Task: Play online Dominion games in very easy mode.
Action: Mouse moved to (467, 373)
Screenshot: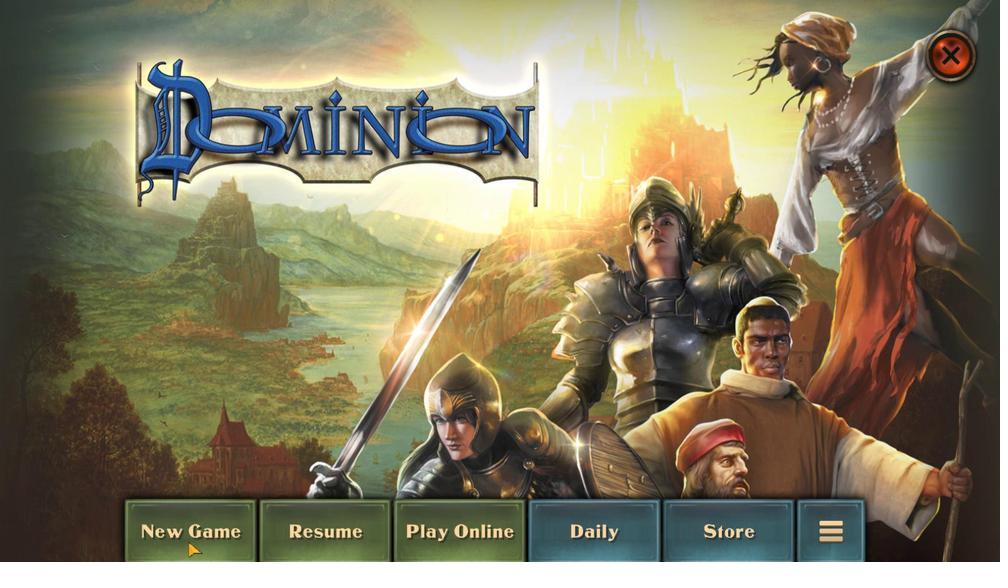 
Action: Mouse pressed left at (467, 373)
Screenshot: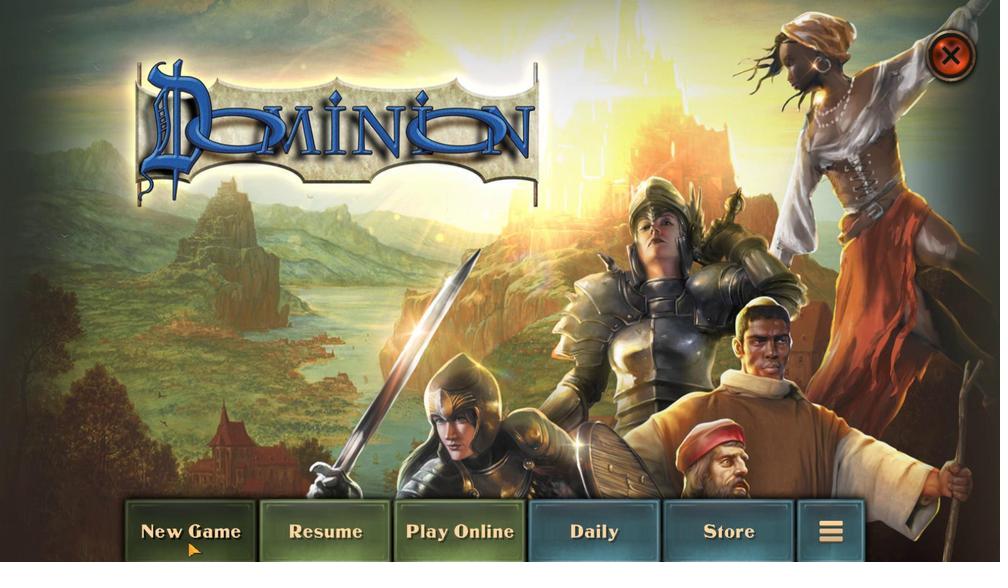 
Action: Mouse moved to (674, 453)
Screenshot: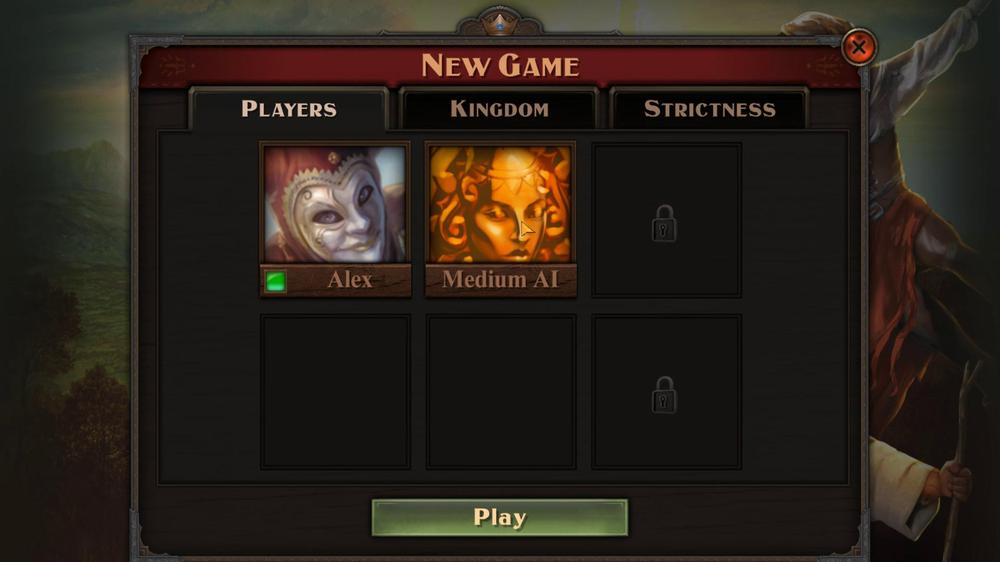 
Action: Mouse pressed left at (674, 453)
Screenshot: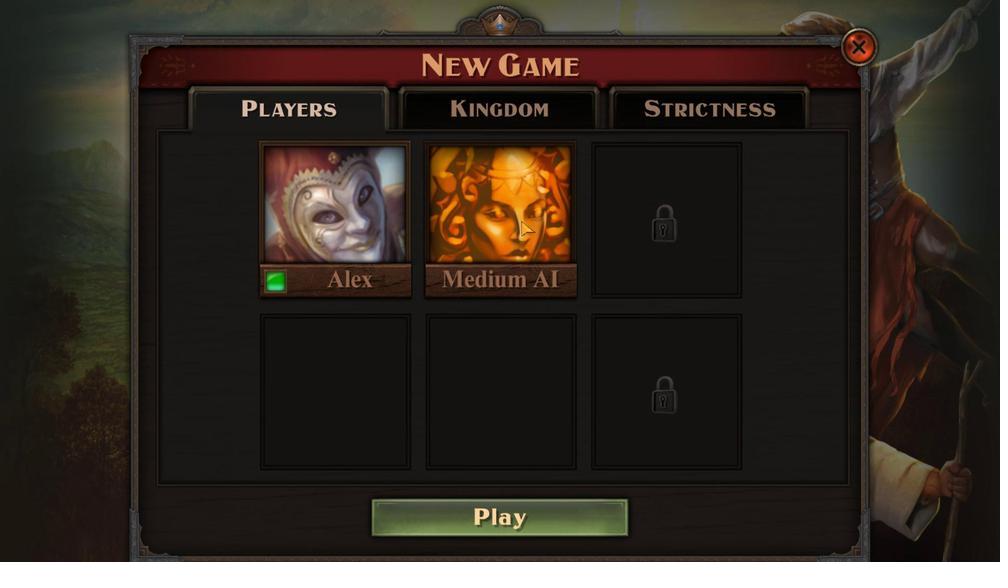 
Action: Mouse moved to (543, 449)
Screenshot: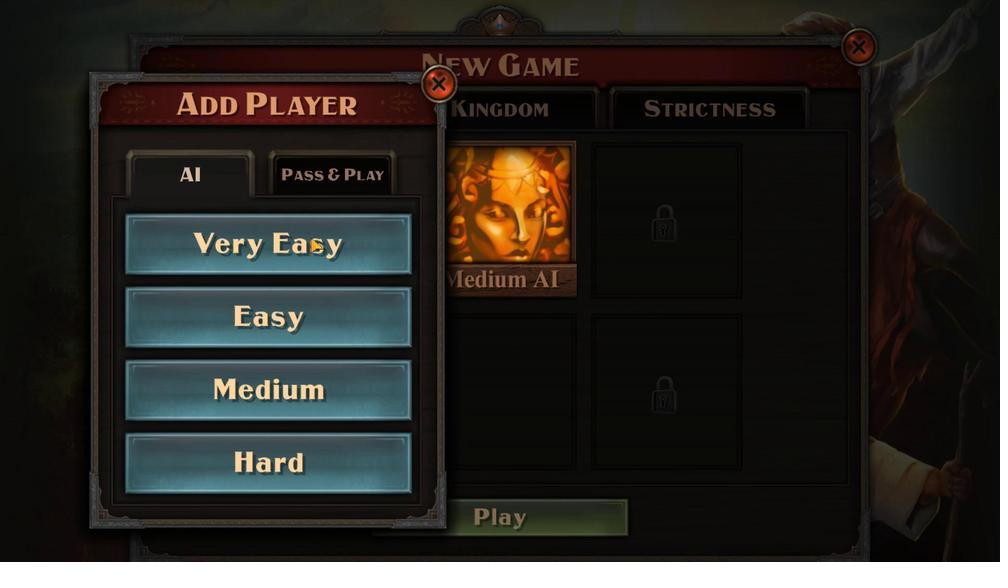 
Action: Mouse pressed left at (543, 449)
Screenshot: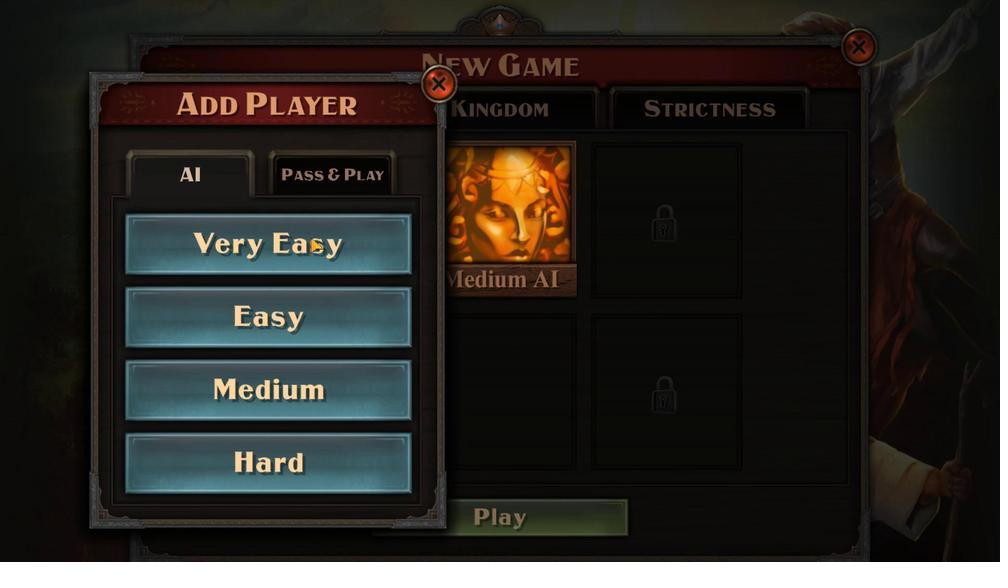 
Action: Mouse moved to (637, 379)
Screenshot: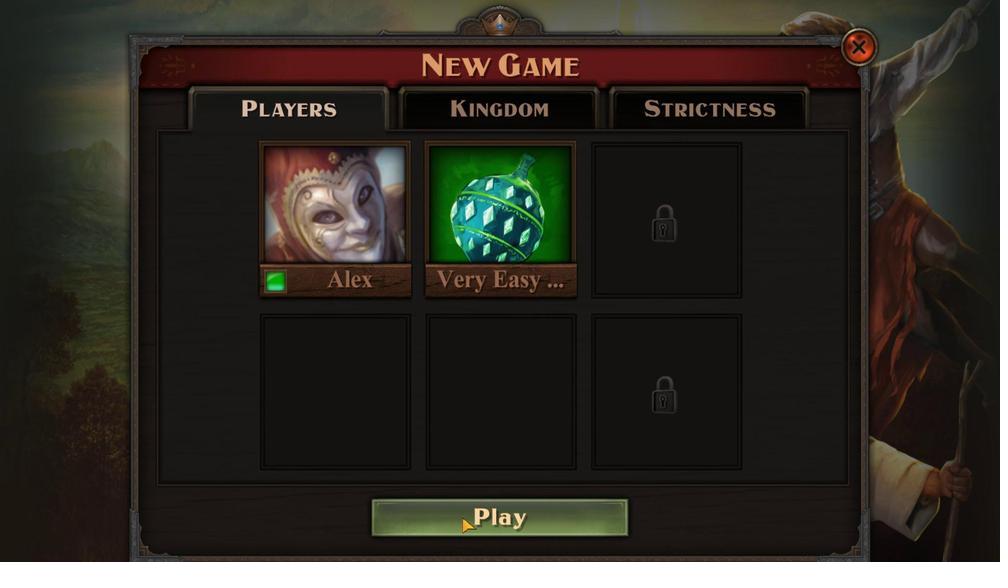 
Action: Mouse pressed left at (637, 379)
Screenshot: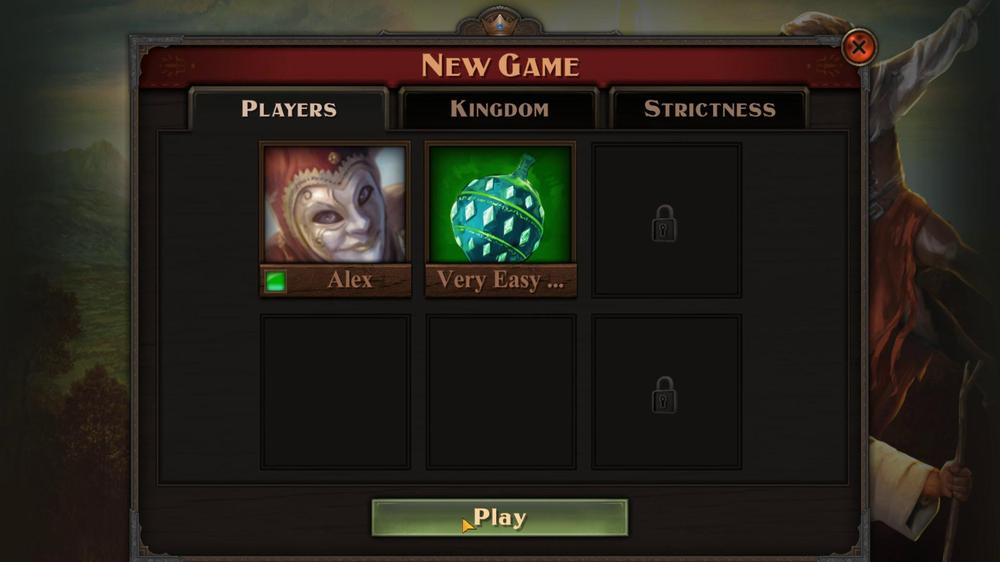 
Action: Mouse moved to (479, 373)
Screenshot: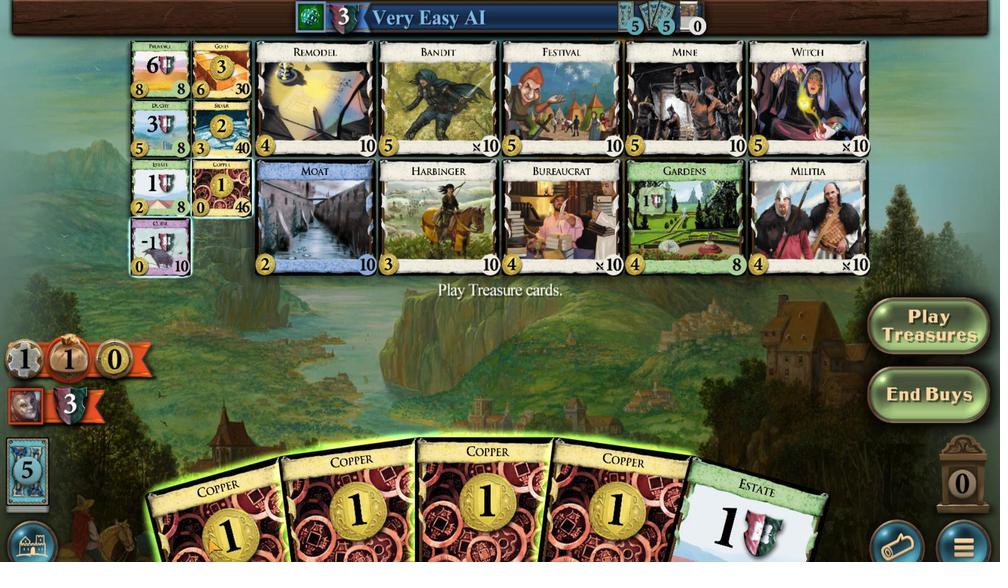 
Action: Mouse scrolled (479, 374) with delta (0, 0)
Screenshot: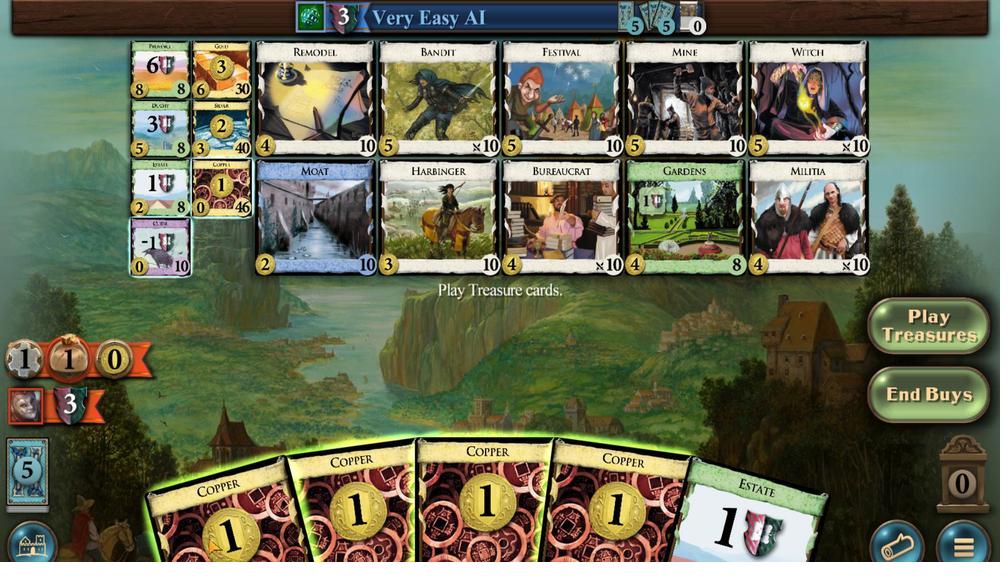 
Action: Mouse scrolled (479, 374) with delta (0, 0)
Screenshot: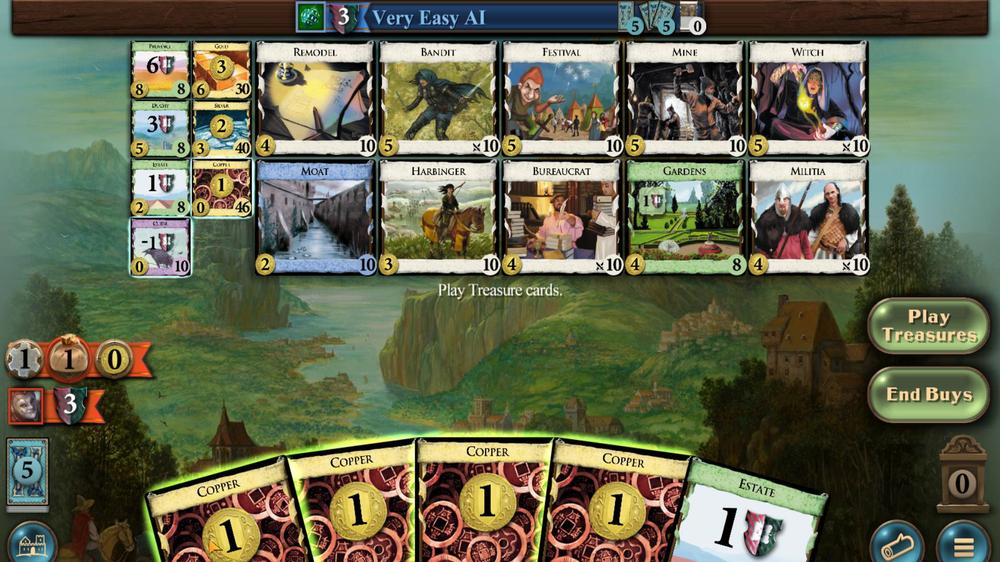 
Action: Mouse scrolled (479, 374) with delta (0, 0)
Screenshot: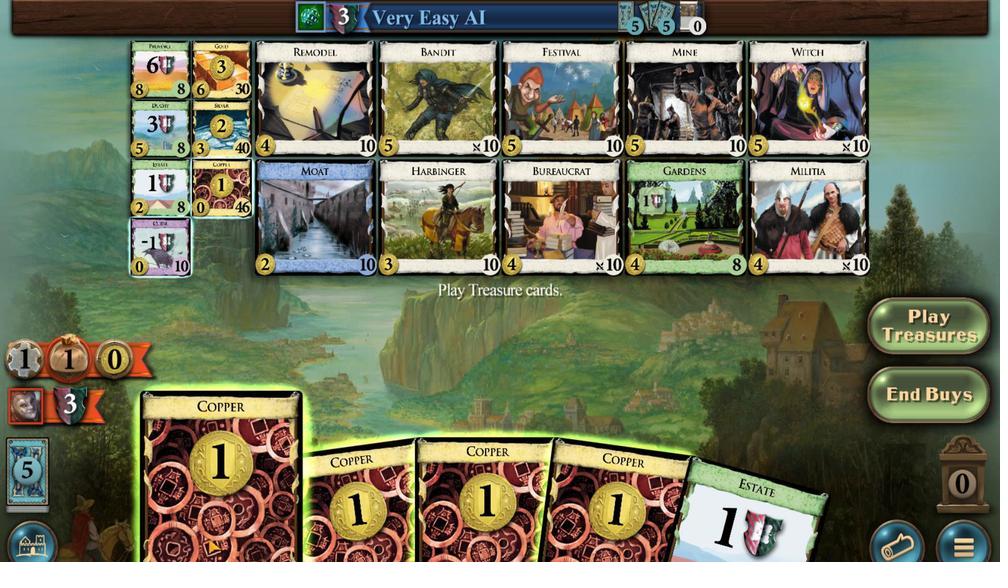 
Action: Mouse moved to (498, 371)
Screenshot: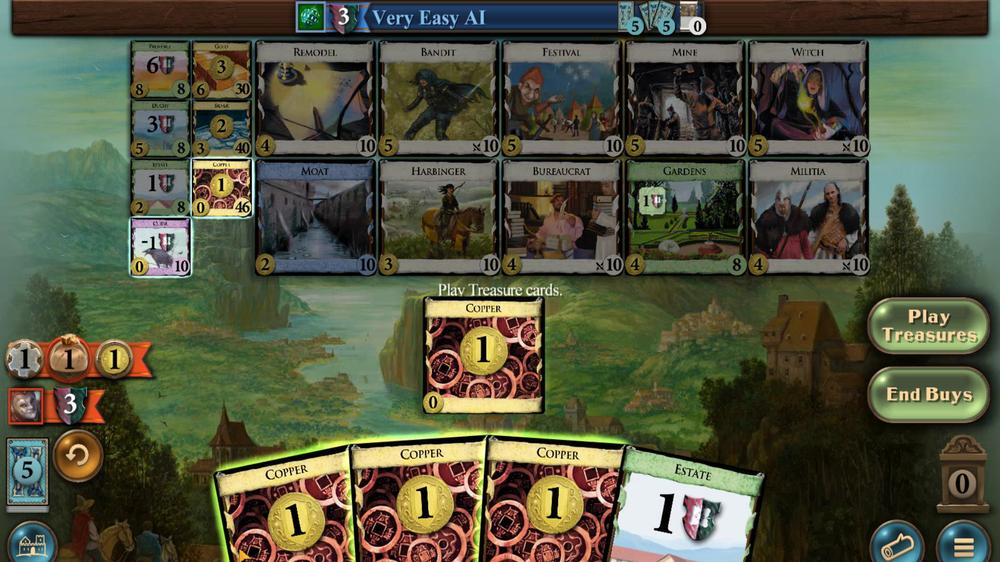 
Action: Mouse scrolled (498, 371) with delta (0, 0)
Screenshot: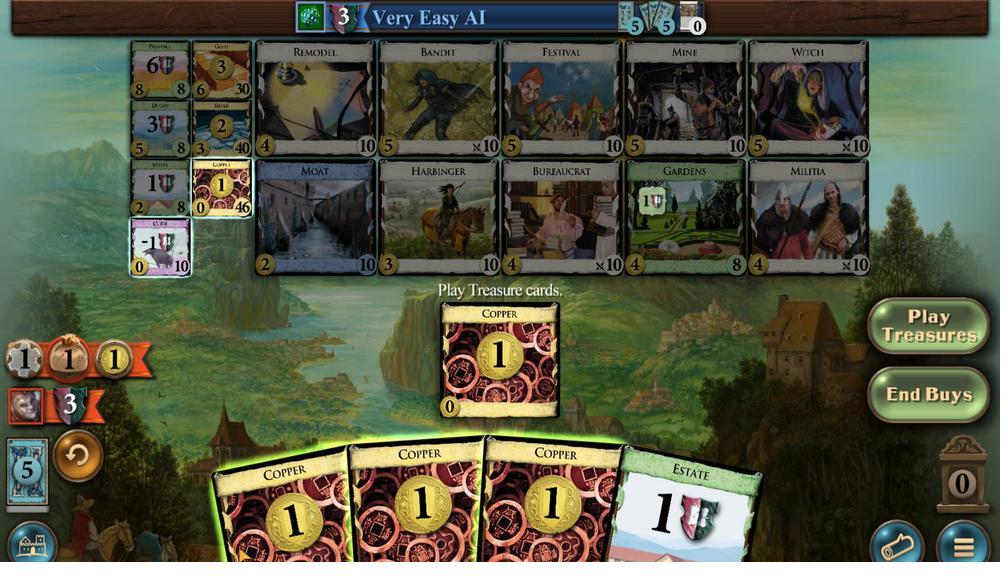 
Action: Mouse scrolled (498, 371) with delta (0, 0)
Screenshot: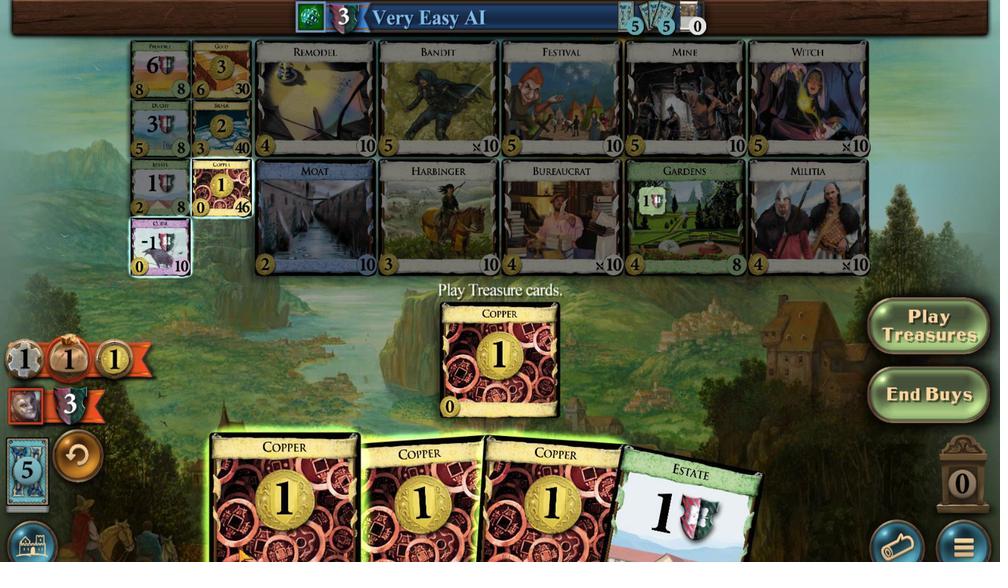 
Action: Mouse moved to (563, 378)
Screenshot: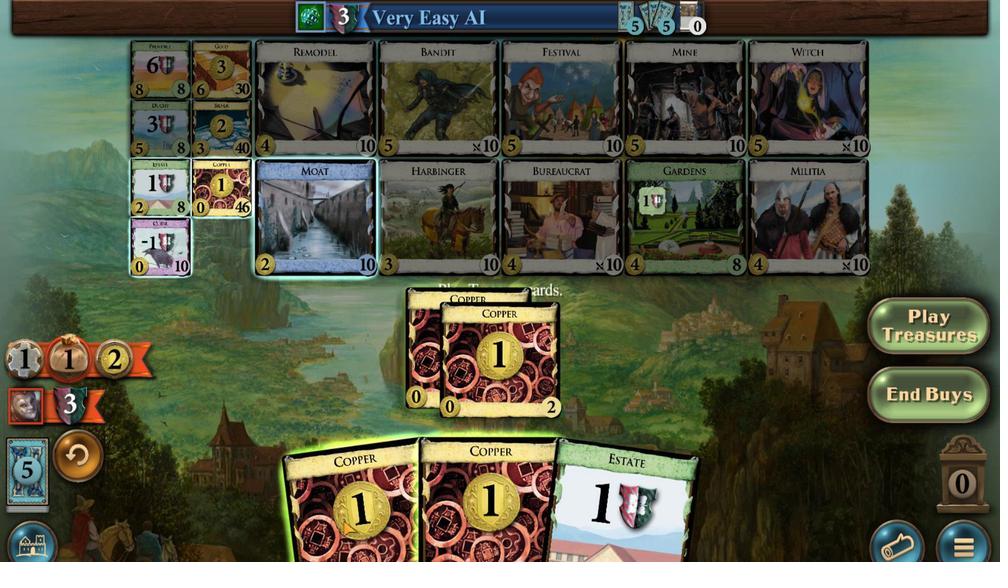 
Action: Mouse scrolled (563, 378) with delta (0, 0)
Screenshot: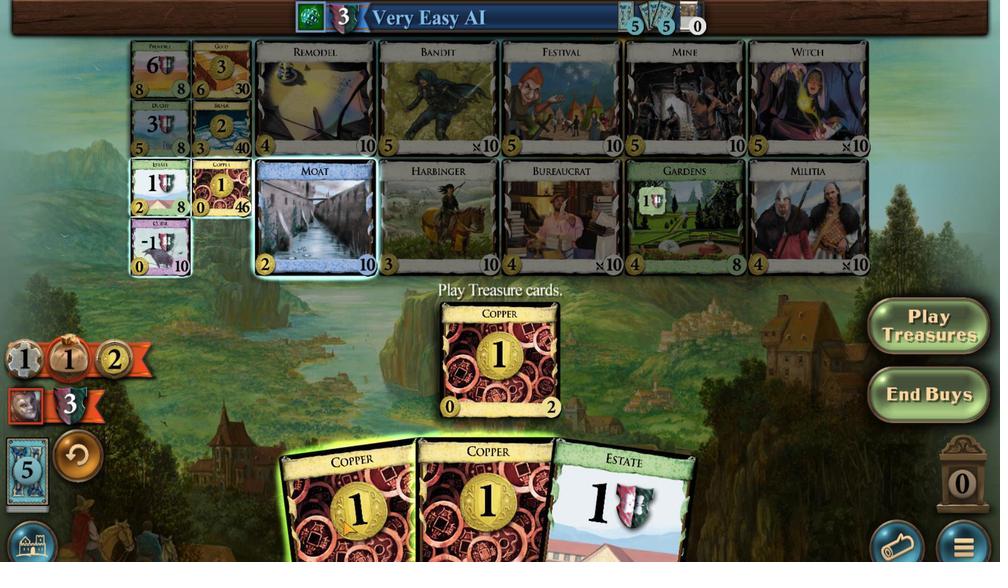 
Action: Mouse scrolled (563, 378) with delta (0, 0)
Screenshot: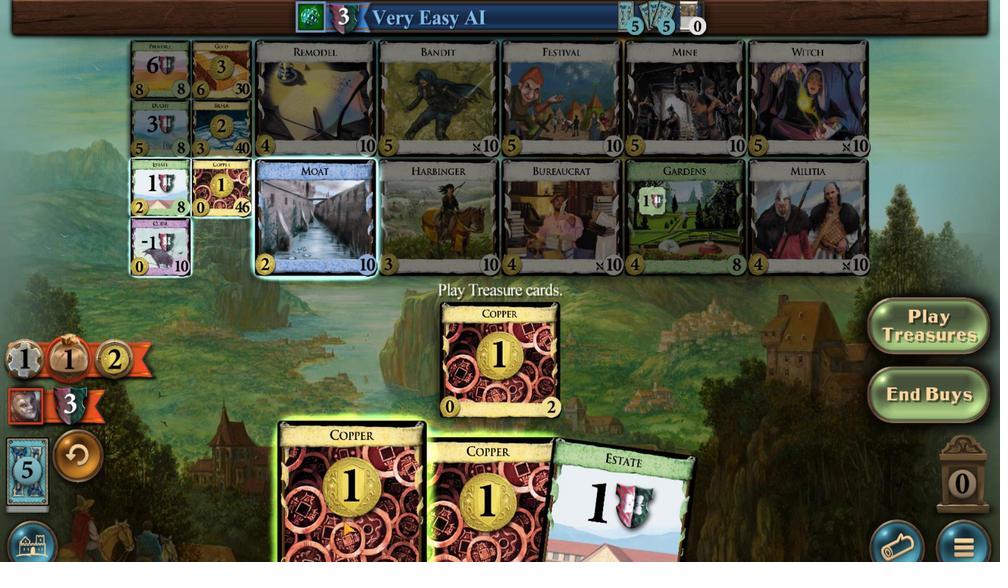 
Action: Mouse moved to (595, 378)
Screenshot: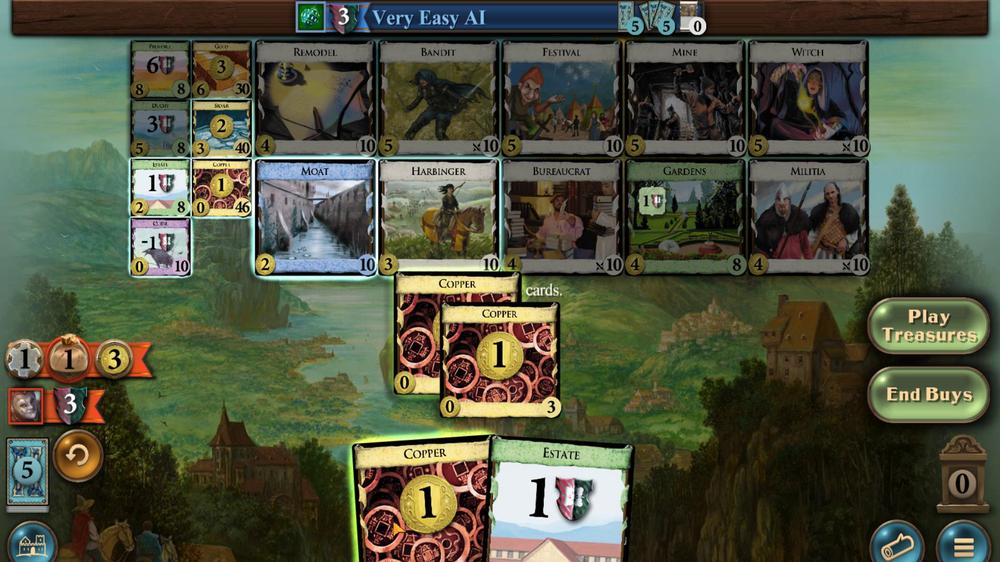 
Action: Mouse scrolled (595, 378) with delta (0, 0)
Screenshot: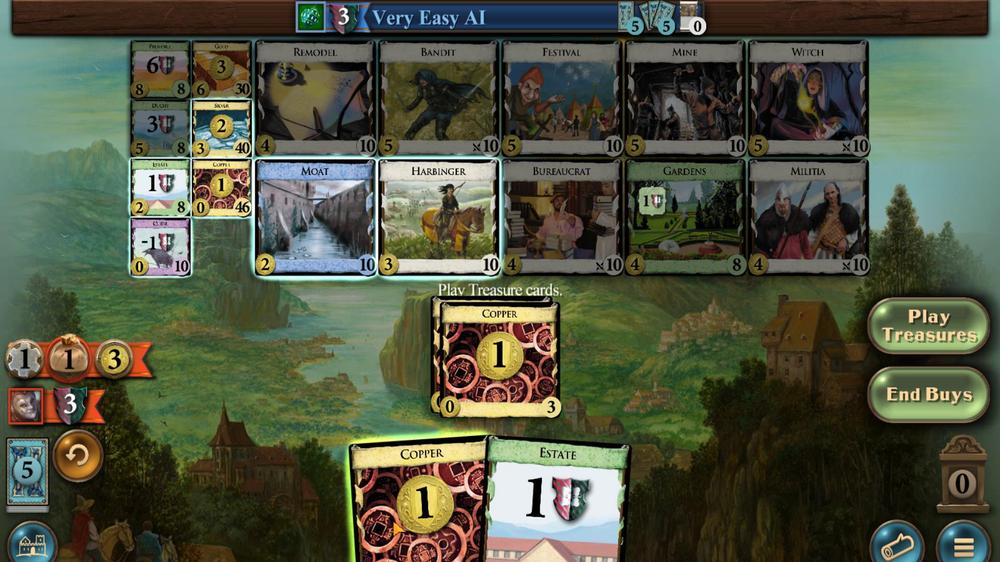 
Action: Mouse scrolled (595, 378) with delta (0, 0)
Screenshot: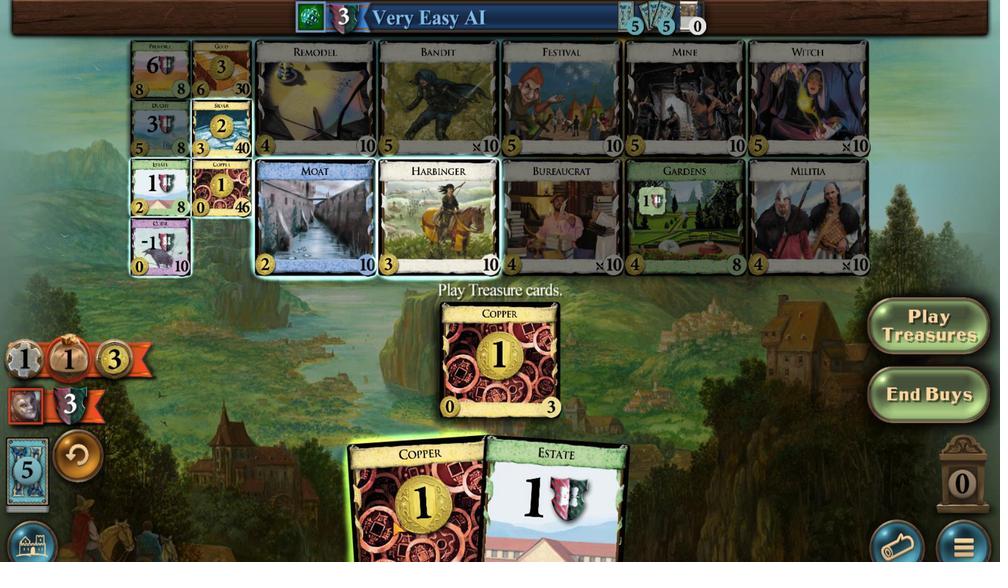 
Action: Mouse moved to (484, 476)
Screenshot: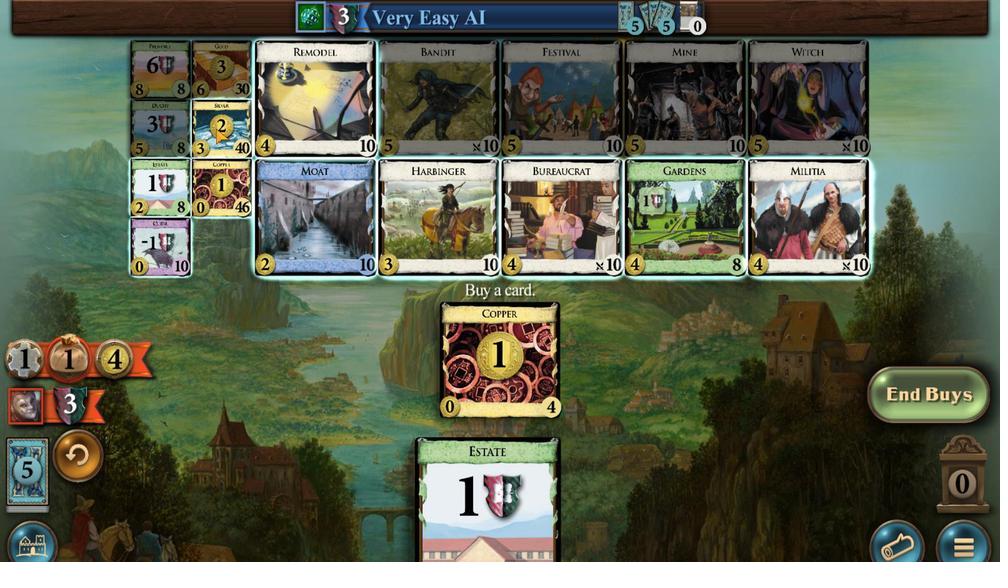 
Action: Mouse pressed left at (484, 476)
Screenshot: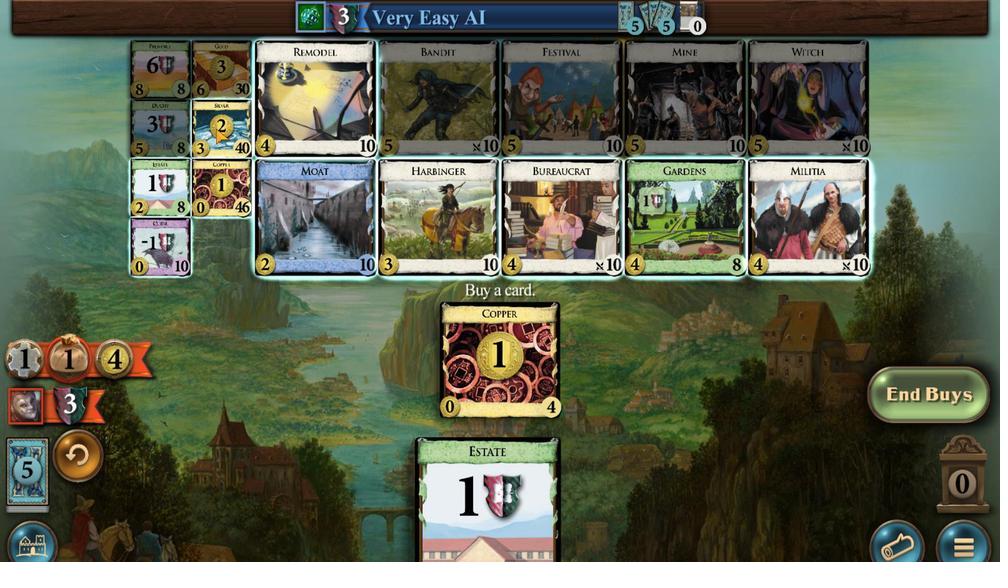 
Action: Mouse moved to (497, 371)
Screenshot: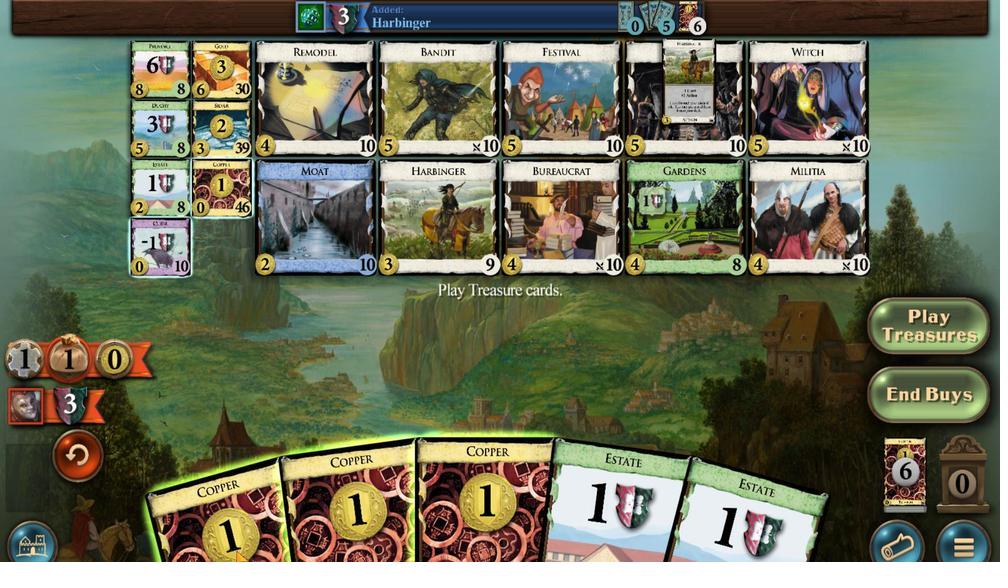 
Action: Mouse scrolled (497, 371) with delta (0, 0)
Screenshot: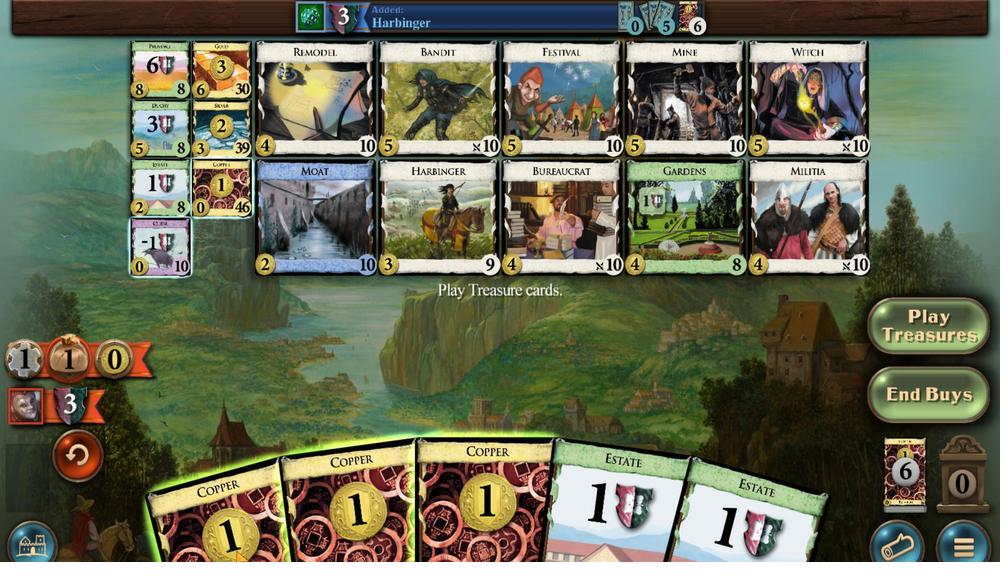 
Action: Mouse scrolled (497, 371) with delta (0, 0)
Screenshot: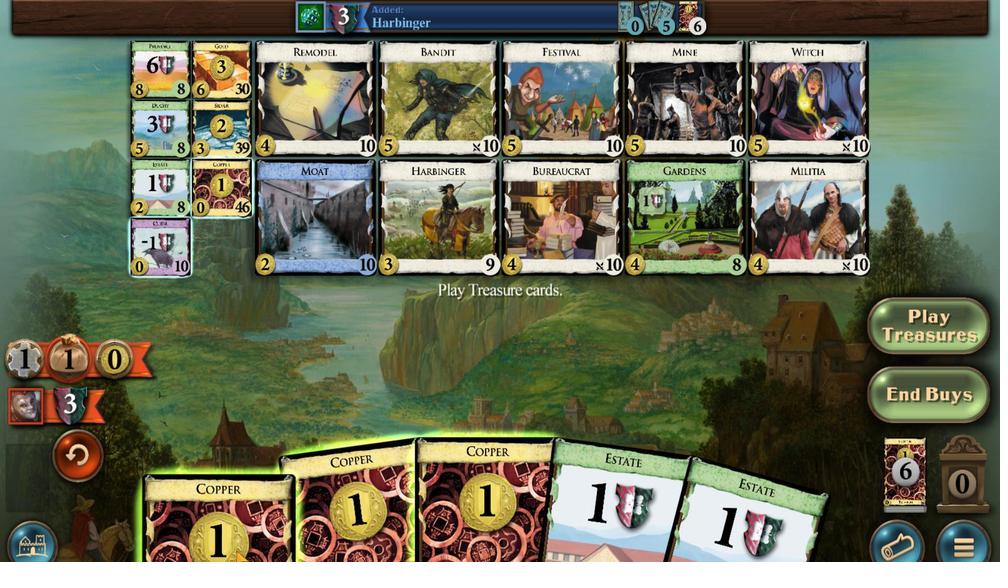 
Action: Mouse moved to (521, 372)
Screenshot: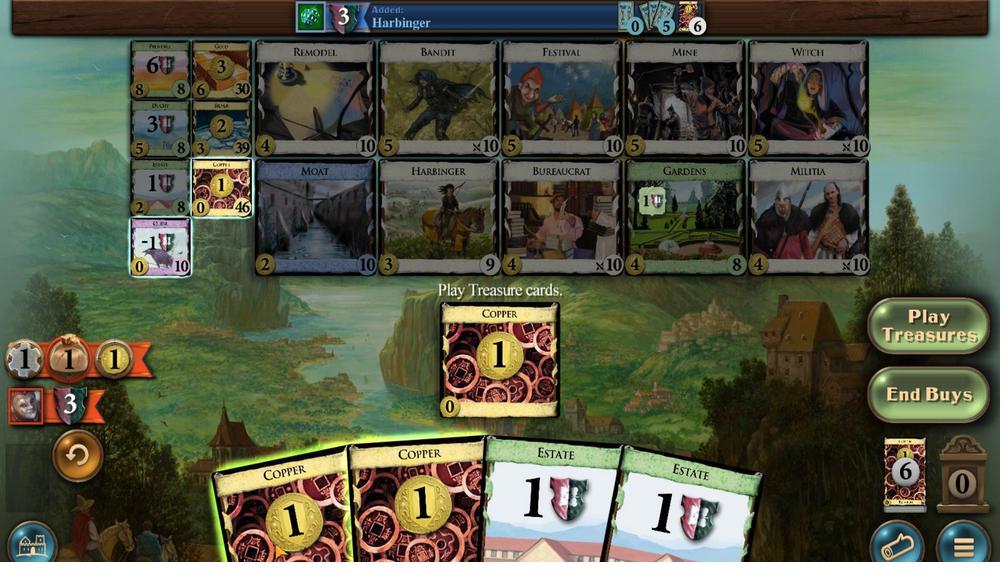 
Action: Mouse scrolled (521, 372) with delta (0, 0)
Screenshot: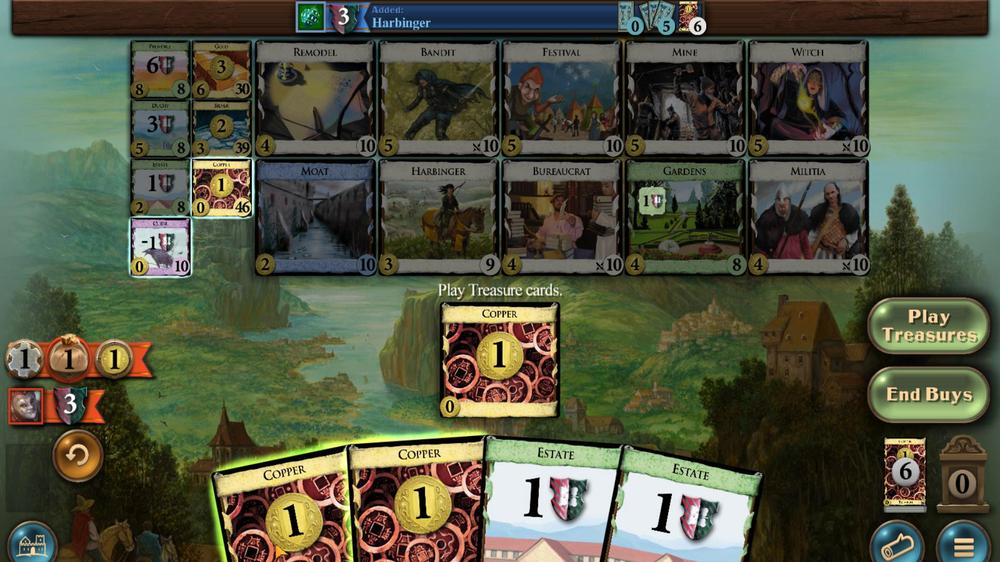 
Action: Mouse moved to (554, 377)
Screenshot: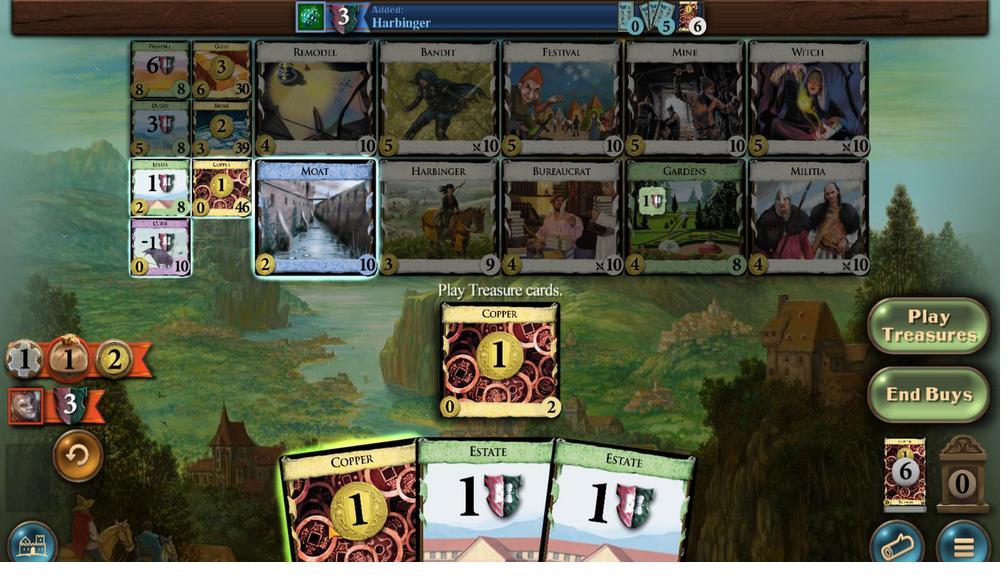 
Action: Mouse scrolled (554, 377) with delta (0, 0)
Screenshot: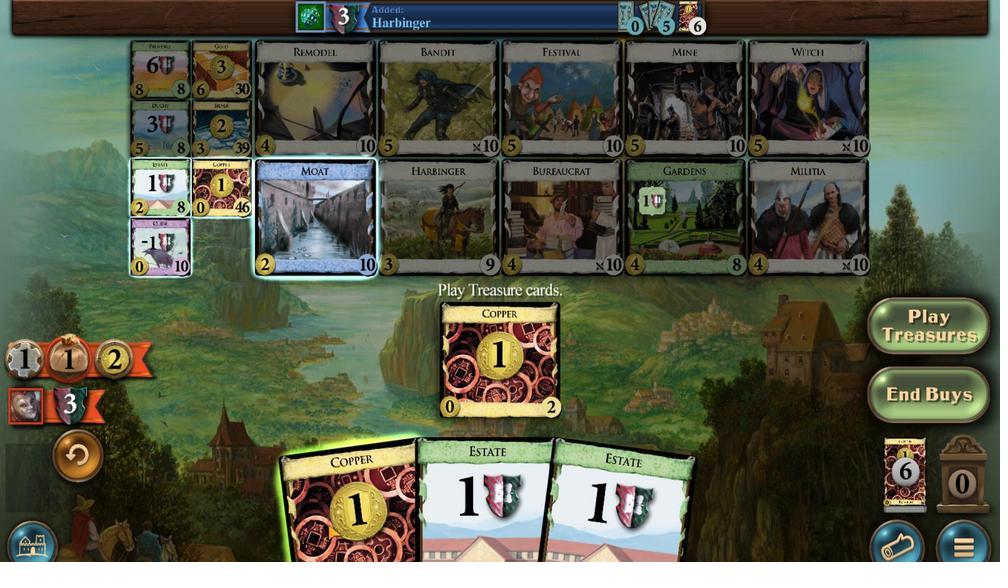 
Action: Mouse scrolled (554, 377) with delta (0, 0)
Screenshot: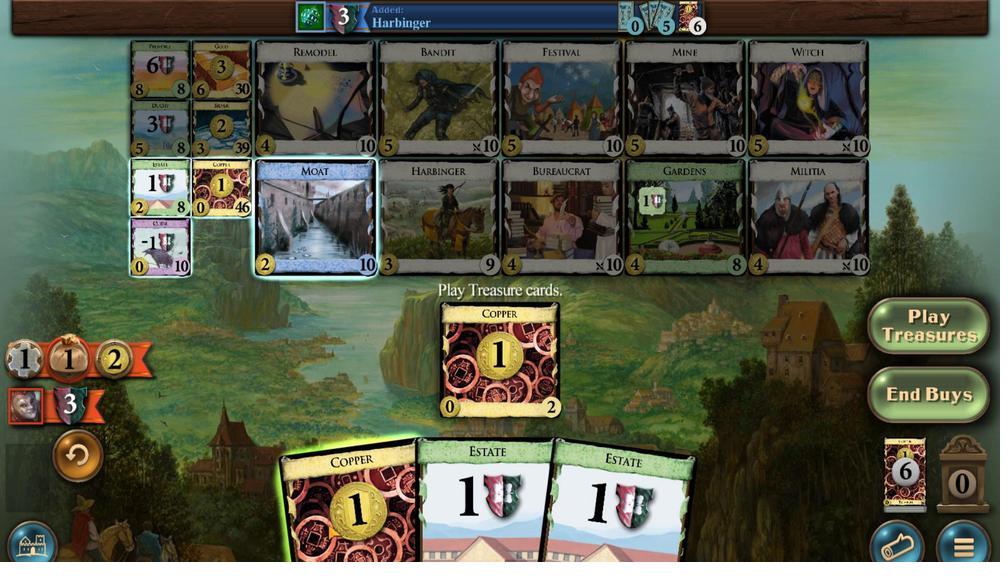 
Action: Mouse moved to (484, 482)
Screenshot: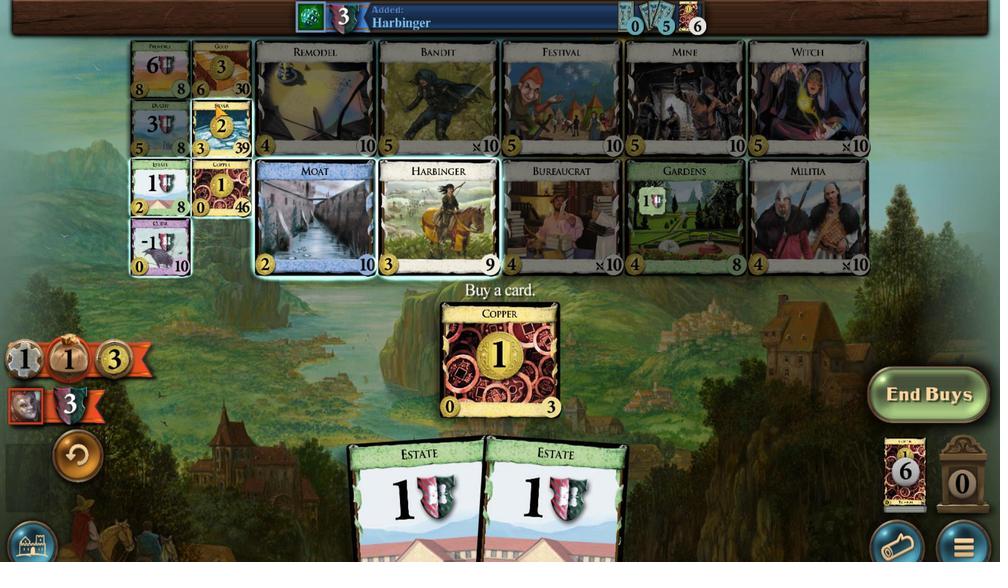 
Action: Mouse pressed left at (484, 482)
Screenshot: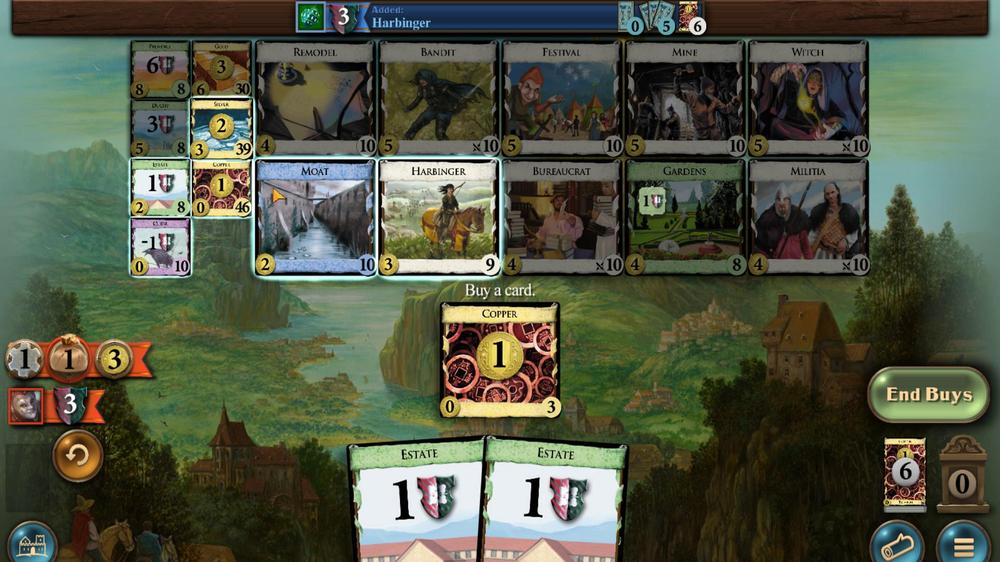 
Action: Mouse moved to (492, 375)
Screenshot: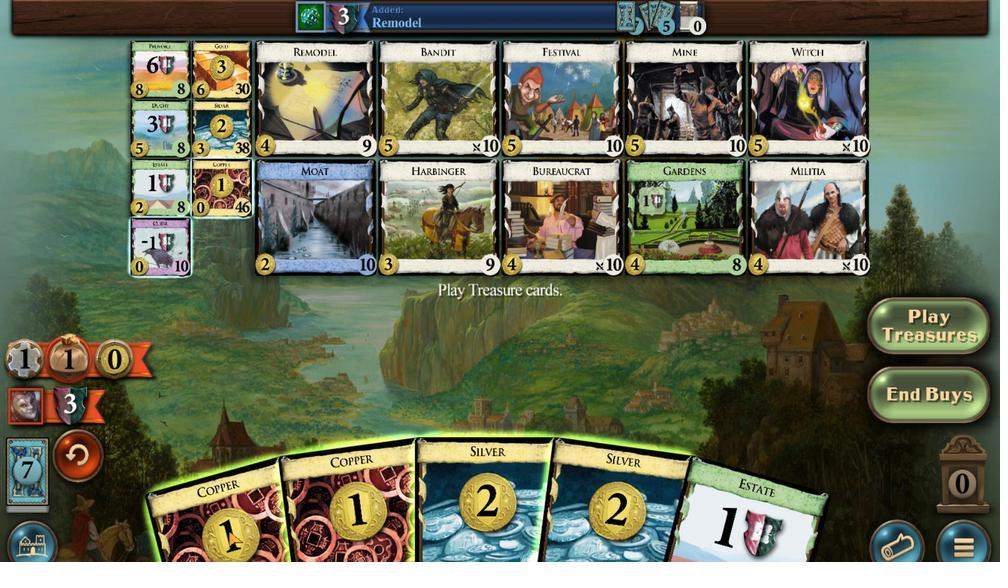 
Action: Mouse scrolled (492, 375) with delta (0, 0)
Screenshot: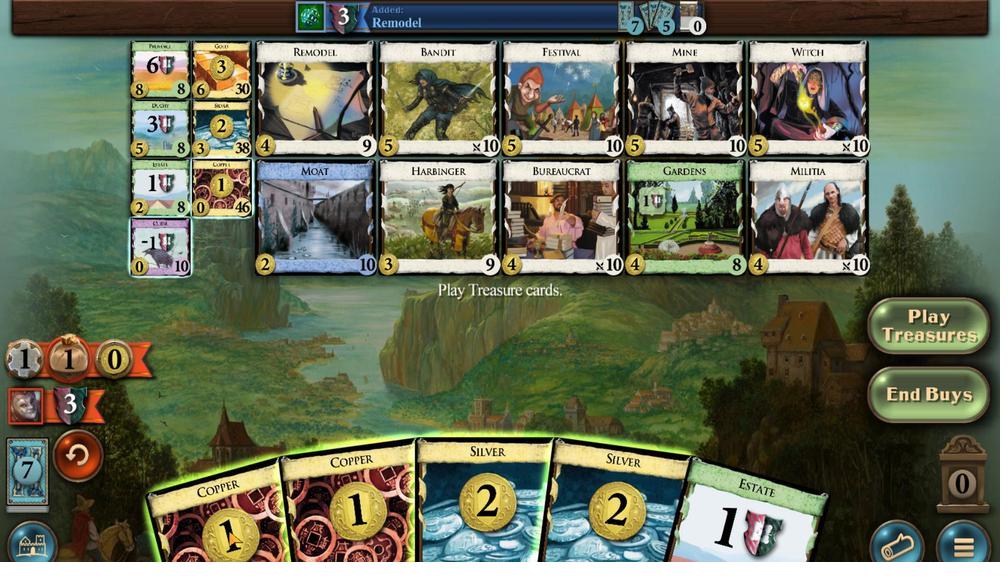
Action: Mouse scrolled (492, 375) with delta (0, 0)
Screenshot: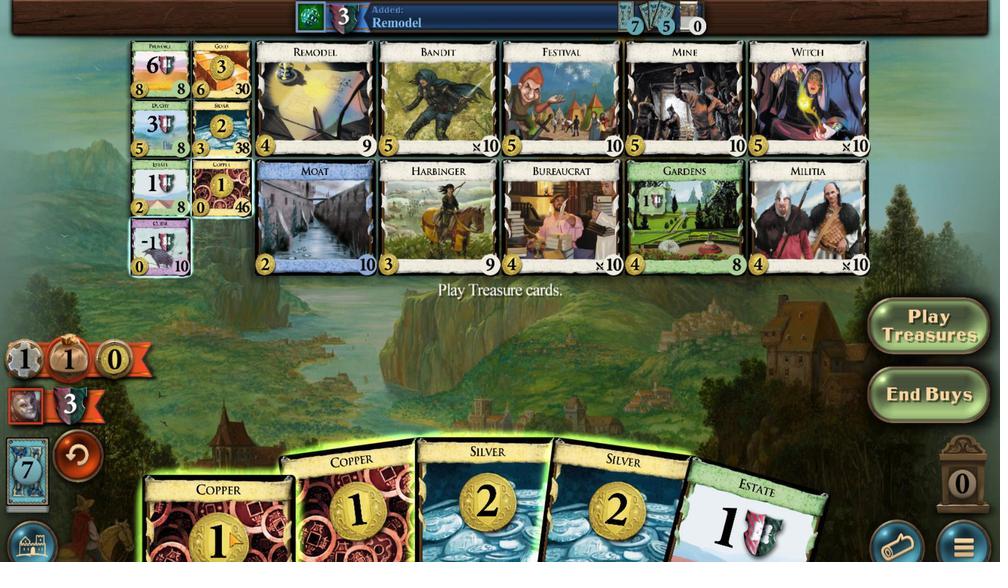 
Action: Mouse moved to (492, 375)
Screenshot: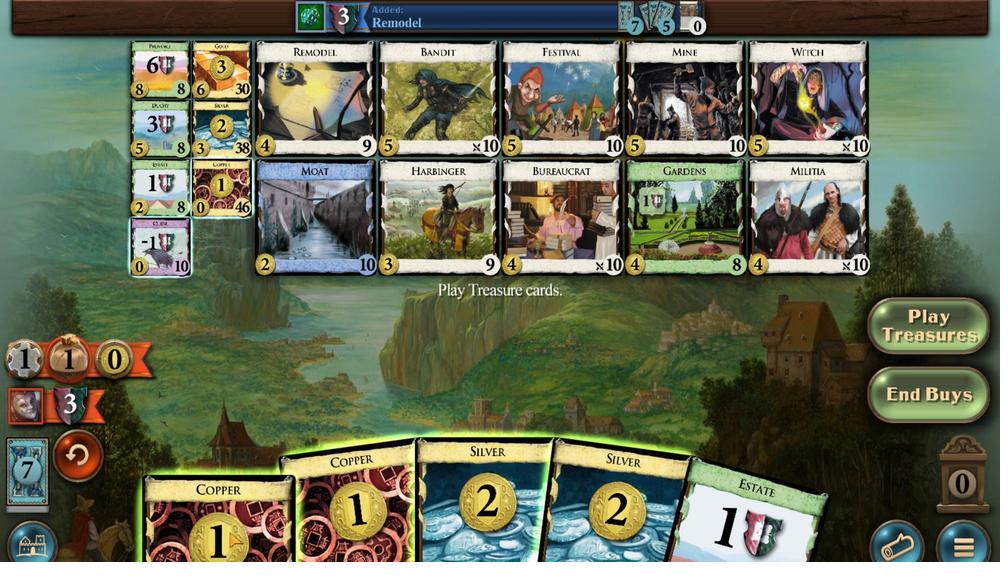 
Action: Mouse scrolled (492, 375) with delta (0, 0)
Screenshot: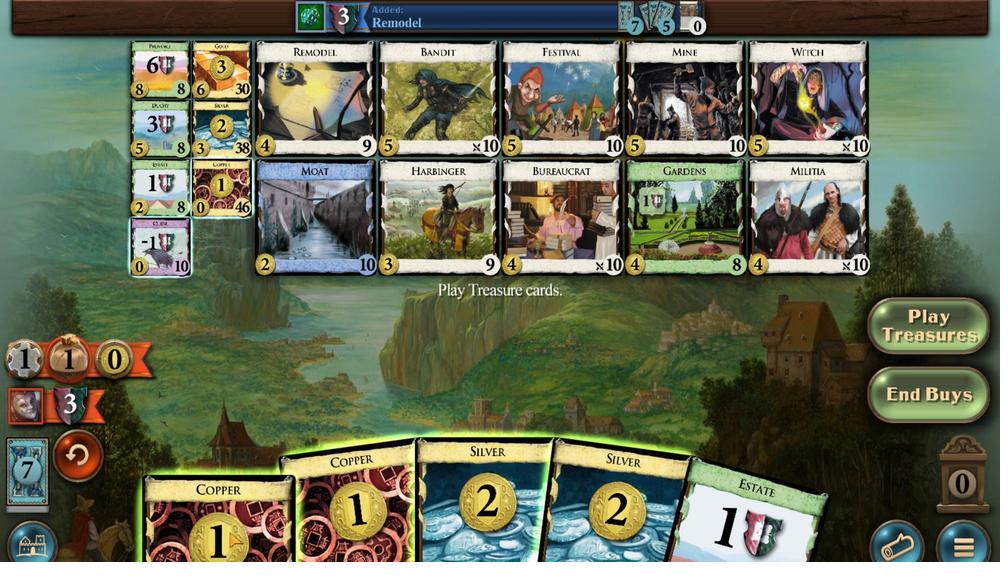 
Action: Mouse moved to (492, 375)
Screenshot: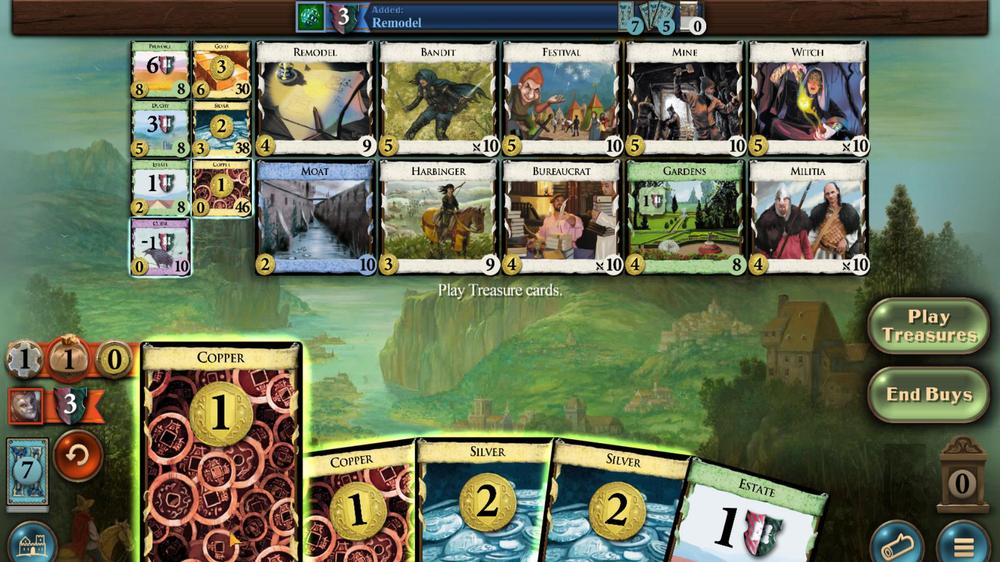 
Action: Mouse scrolled (492, 375) with delta (0, 0)
Screenshot: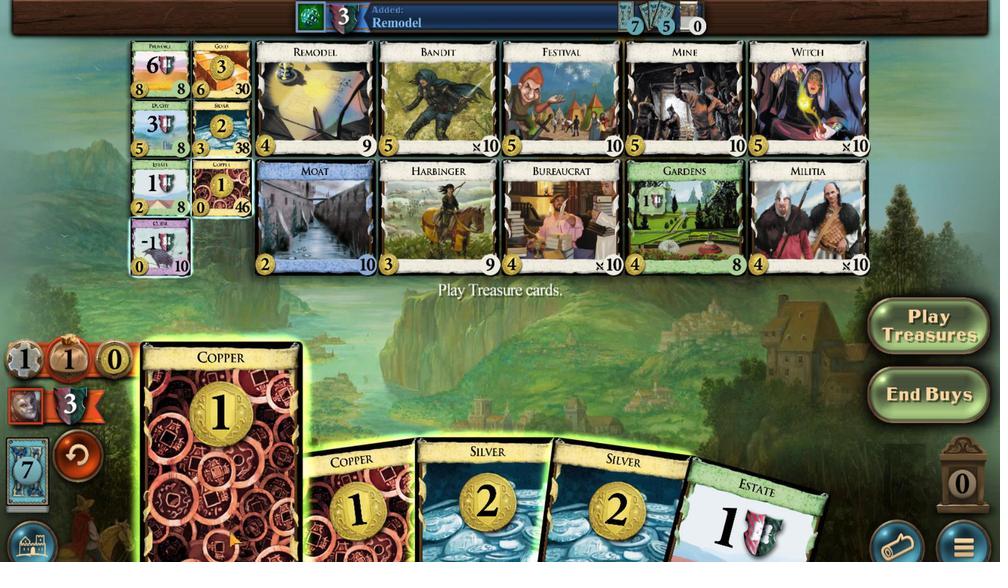 
Action: Mouse moved to (542, 371)
Screenshot: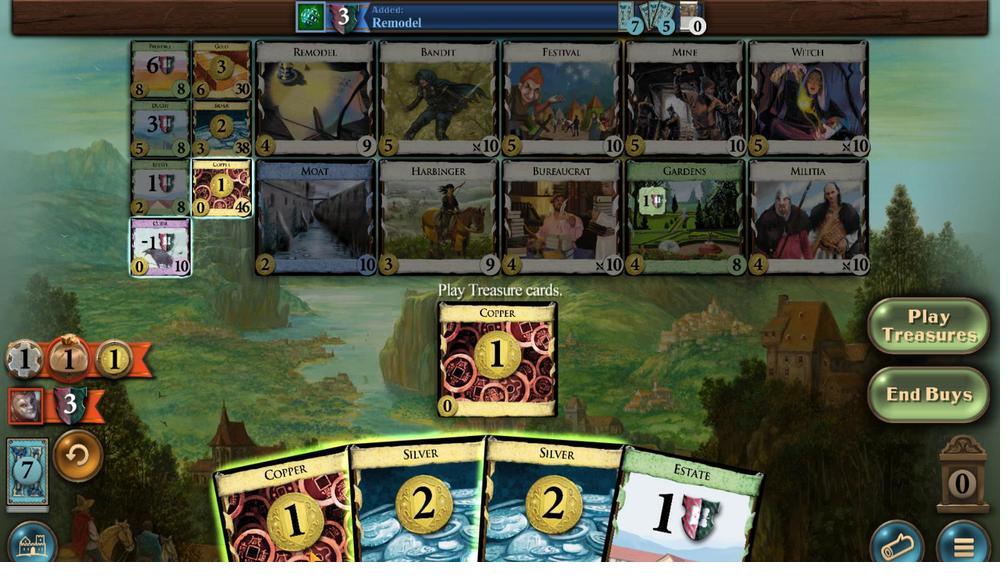 
Action: Mouse scrolled (542, 371) with delta (0, 0)
Screenshot: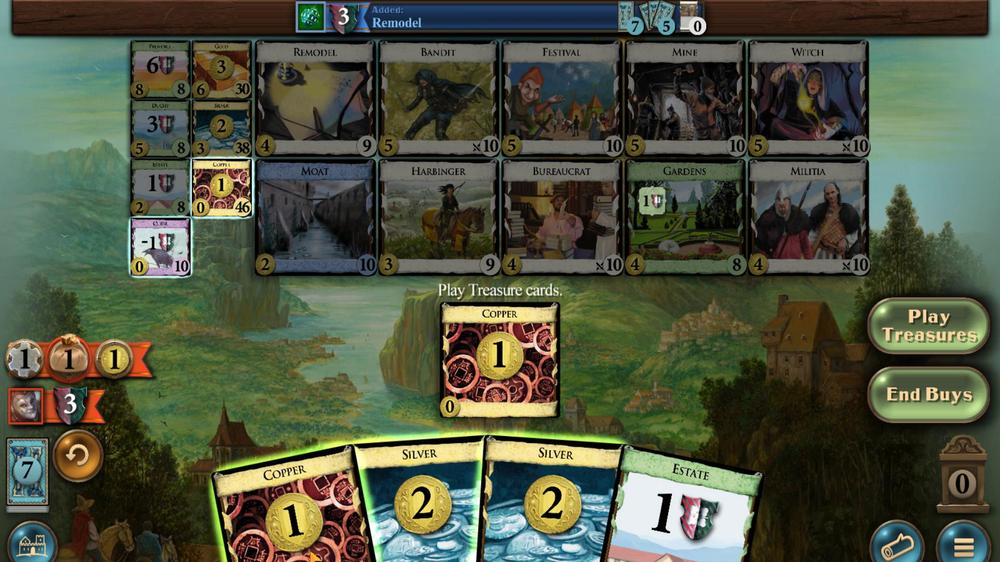 
Action: Mouse scrolled (542, 371) with delta (0, 0)
Screenshot: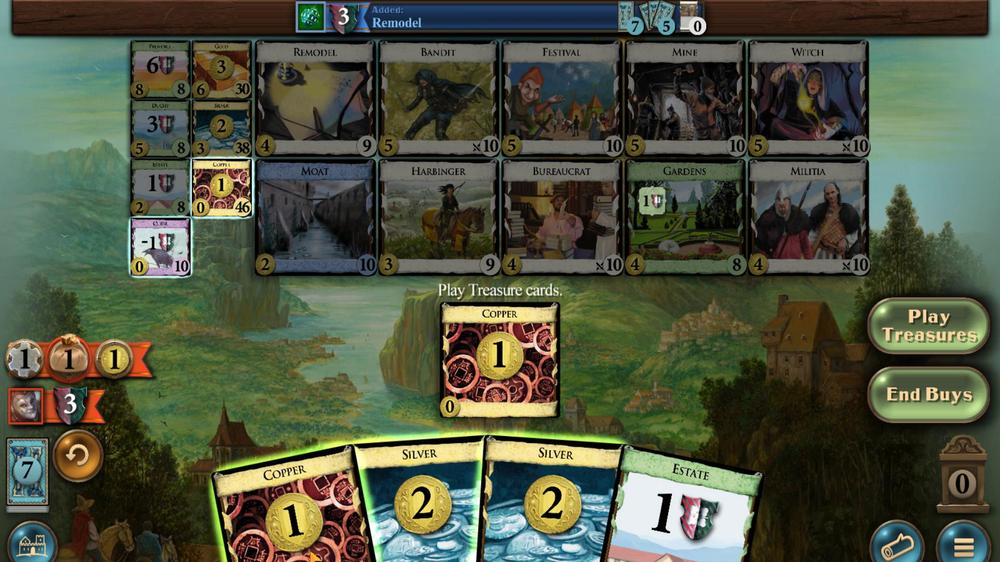 
Action: Mouse scrolled (542, 371) with delta (0, 0)
Screenshot: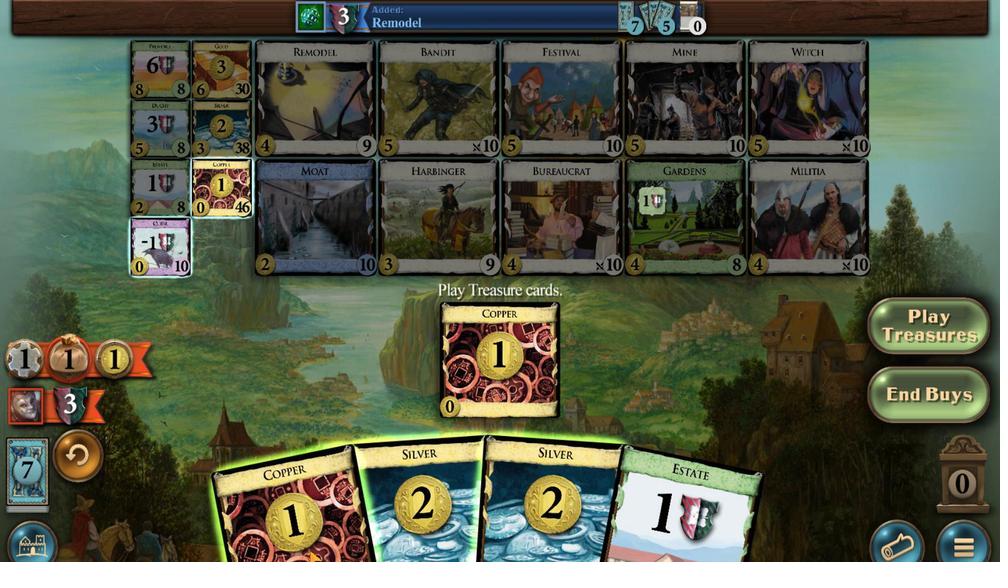
Action: Mouse moved to (567, 377)
Screenshot: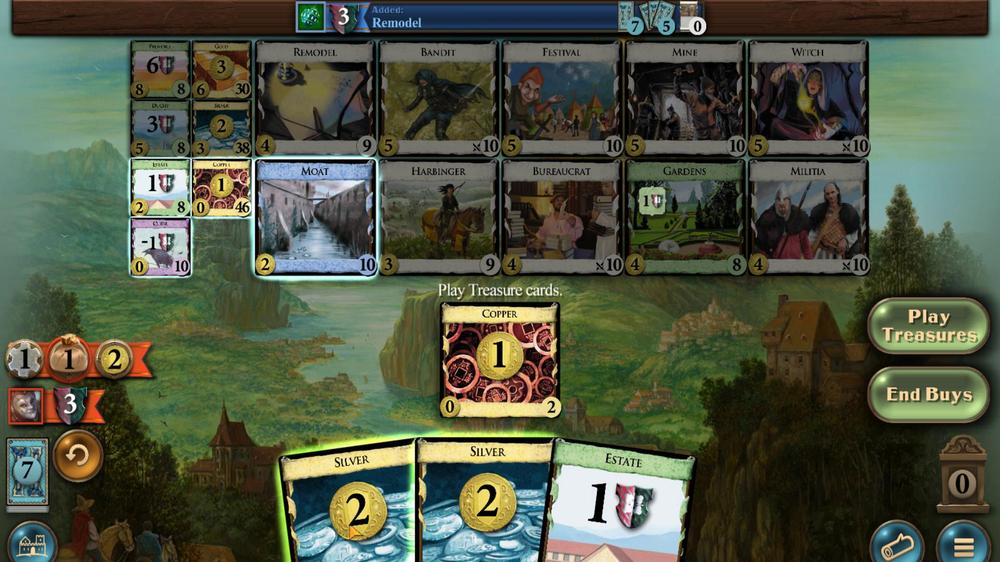 
Action: Mouse scrolled (567, 377) with delta (0, 0)
Screenshot: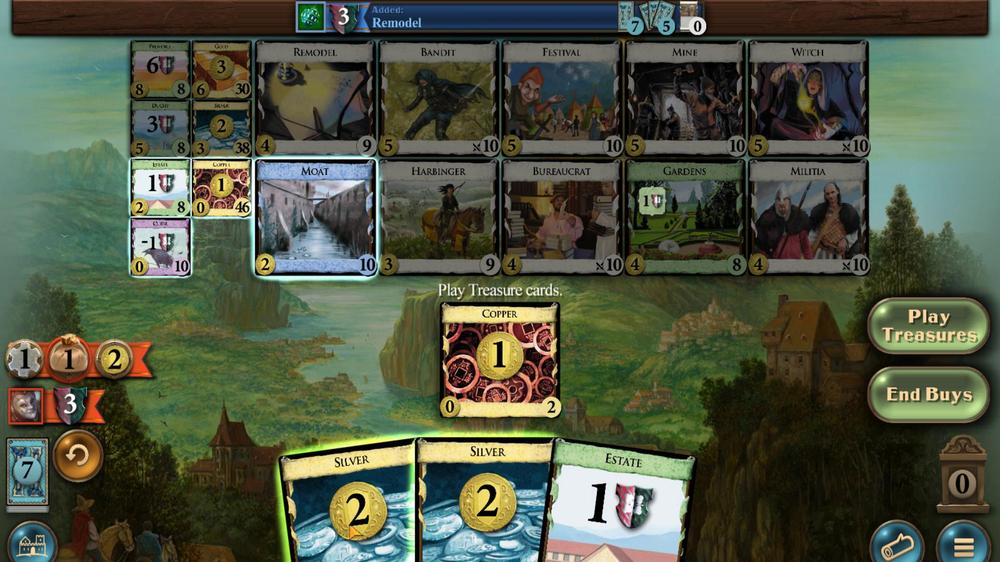 
Action: Mouse scrolled (567, 377) with delta (0, 0)
Screenshot: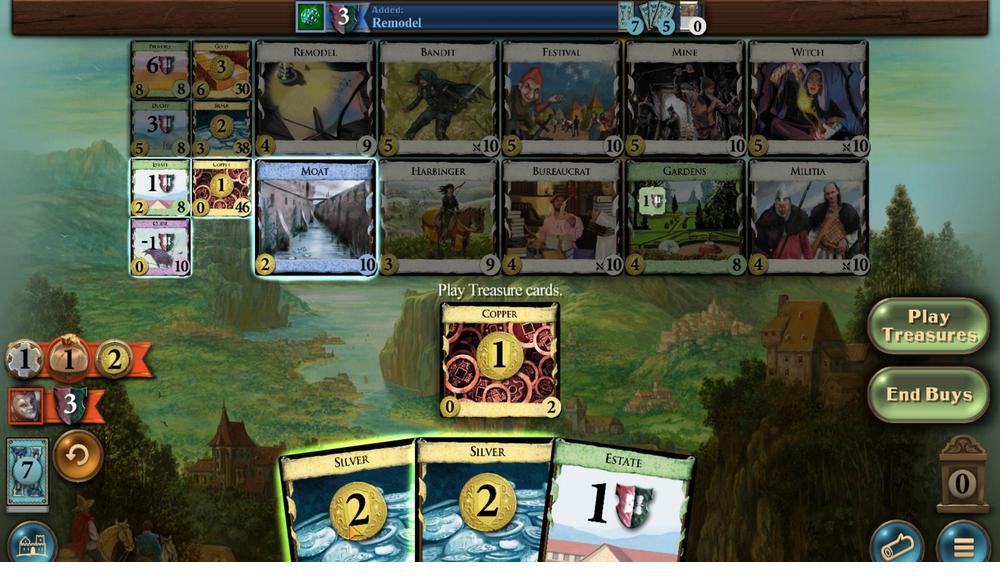 
Action: Mouse scrolled (567, 377) with delta (0, 0)
Screenshot: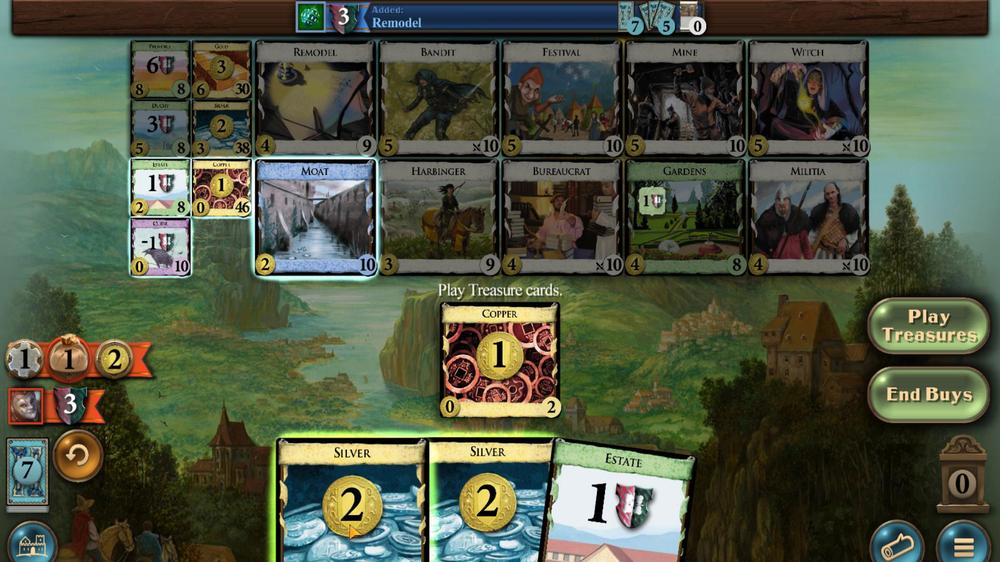 
Action: Mouse moved to (594, 378)
Screenshot: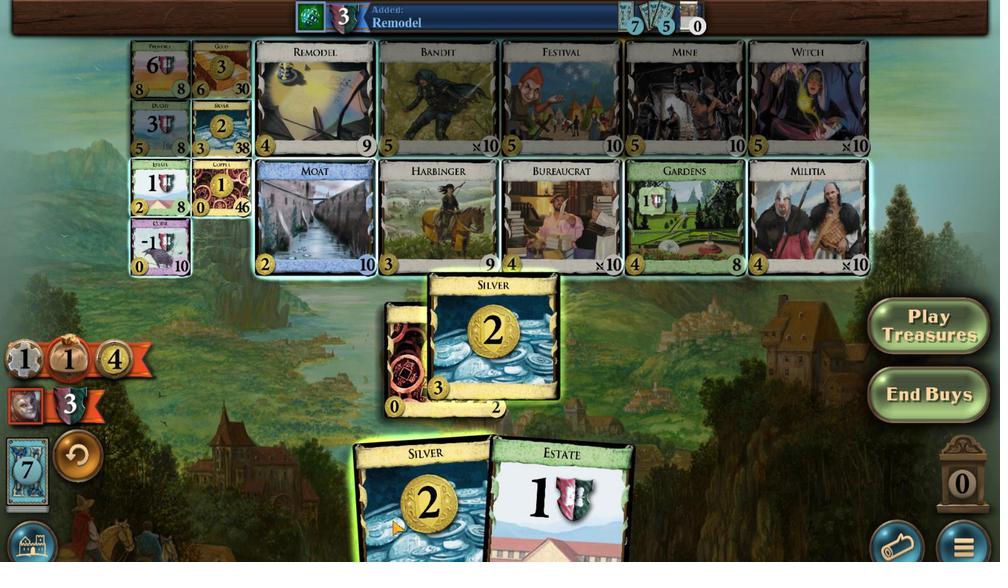 
Action: Mouse scrolled (594, 378) with delta (0, 0)
Screenshot: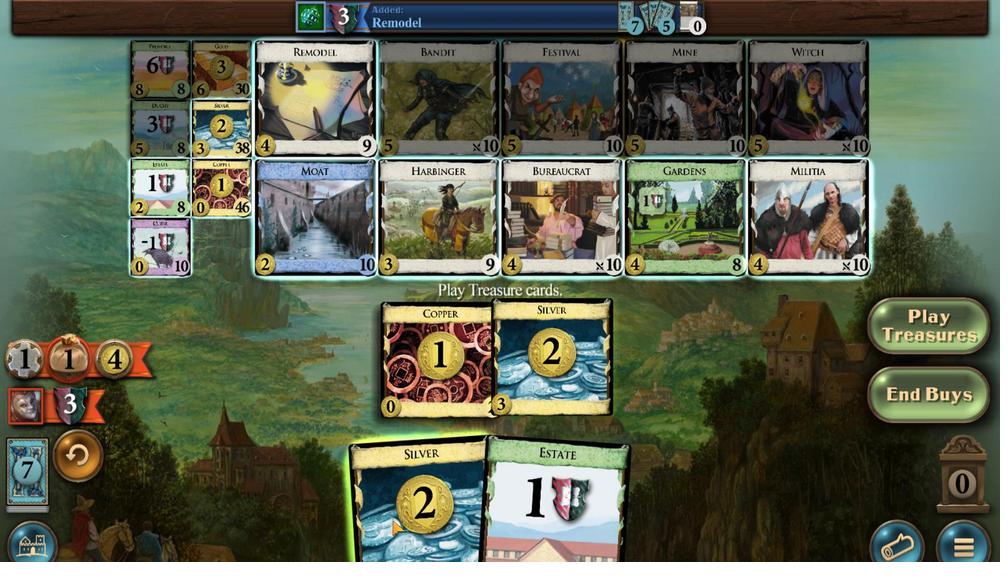 
Action: Mouse scrolled (594, 378) with delta (0, 0)
Screenshot: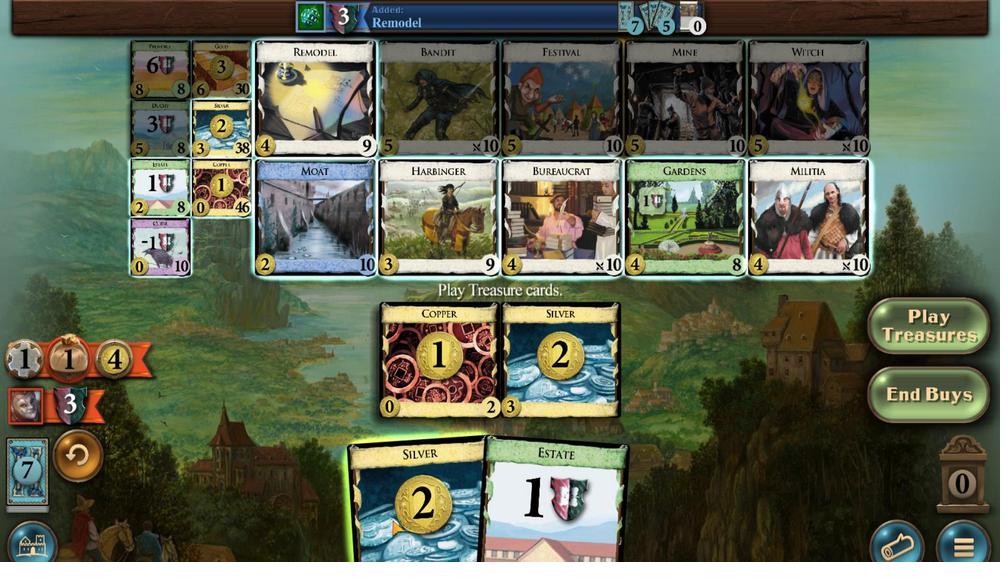 
Action: Mouse scrolled (594, 378) with delta (0, 0)
Screenshot: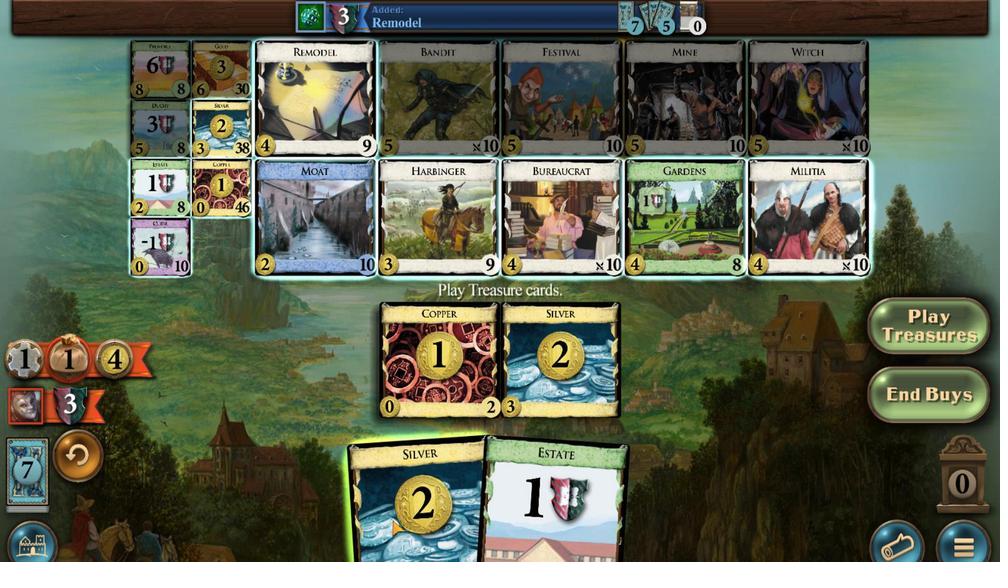 
Action: Mouse moved to (479, 489)
Screenshot: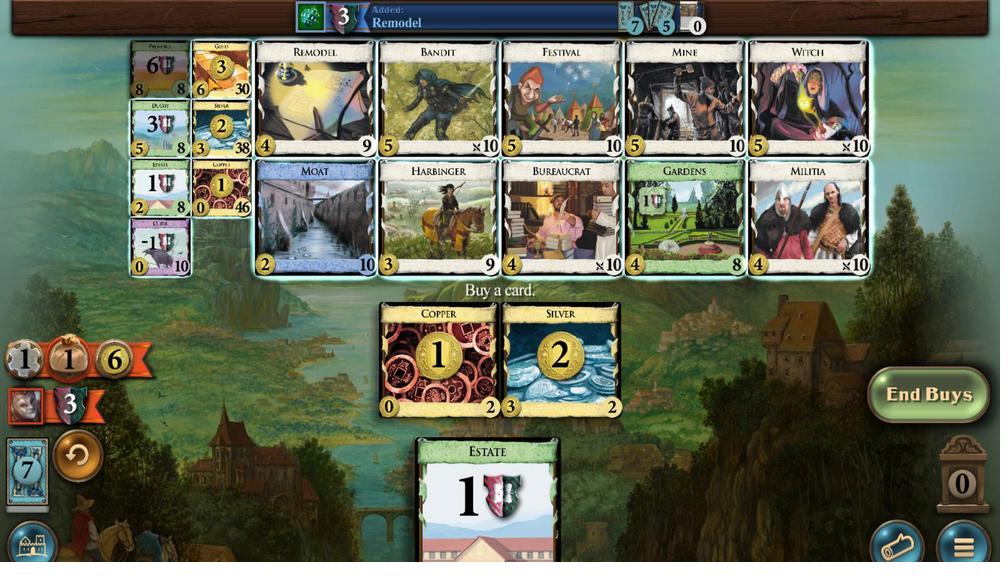 
Action: Mouse pressed left at (479, 489)
Screenshot: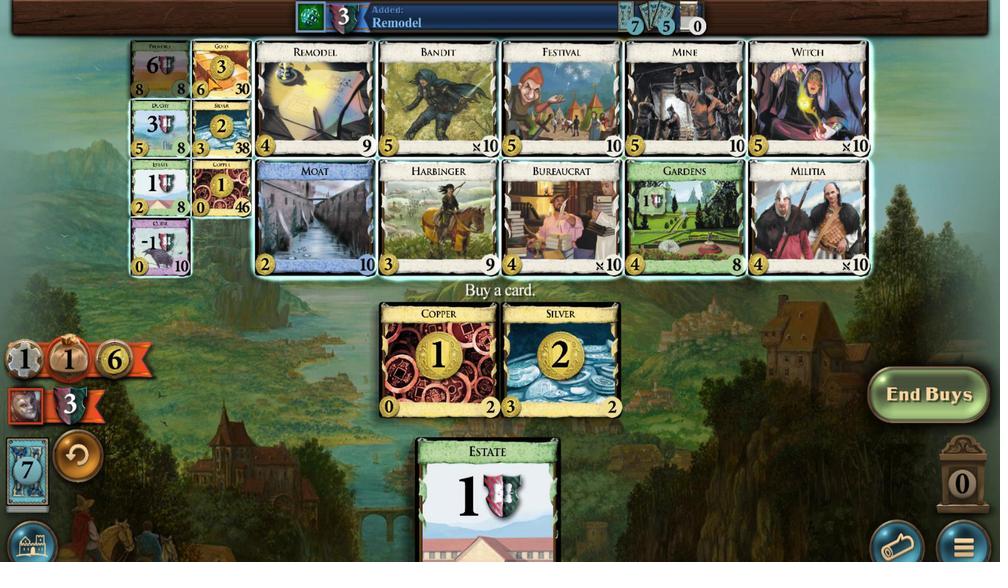 
Action: Mouse moved to (482, 377)
Screenshot: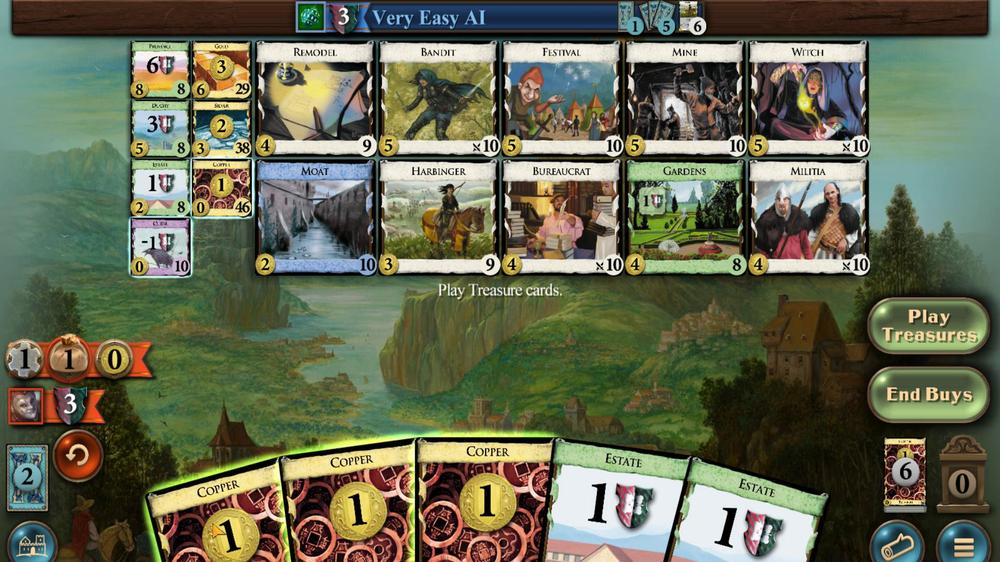 
Action: Mouse scrolled (482, 377) with delta (0, 0)
Screenshot: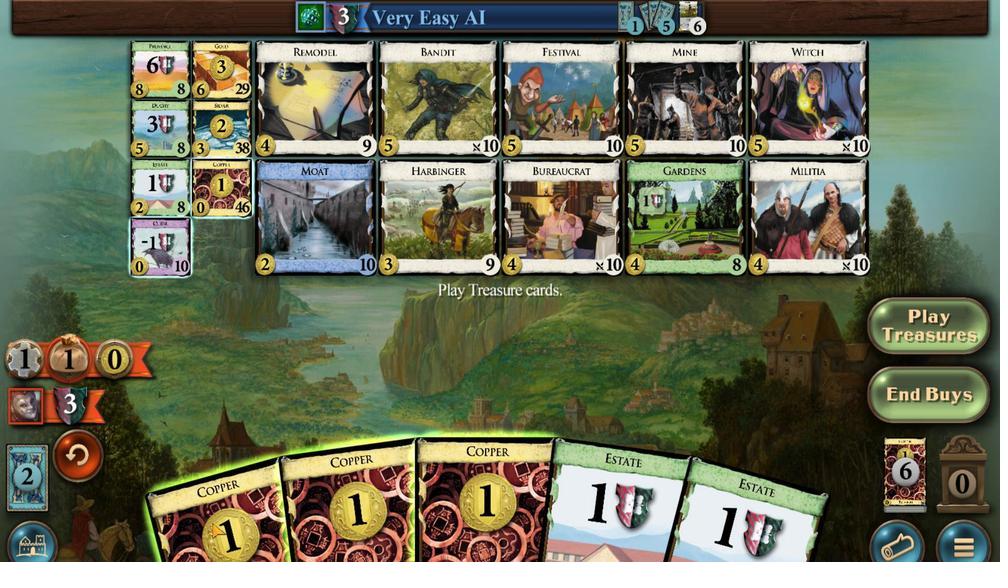 
Action: Mouse scrolled (482, 377) with delta (0, 0)
Screenshot: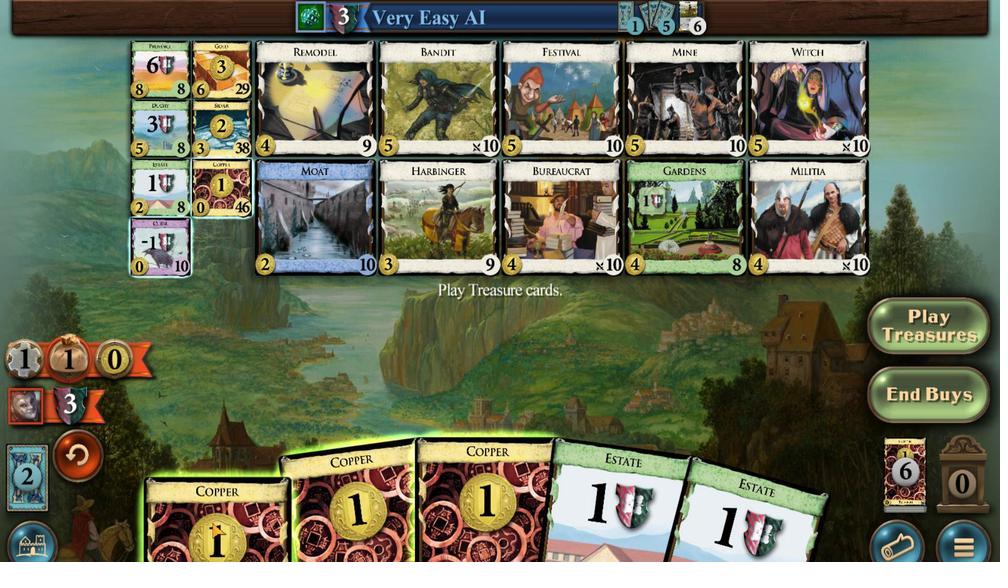 
Action: Mouse moved to (521, 378)
Screenshot: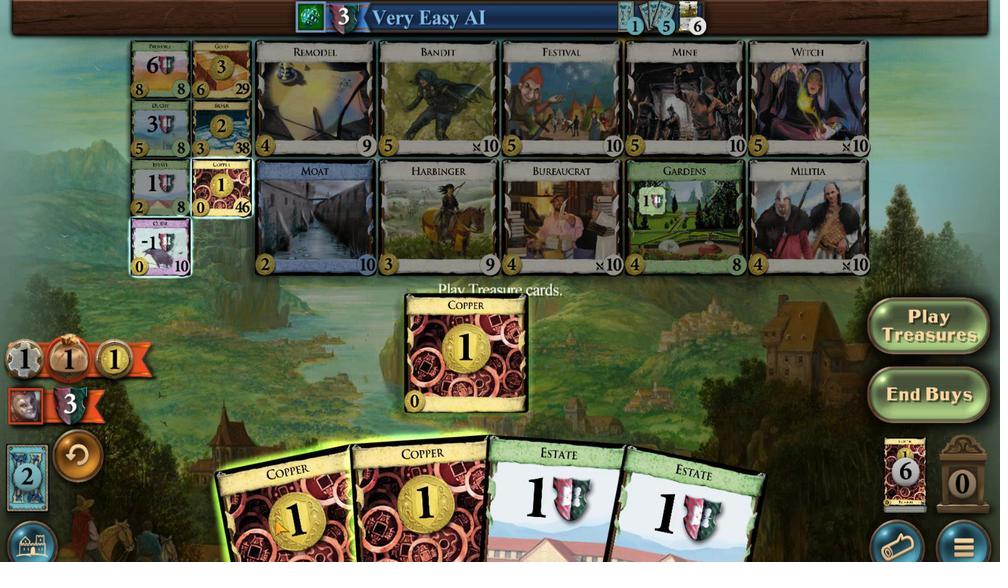 
Action: Mouse scrolled (521, 378) with delta (0, 0)
Screenshot: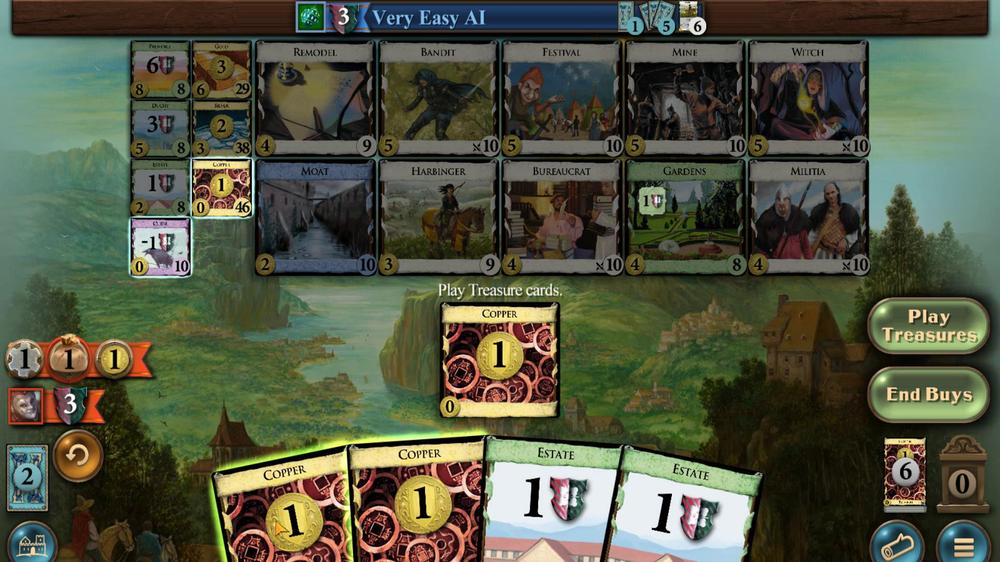 
Action: Mouse scrolled (521, 378) with delta (0, 0)
Screenshot: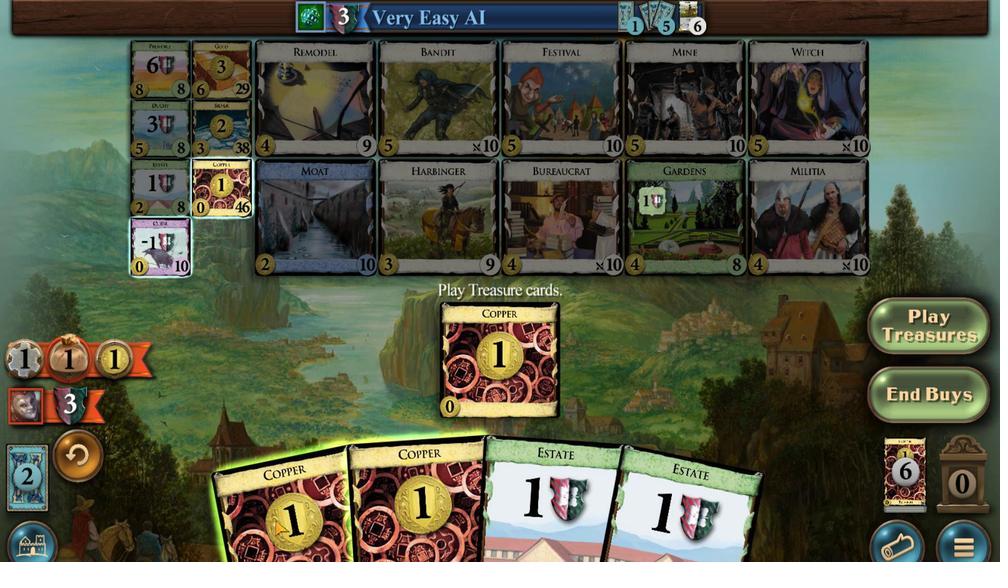 
Action: Mouse moved to (546, 380)
Screenshot: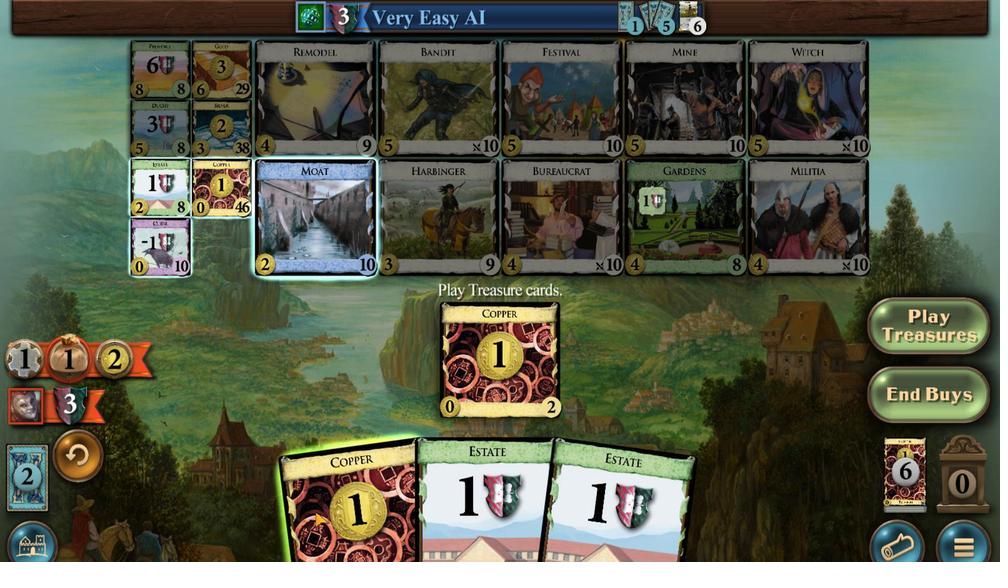 
Action: Mouse scrolled (546, 380) with delta (0, 0)
Screenshot: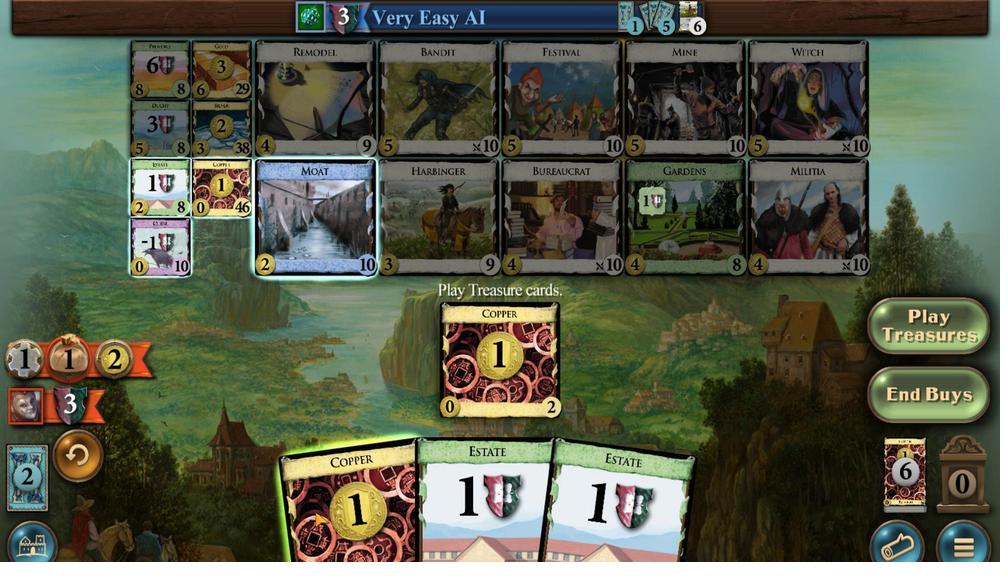 
Action: Mouse scrolled (546, 380) with delta (0, 0)
Screenshot: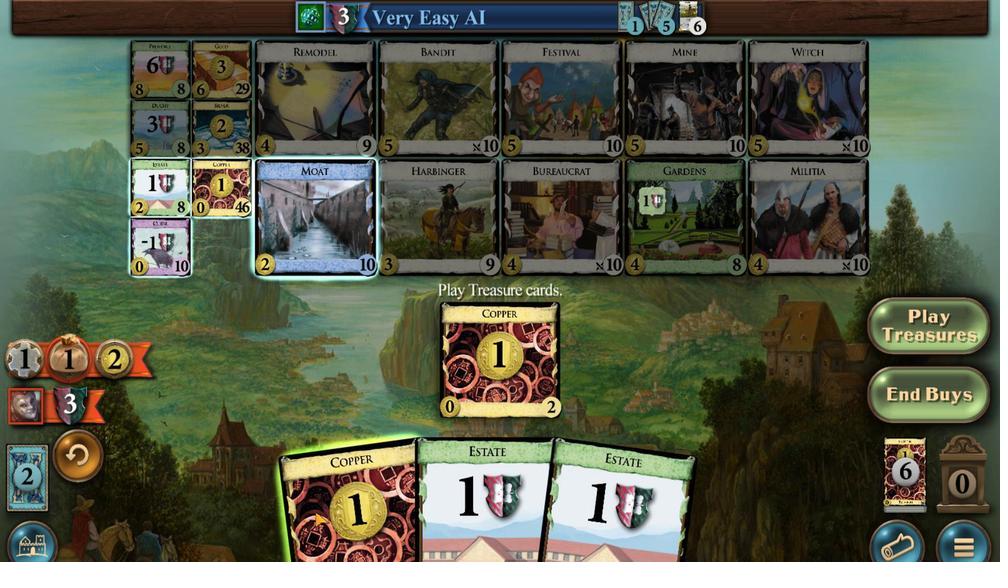 
Action: Mouse scrolled (546, 380) with delta (0, 0)
Screenshot: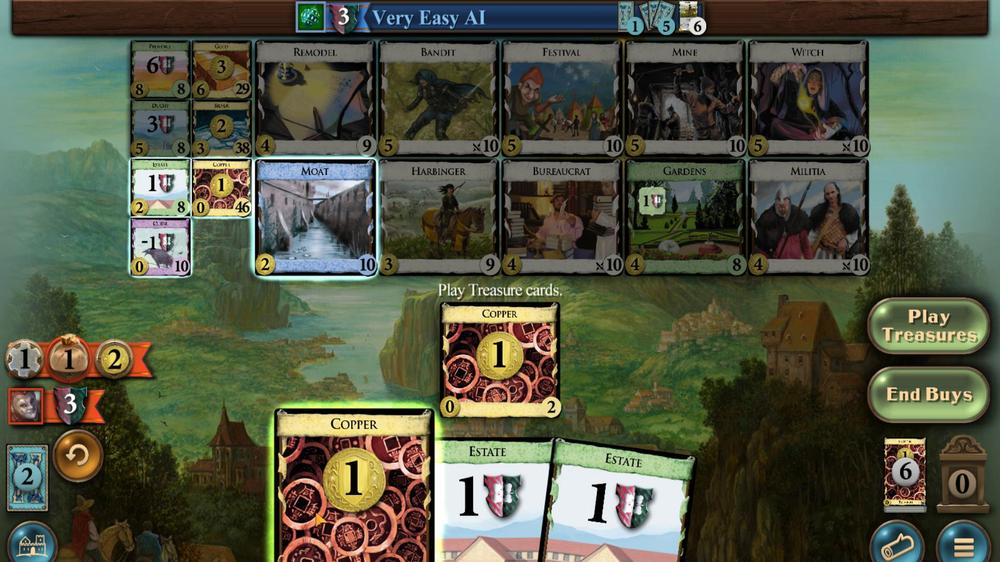 
Action: Mouse moved to (485, 474)
Screenshot: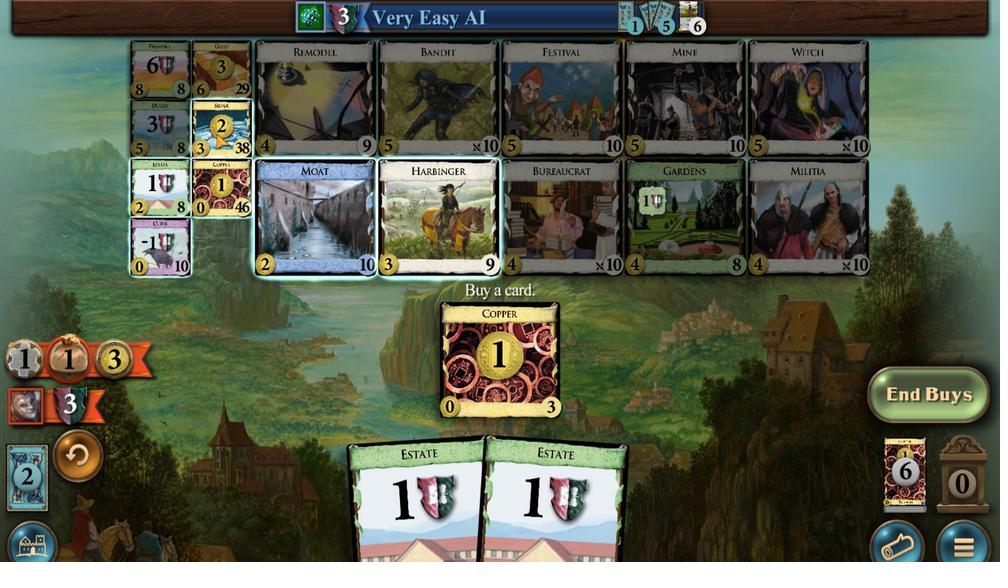 
Action: Mouse pressed left at (485, 474)
Screenshot: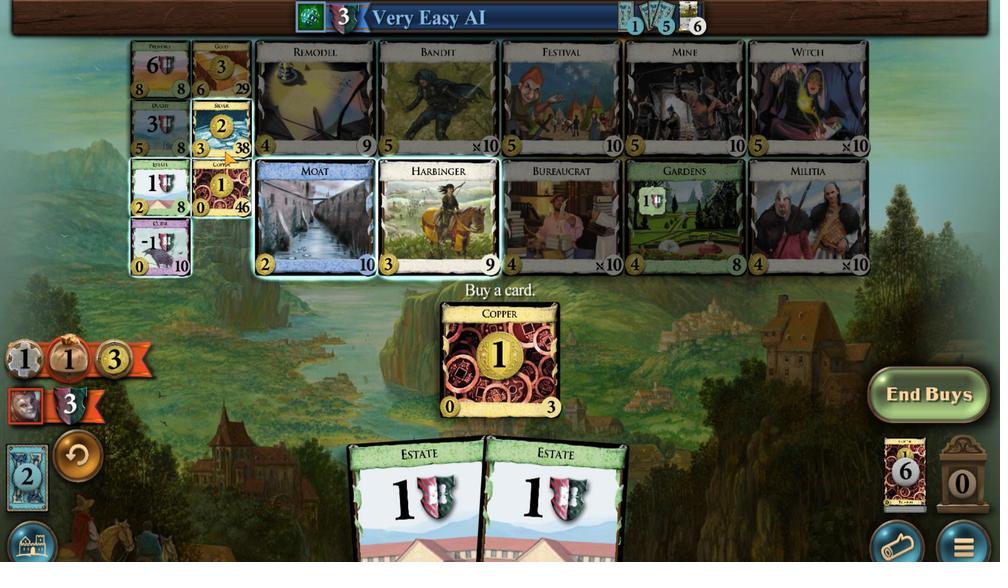 
Action: Mouse moved to (485, 372)
Screenshot: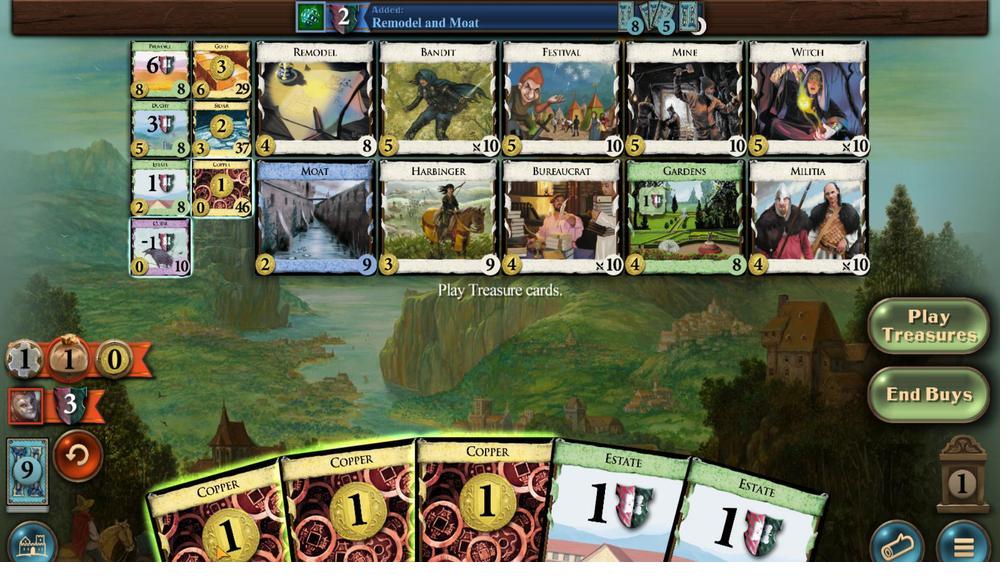 
Action: Mouse scrolled (485, 372) with delta (0, 0)
Screenshot: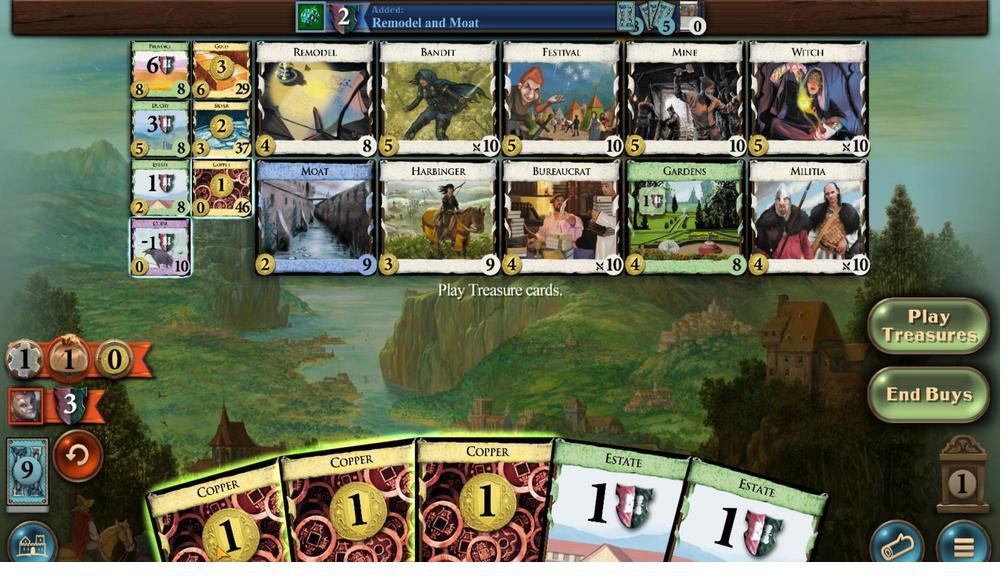 
Action: Mouse scrolled (485, 372) with delta (0, 0)
Screenshot: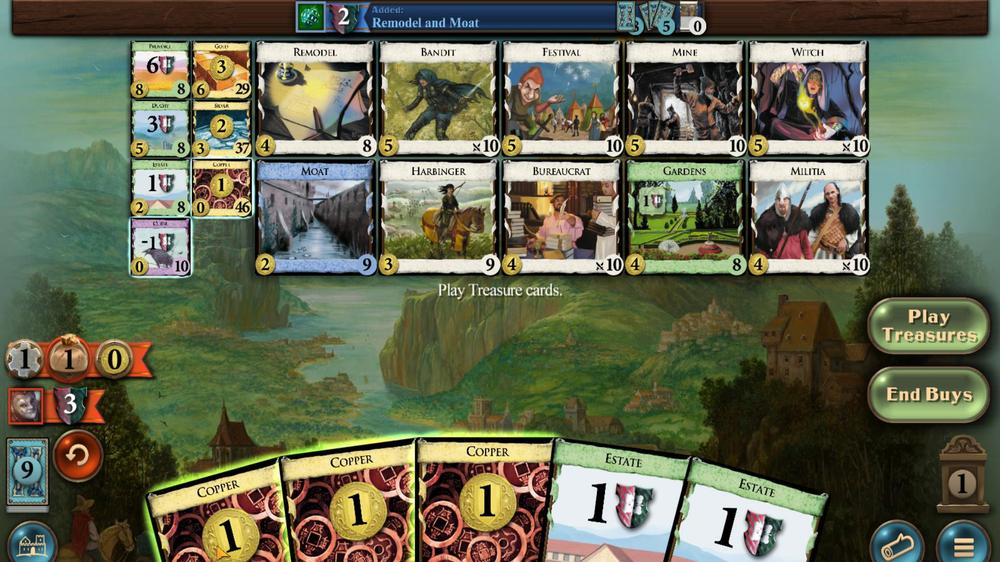 
Action: Mouse scrolled (485, 372) with delta (0, 0)
Screenshot: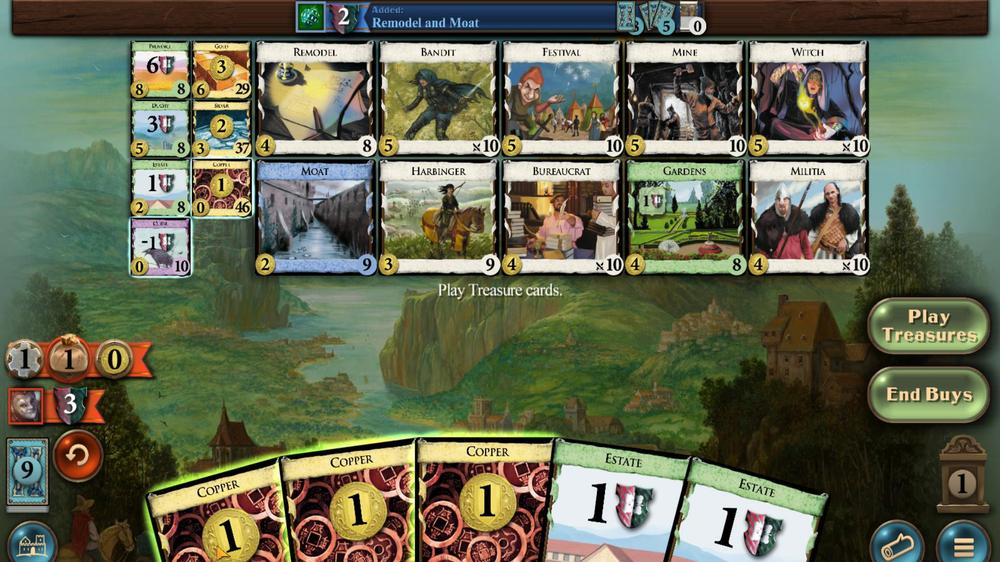 
Action: Mouse moved to (535, 375)
Screenshot: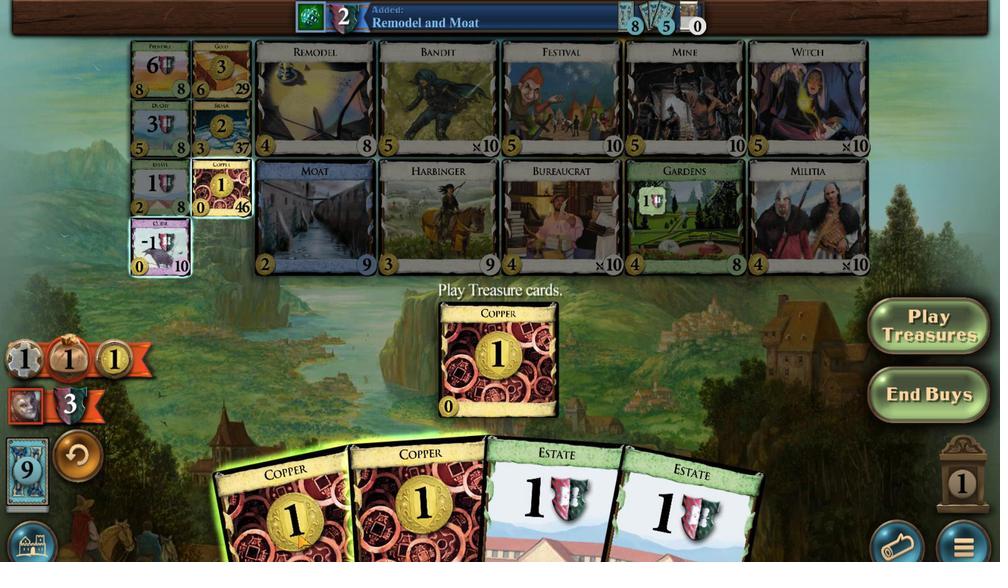 
Action: Mouse scrolled (535, 375) with delta (0, 0)
Screenshot: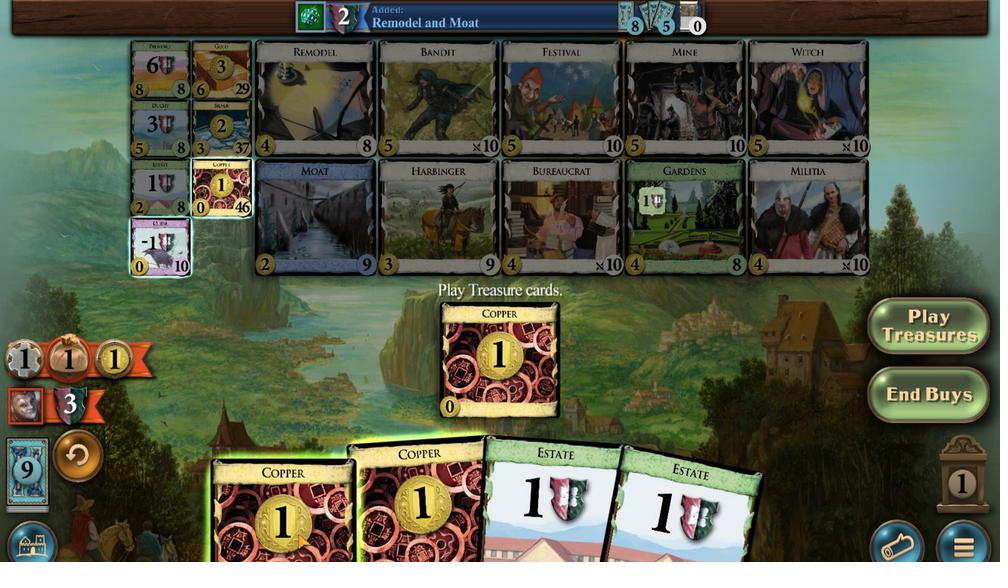
Action: Mouse scrolled (535, 375) with delta (0, 0)
Screenshot: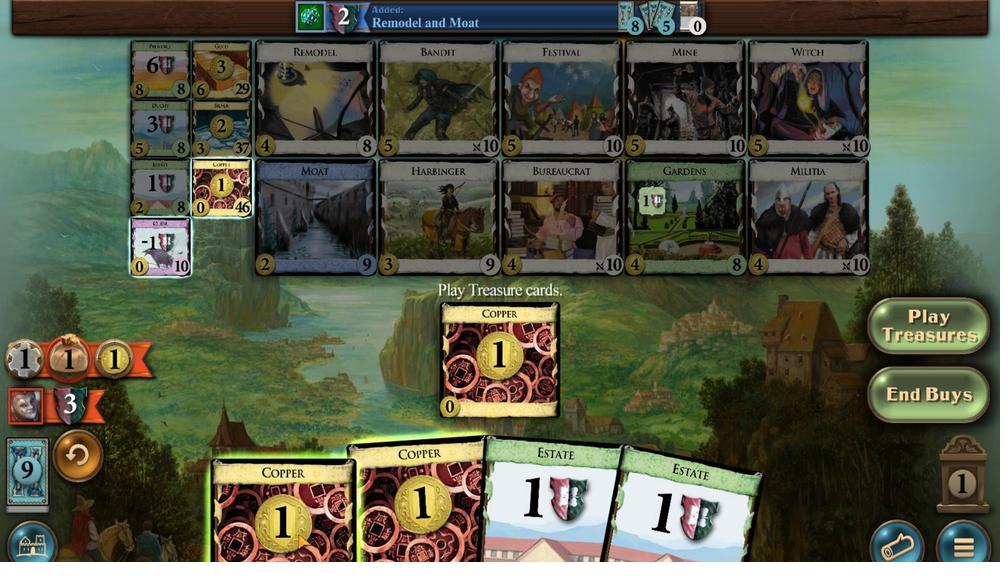 
Action: Mouse moved to (535, 375)
Screenshot: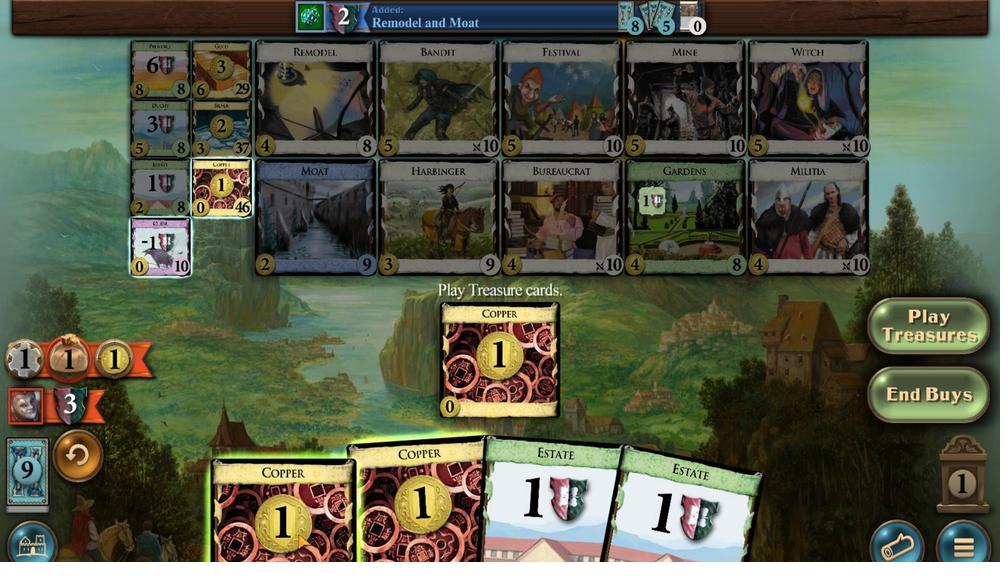
Action: Mouse scrolled (535, 375) with delta (0, 0)
Screenshot: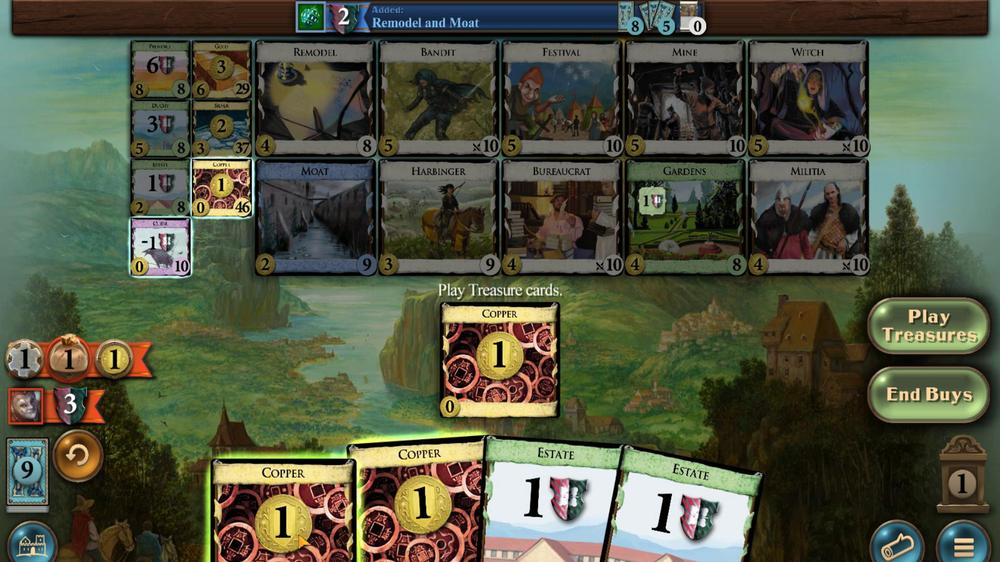 
Action: Mouse moved to (565, 378)
Screenshot: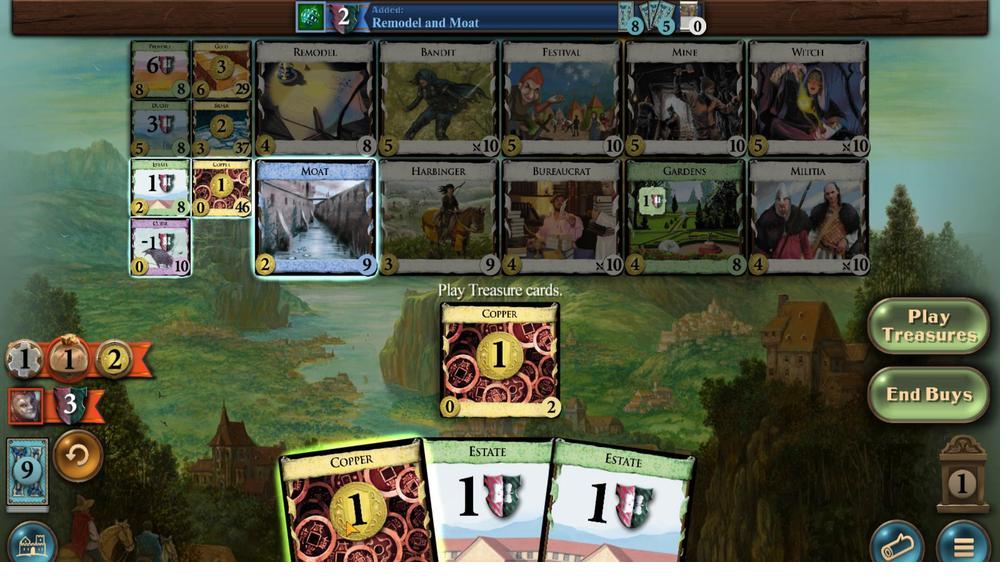 
Action: Mouse scrolled (565, 378) with delta (0, 0)
Screenshot: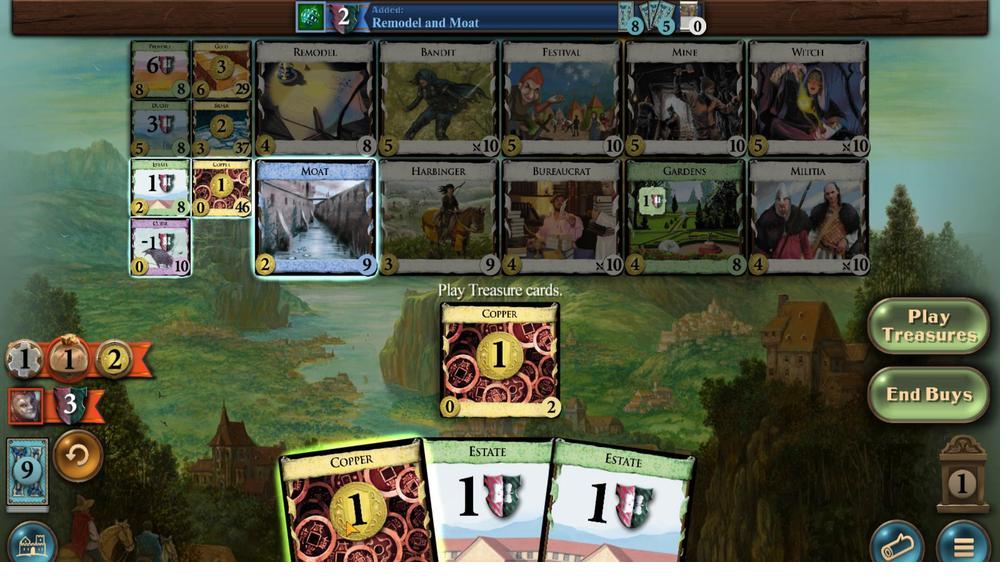 
Action: Mouse scrolled (565, 378) with delta (0, 0)
Screenshot: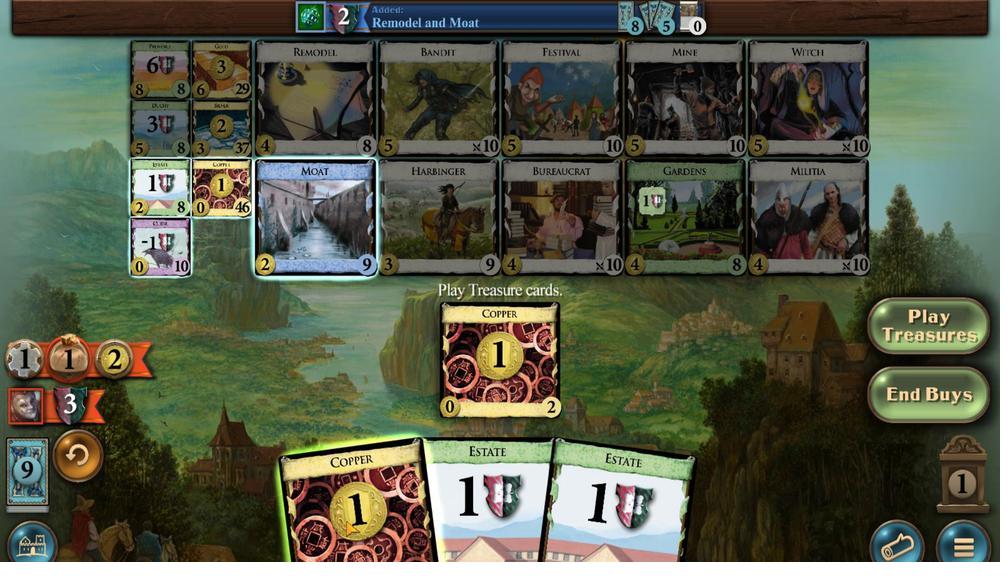 
Action: Mouse scrolled (565, 378) with delta (0, 0)
Screenshot: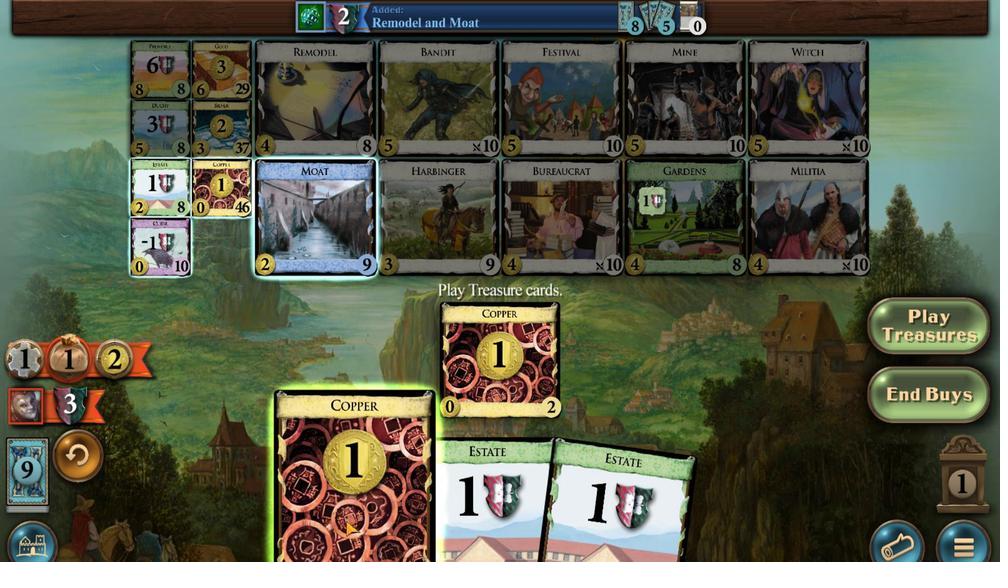 
Action: Mouse moved to (480, 474)
Screenshot: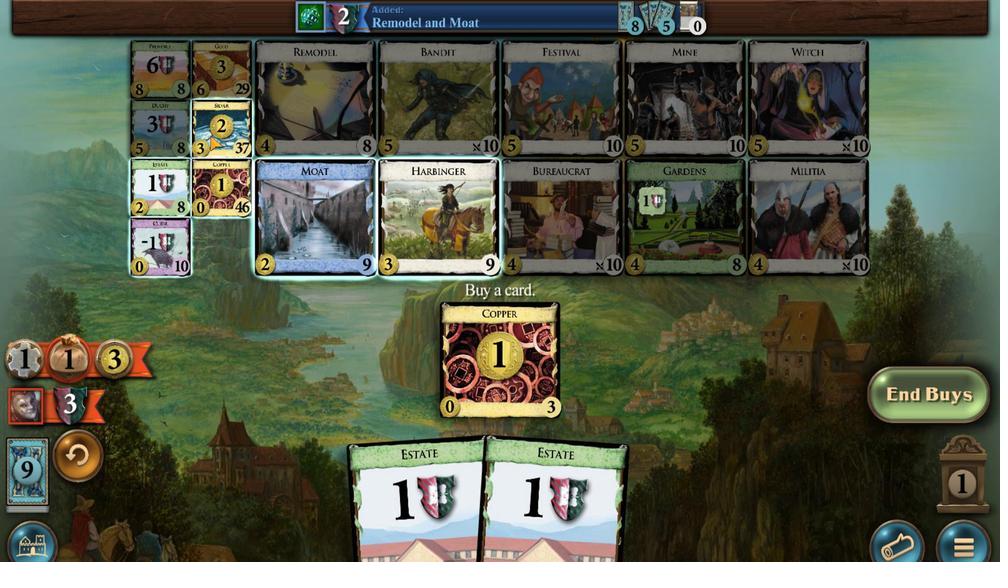 
Action: Mouse pressed left at (480, 474)
Screenshot: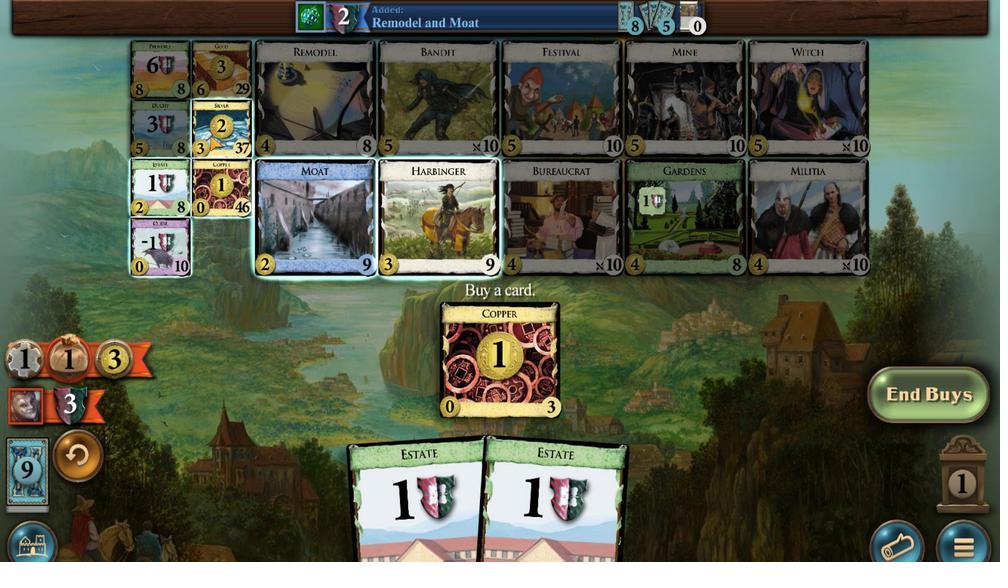 
Action: Mouse moved to (519, 374)
Screenshot: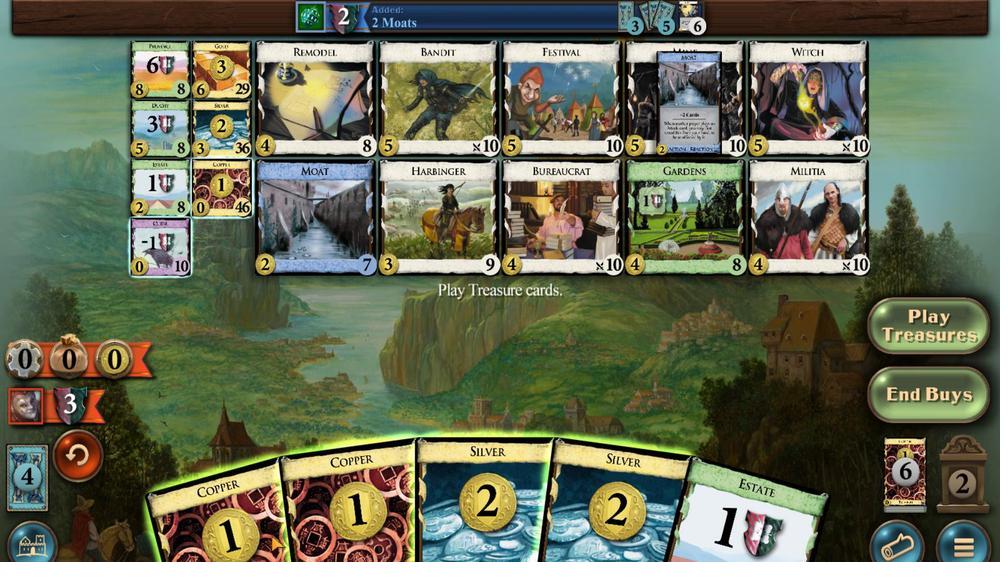 
Action: Mouse scrolled (519, 374) with delta (0, 0)
Screenshot: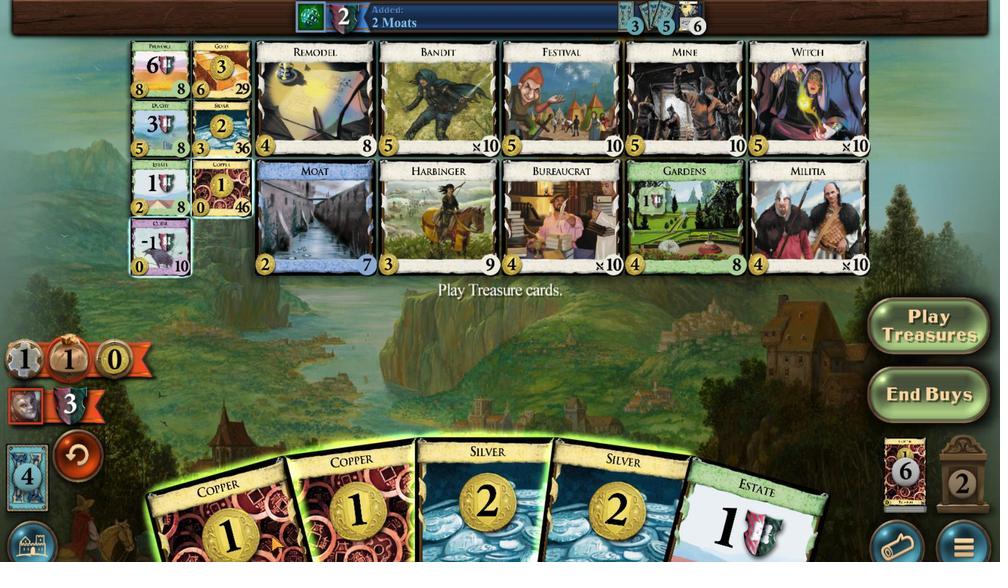 
Action: Mouse scrolled (519, 374) with delta (0, 0)
Screenshot: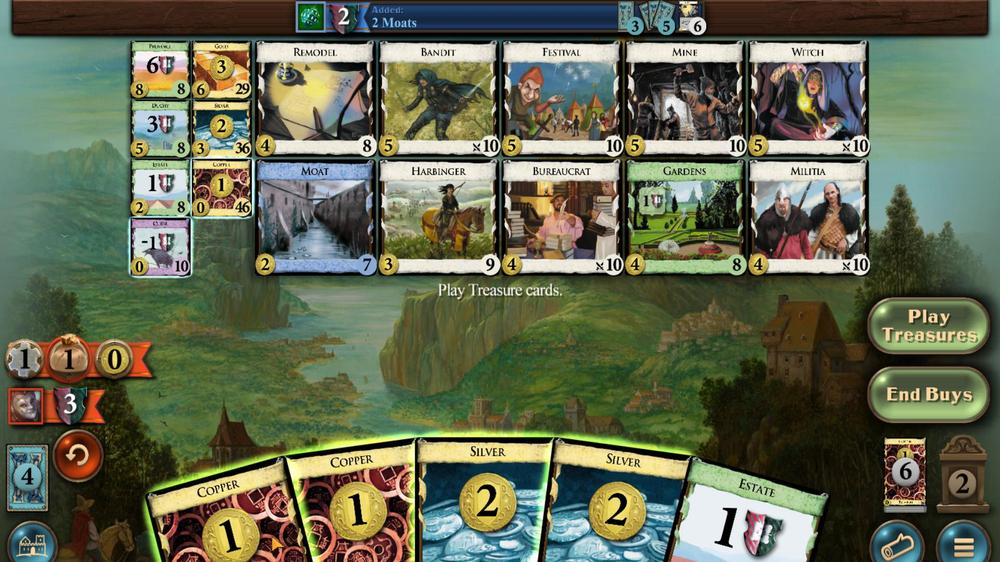 
Action: Mouse moved to (555, 373)
Screenshot: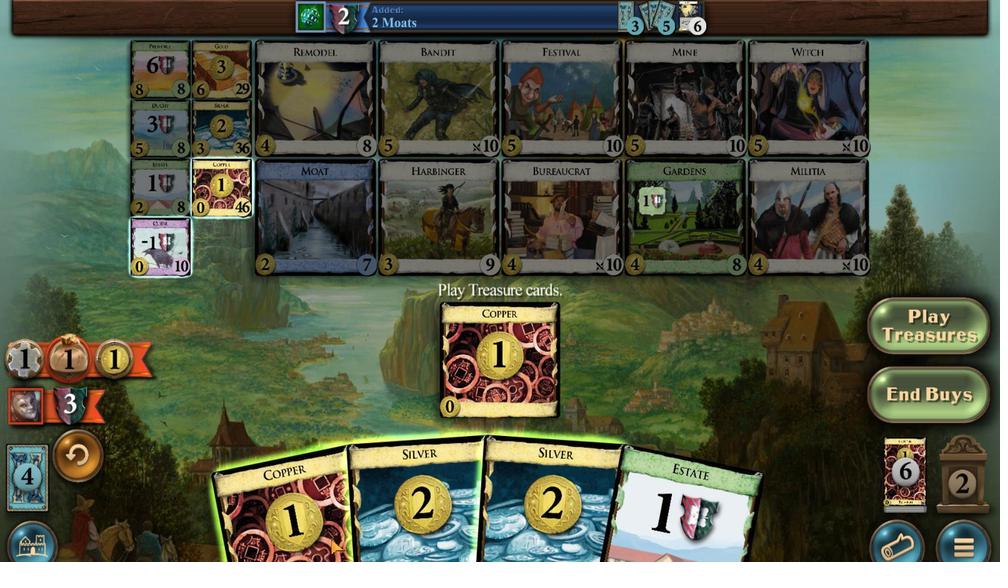 
Action: Mouse scrolled (555, 373) with delta (0, 0)
Screenshot: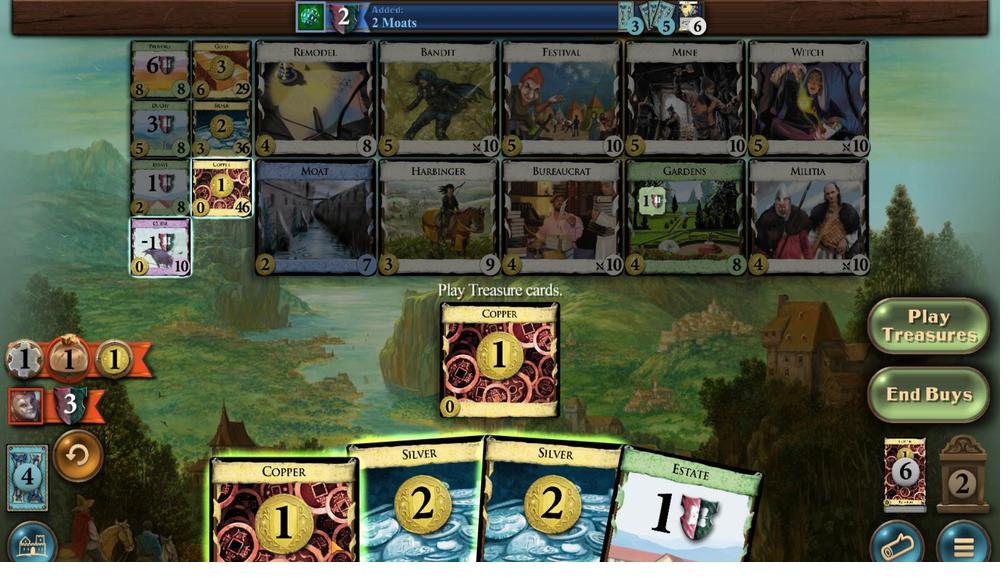 
Action: Mouse scrolled (555, 373) with delta (0, 0)
Screenshot: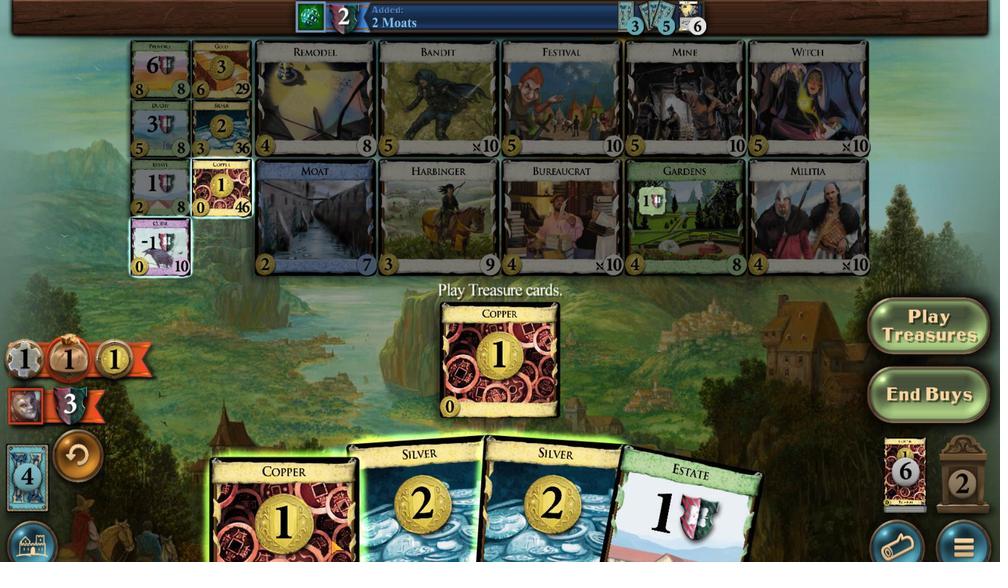 
Action: Mouse moved to (593, 375)
Screenshot: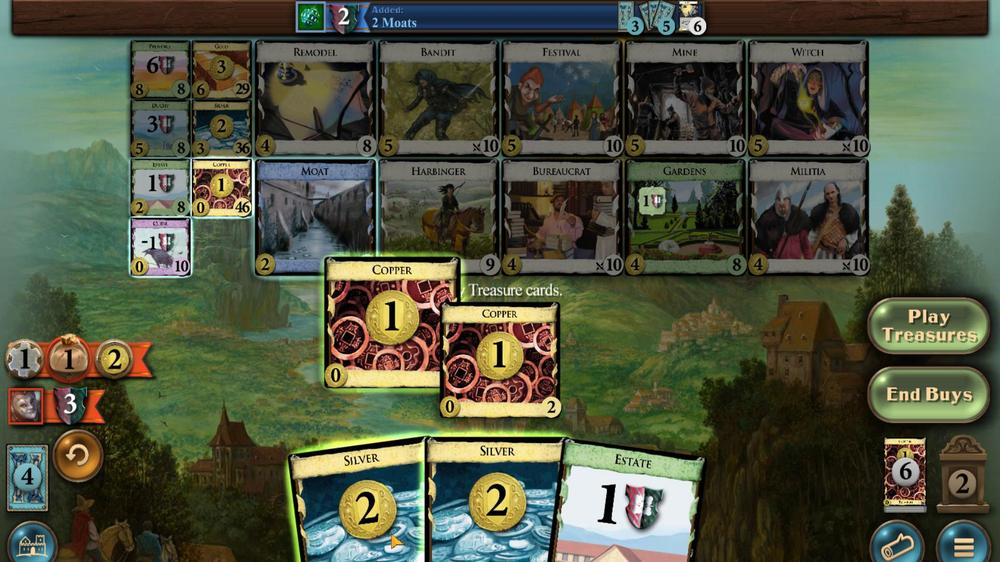
Action: Mouse scrolled (593, 375) with delta (0, 0)
Screenshot: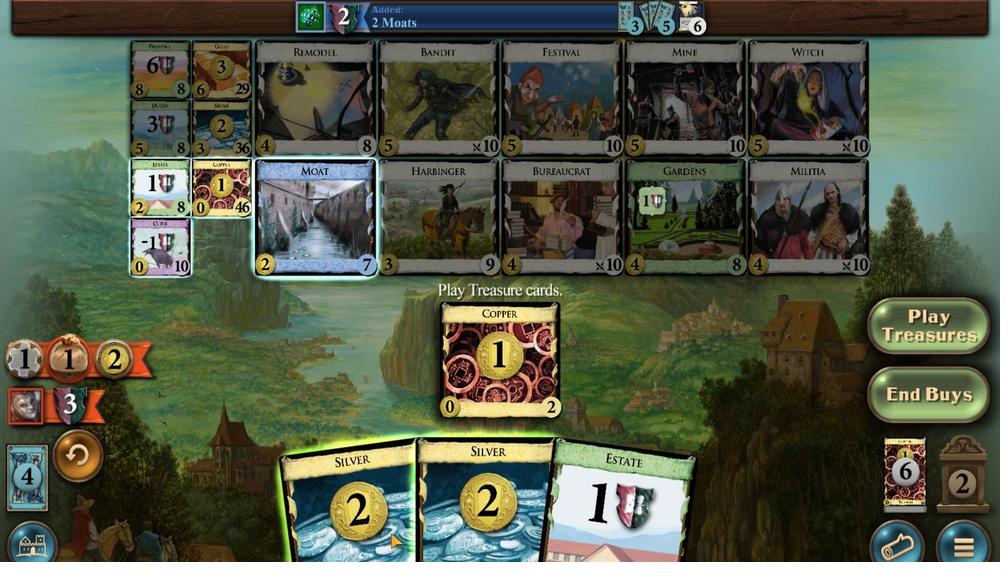 
Action: Mouse scrolled (593, 375) with delta (0, 0)
Screenshot: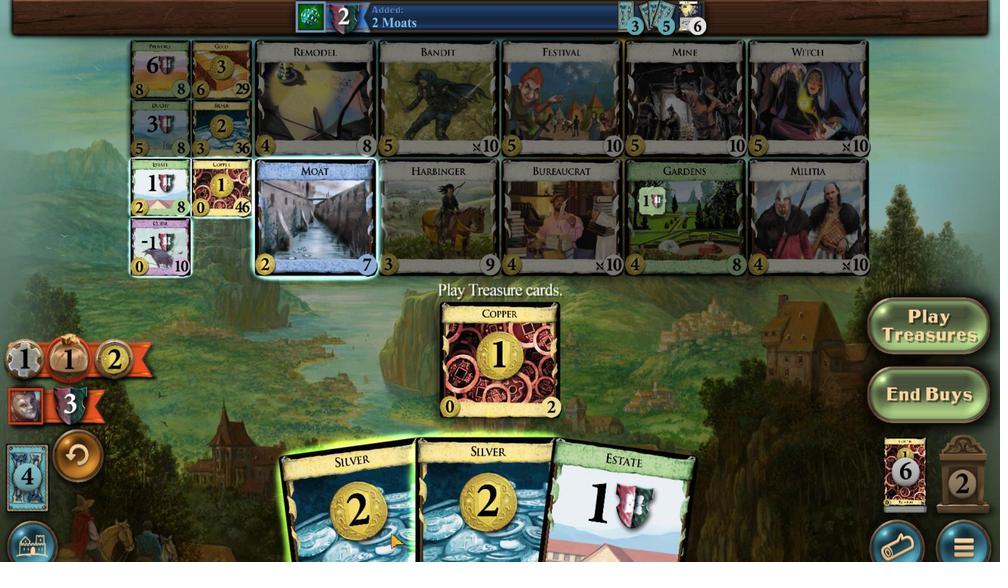 
Action: Mouse moved to (634, 375)
Screenshot: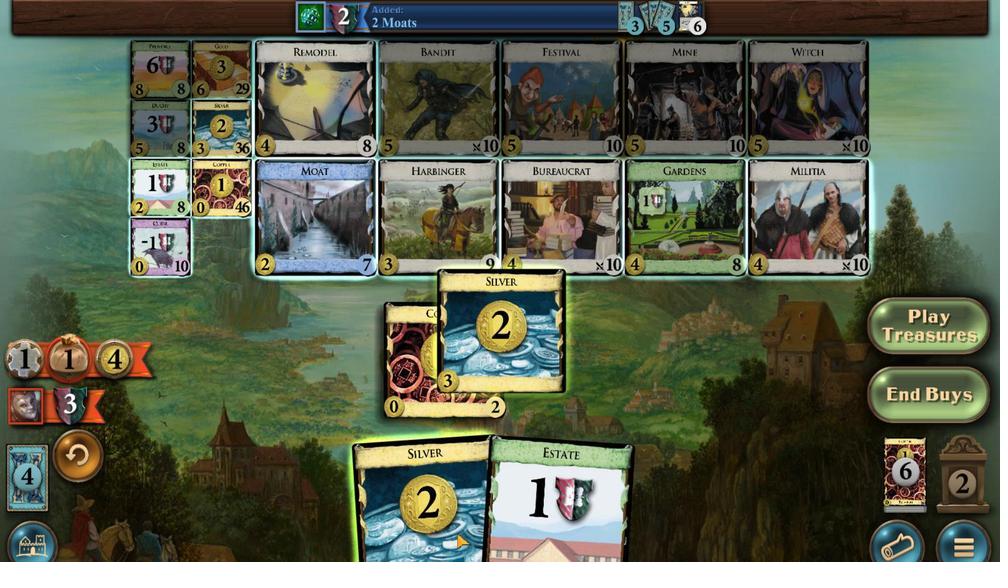 
Action: Mouse scrolled (634, 375) with delta (0, 0)
Screenshot: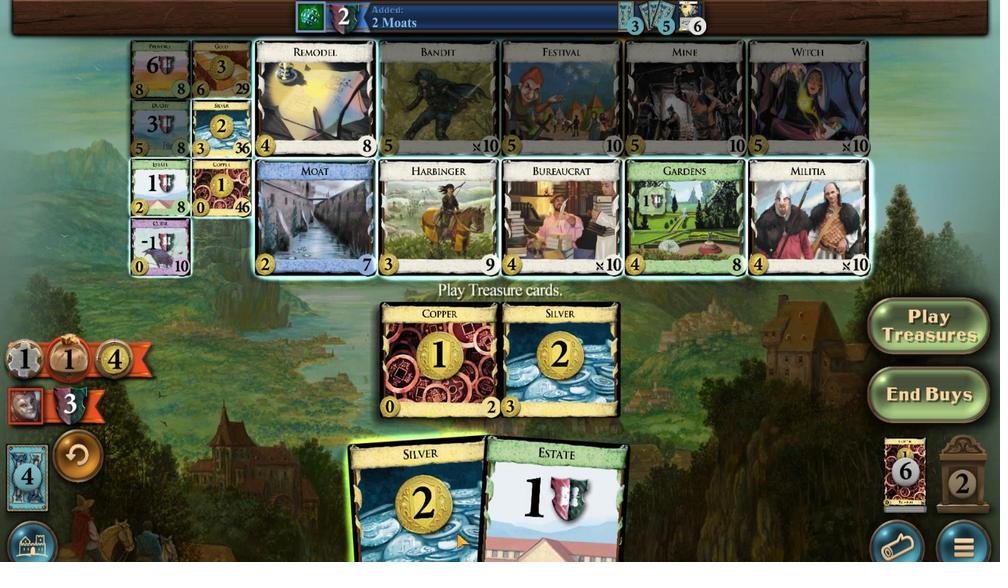 
Action: Mouse moved to (499, 487)
Screenshot: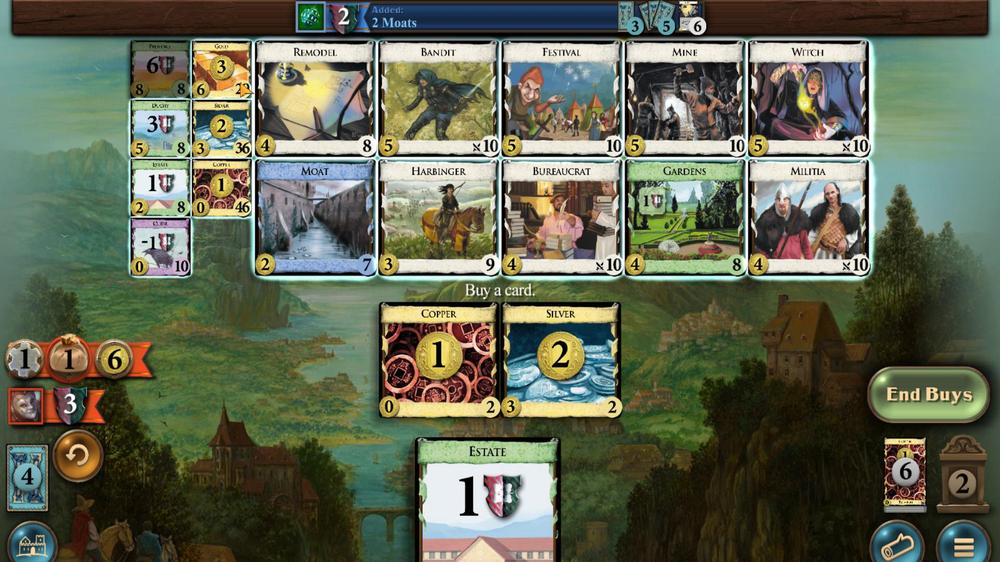 
Action: Mouse pressed left at (499, 487)
Screenshot: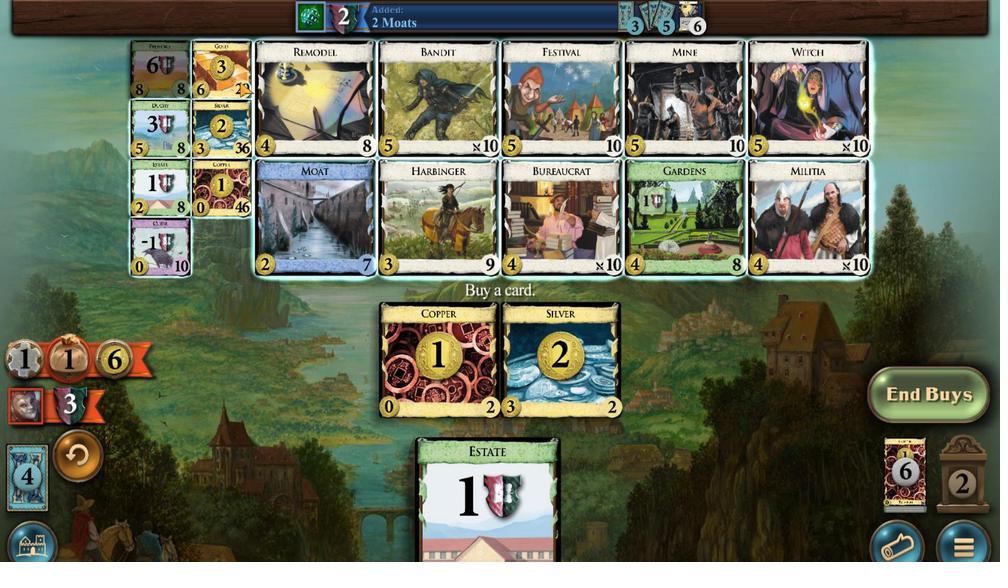 
Action: Mouse moved to (511, 374)
Screenshot: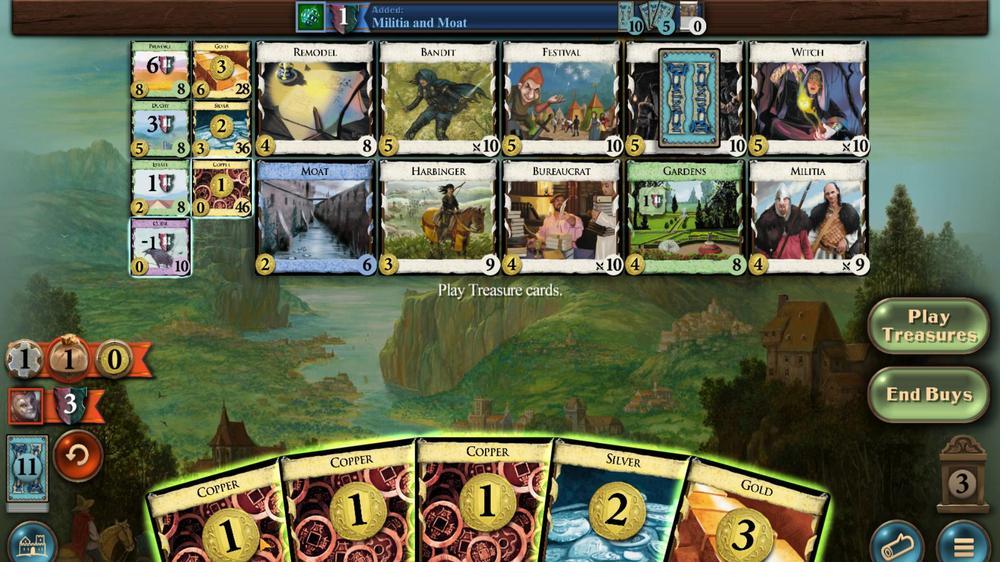 
Action: Mouse scrolled (511, 374) with delta (0, 0)
Screenshot: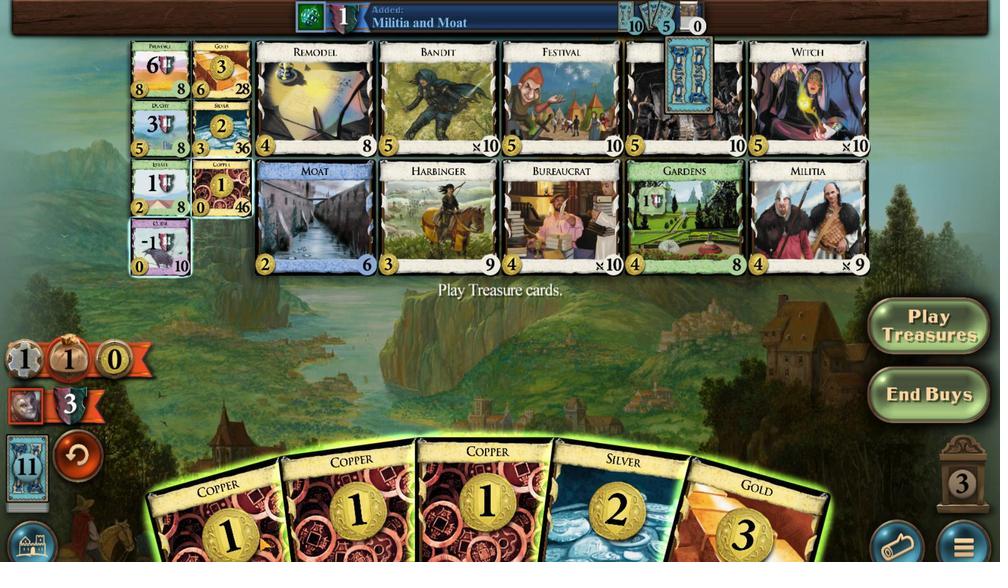 
Action: Mouse scrolled (511, 374) with delta (0, 0)
Screenshot: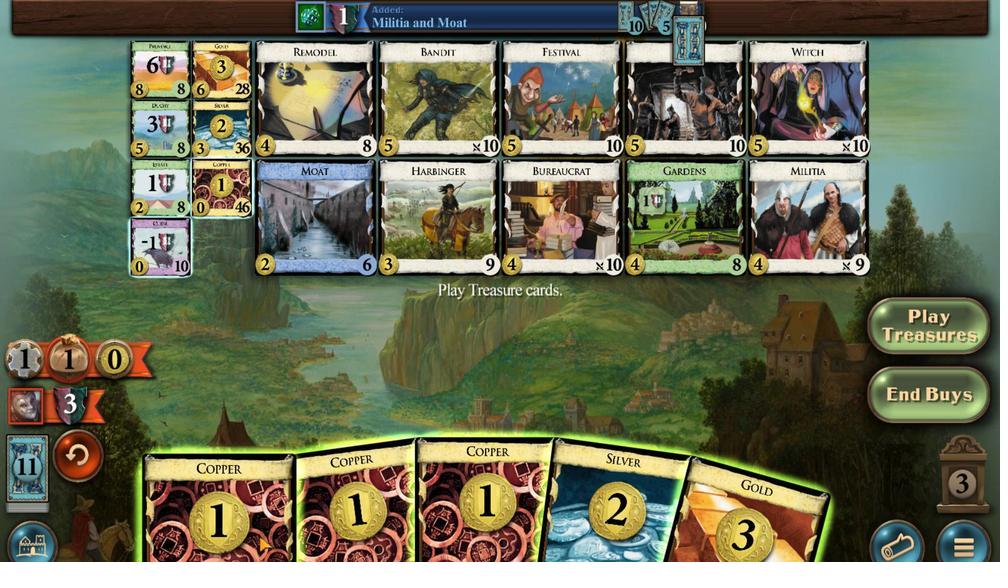 
Action: Mouse scrolled (511, 374) with delta (0, 0)
Screenshot: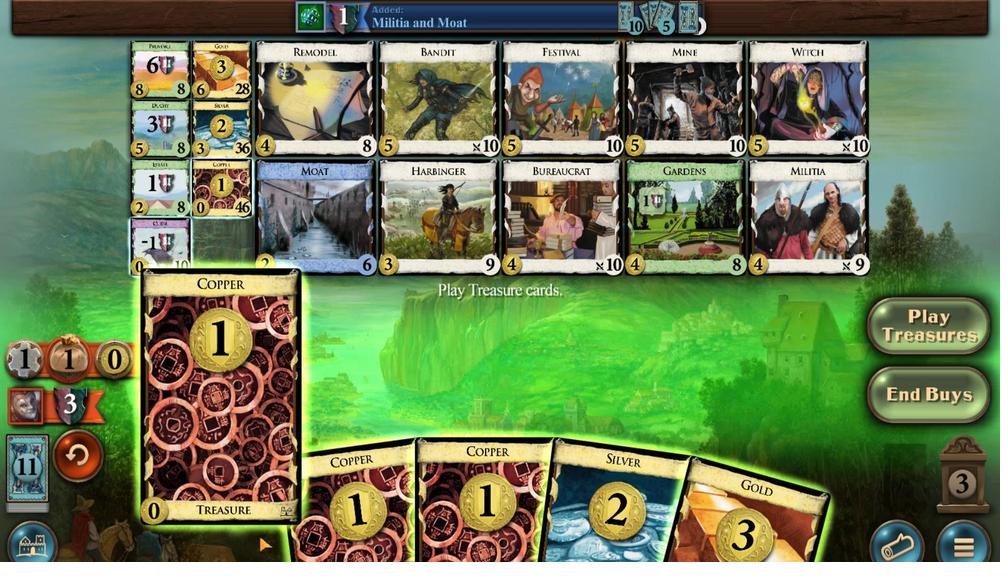 
Action: Mouse moved to (548, 376)
Screenshot: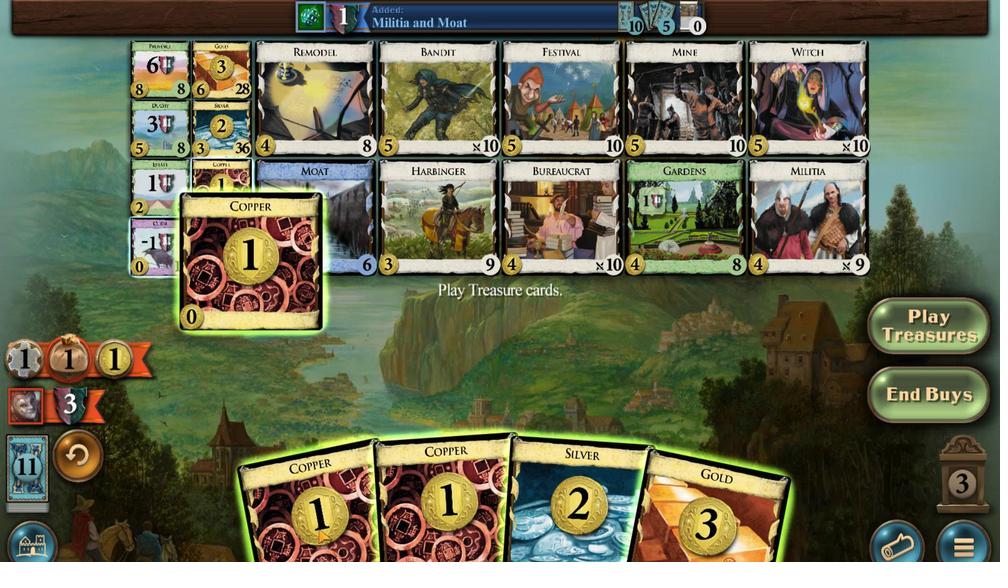 
Action: Mouse scrolled (548, 376) with delta (0, 0)
Screenshot: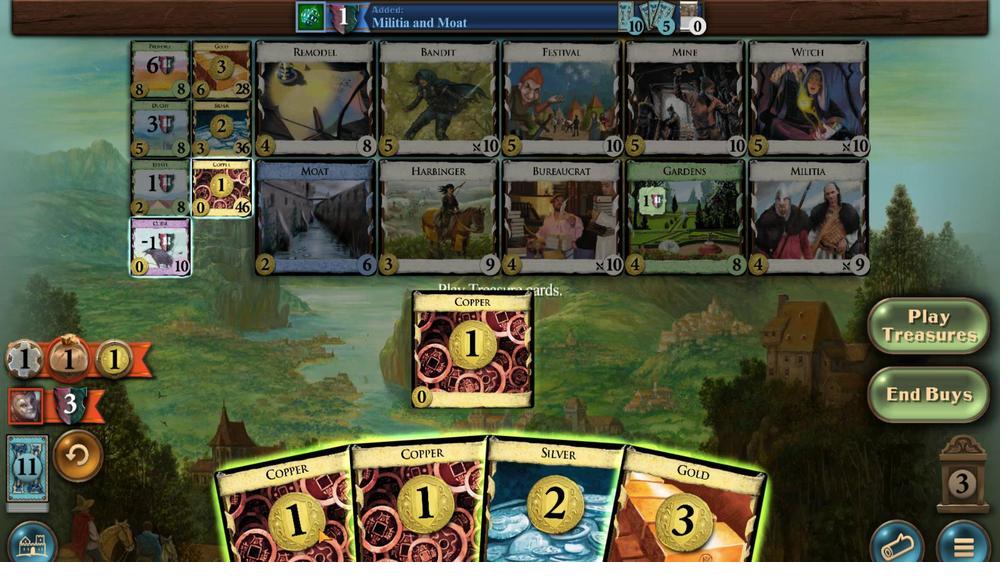
Action: Mouse scrolled (548, 376) with delta (0, 0)
Screenshot: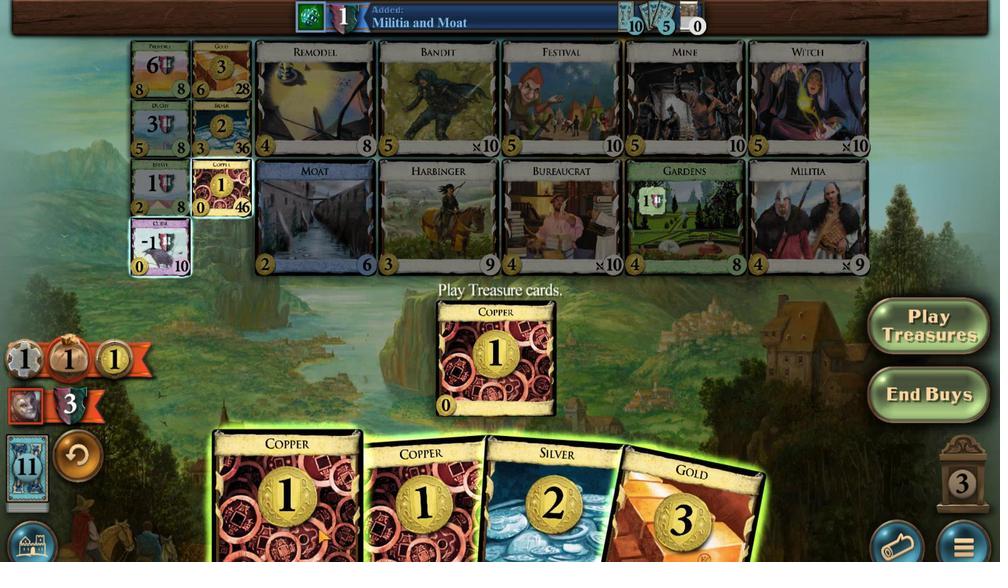
Action: Mouse moved to (558, 375)
Screenshot: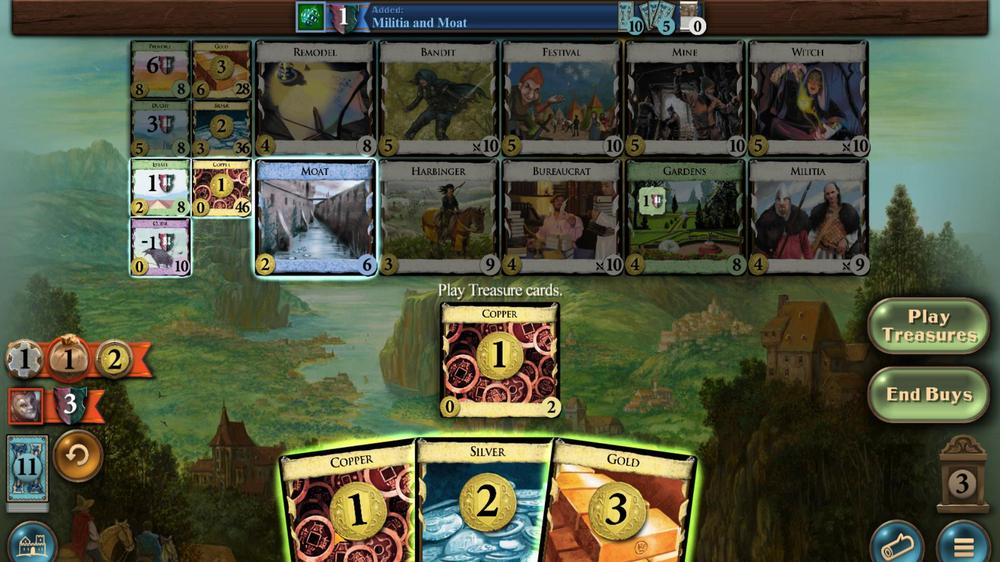 
Action: Mouse scrolled (558, 376) with delta (0, 0)
Screenshot: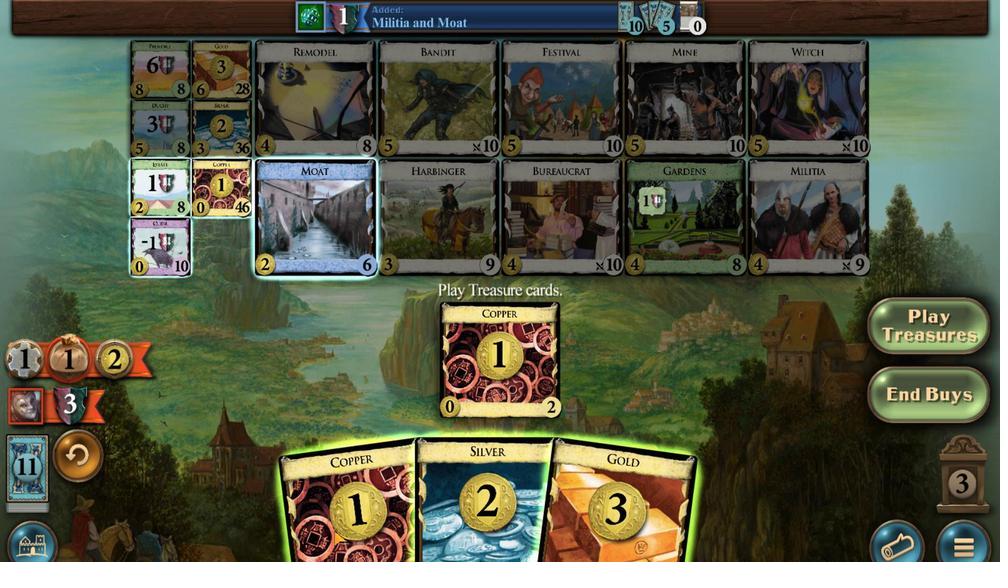 
Action: Mouse scrolled (558, 376) with delta (0, 0)
Screenshot: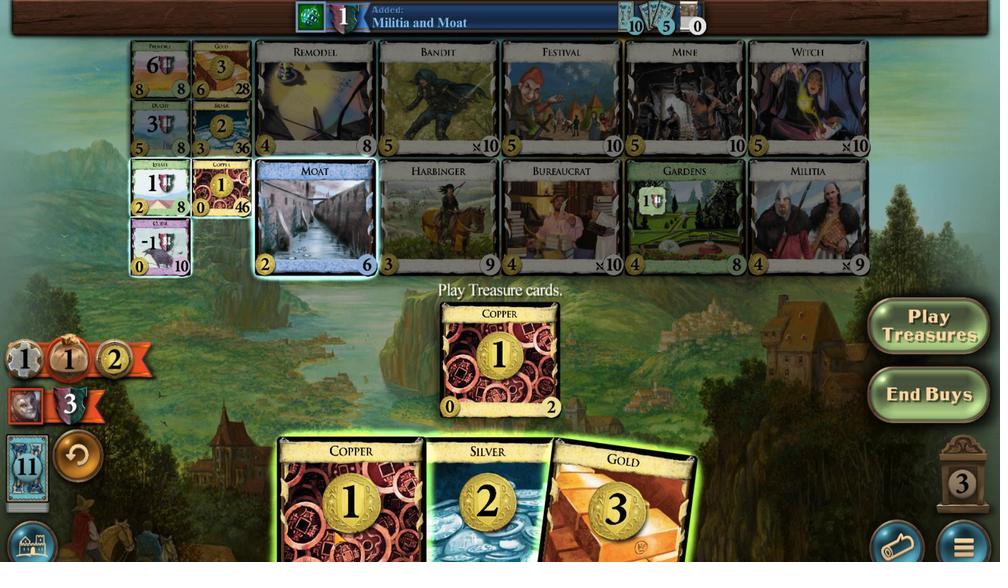
Action: Mouse moved to (589, 377)
Screenshot: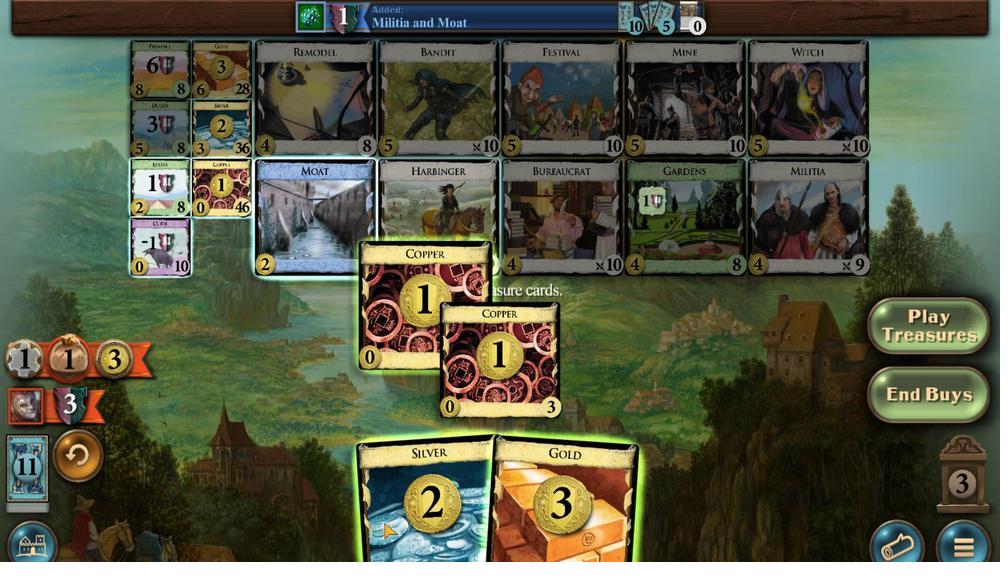 
Action: Mouse scrolled (589, 377) with delta (0, 0)
Screenshot: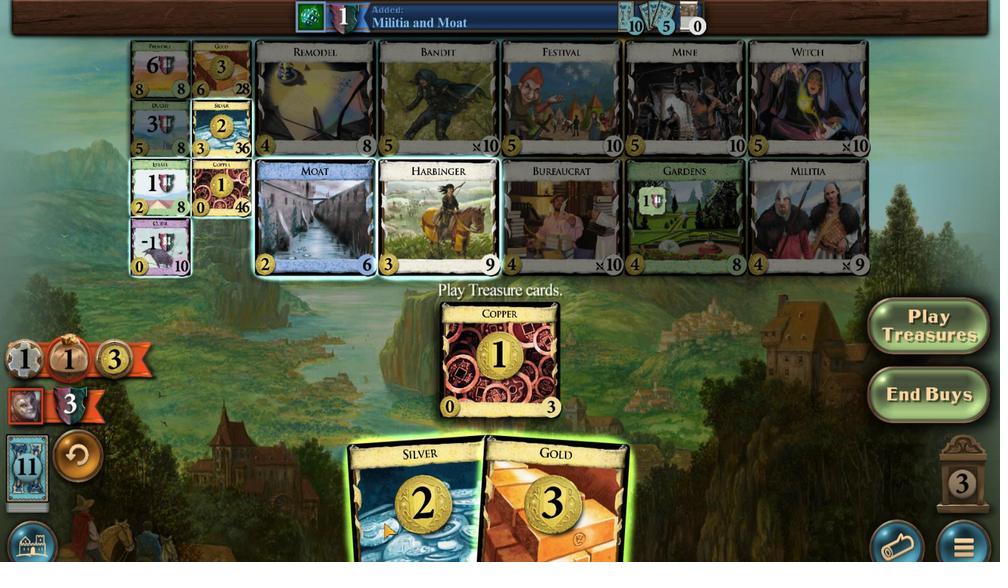 
Action: Mouse scrolled (589, 377) with delta (0, 0)
Screenshot: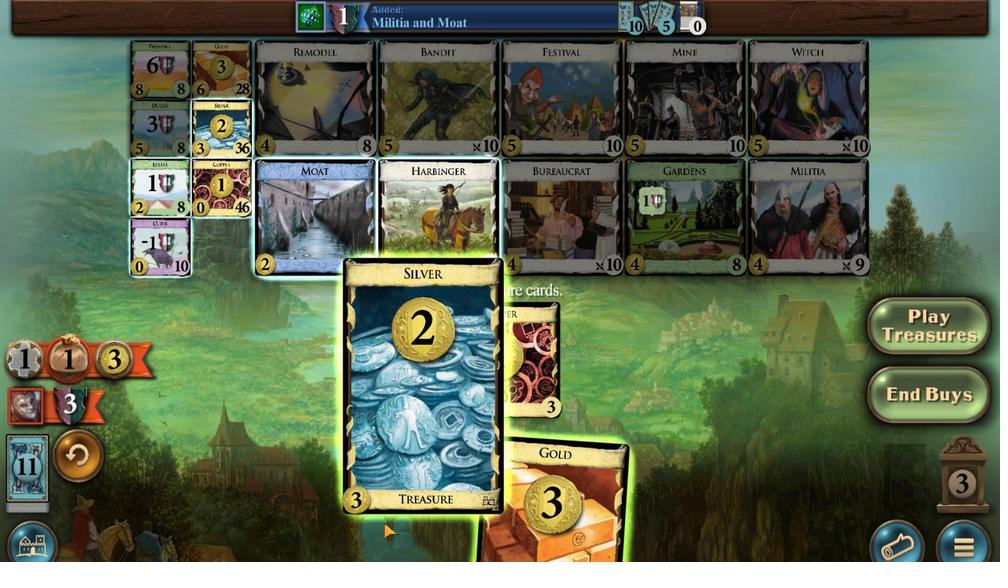 
Action: Mouse moved to (636, 379)
Screenshot: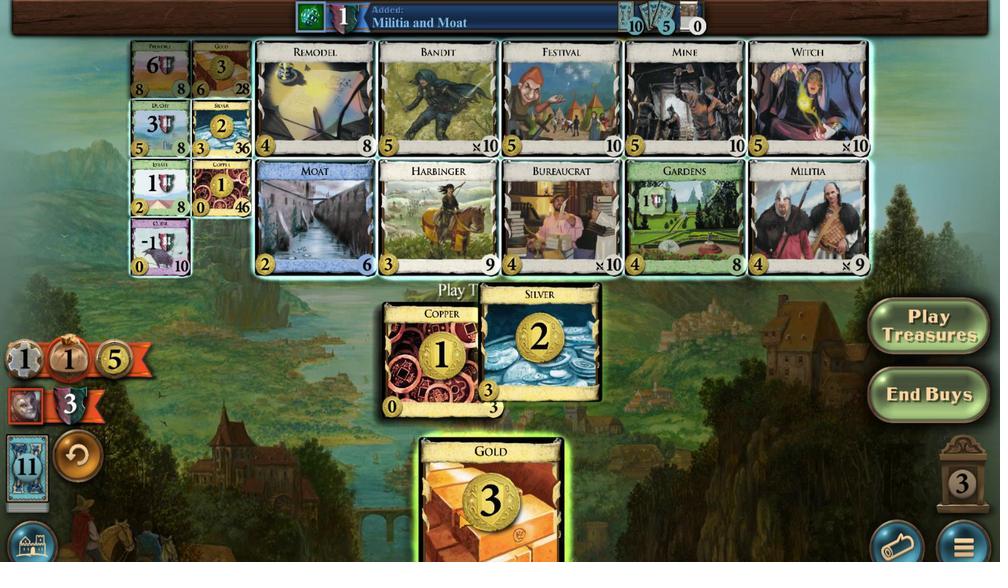 
Action: Mouse scrolled (636, 380) with delta (0, 0)
Screenshot: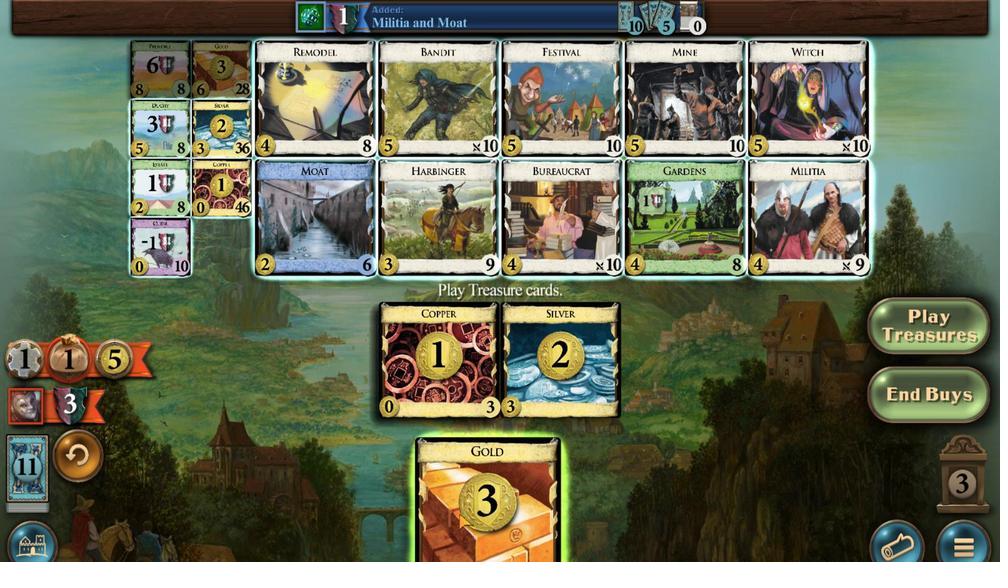 
Action: Mouse moved to (483, 475)
Screenshot: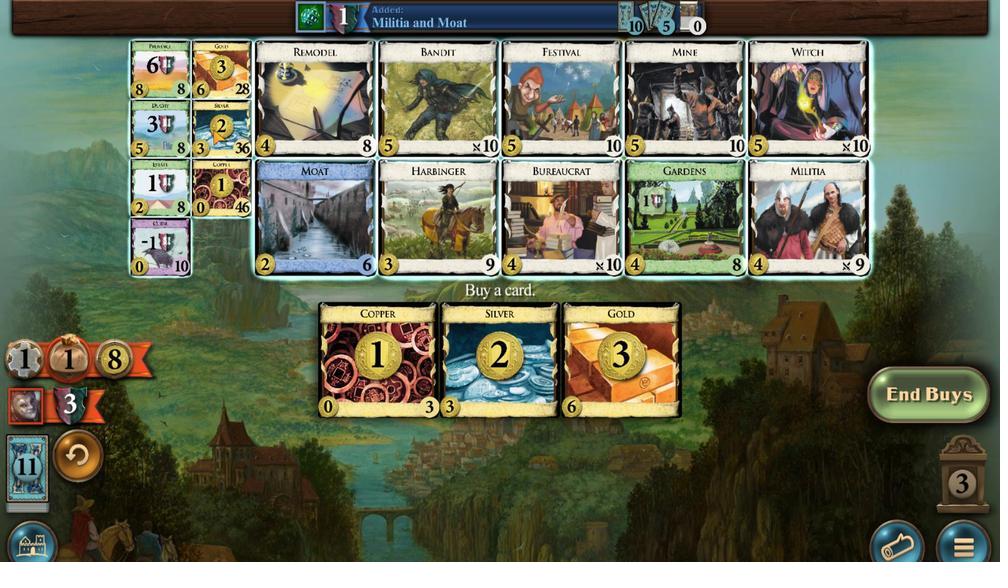 
Action: Mouse pressed left at (483, 475)
Screenshot: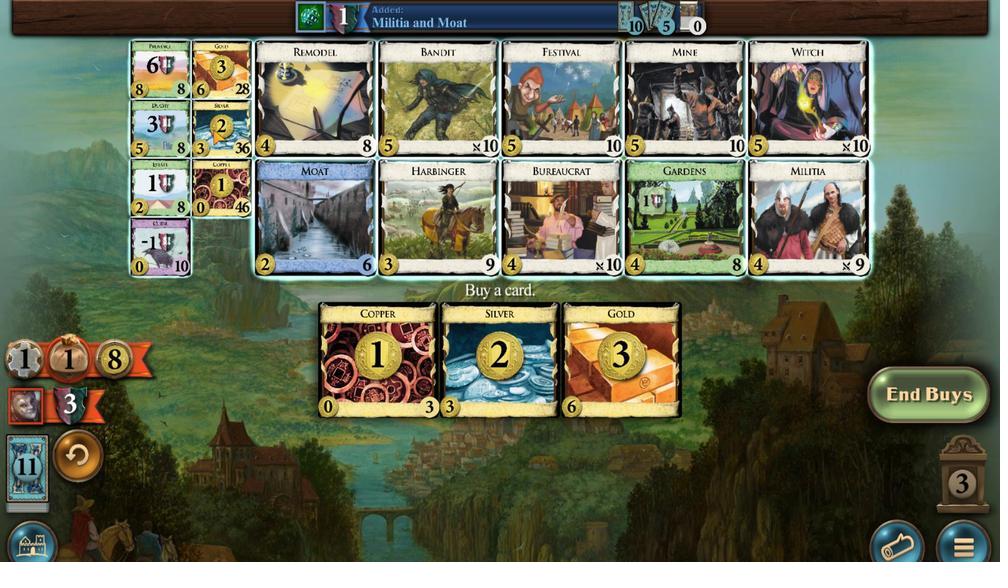 
Action: Mouse moved to (499, 369)
Screenshot: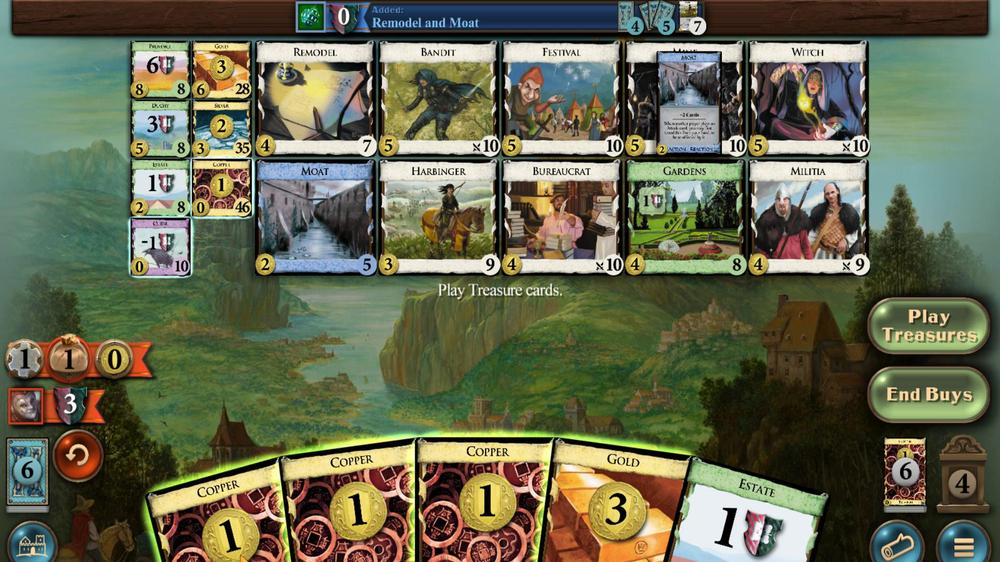 
Action: Mouse scrolled (499, 369) with delta (0, 0)
Screenshot: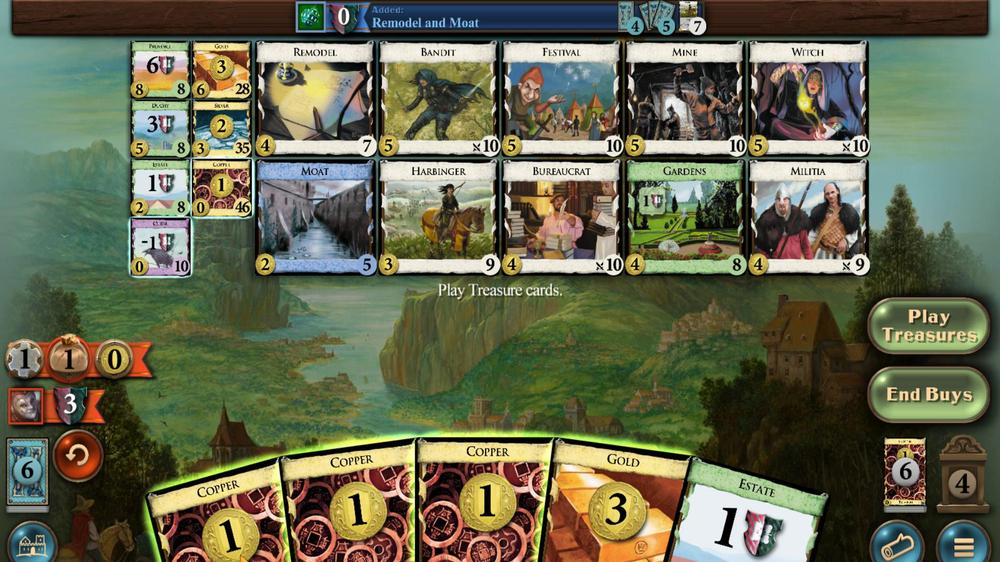 
Action: Mouse scrolled (499, 369) with delta (0, 0)
Screenshot: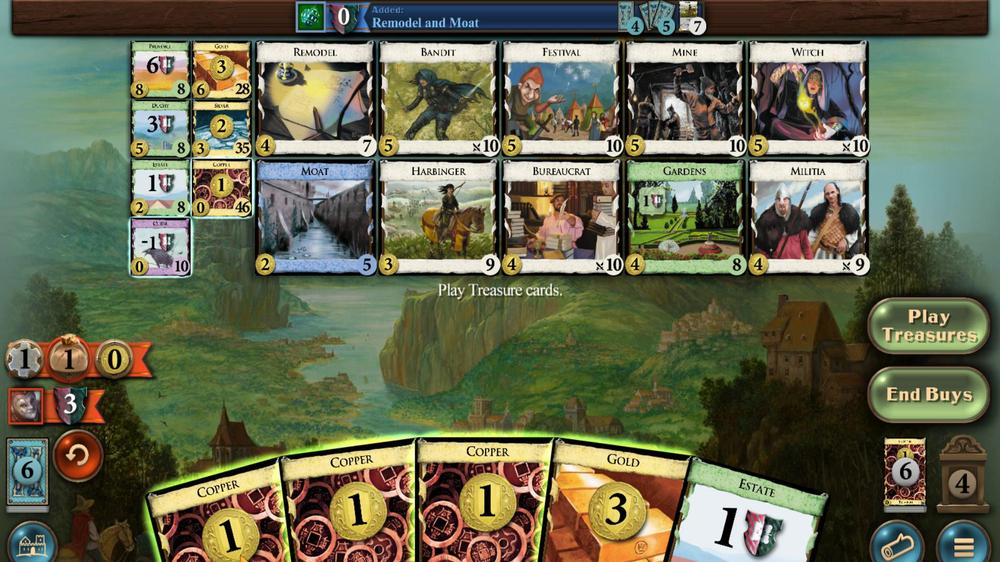 
Action: Mouse scrolled (499, 369) with delta (0, 0)
Screenshot: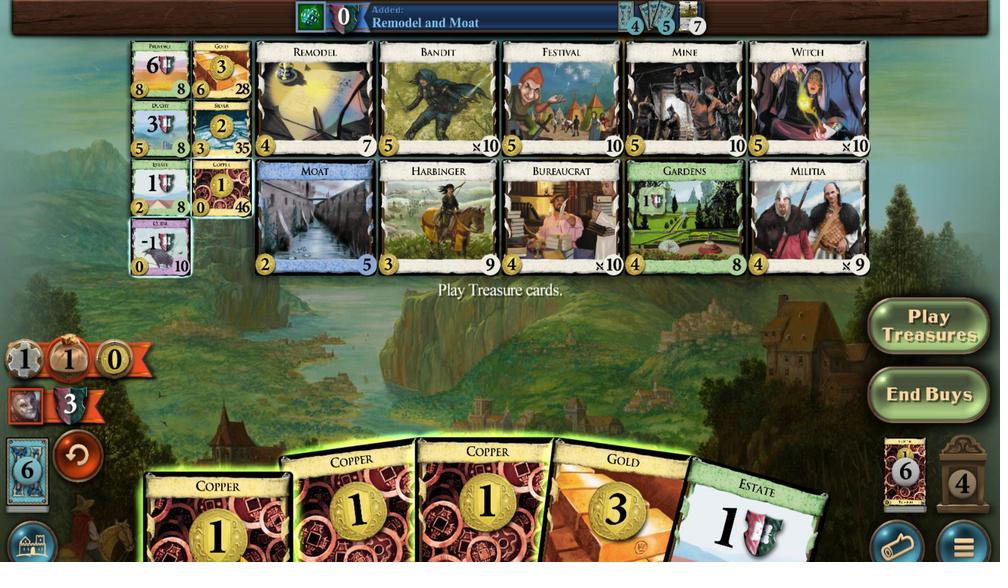 
Action: Mouse moved to (533, 371)
Screenshot: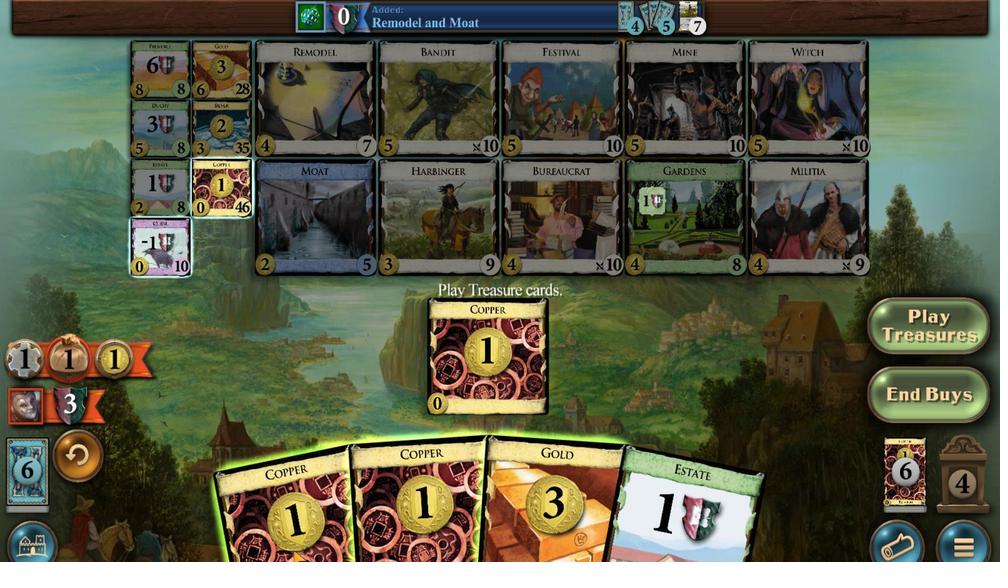 
Action: Mouse scrolled (533, 371) with delta (0, 0)
Screenshot: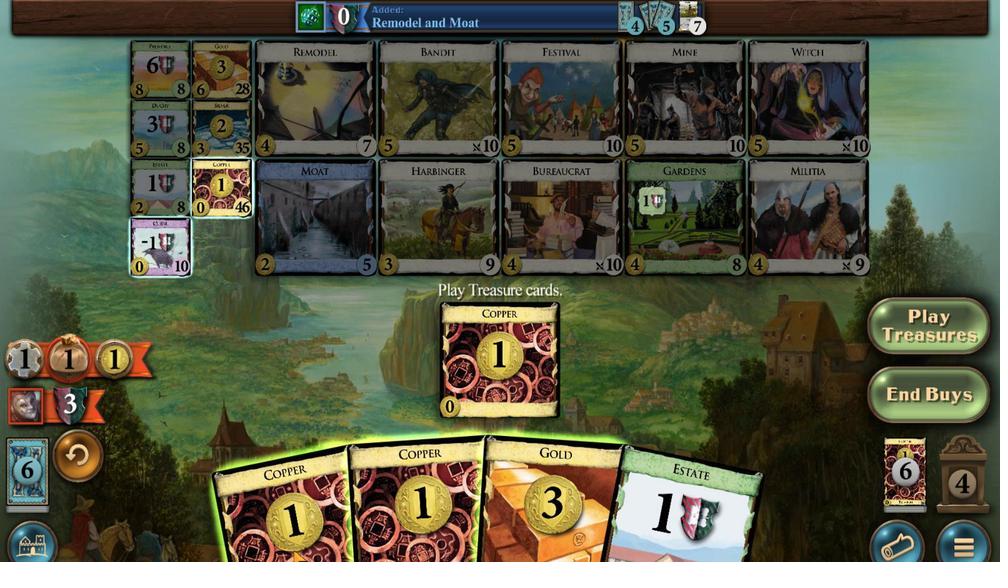 
Action: Mouse scrolled (533, 371) with delta (0, 0)
Screenshot: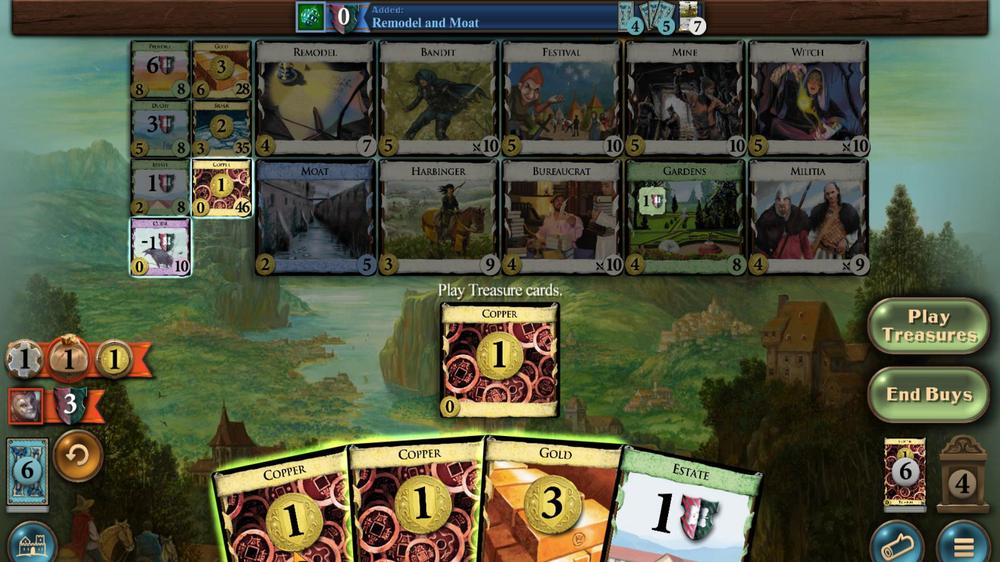 
Action: Mouse moved to (579, 372)
Screenshot: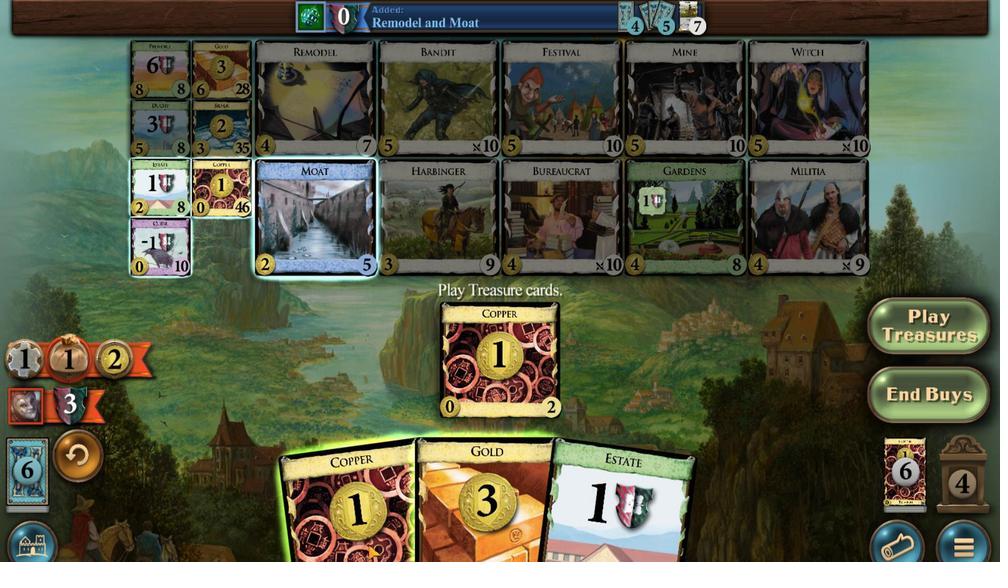 
Action: Mouse scrolled (579, 372) with delta (0, 0)
Screenshot: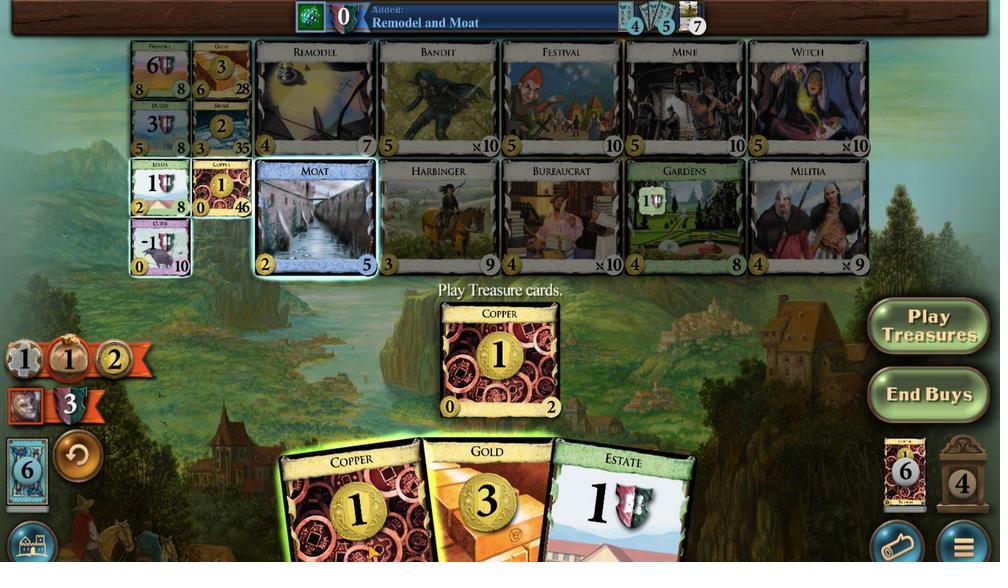 
Action: Mouse scrolled (579, 372) with delta (0, 0)
Screenshot: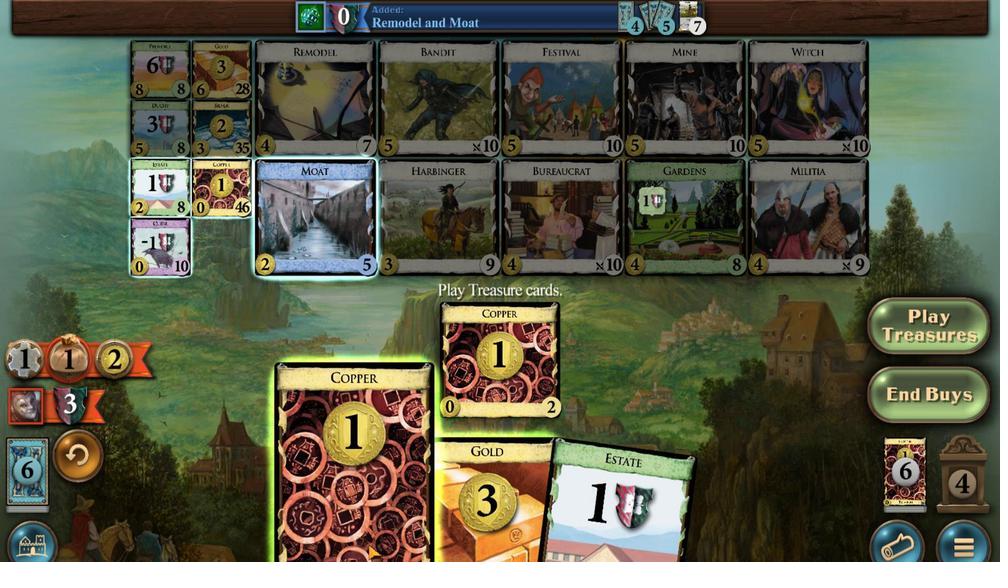 
Action: Mouse moved to (601, 373)
Screenshot: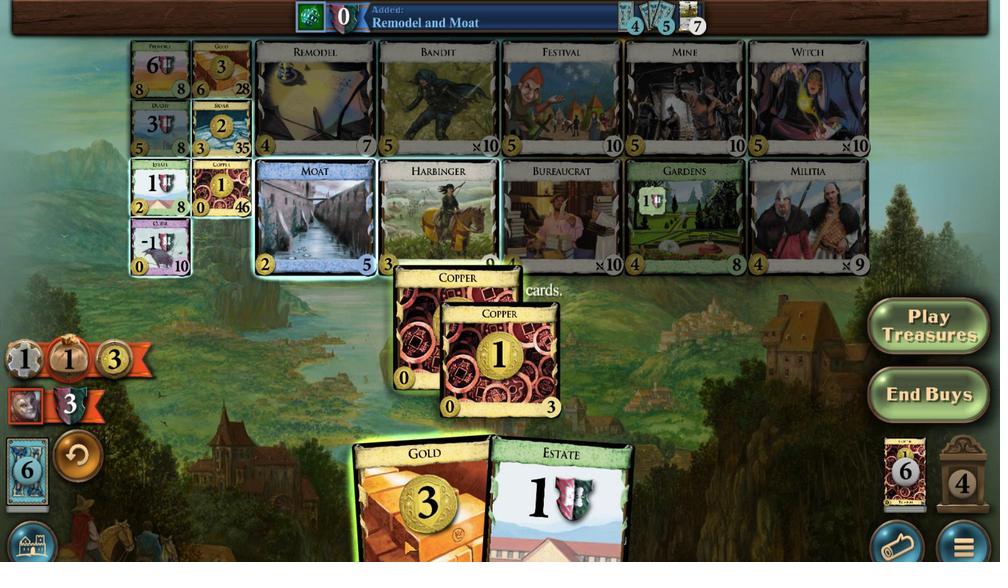 
Action: Mouse scrolled (601, 373) with delta (0, 0)
Screenshot: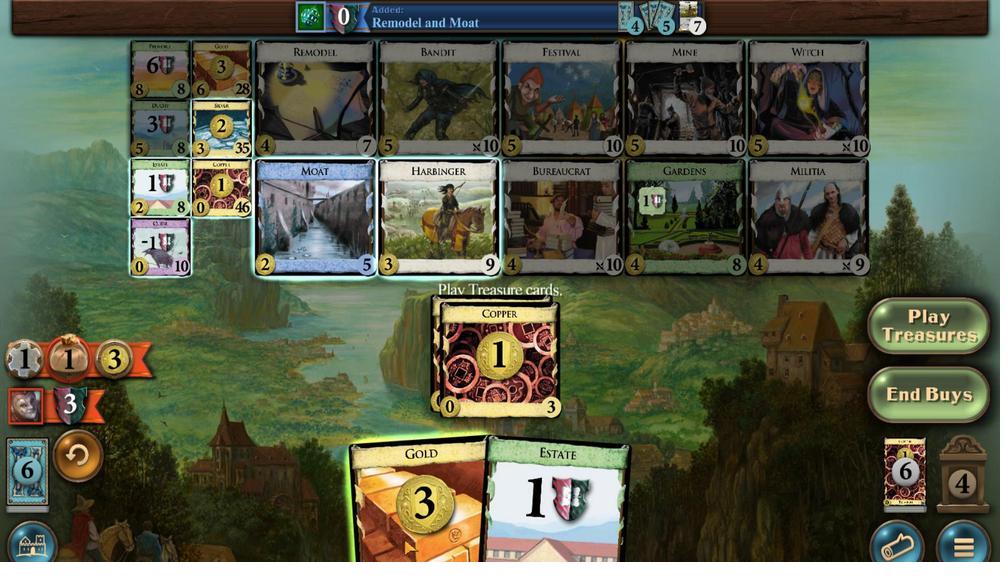
Action: Mouse scrolled (601, 373) with delta (0, 0)
Screenshot: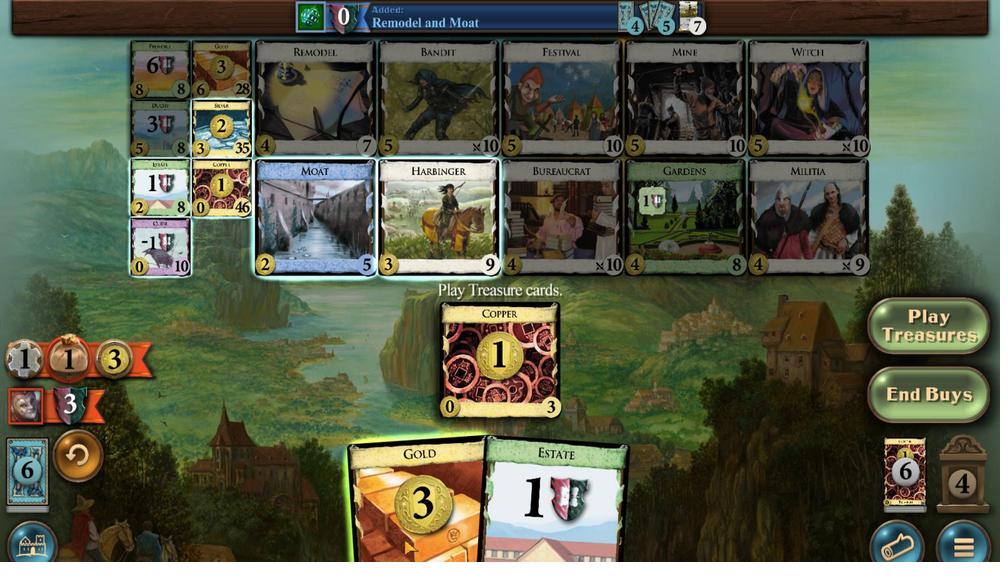 
Action: Mouse scrolled (601, 373) with delta (0, 0)
Screenshot: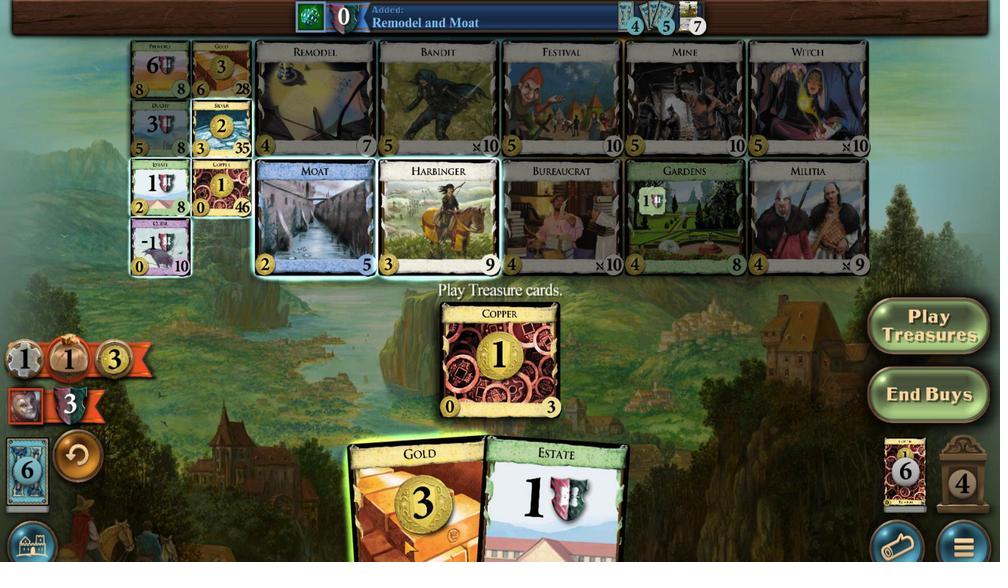 
Action: Mouse moved to (452, 477)
Screenshot: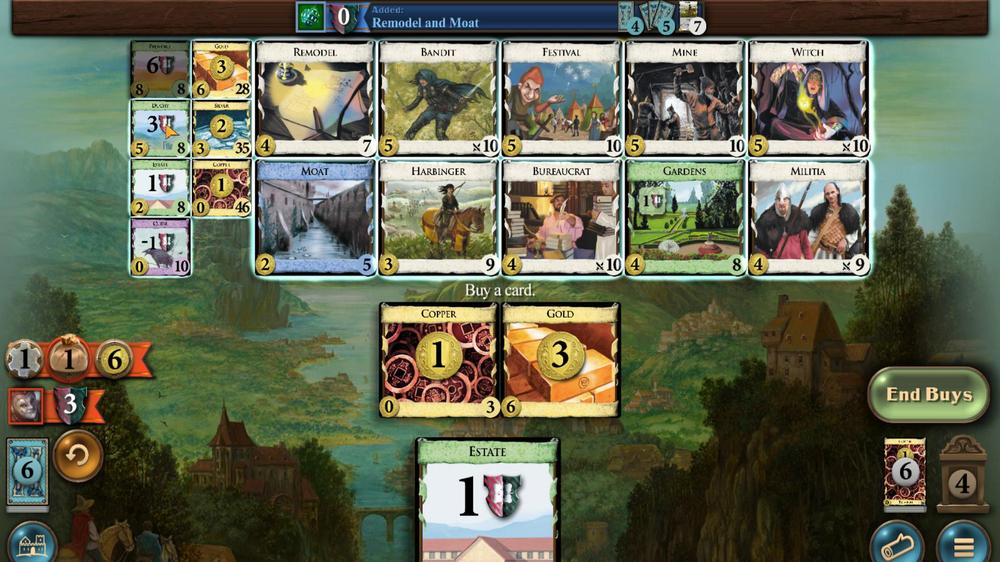 
Action: Mouse pressed left at (452, 477)
Screenshot: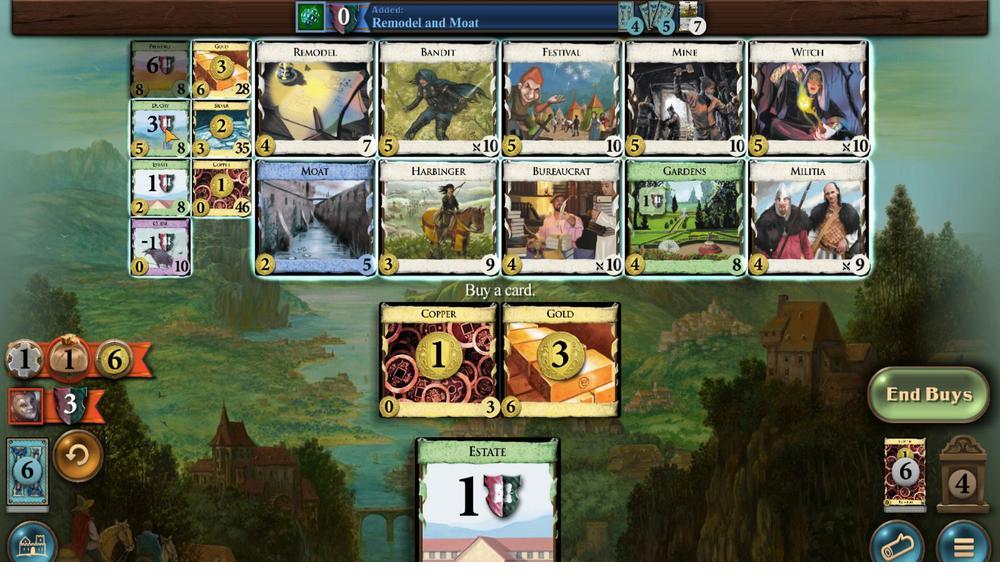 
Action: Mouse moved to (496, 381)
Screenshot: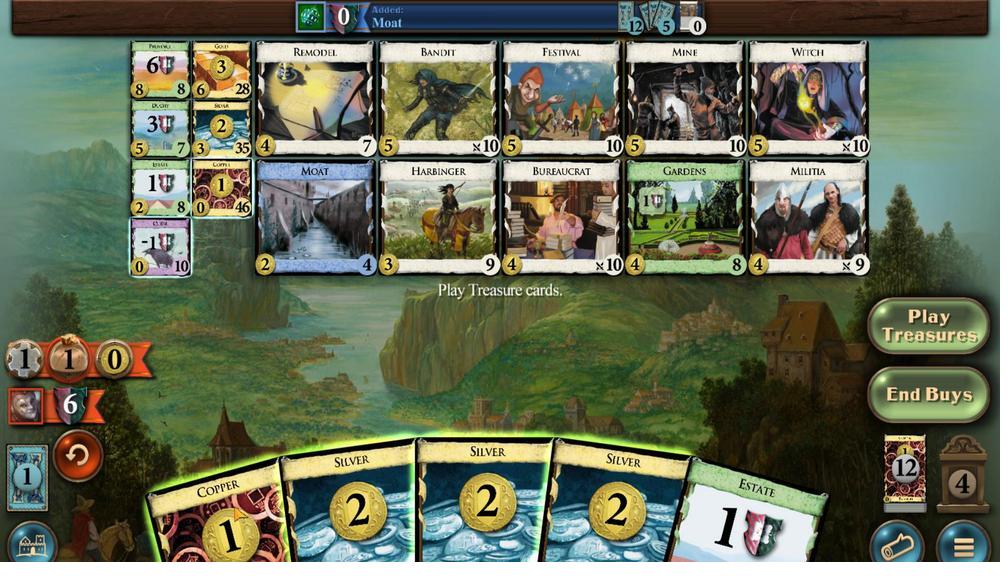 
Action: Mouse scrolled (496, 381) with delta (0, 0)
Screenshot: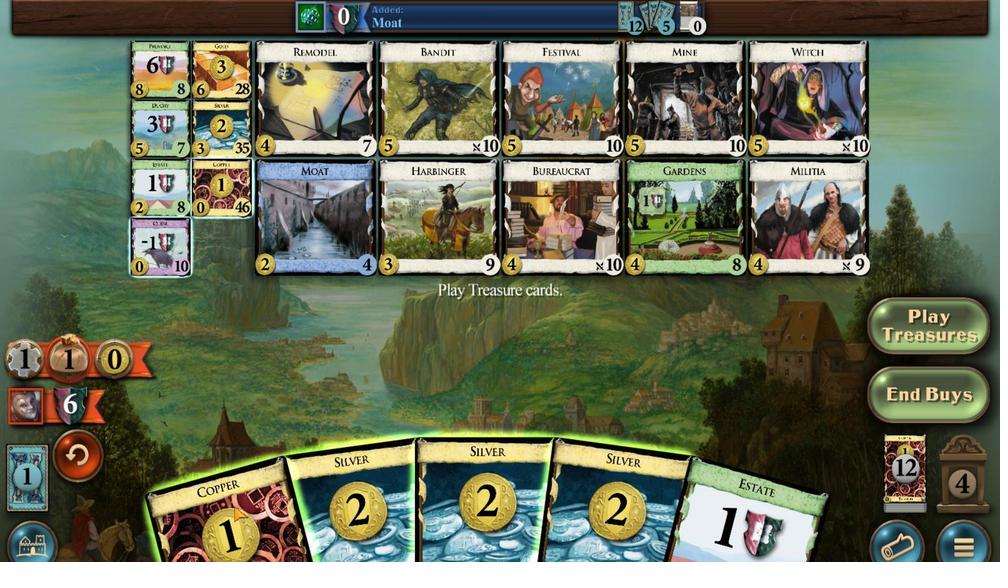 
Action: Mouse scrolled (496, 381) with delta (0, 0)
Screenshot: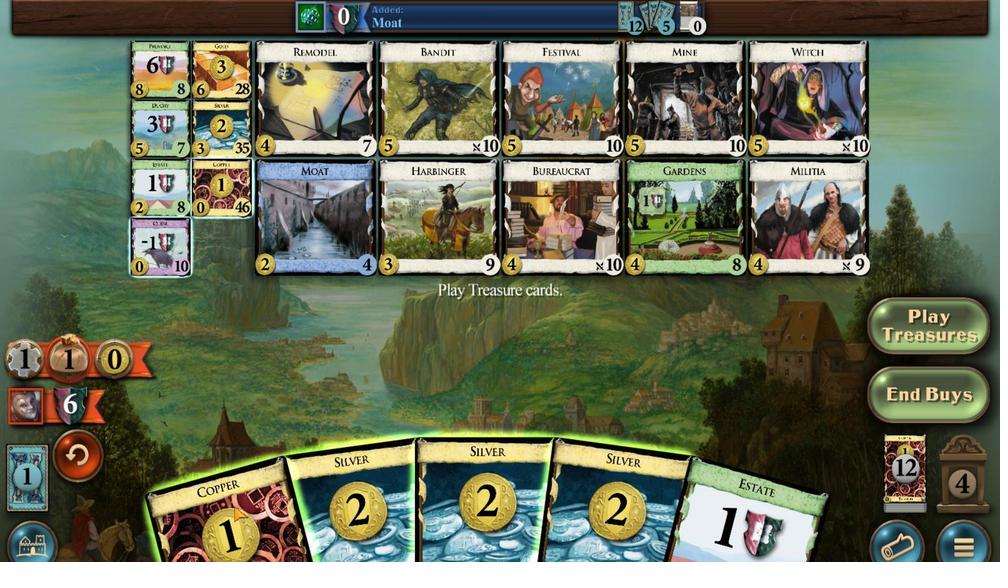 
Action: Mouse scrolled (496, 381) with delta (0, 0)
Screenshot: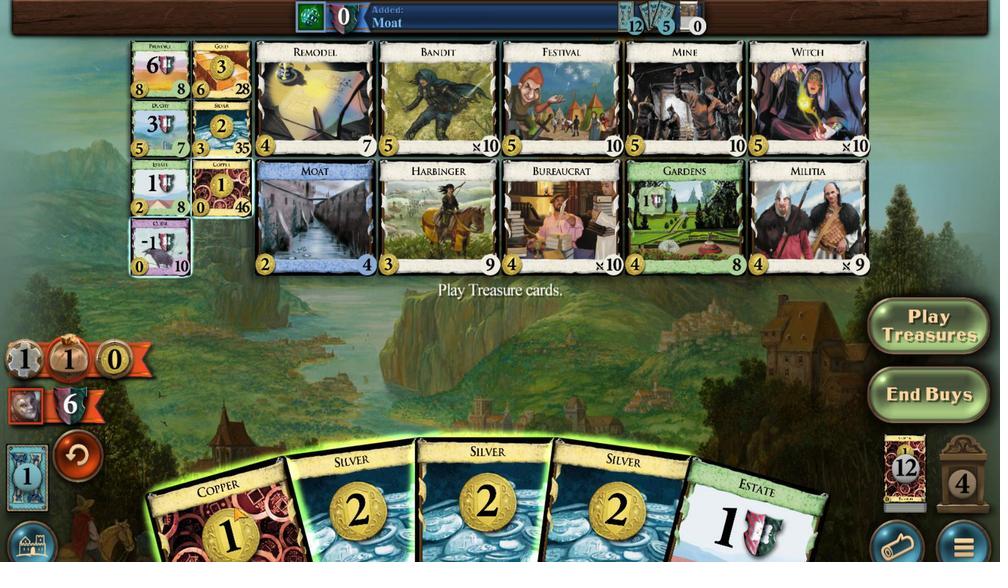 
Action: Mouse scrolled (496, 381) with delta (0, 0)
Screenshot: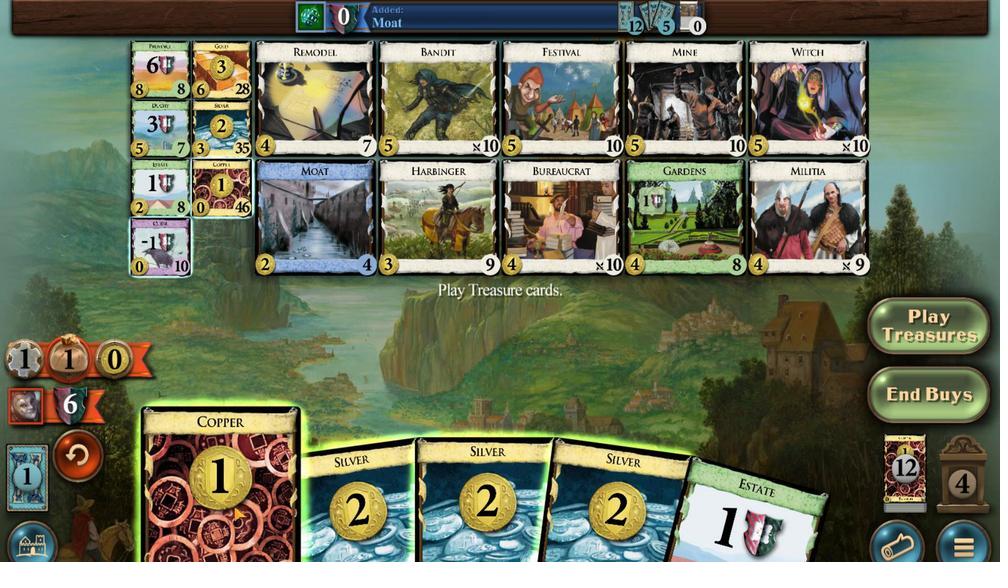 
Action: Mouse moved to (509, 382)
Screenshot: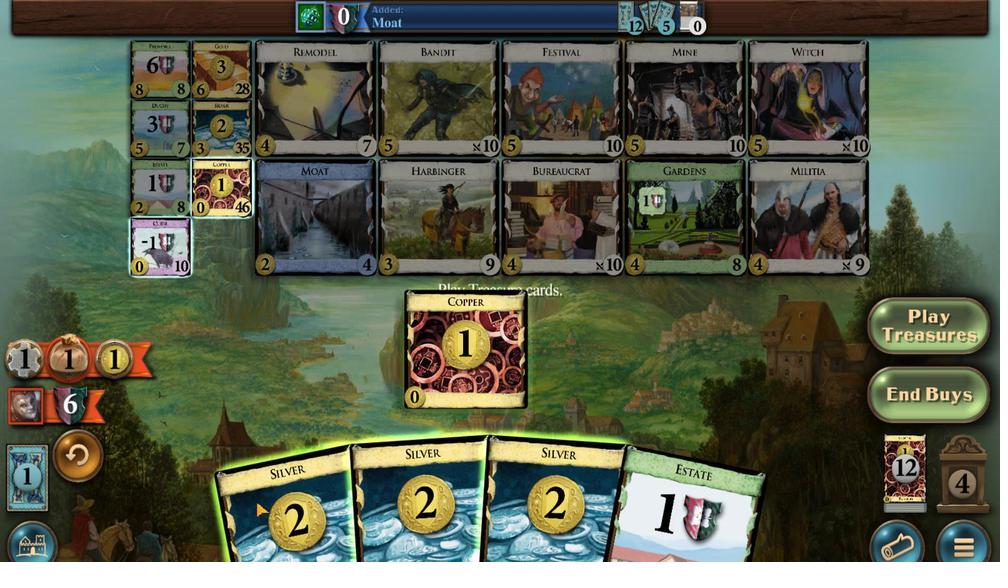 
Action: Mouse scrolled (509, 382) with delta (0, 0)
Screenshot: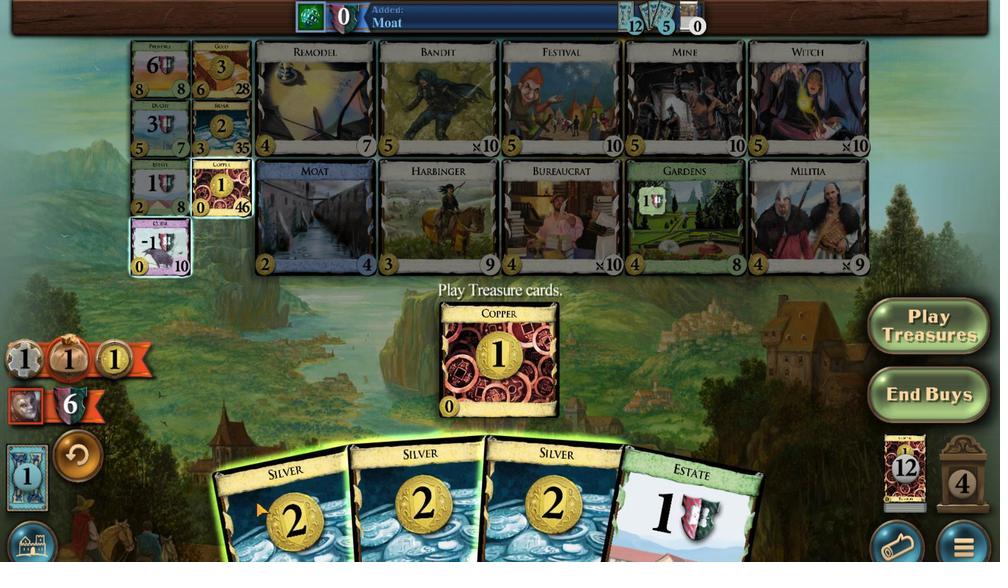 
Action: Mouse scrolled (509, 382) with delta (0, 0)
Screenshot: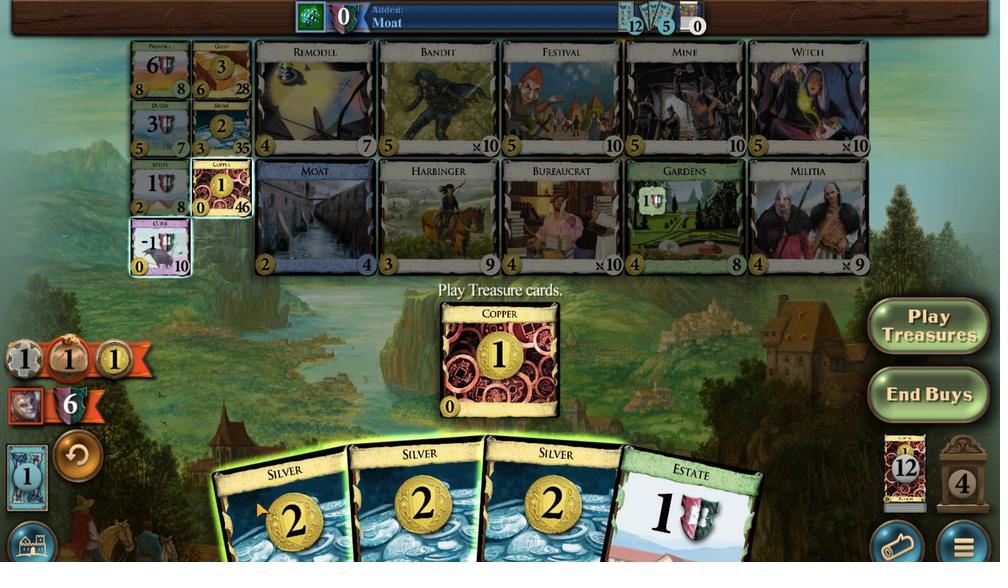 
Action: Mouse scrolled (509, 382) with delta (0, 0)
Screenshot: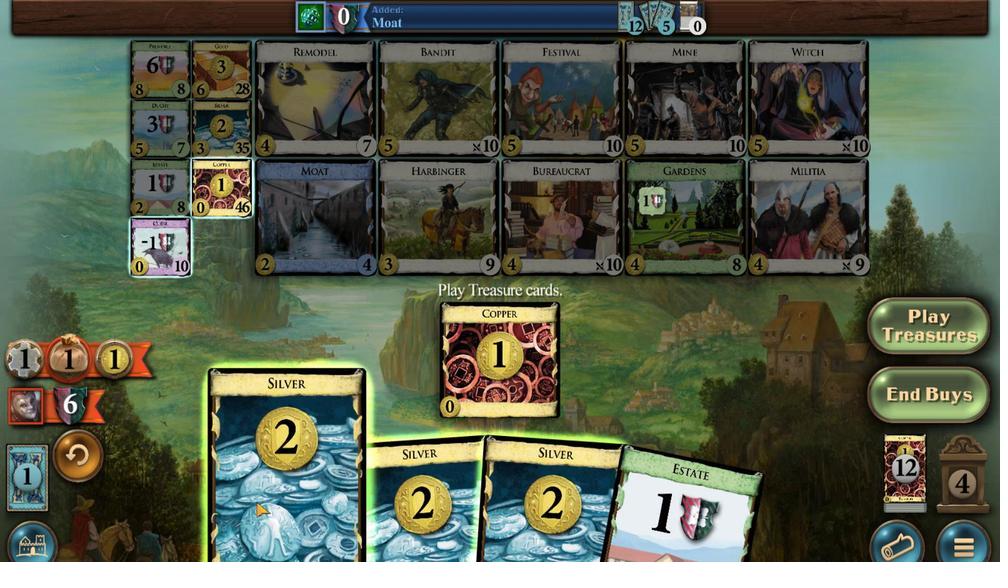 
Action: Mouse moved to (547, 384)
Screenshot: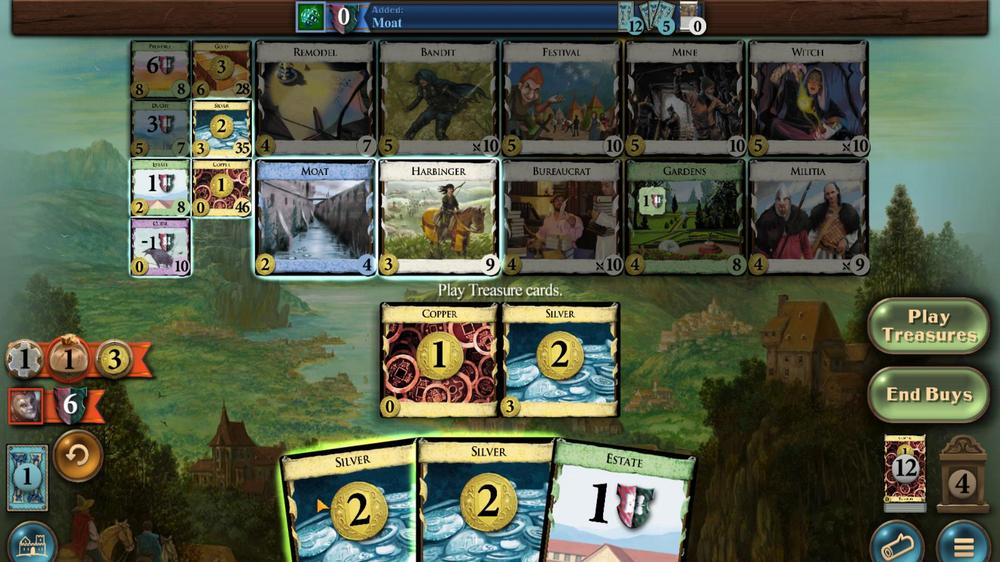 
Action: Mouse scrolled (547, 384) with delta (0, 0)
Screenshot: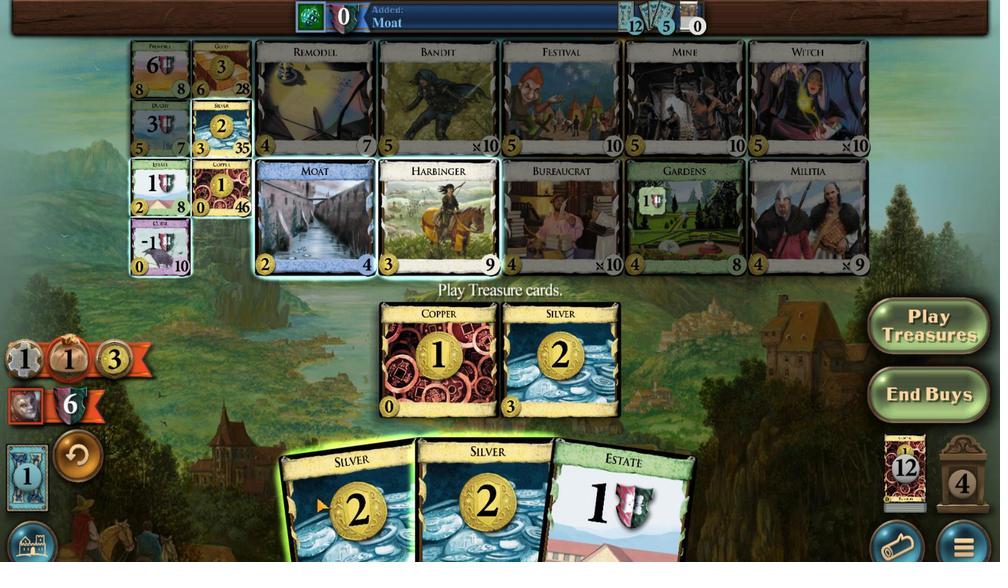
Action: Mouse scrolled (547, 384) with delta (0, 0)
Screenshot: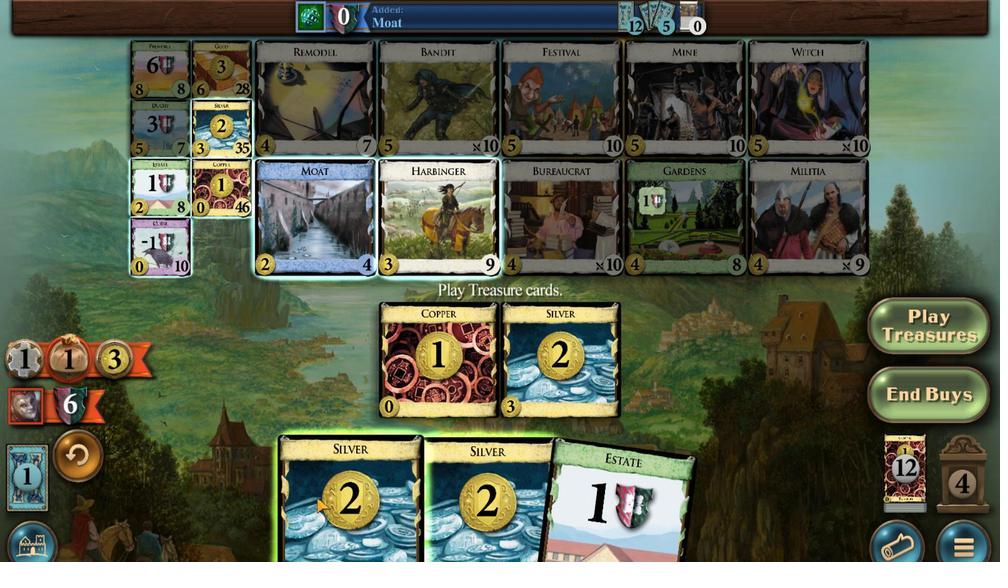 
Action: Mouse moved to (575, 385)
Screenshot: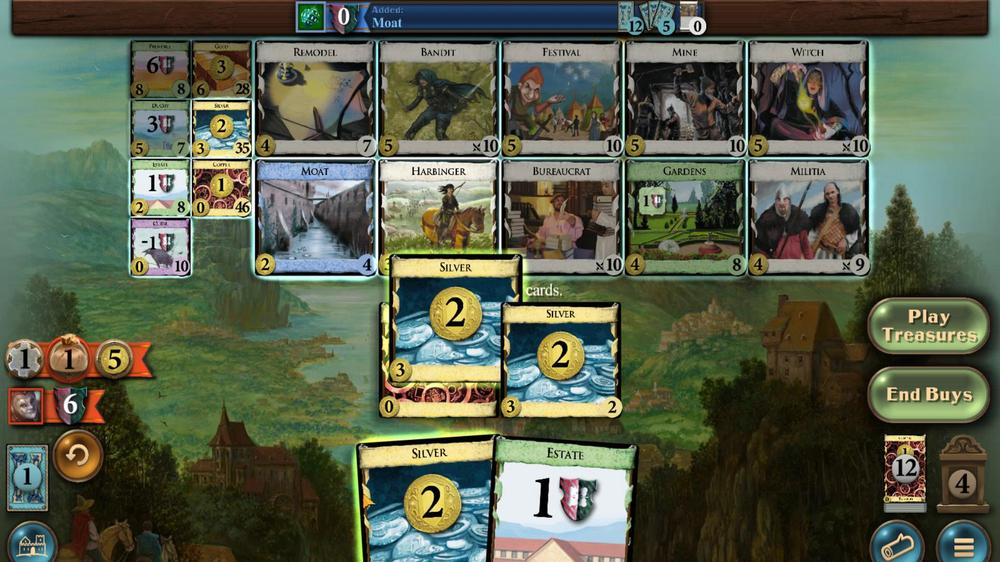 
Action: Mouse scrolled (575, 385) with delta (0, 0)
Screenshot: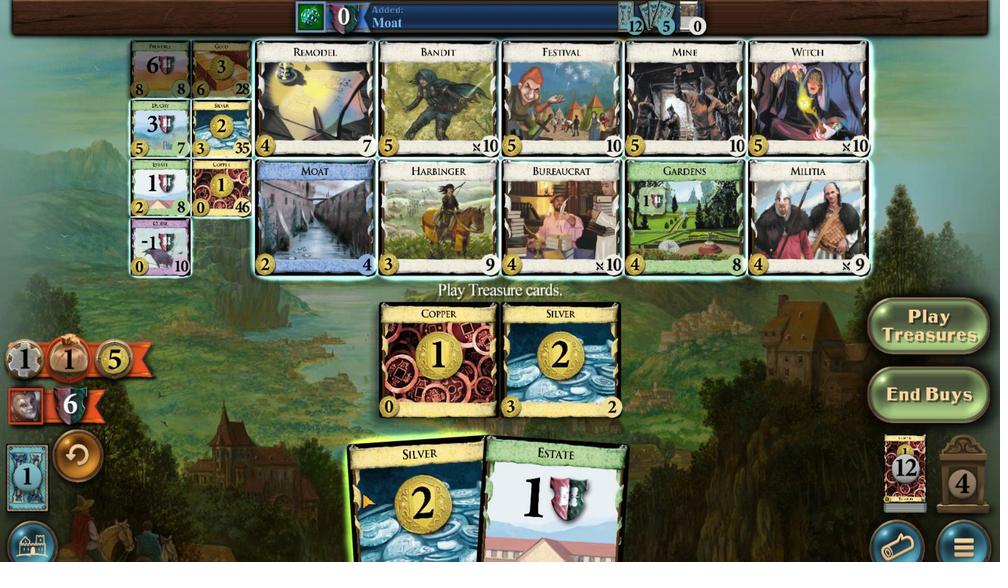 
Action: Mouse scrolled (575, 385) with delta (0, 0)
Screenshot: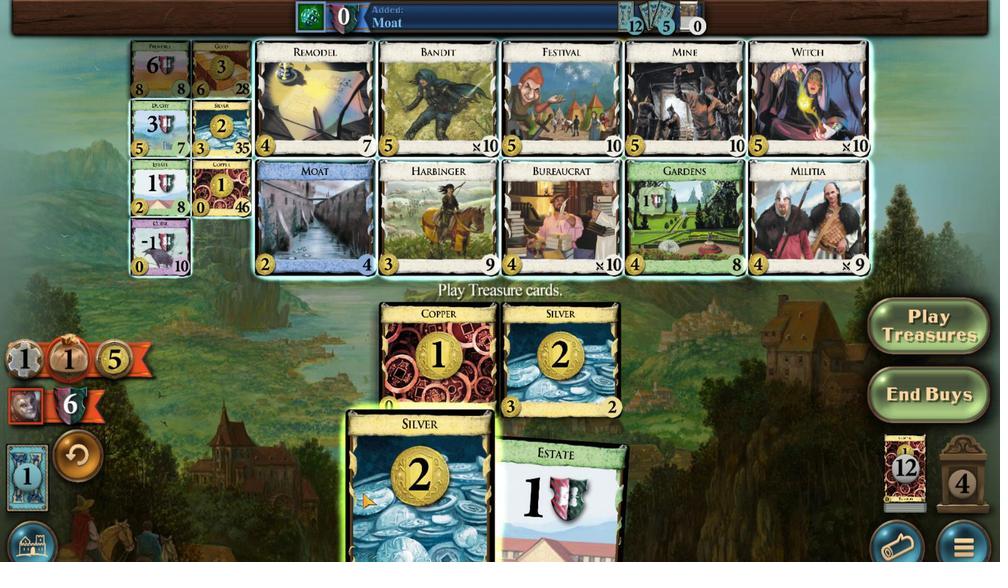 
Action: Mouse moved to (481, 490)
Screenshot: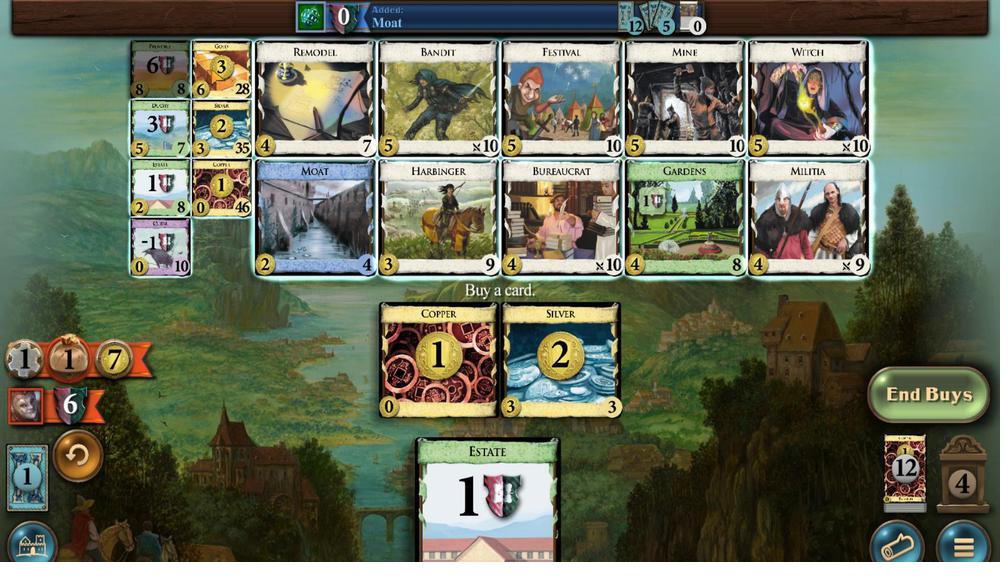 
Action: Mouse pressed left at (481, 490)
Screenshot: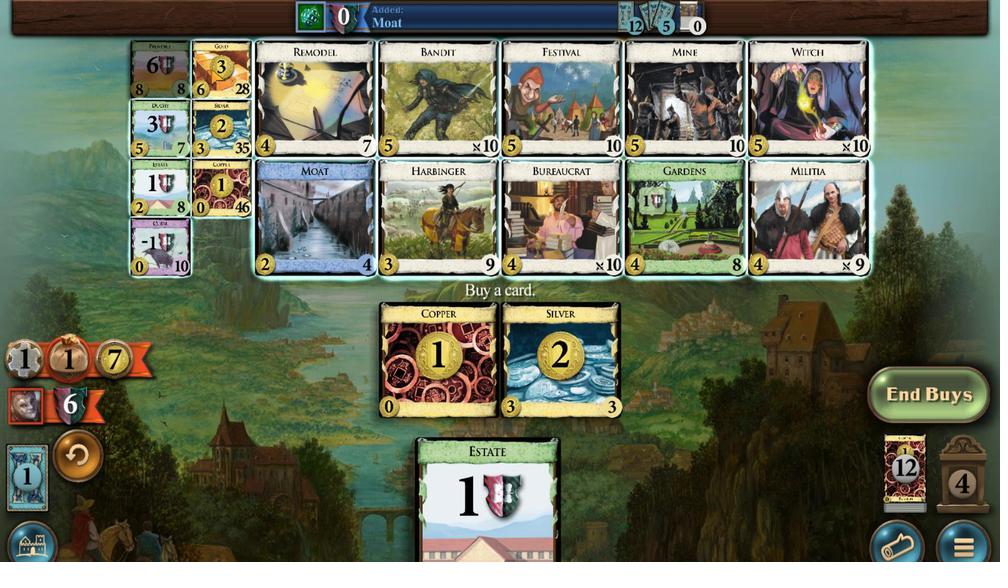 
Action: Mouse moved to (515, 381)
Screenshot: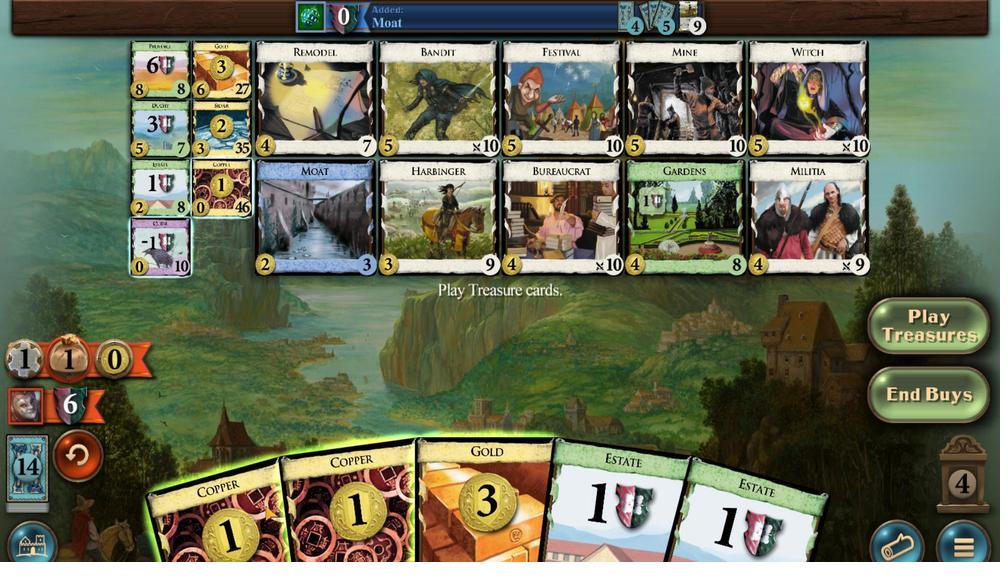 
Action: Mouse scrolled (515, 381) with delta (0, 0)
Screenshot: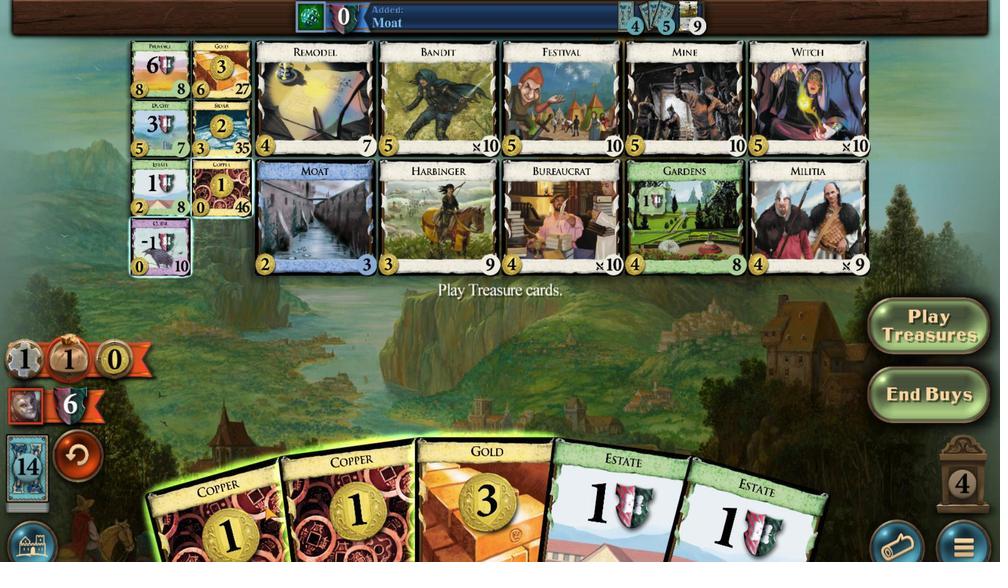 
Action: Mouse scrolled (515, 381) with delta (0, 0)
Screenshot: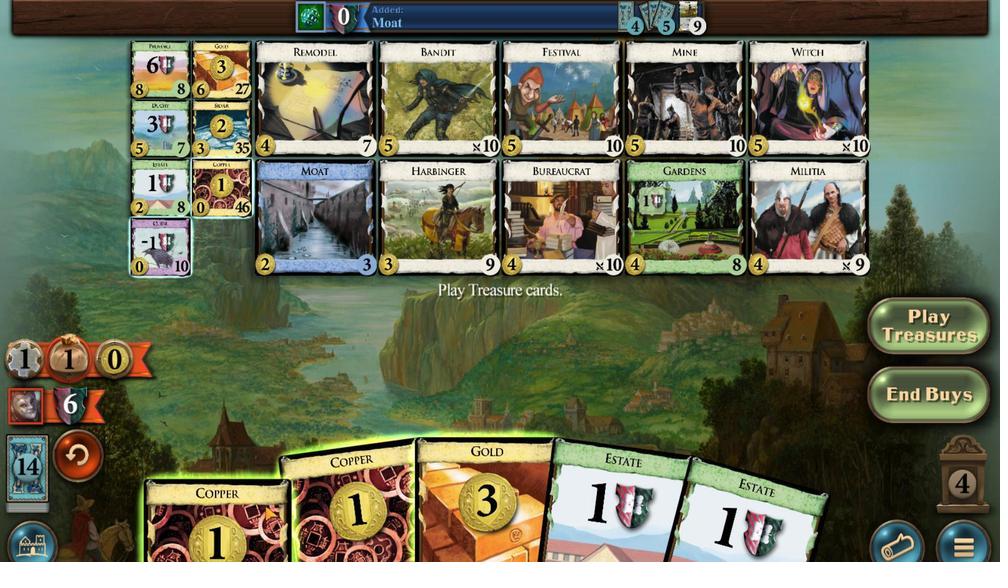 
Action: Mouse scrolled (515, 381) with delta (0, 0)
Screenshot: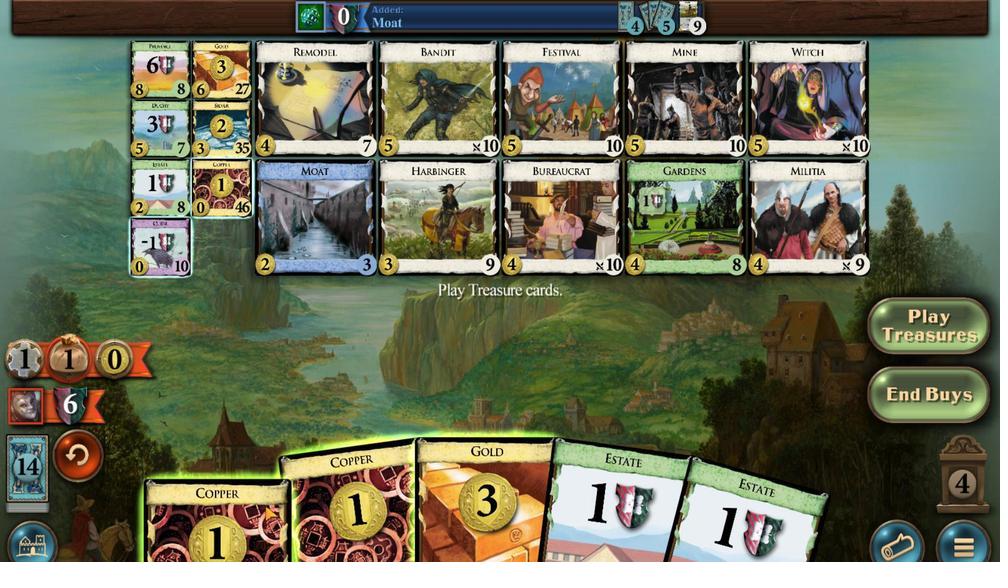 
Action: Mouse scrolled (515, 381) with delta (0, 0)
Screenshot: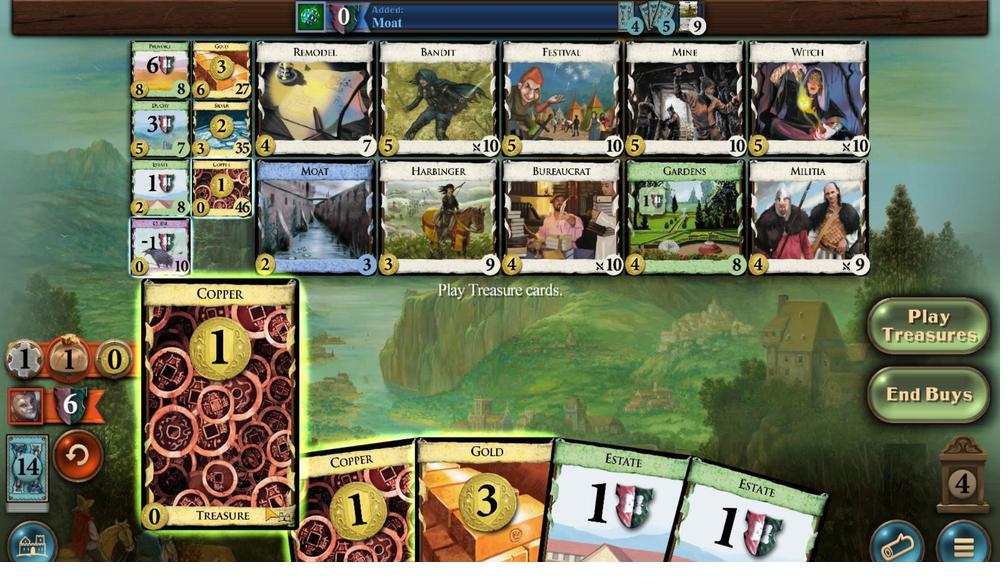 
Action: Mouse moved to (533, 384)
Screenshot: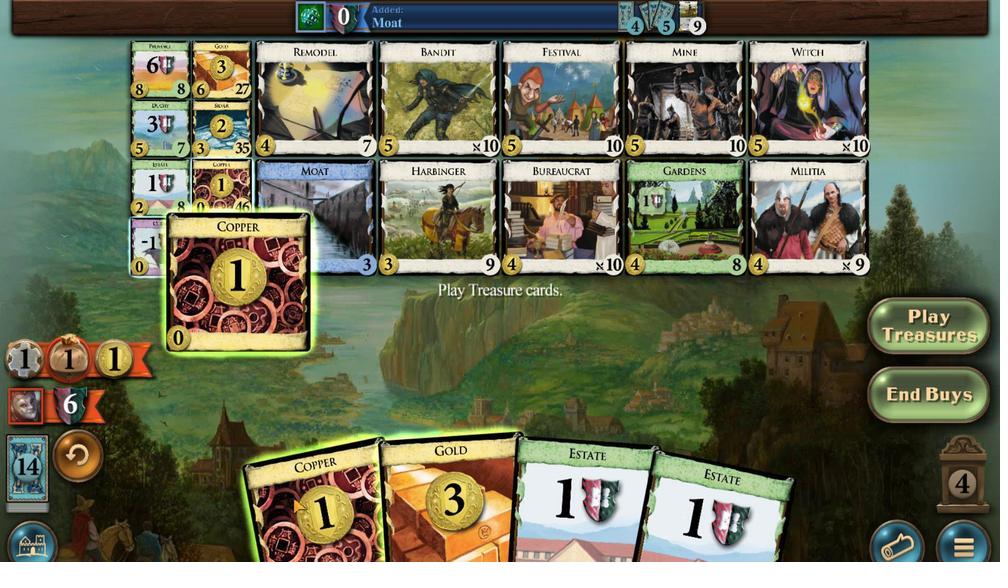 
Action: Mouse scrolled (533, 384) with delta (0, 0)
Screenshot: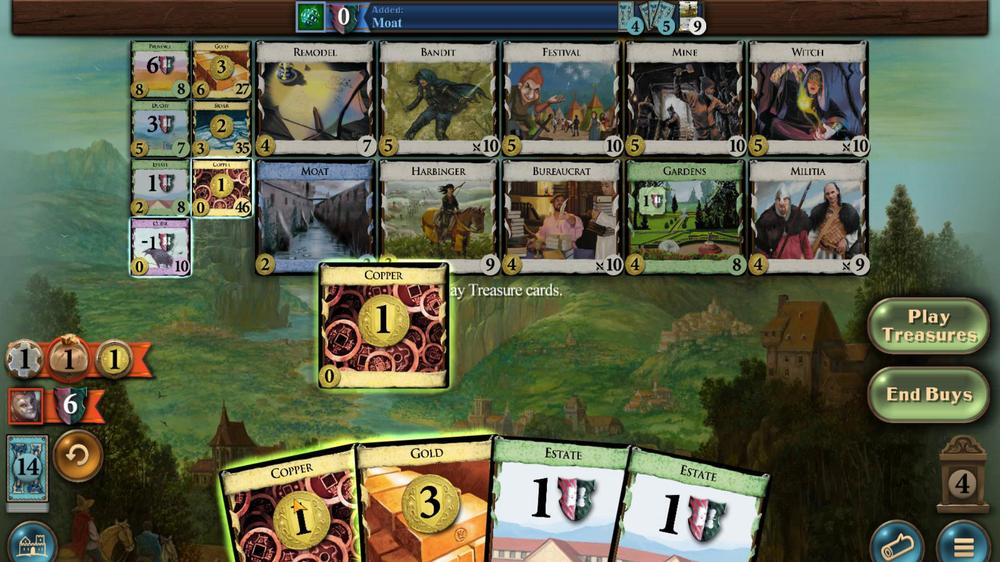 
Action: Mouse scrolled (533, 384) with delta (0, 0)
Screenshot: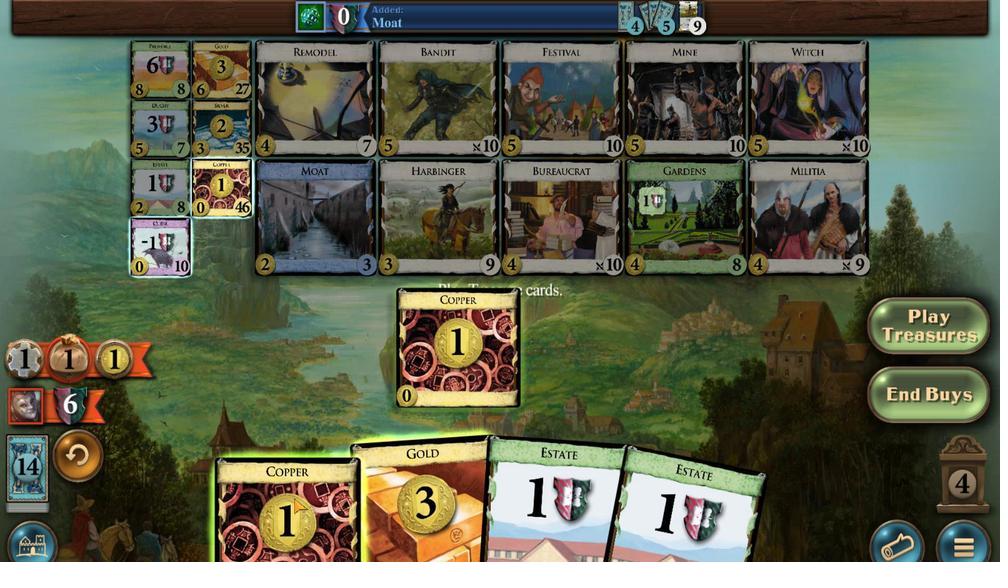 
Action: Mouse scrolled (533, 384) with delta (0, 0)
Screenshot: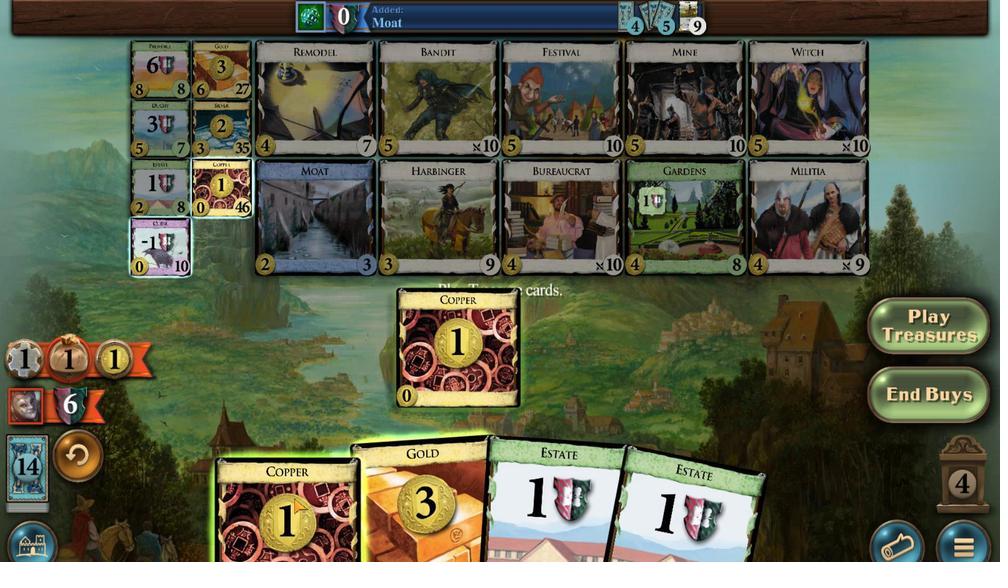 
Action: Mouse moved to (559, 384)
Screenshot: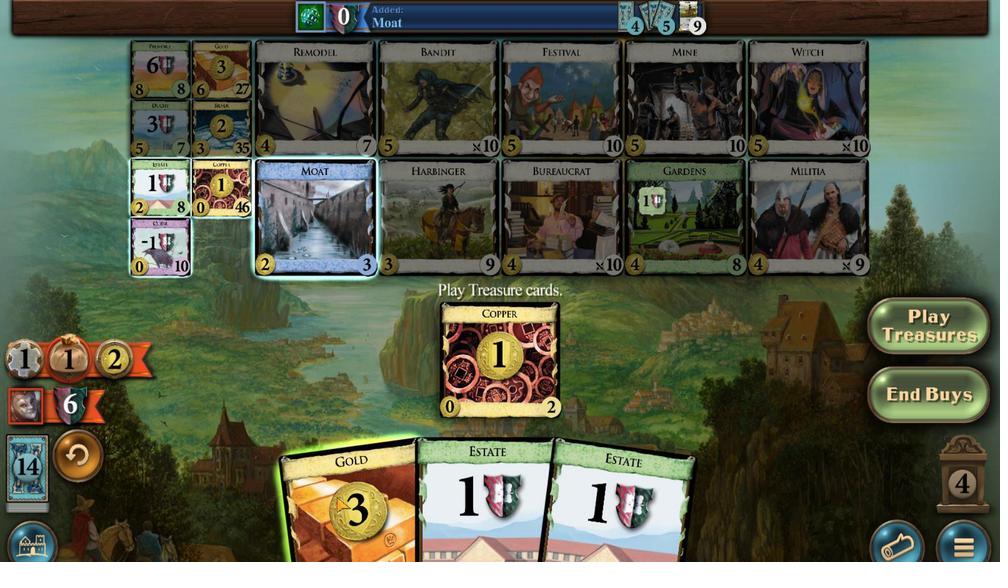 
Action: Mouse scrolled (559, 384) with delta (0, 0)
Screenshot: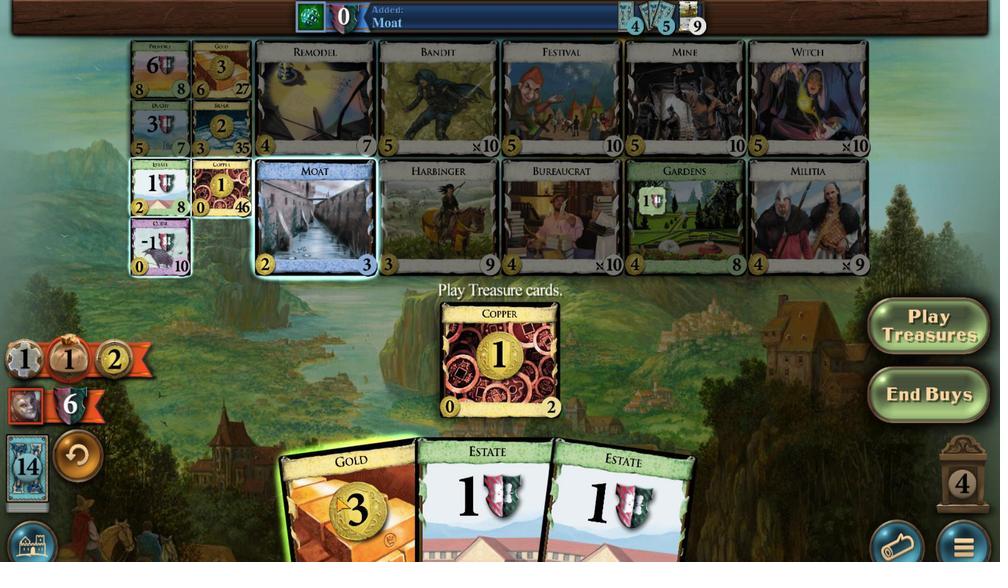 
Action: Mouse scrolled (559, 384) with delta (0, 0)
Screenshot: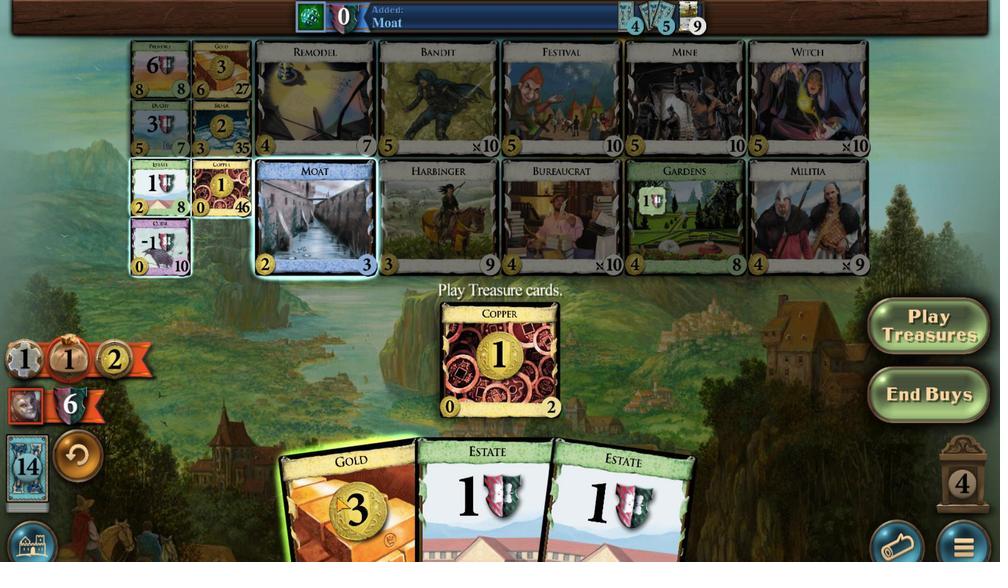 
Action: Mouse scrolled (559, 384) with delta (0, 0)
Screenshot: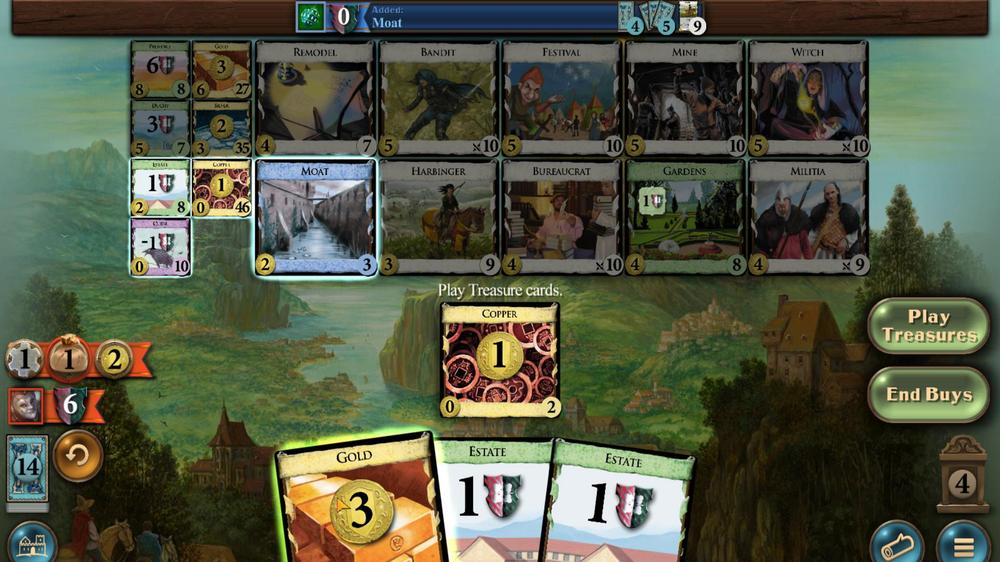 
Action: Mouse scrolled (559, 384) with delta (0, 0)
Screenshot: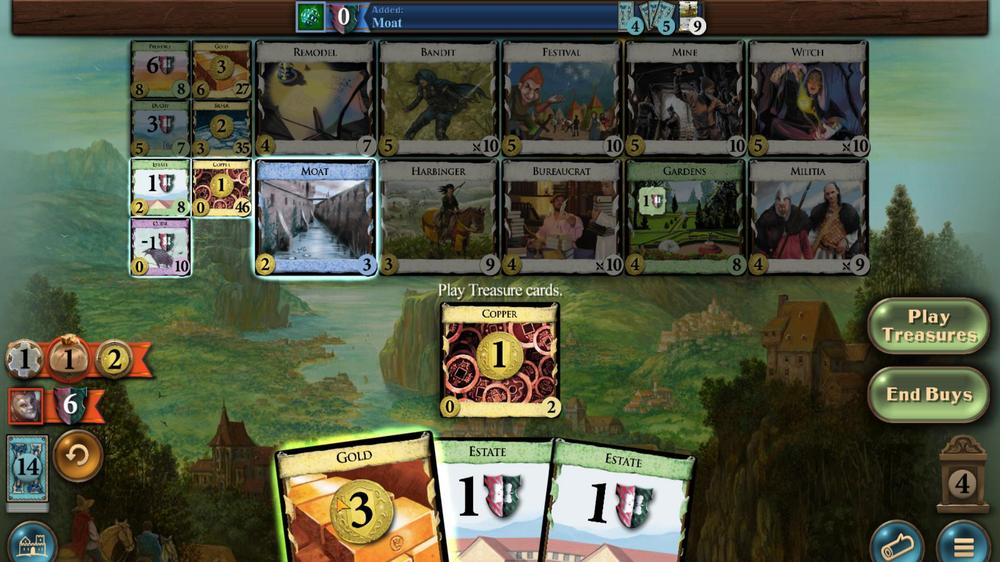 
Action: Mouse moved to (452, 470)
Screenshot: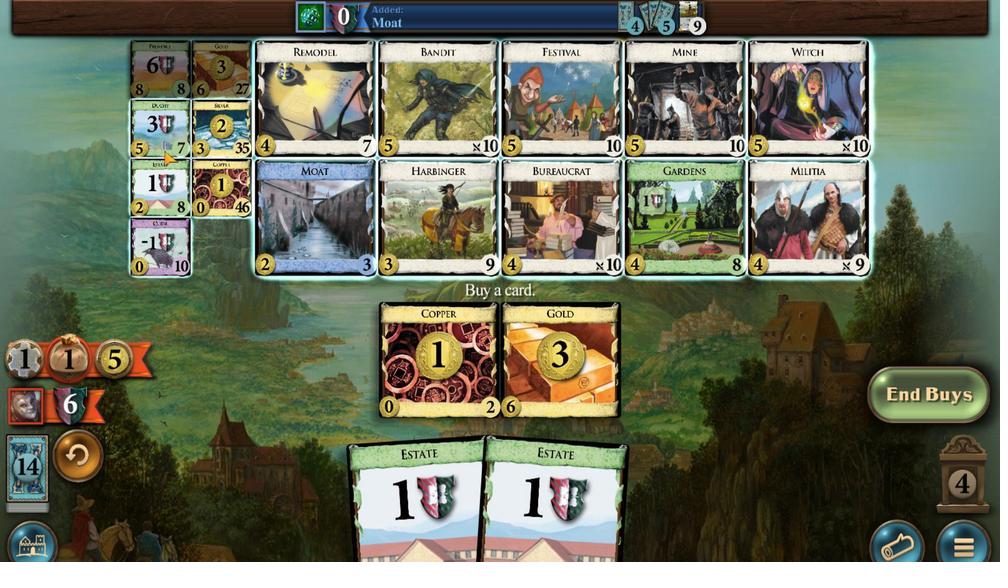 
Action: Mouse pressed left at (452, 470)
Screenshot: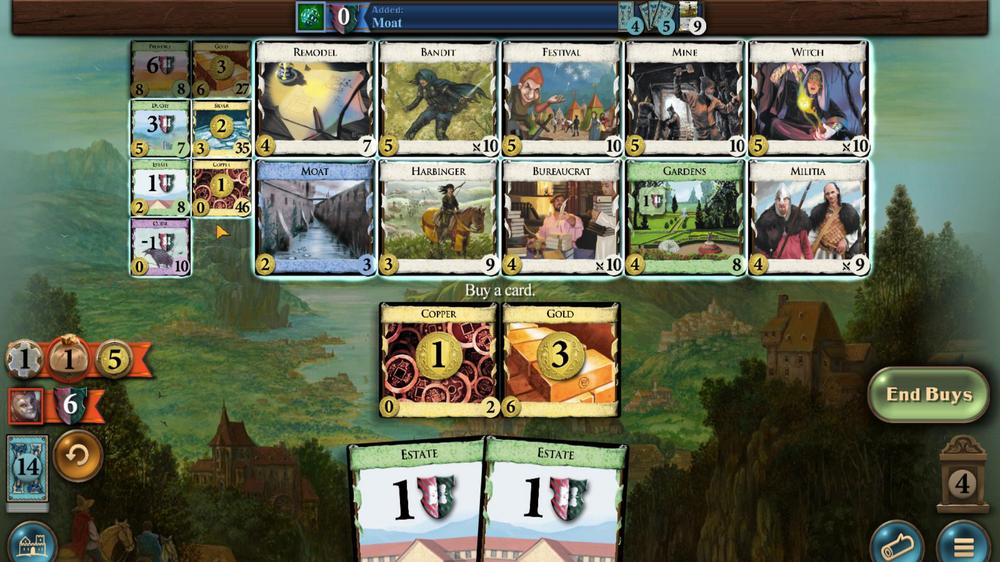 
Action: Mouse moved to (498, 378)
Screenshot: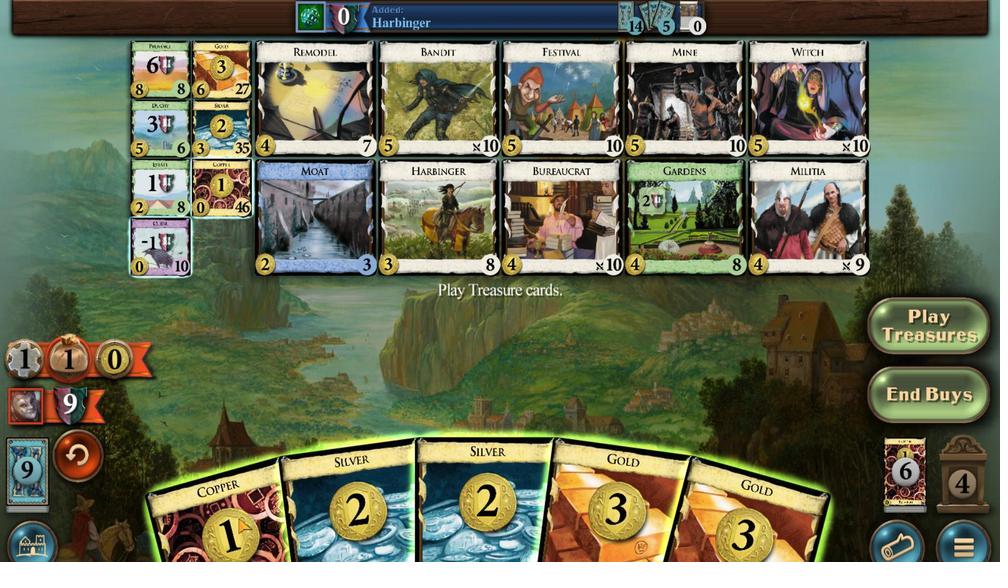 
Action: Mouse scrolled (498, 379) with delta (0, 0)
Screenshot: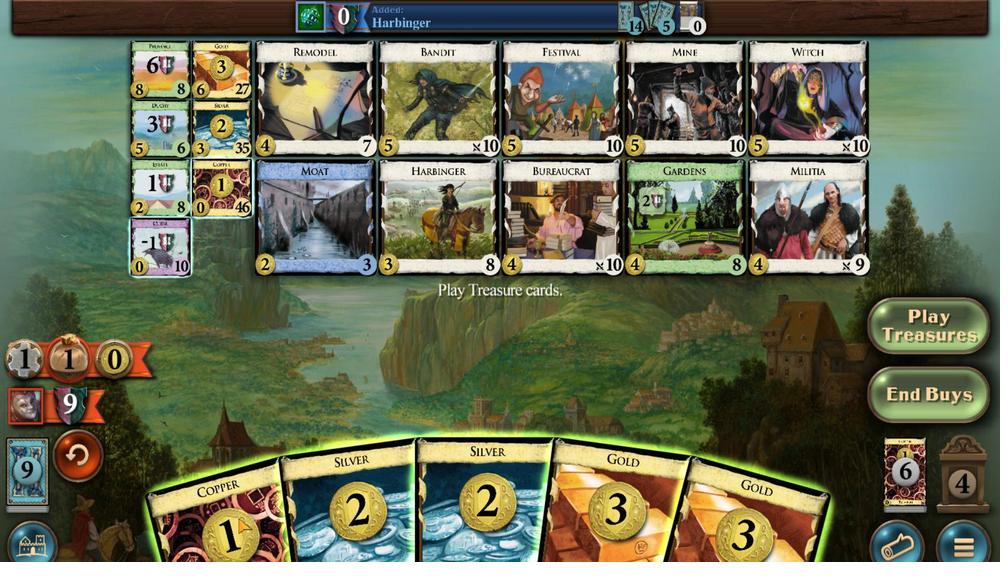 
Action: Mouse scrolled (498, 379) with delta (0, 0)
Screenshot: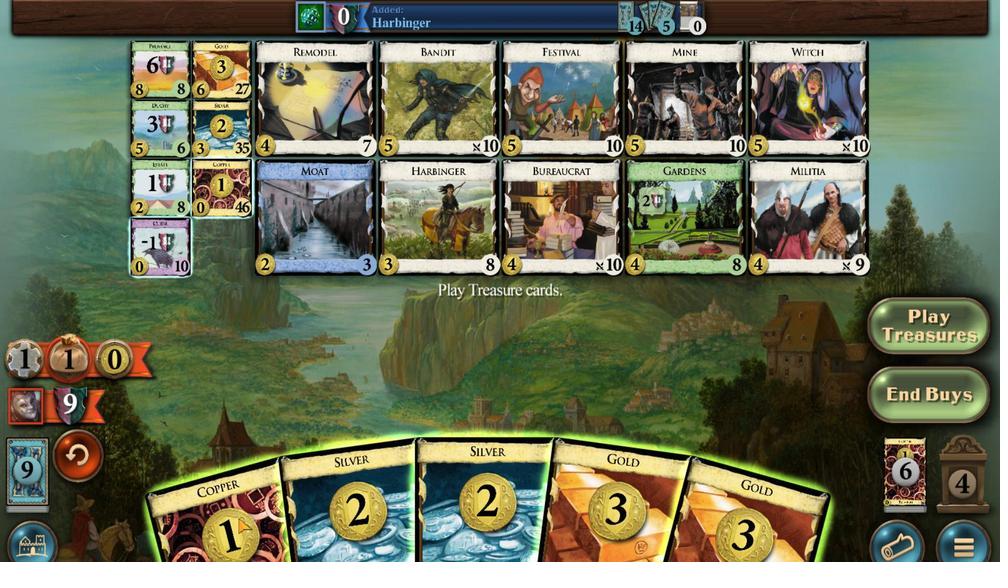 
Action: Mouse scrolled (498, 379) with delta (0, 0)
Screenshot: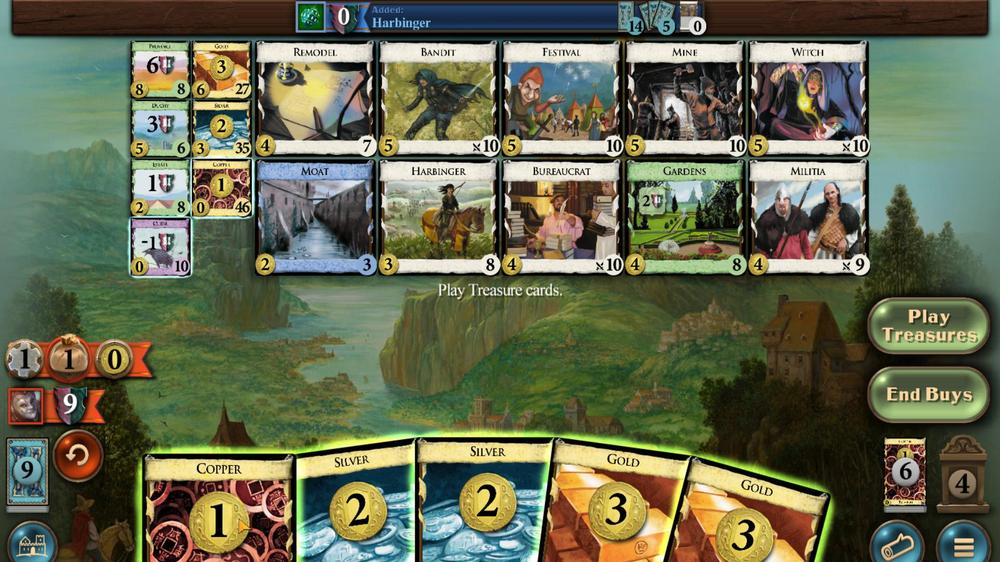 
Action: Mouse moved to (524, 381)
Screenshot: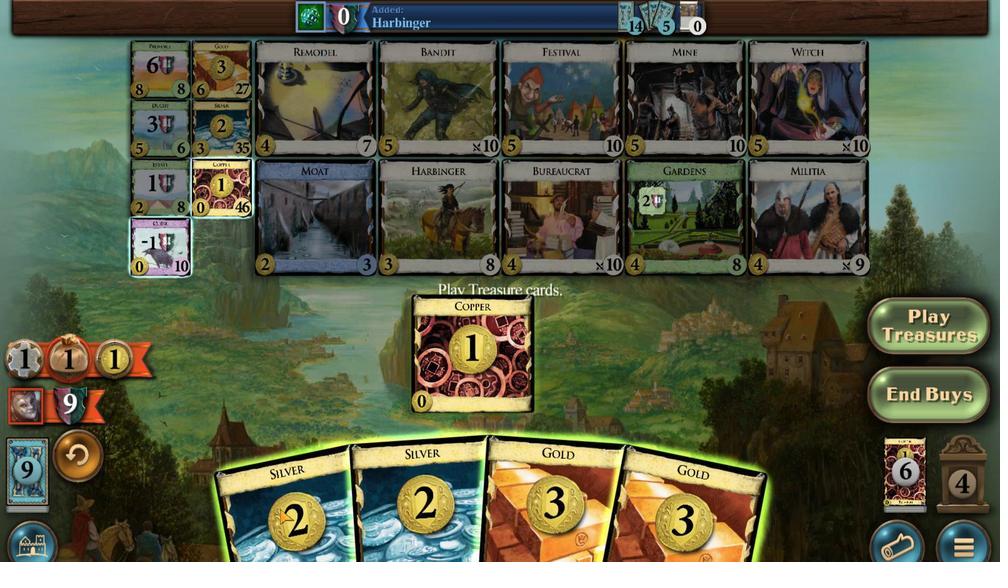 
Action: Mouse scrolled (524, 381) with delta (0, 0)
Screenshot: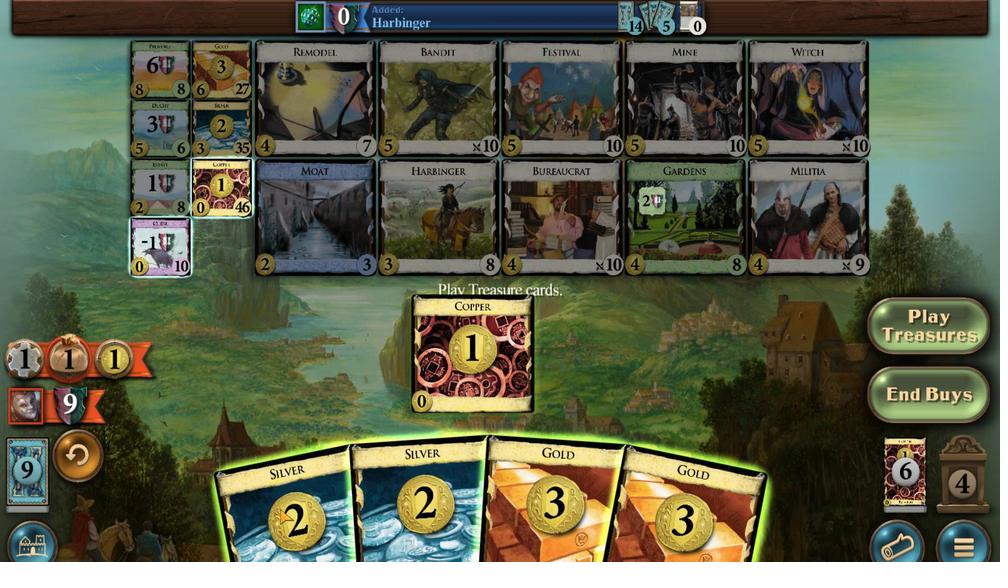 
Action: Mouse scrolled (524, 381) with delta (0, 0)
Screenshot: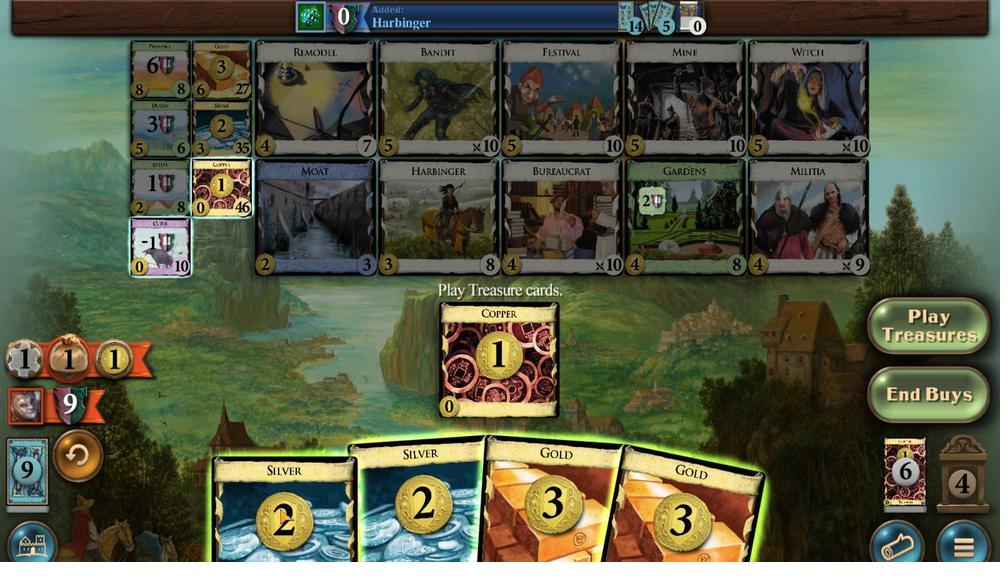 
Action: Mouse moved to (558, 381)
Screenshot: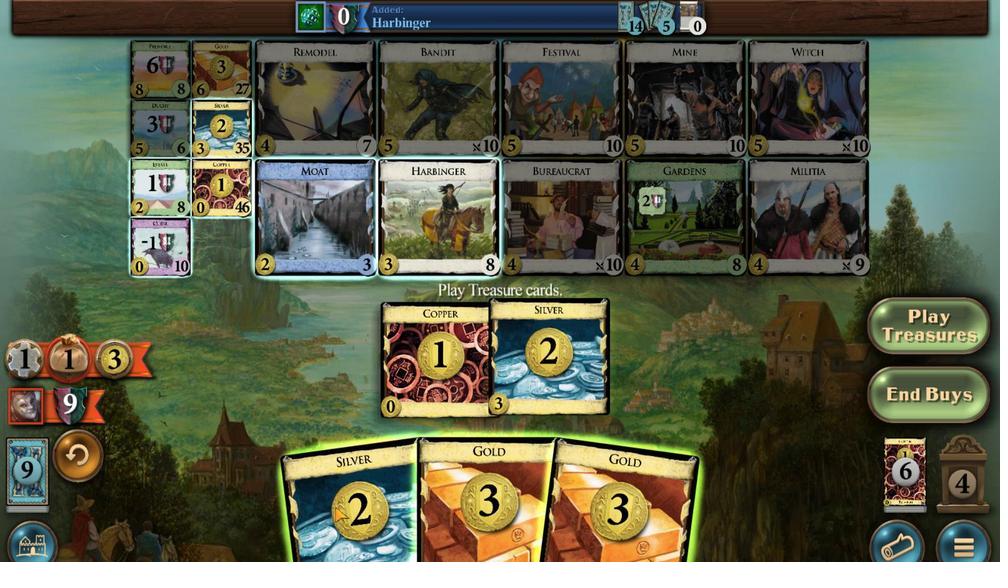 
Action: Mouse scrolled (558, 381) with delta (0, 0)
Screenshot: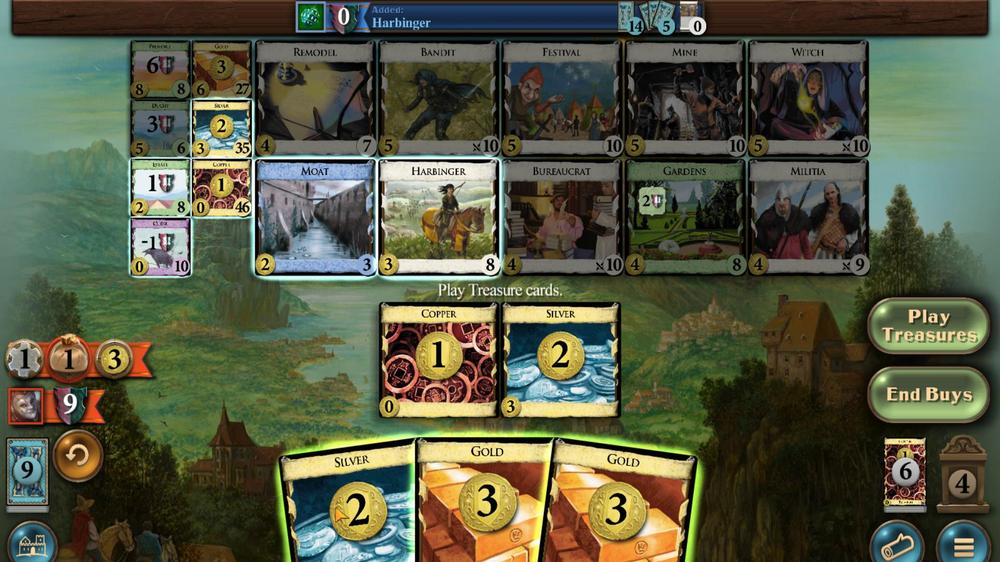 
Action: Mouse scrolled (558, 381) with delta (0, 0)
Screenshot: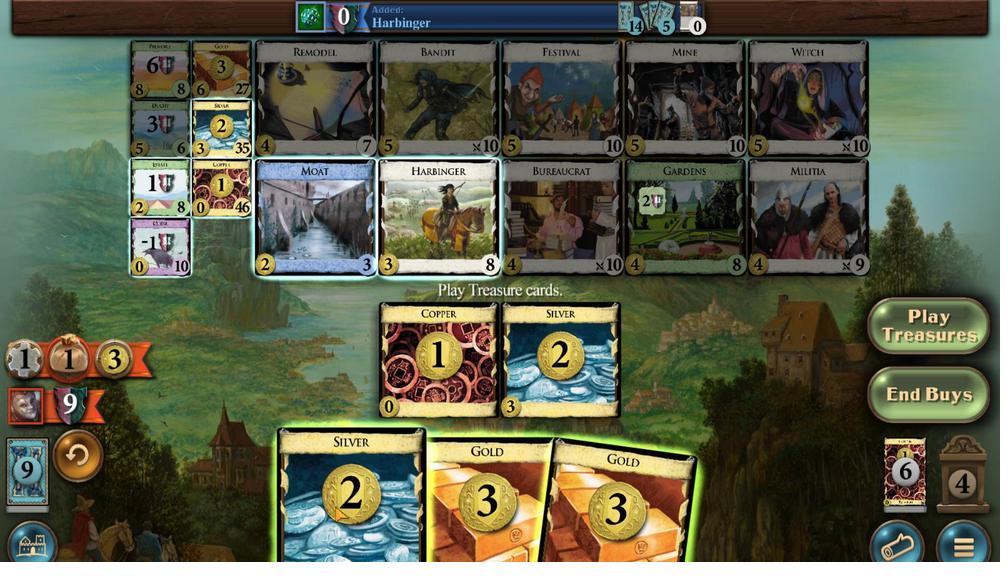 
Action: Mouse moved to (594, 382)
Screenshot: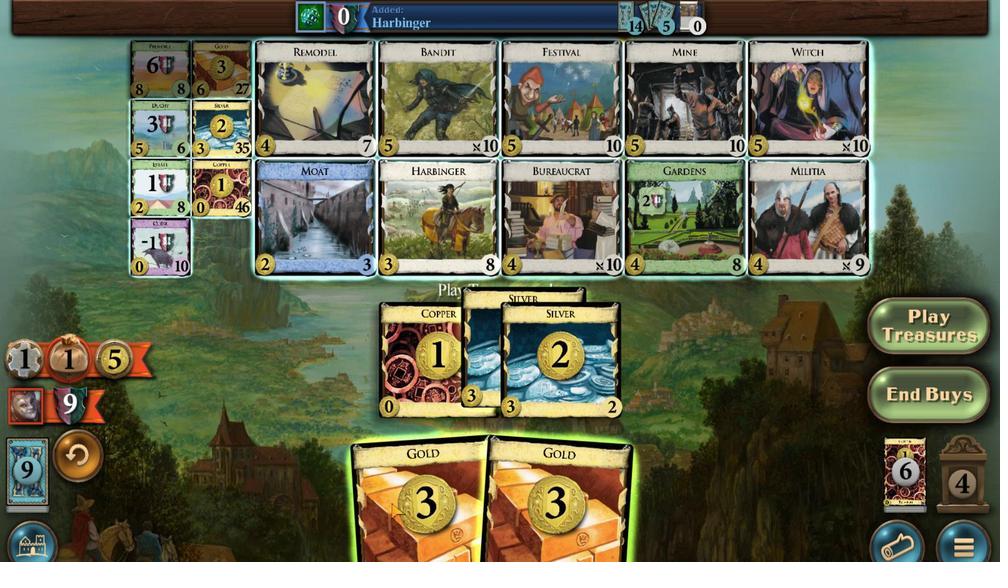 
Action: Mouse scrolled (594, 382) with delta (0, 0)
Screenshot: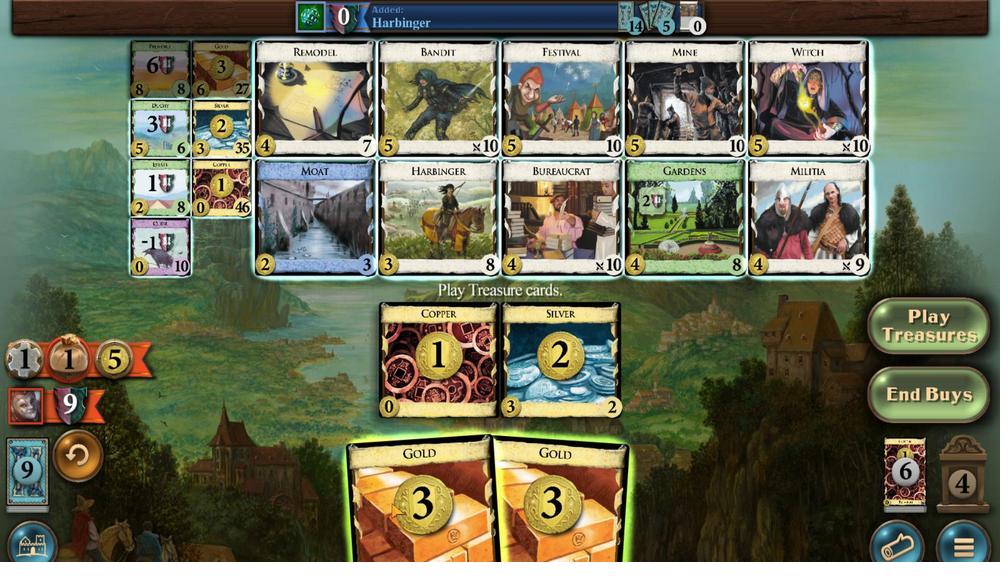
Action: Mouse scrolled (594, 382) with delta (0, 0)
Screenshot: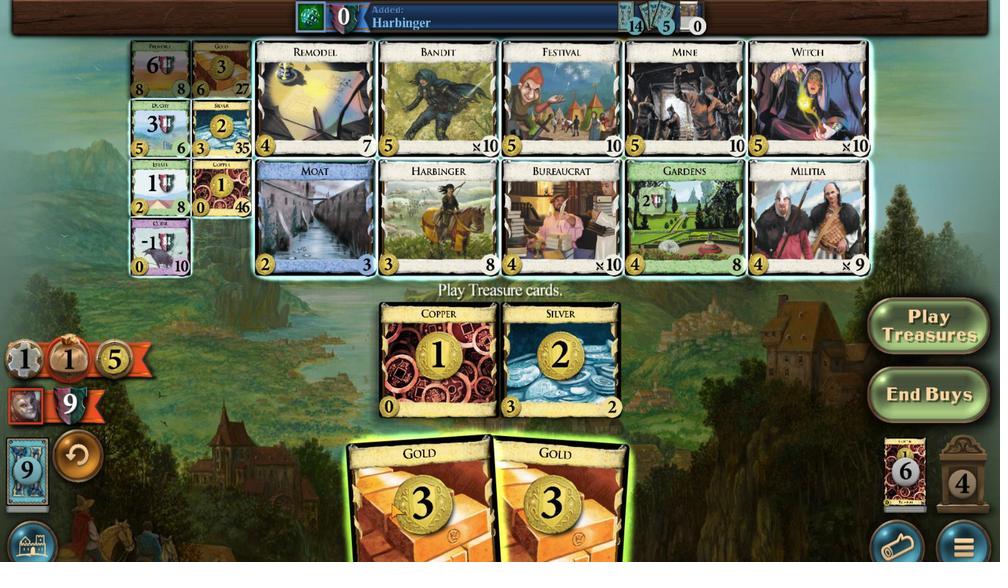 
Action: Mouse moved to (628, 380)
Screenshot: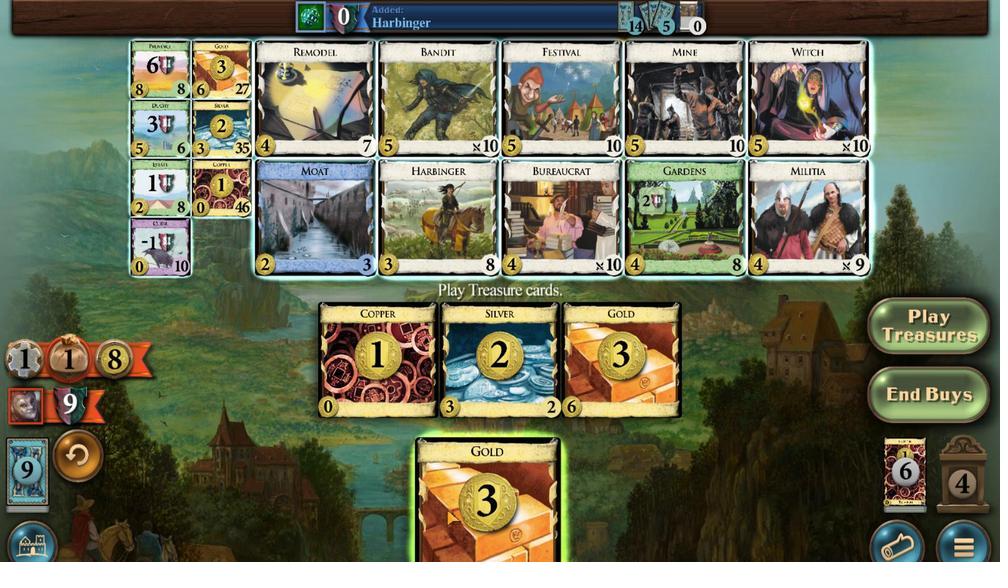
Action: Mouse scrolled (628, 380) with delta (0, 0)
Screenshot: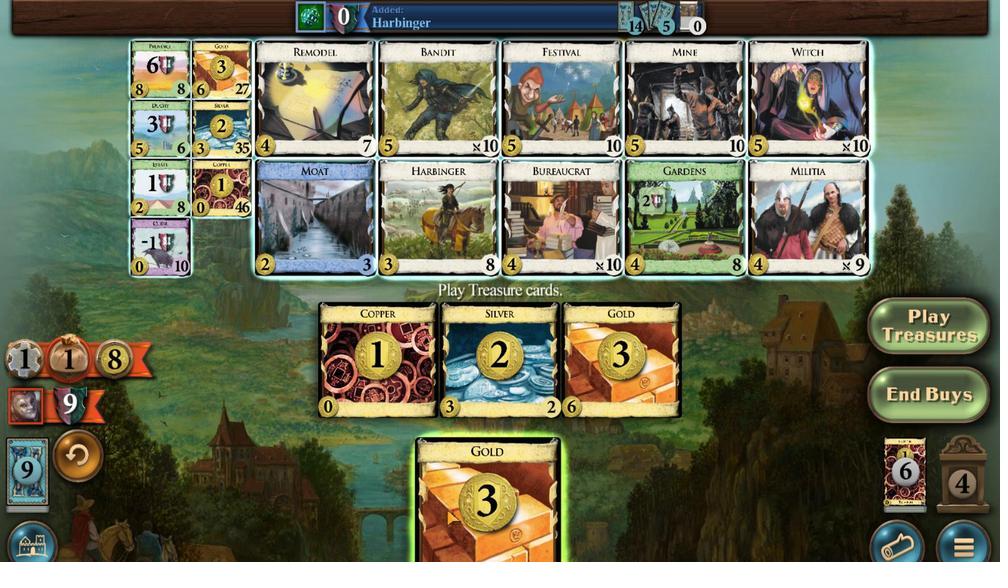 
Action: Mouse scrolled (628, 380) with delta (0, 0)
Screenshot: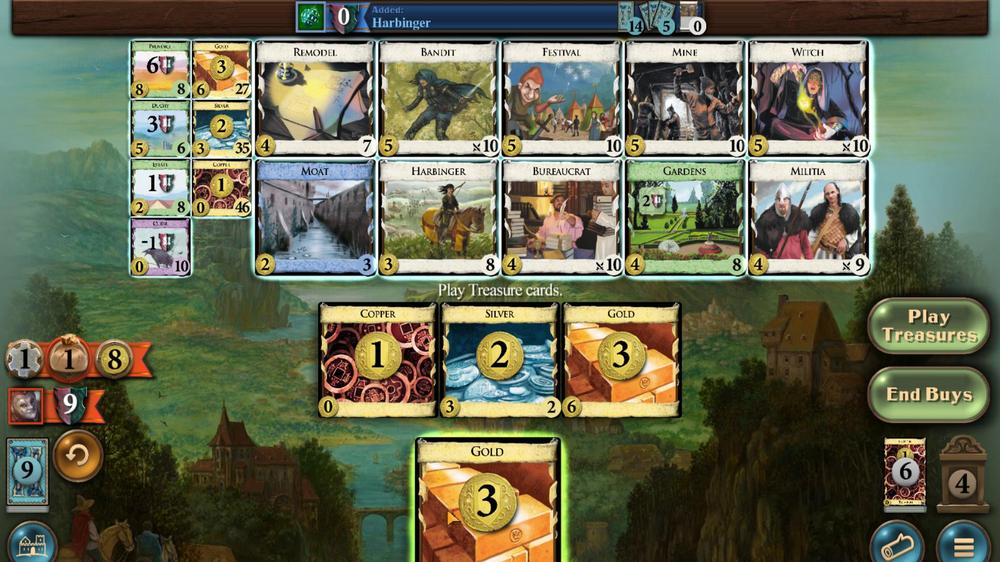 
Action: Mouse scrolled (628, 380) with delta (0, 0)
Screenshot: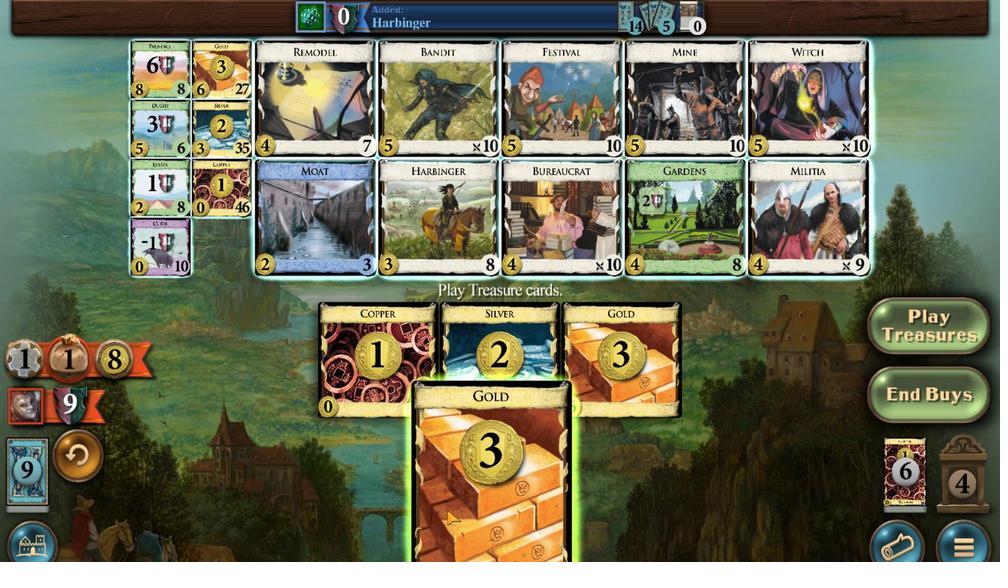 
Action: Mouse moved to (449, 490)
Screenshot: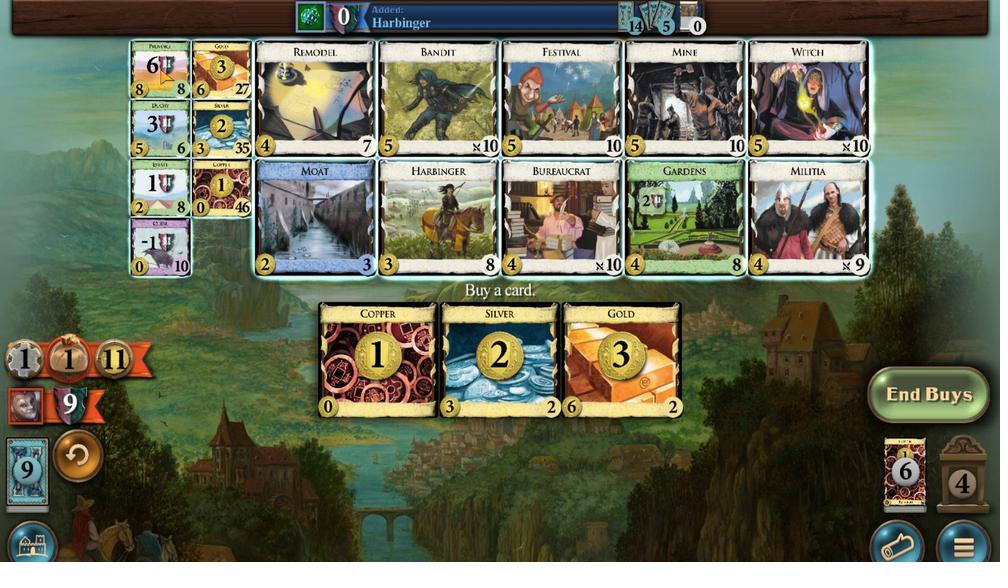 
Action: Mouse pressed left at (449, 490)
Screenshot: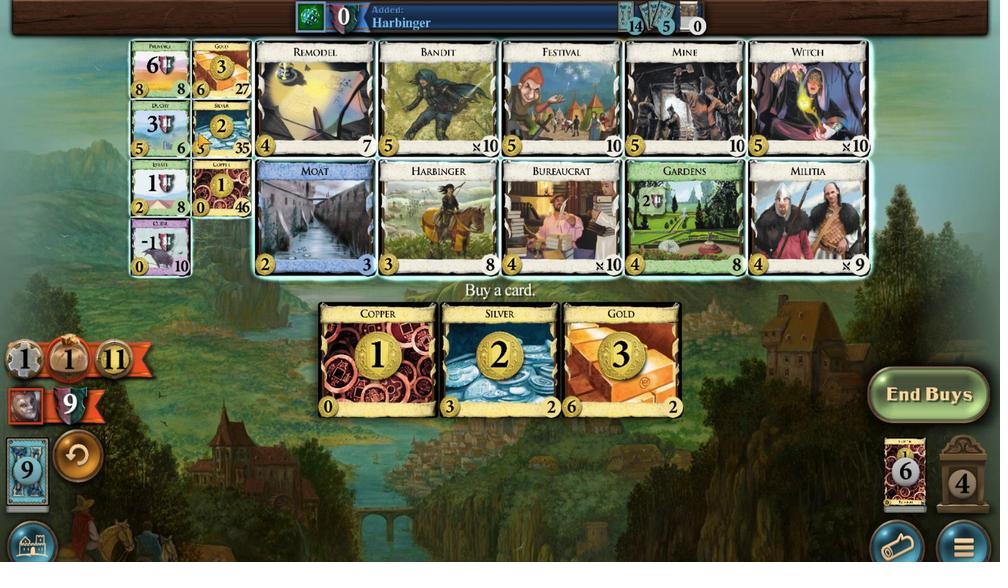 
Action: Mouse moved to (485, 381)
Screenshot: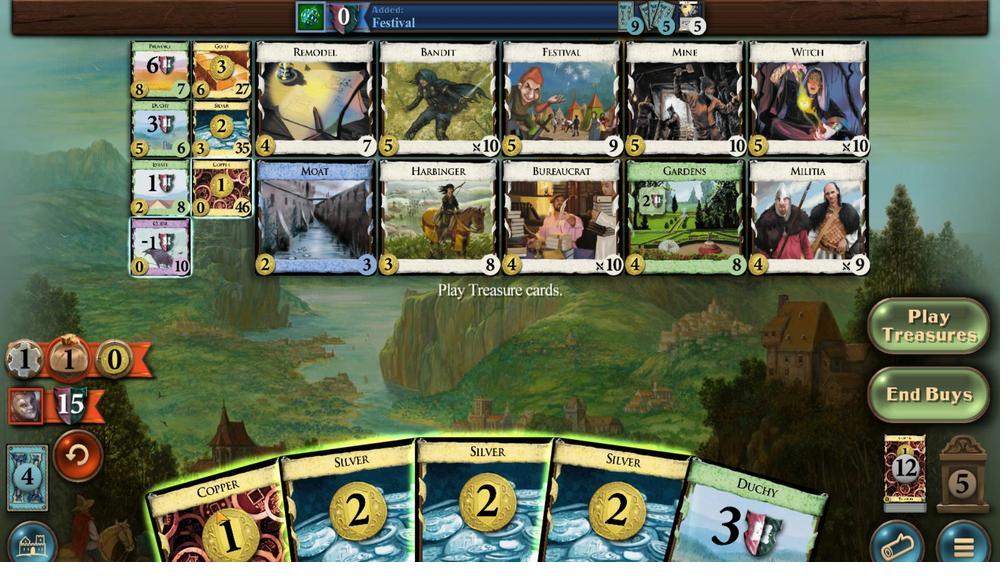 
Action: Mouse scrolled (485, 381) with delta (0, 0)
Screenshot: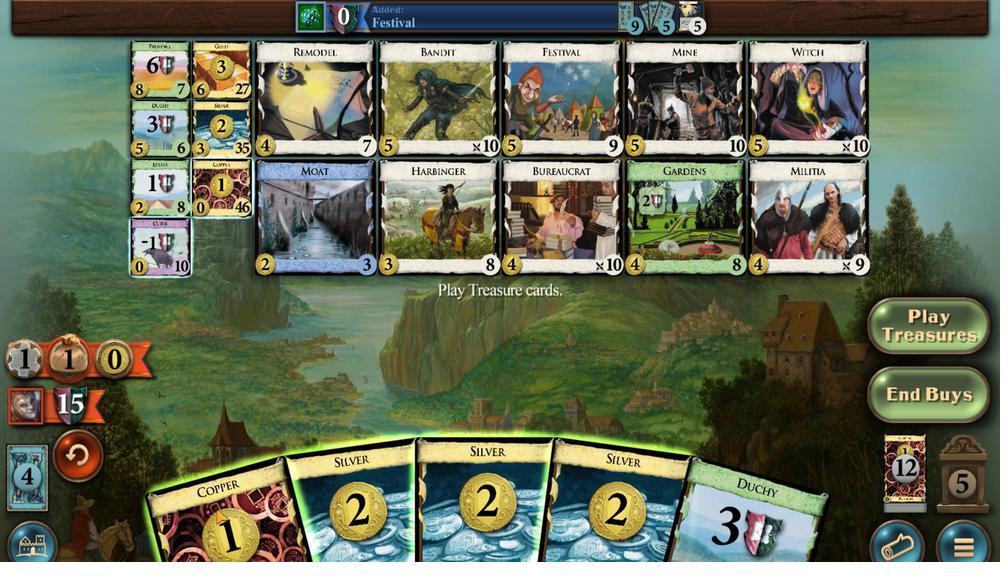 
Action: Mouse scrolled (485, 381) with delta (0, 0)
Screenshot: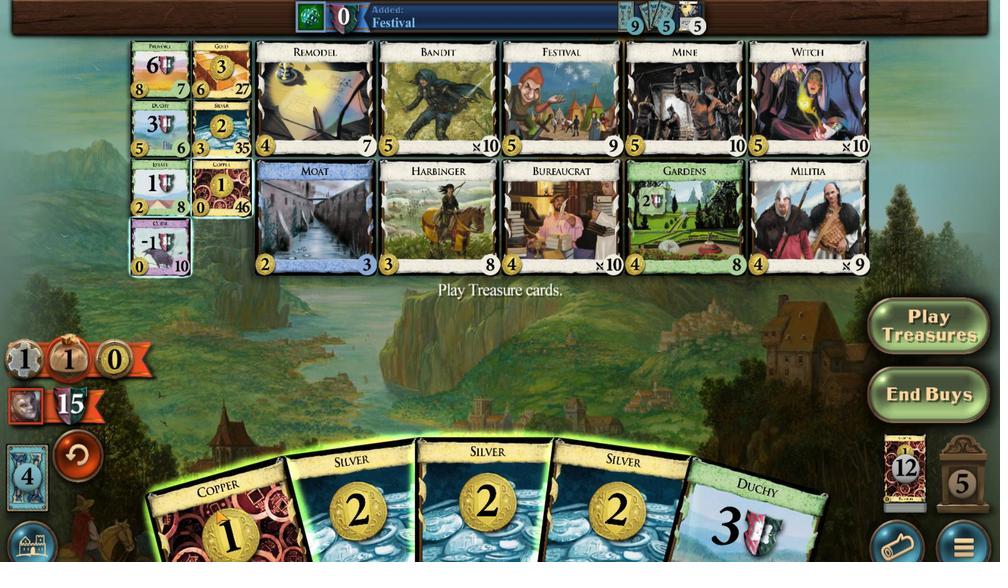 
Action: Mouse scrolled (485, 381) with delta (0, 0)
Screenshot: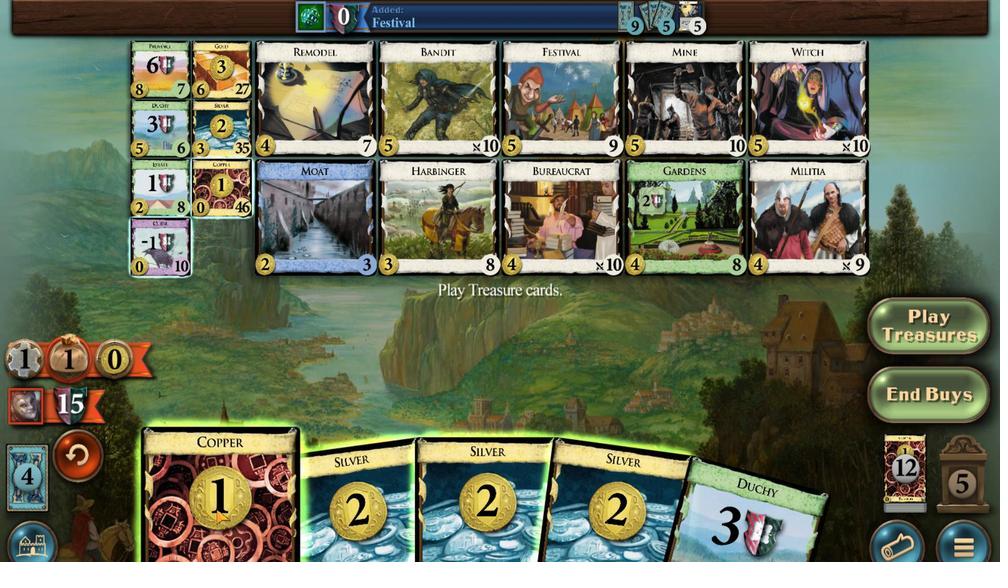 
Action: Mouse moved to (508, 382)
Screenshot: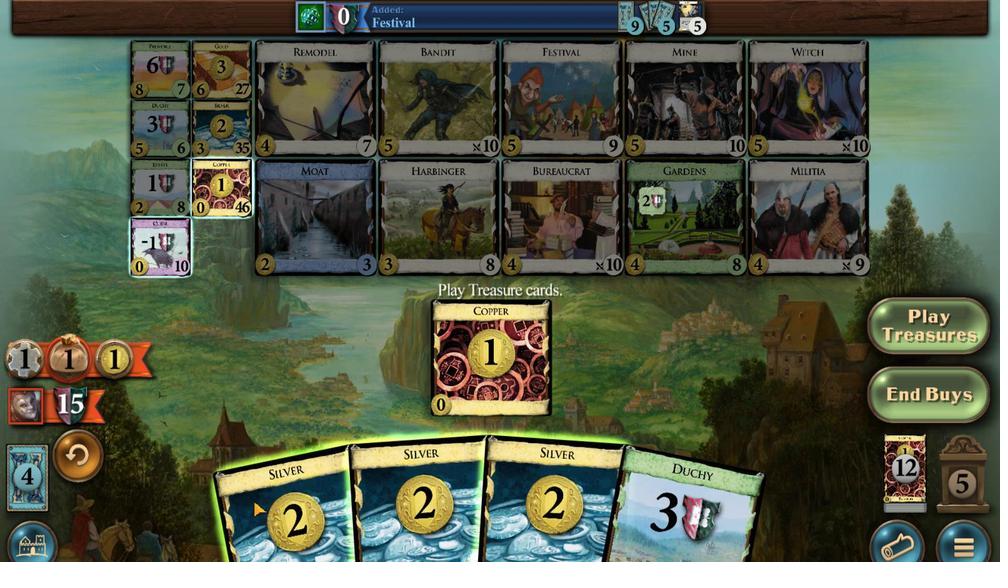 
Action: Mouse scrolled (508, 383) with delta (0, 0)
Screenshot: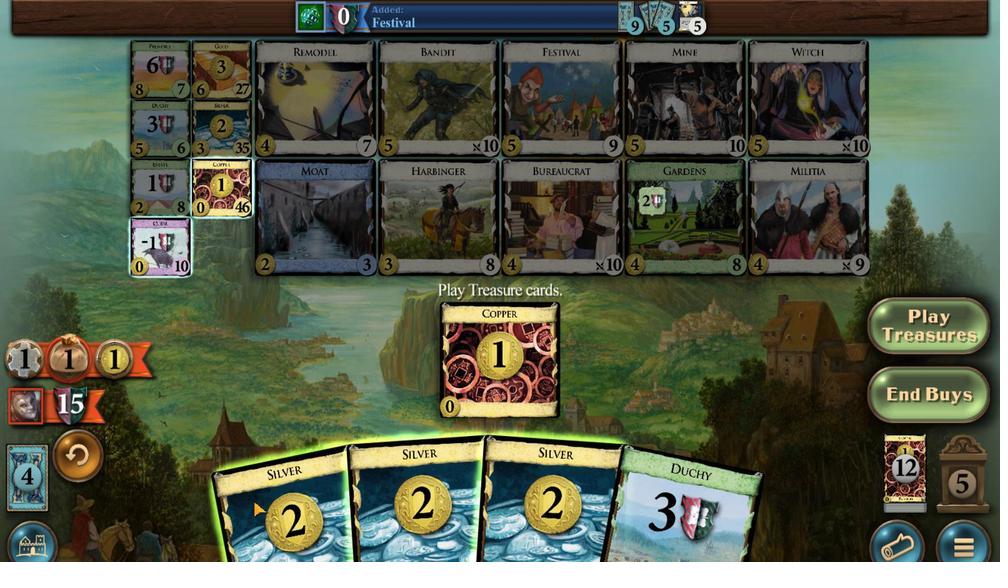 
Action: Mouse scrolled (508, 383) with delta (0, 0)
Screenshot: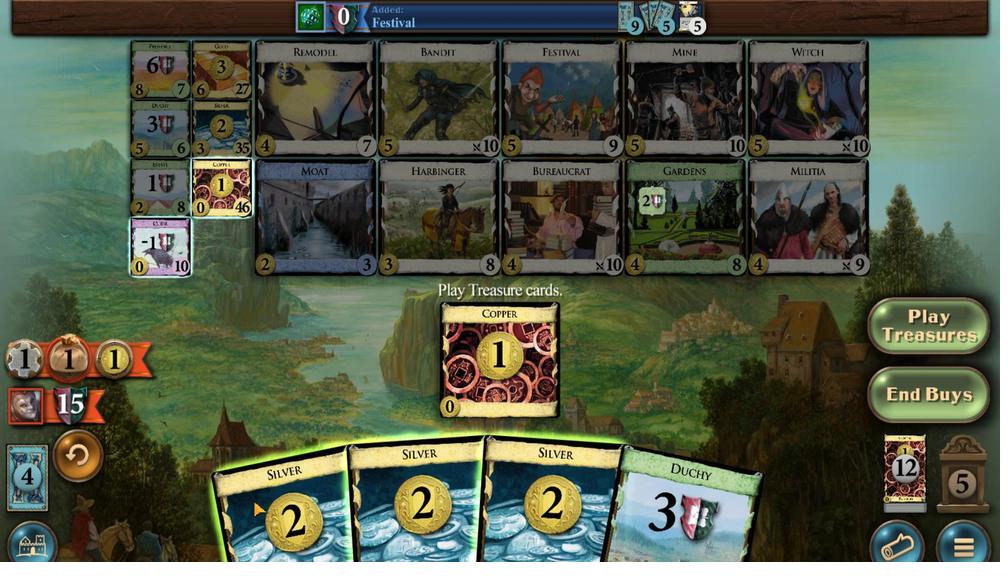 
Action: Mouse moved to (550, 384)
Screenshot: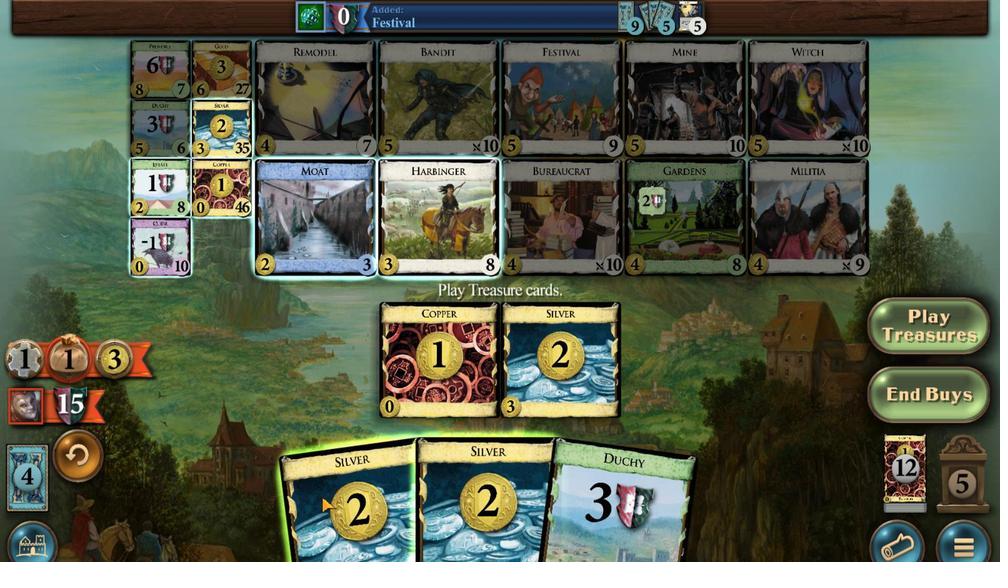 
Action: Mouse scrolled (550, 384) with delta (0, 0)
Screenshot: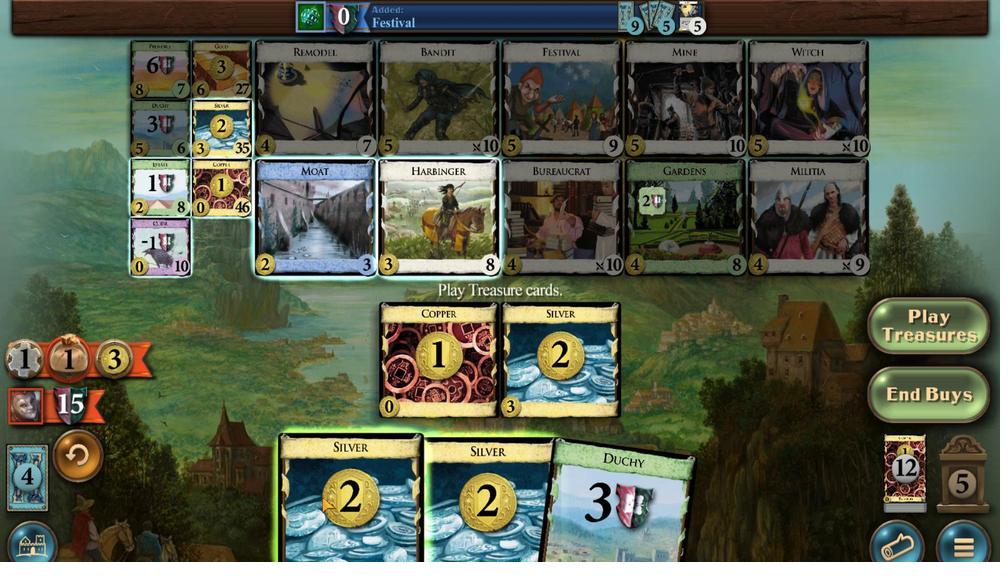 
Action: Mouse scrolled (550, 384) with delta (0, 0)
Screenshot: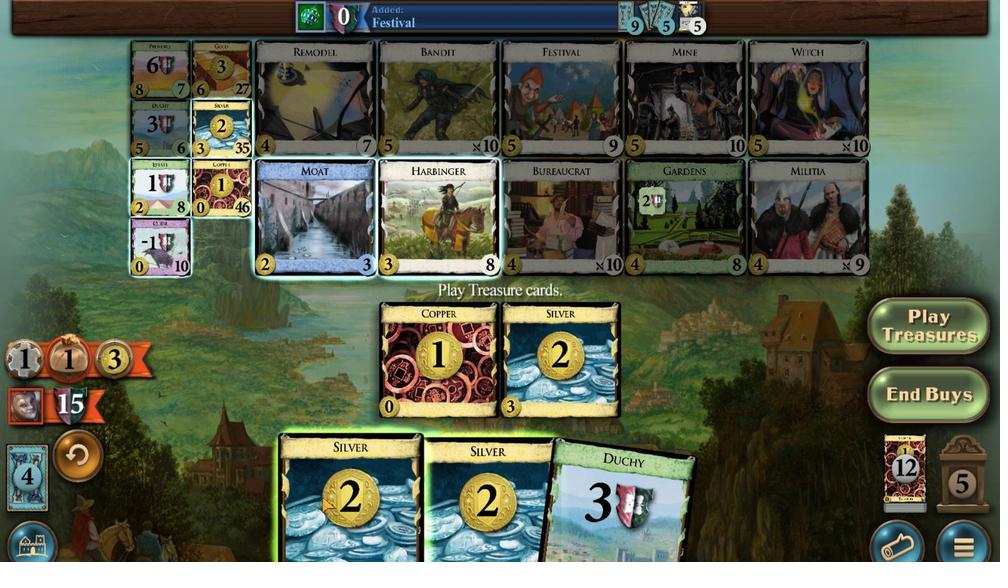 
Action: Mouse moved to (634, 384)
Screenshot: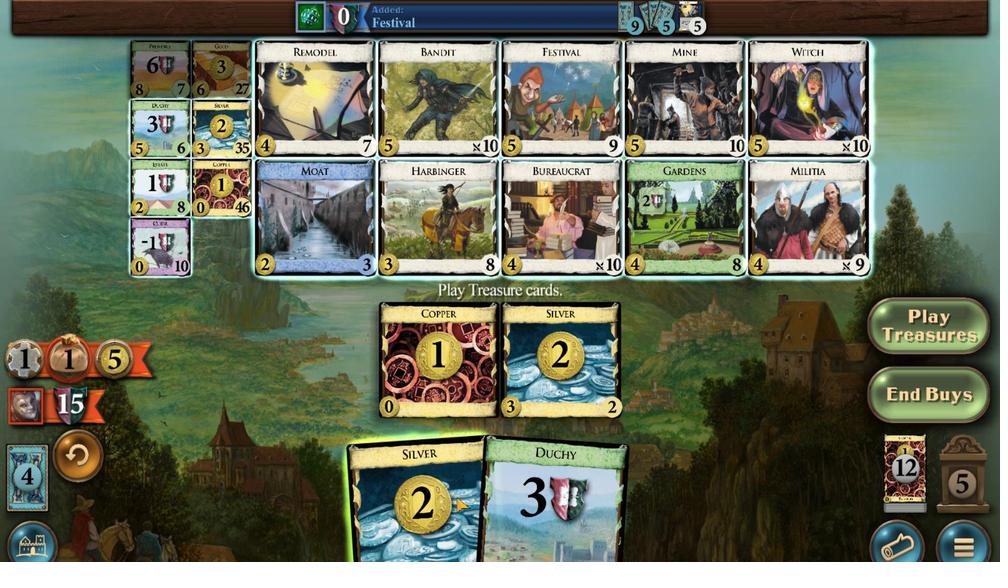 
Action: Mouse scrolled (634, 384) with delta (0, 0)
Screenshot: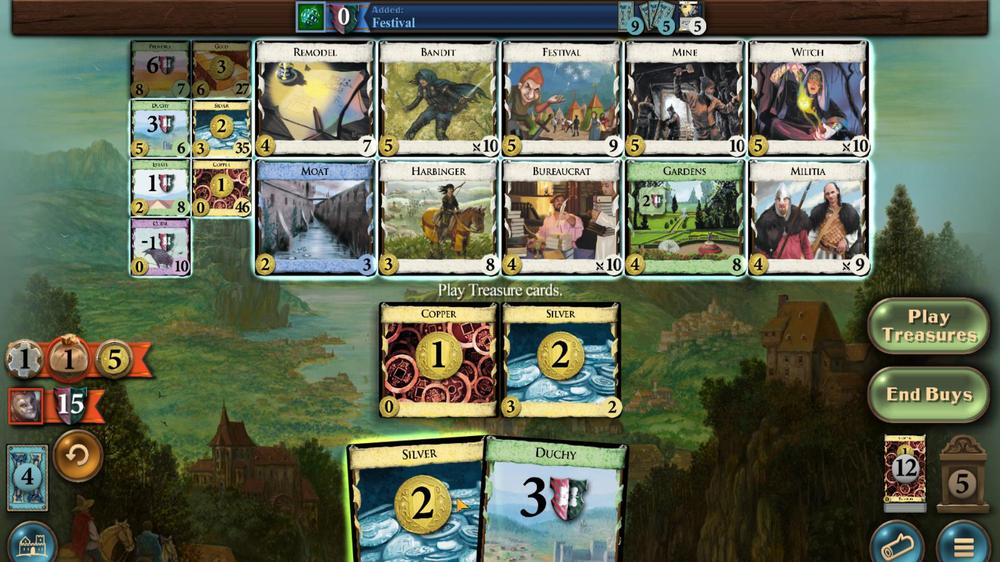 
Action: Mouse scrolled (634, 384) with delta (0, 0)
Screenshot: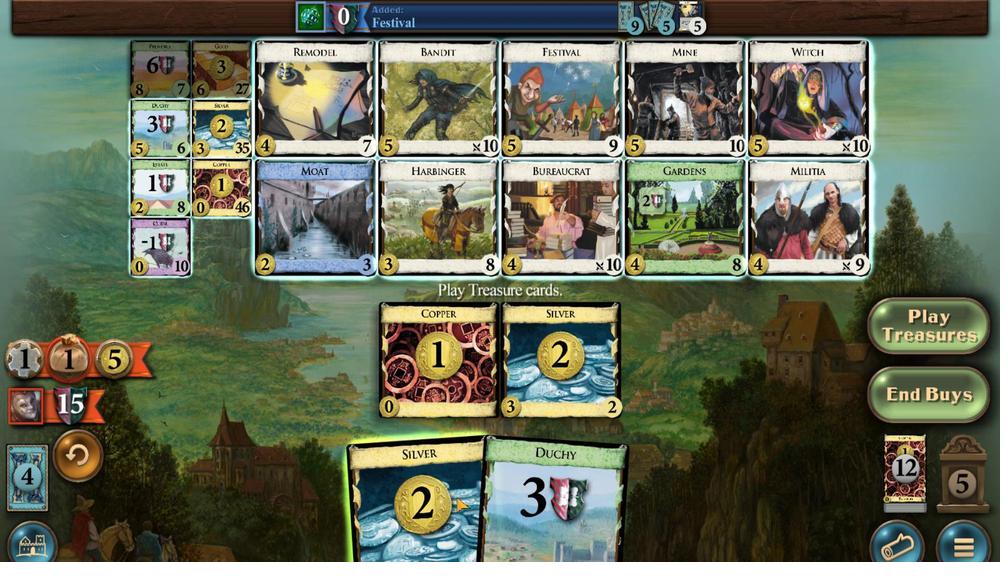 
Action: Mouse moved to (491, 489)
Screenshot: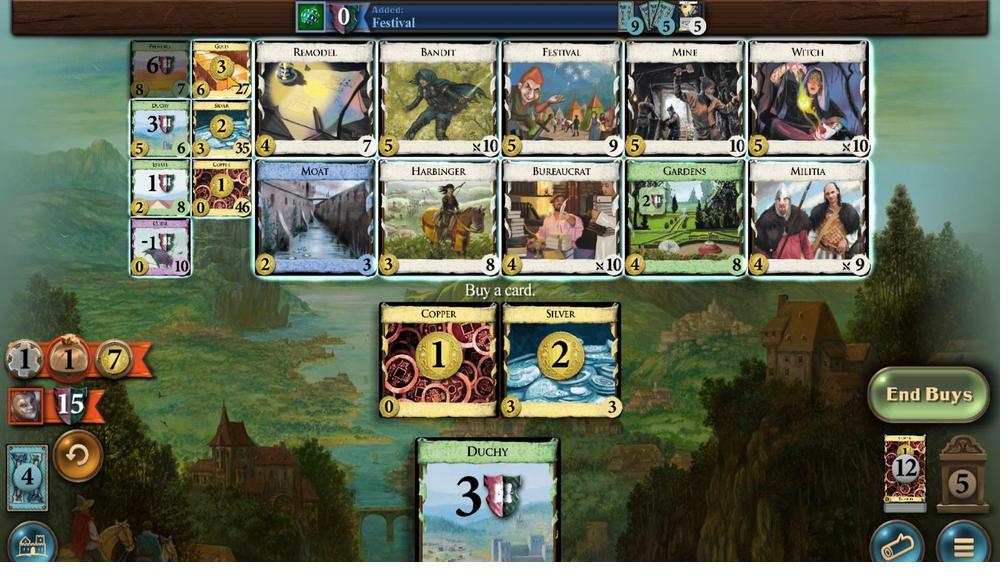 
Action: Mouse pressed left at (491, 489)
Screenshot: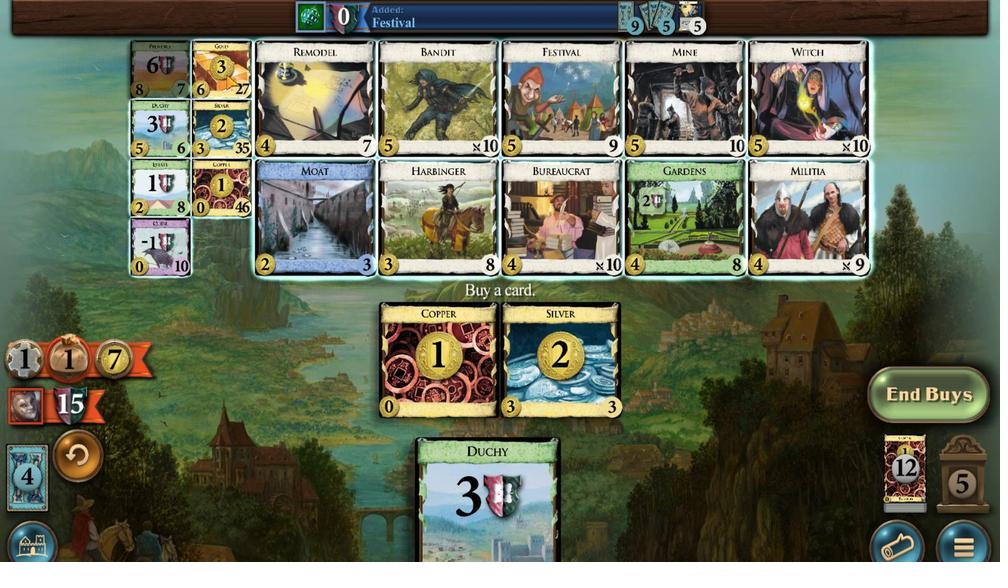 
Action: Mouse moved to (481, 383)
Screenshot: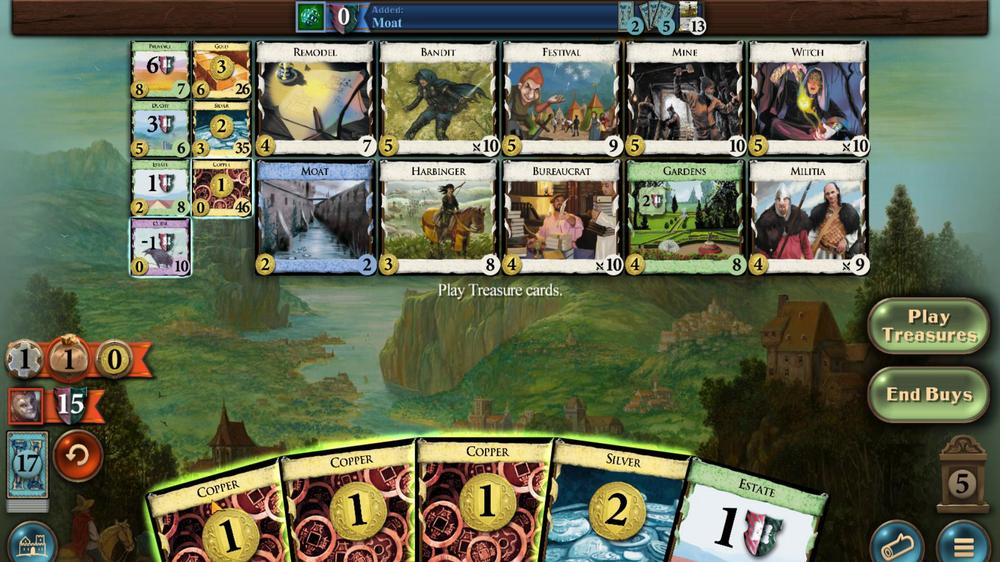
Action: Mouse scrolled (481, 384) with delta (0, 0)
Screenshot: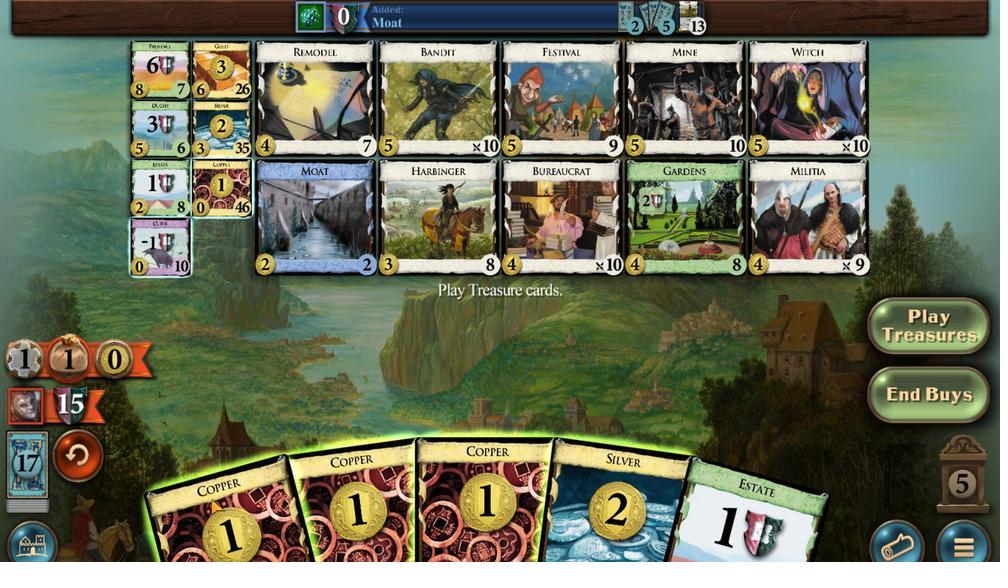 
Action: Mouse scrolled (481, 384) with delta (0, 0)
Screenshot: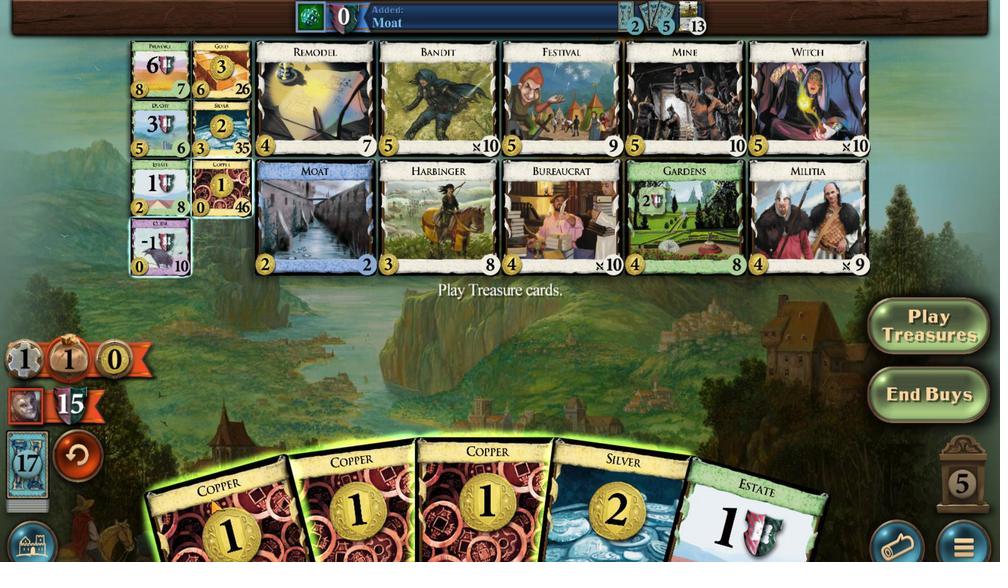 
Action: Mouse scrolled (481, 384) with delta (0, 0)
Screenshot: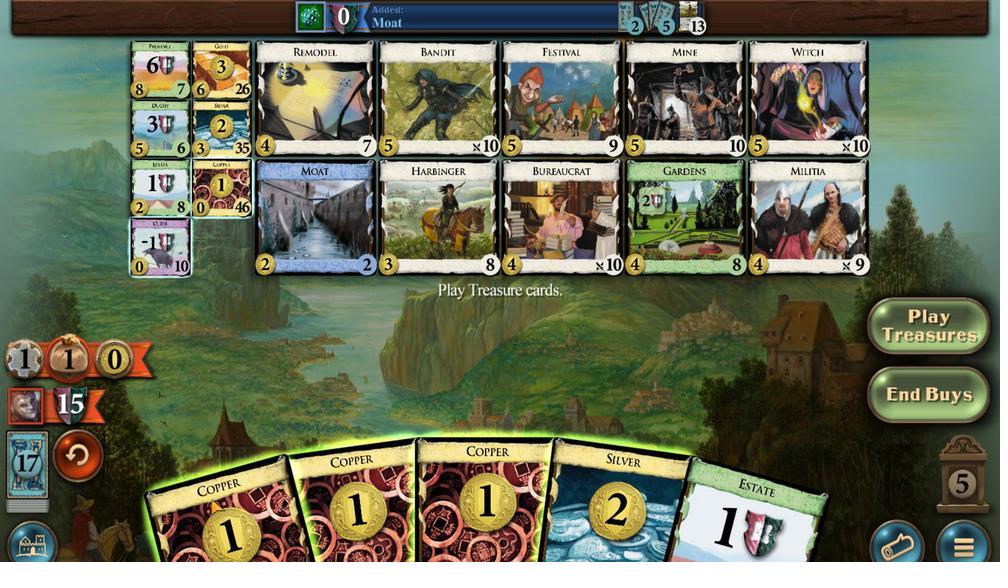 
Action: Mouse moved to (509, 384)
Screenshot: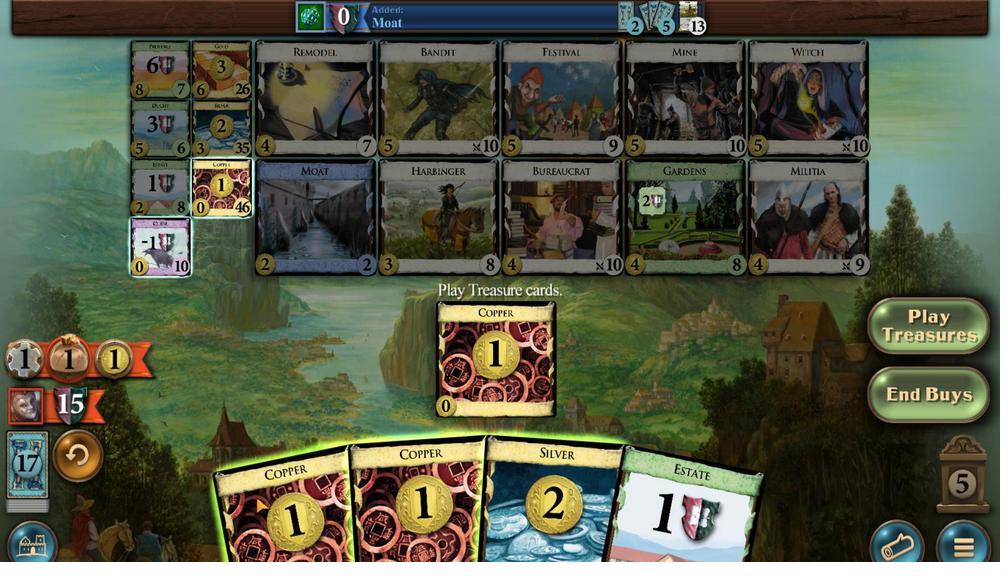 
Action: Mouse scrolled (509, 384) with delta (0, 0)
Screenshot: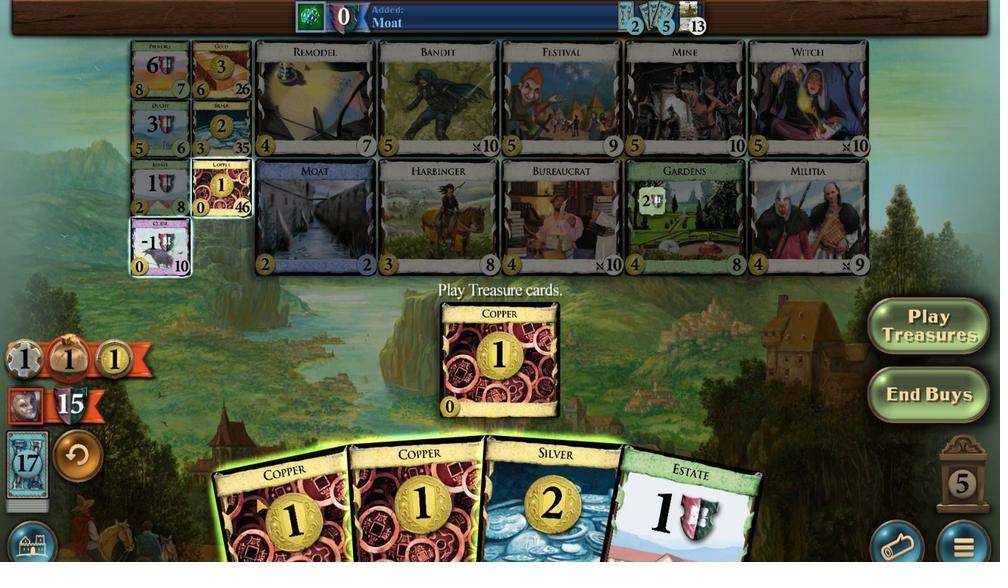 
Action: Mouse scrolled (509, 384) with delta (0, 0)
Screenshot: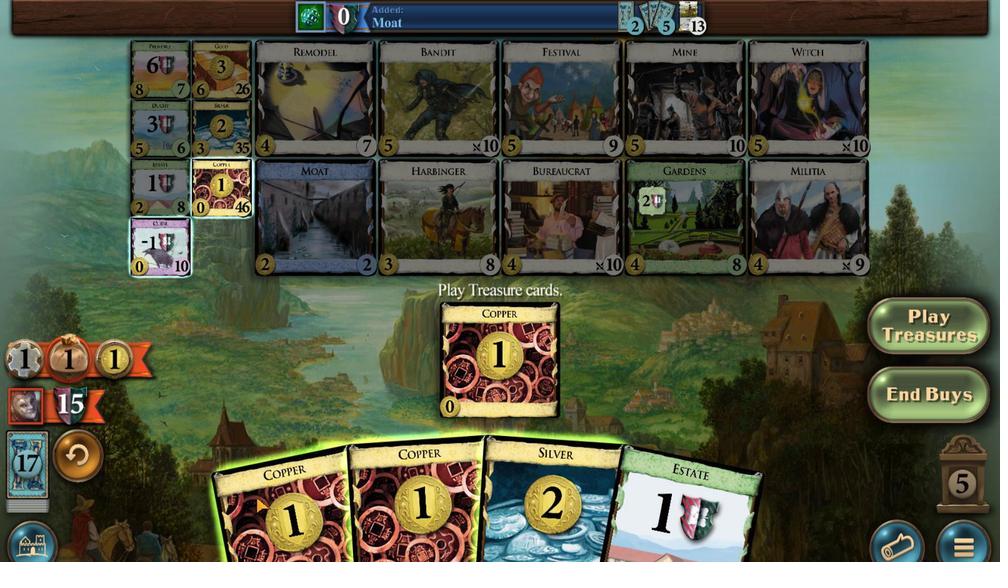 
Action: Mouse scrolled (509, 384) with delta (0, 0)
Screenshot: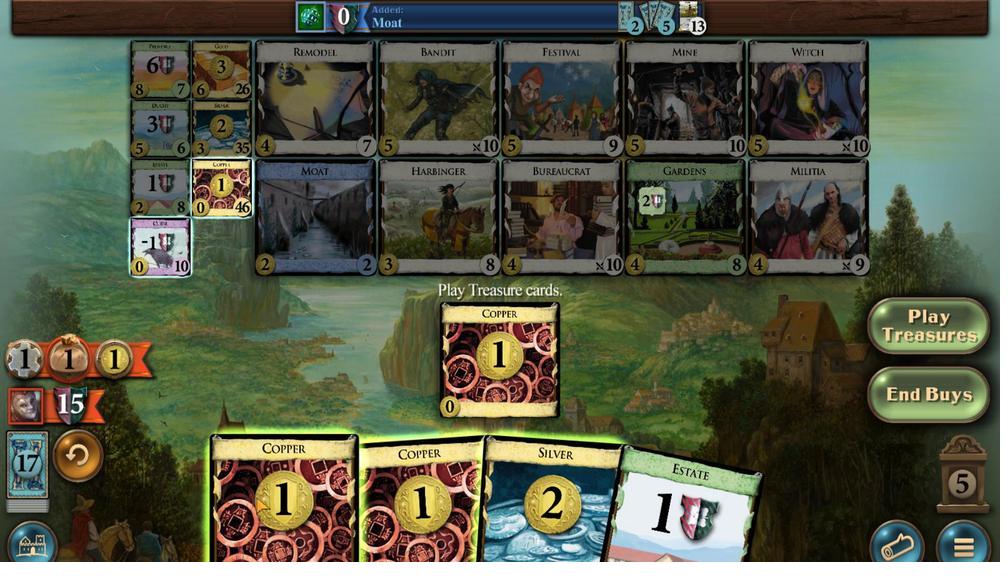 
Action: Mouse moved to (536, 386)
Screenshot: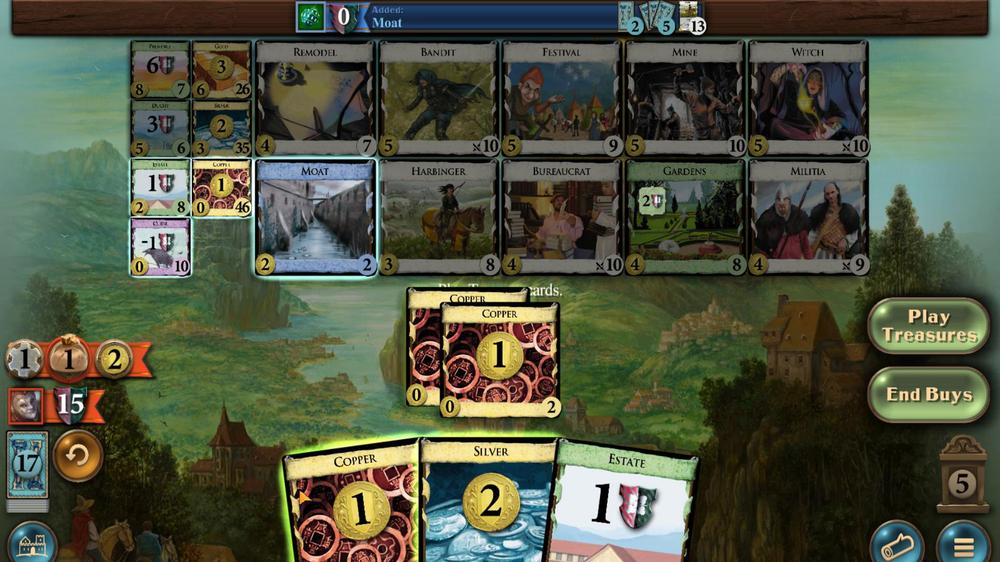 
Action: Mouse scrolled (536, 386) with delta (0, 0)
Screenshot: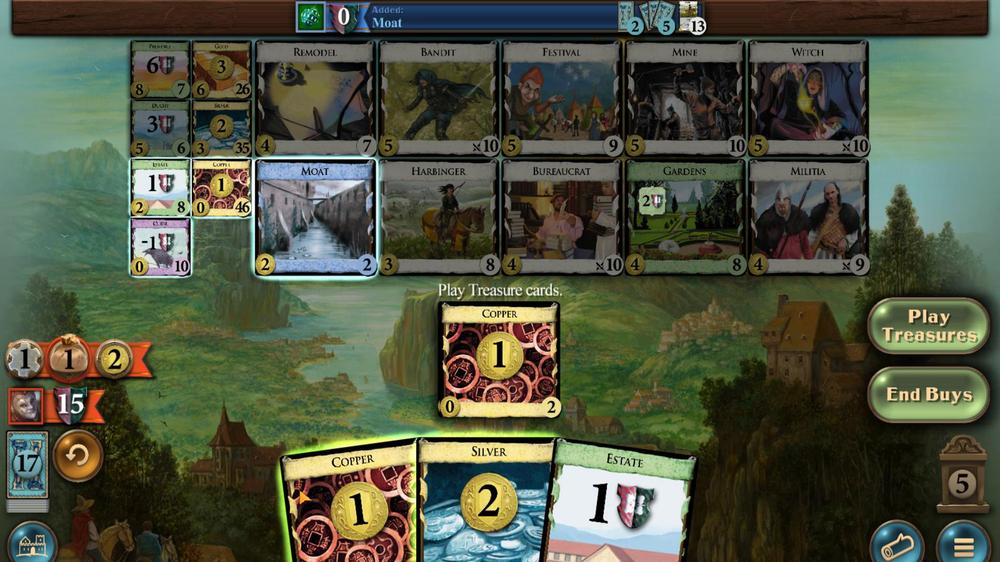 
Action: Mouse scrolled (536, 386) with delta (0, 0)
Screenshot: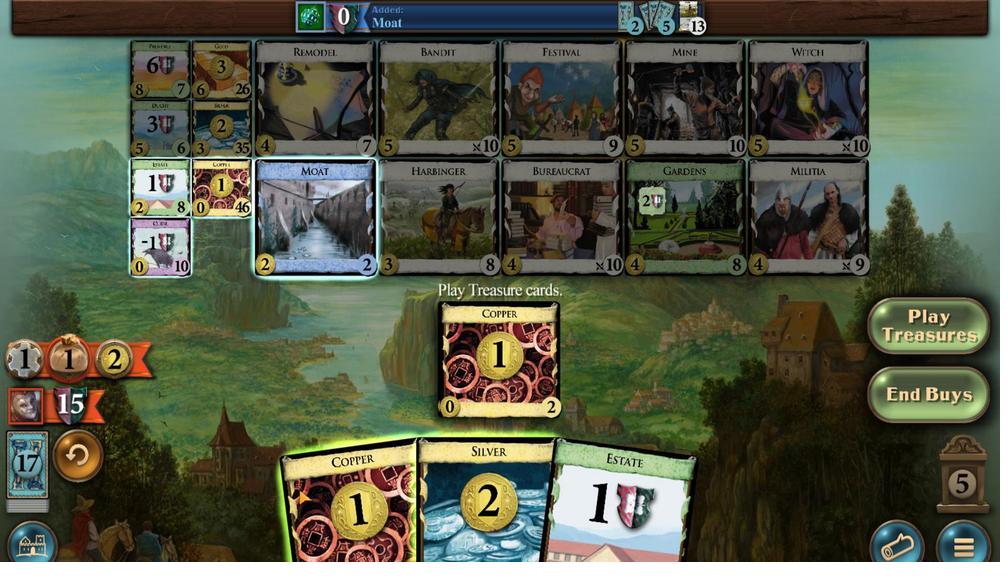
Action: Mouse scrolled (536, 386) with delta (0, 0)
Screenshot: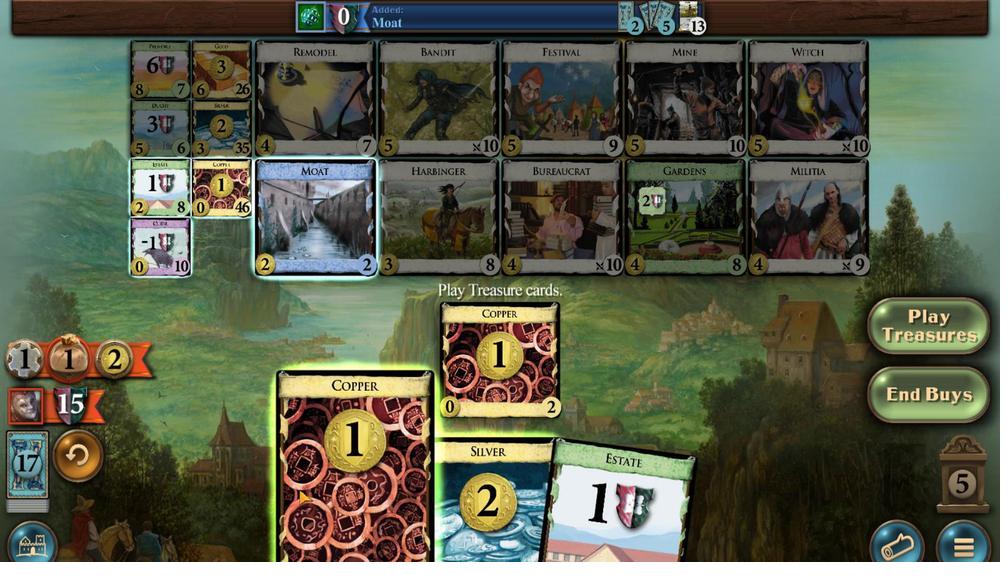 
Action: Mouse moved to (595, 385)
Screenshot: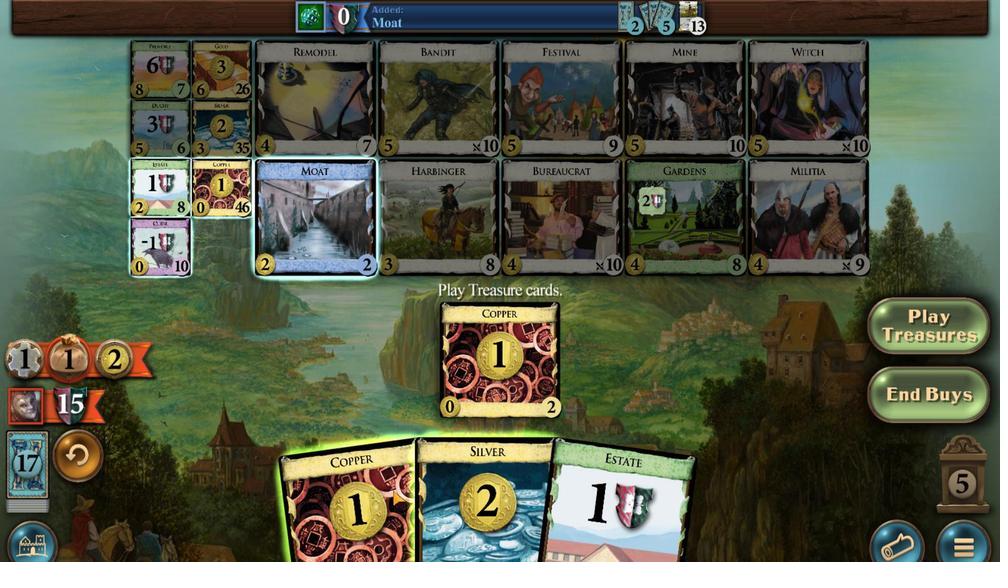 
Action: Mouse scrolled (595, 386) with delta (0, 0)
Screenshot: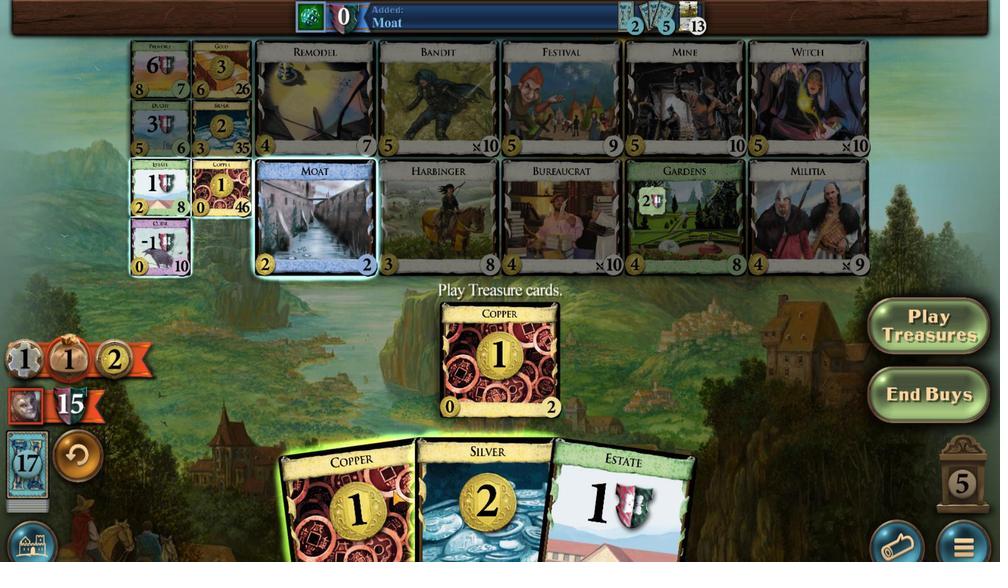 
Action: Mouse scrolled (595, 386) with delta (0, 0)
Screenshot: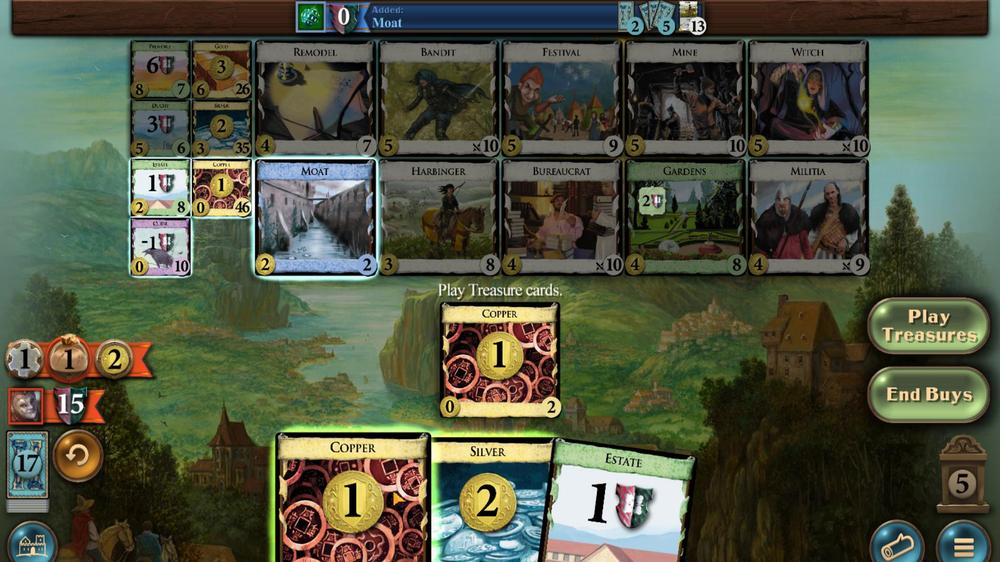 
Action: Mouse scrolled (595, 386) with delta (0, 0)
Screenshot: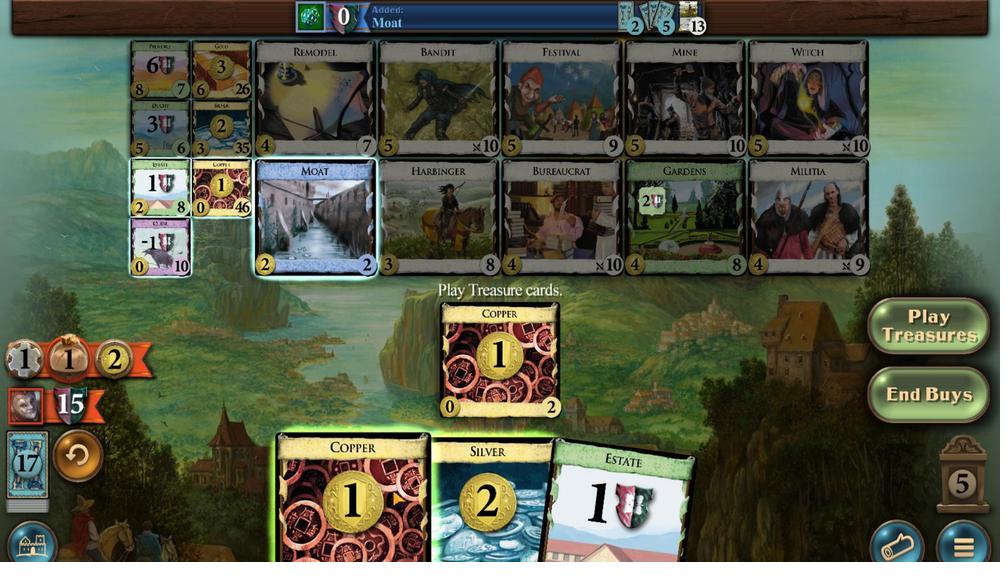 
Action: Mouse scrolled (595, 385) with delta (0, 0)
Screenshot: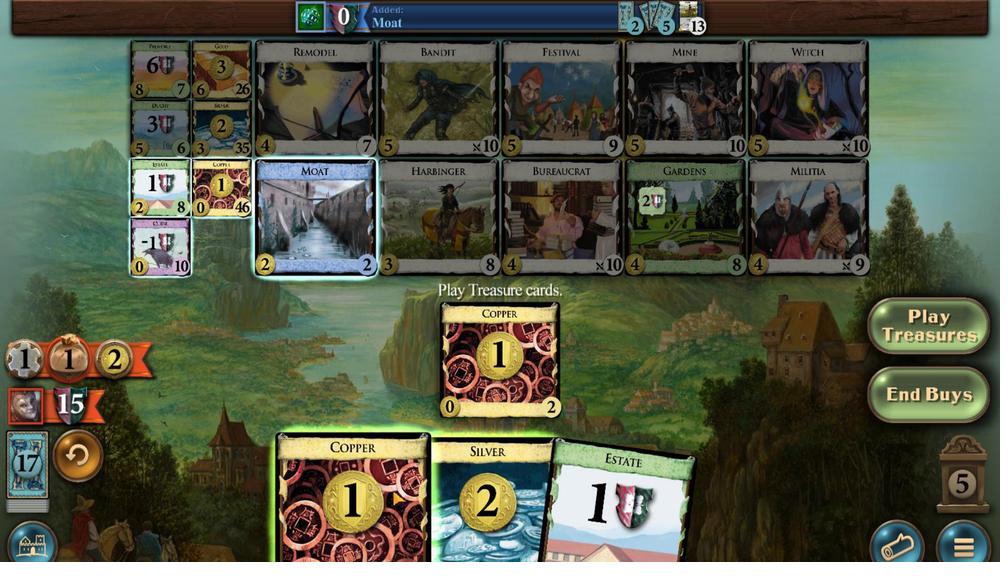 
Action: Mouse moved to (621, 386)
Screenshot: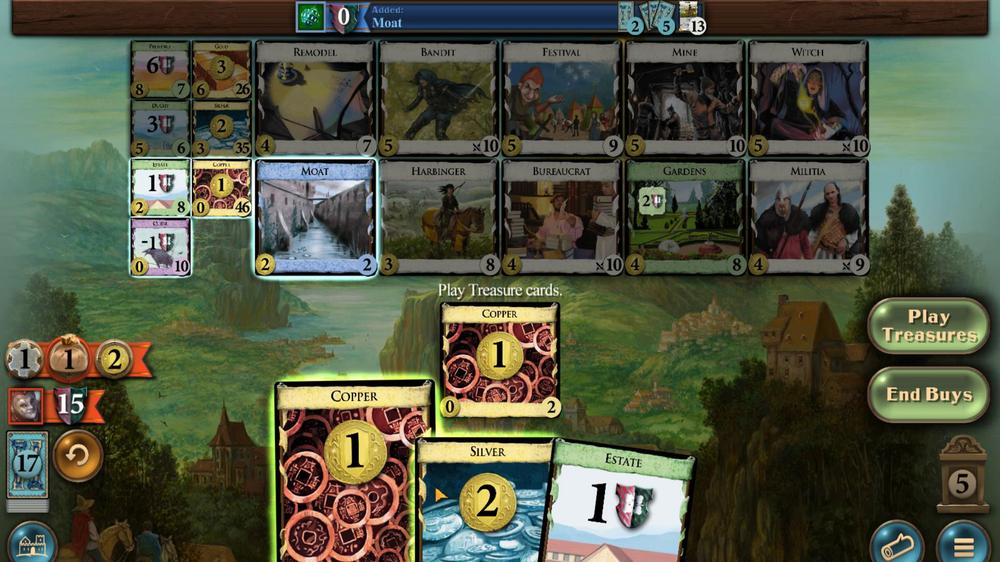 
Action: Mouse scrolled (621, 387) with delta (0, 0)
Screenshot: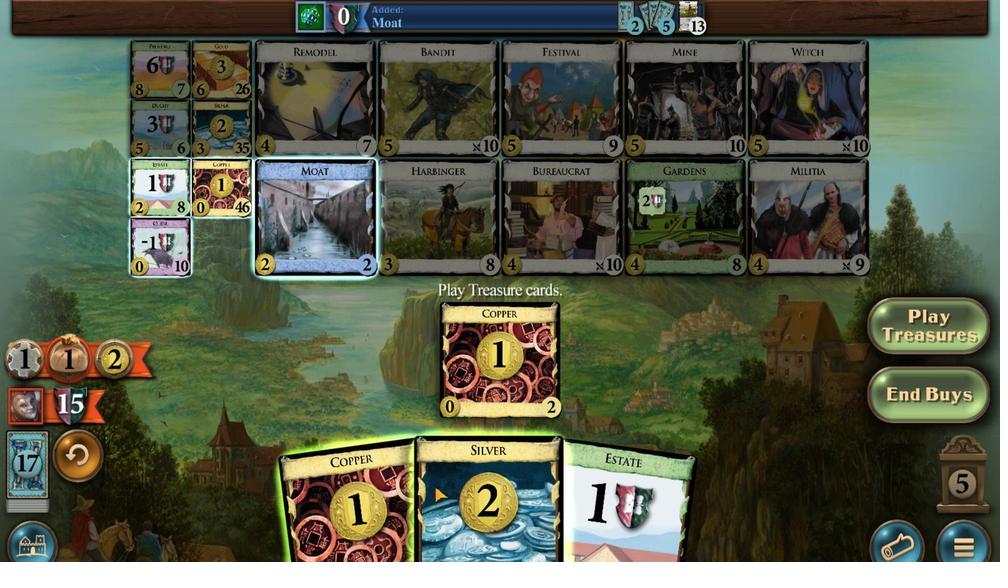 
Action: Mouse scrolled (621, 387) with delta (0, 0)
Screenshot: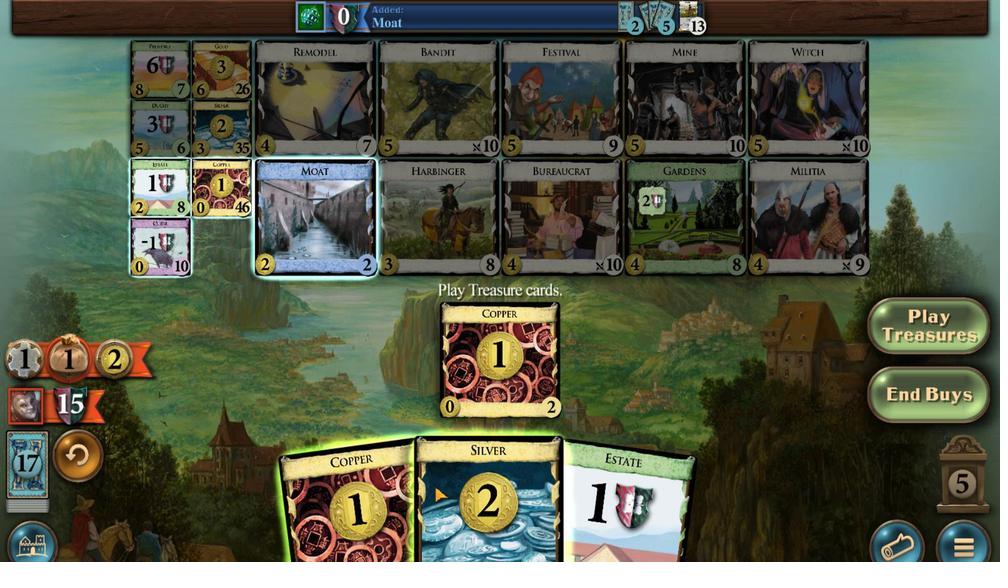 
Action: Mouse scrolled (621, 387) with delta (0, 0)
Screenshot: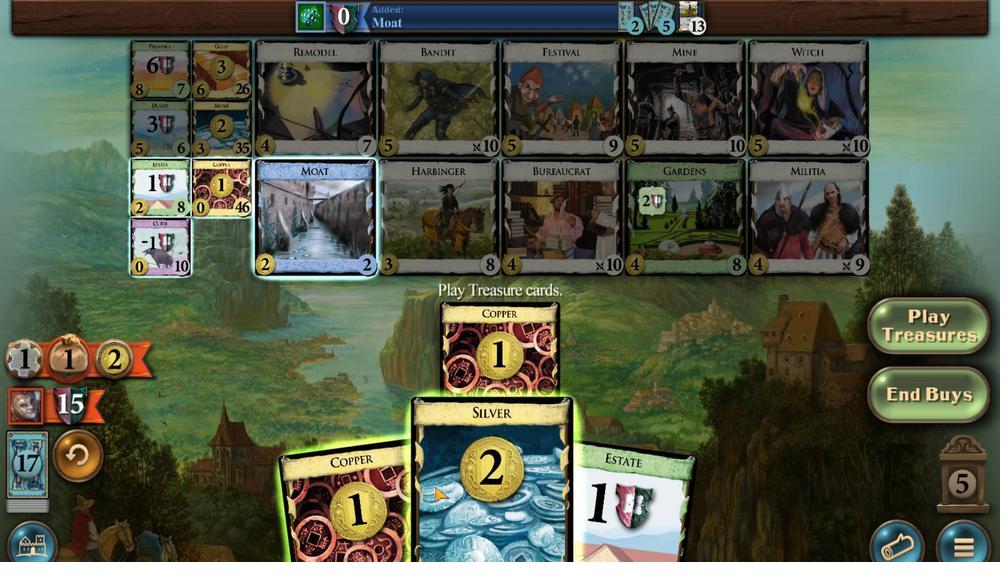 
Action: Mouse scrolled (621, 387) with delta (0, 0)
Screenshot: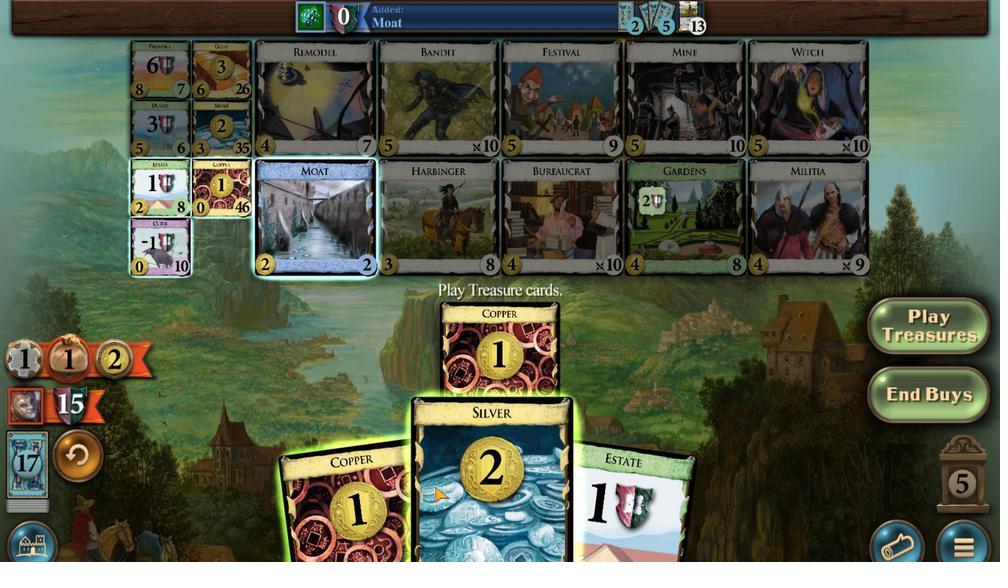 
Action: Mouse moved to (598, 384)
Screenshot: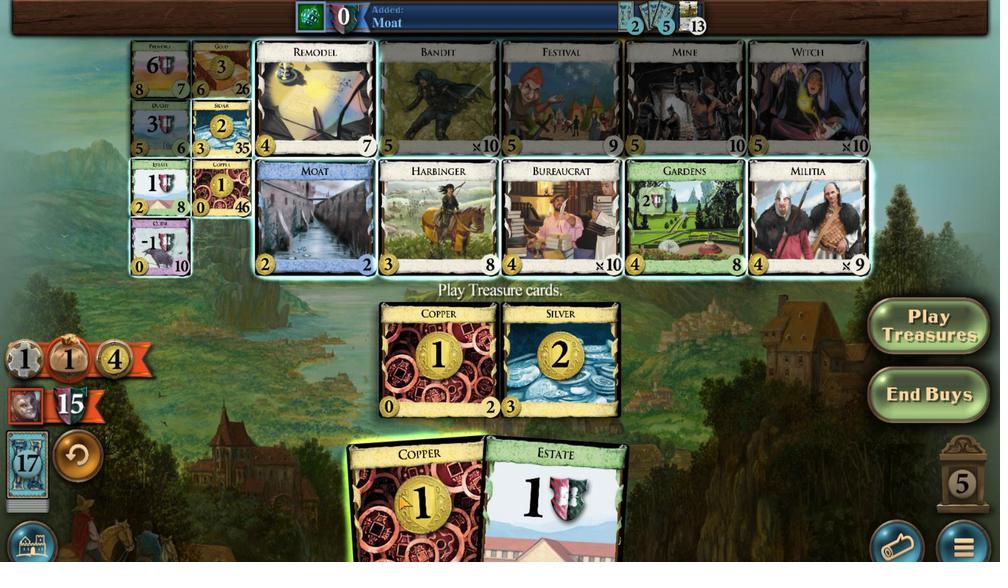 
Action: Mouse scrolled (598, 385) with delta (0, 0)
Screenshot: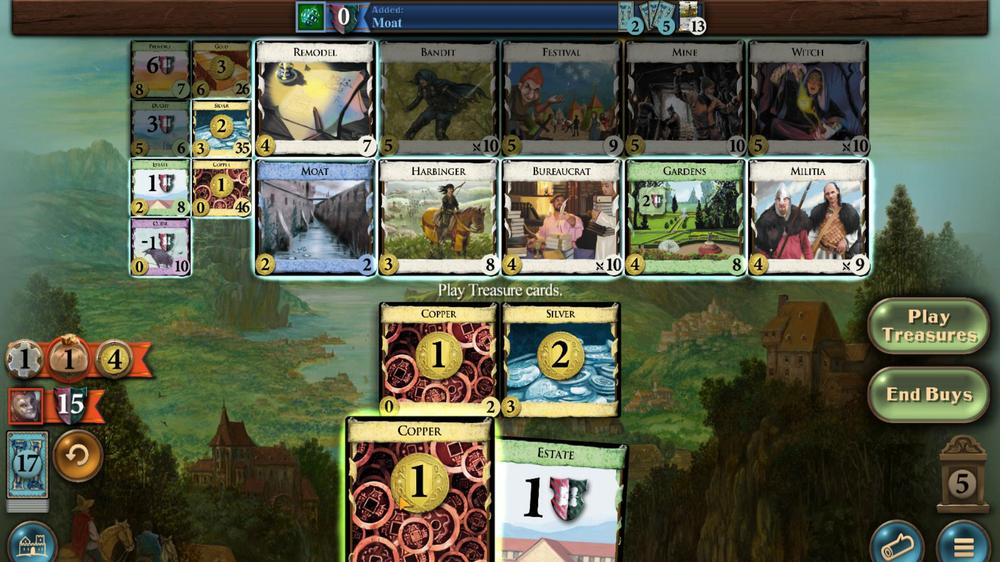 
Action: Mouse scrolled (598, 385) with delta (0, 0)
Screenshot: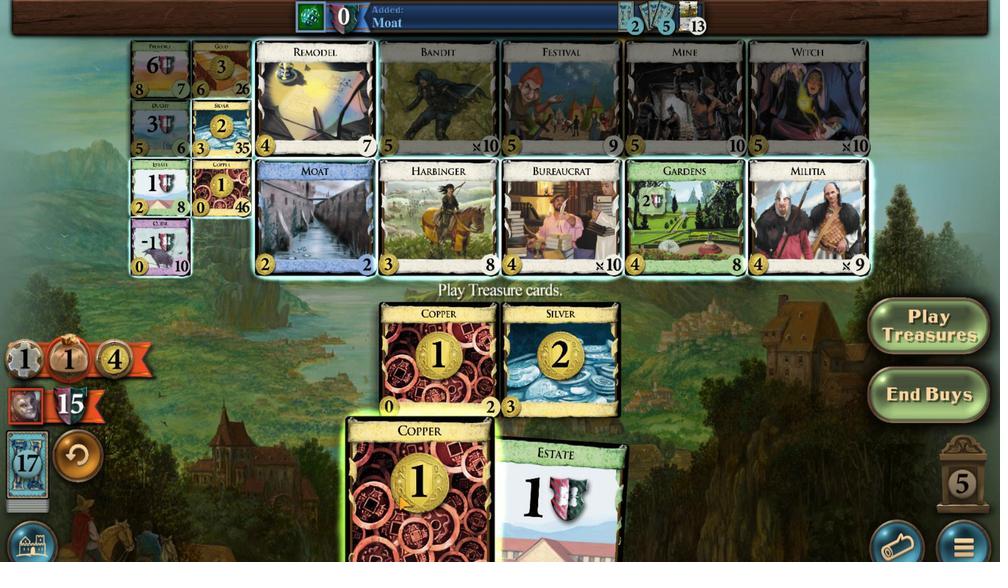 
Action: Mouse moved to (598, 384)
Screenshot: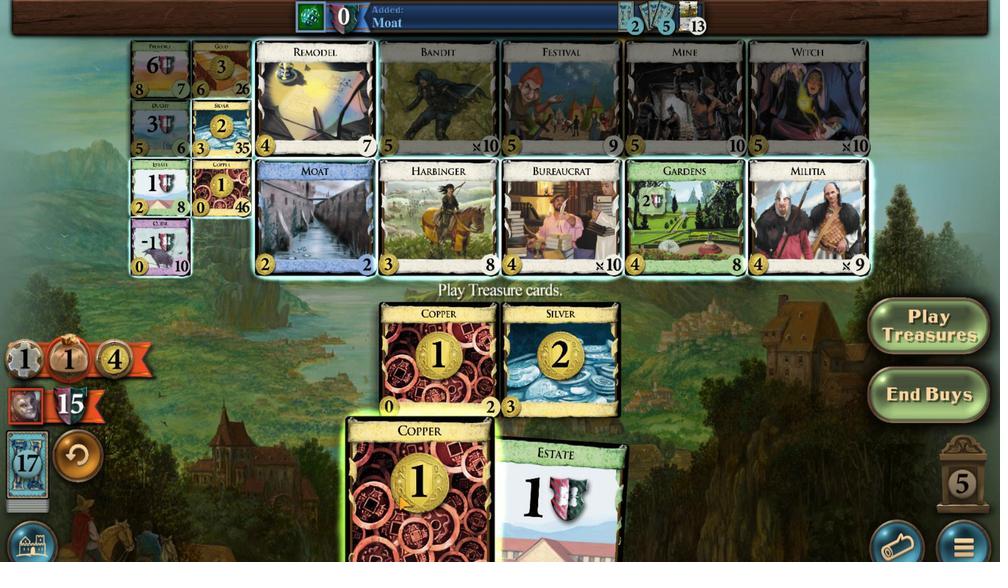 
Action: Mouse scrolled (598, 384) with delta (0, 0)
Screenshot: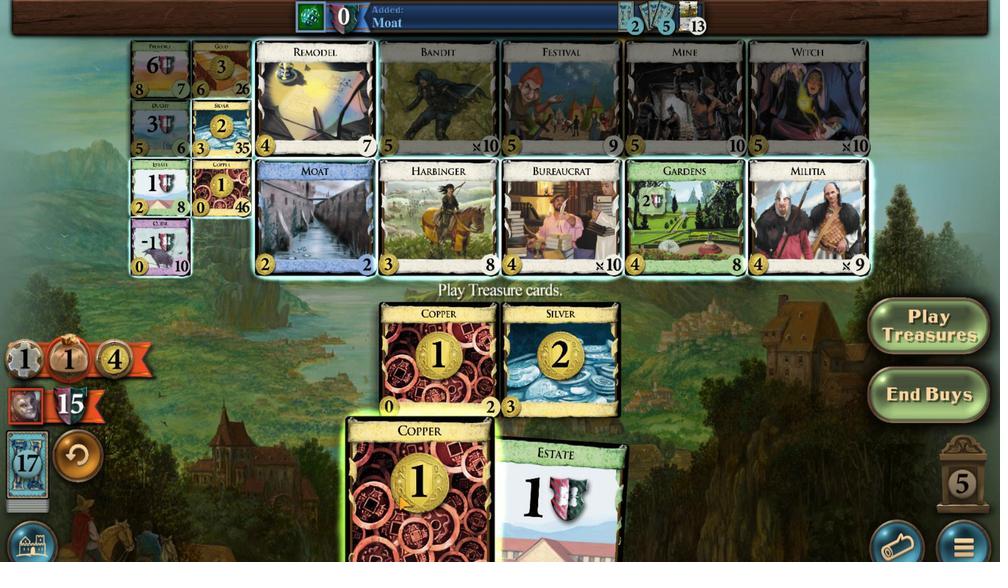 
Action: Mouse scrolled (598, 384) with delta (0, 0)
Screenshot: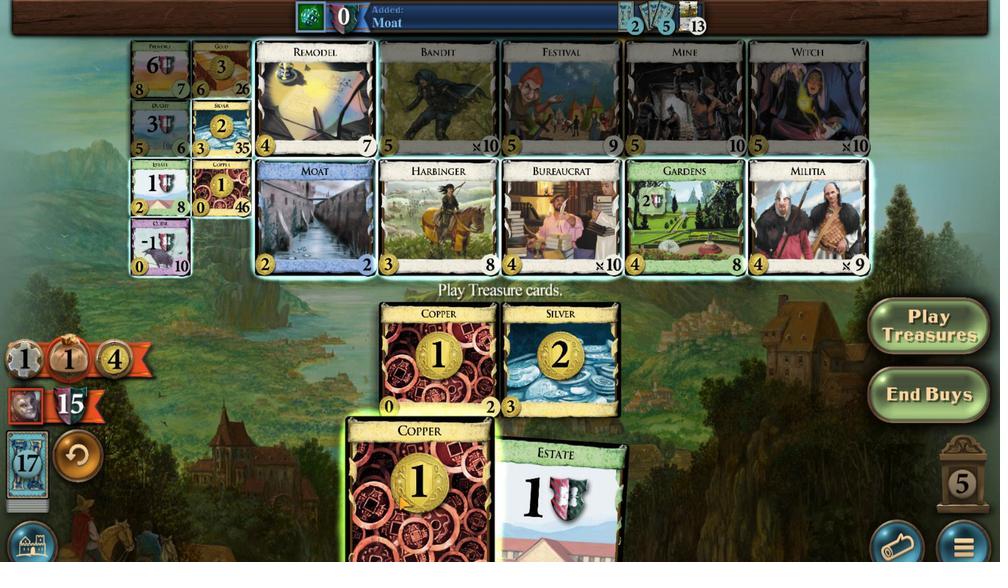 
Action: Mouse scrolled (598, 384) with delta (0, 0)
Screenshot: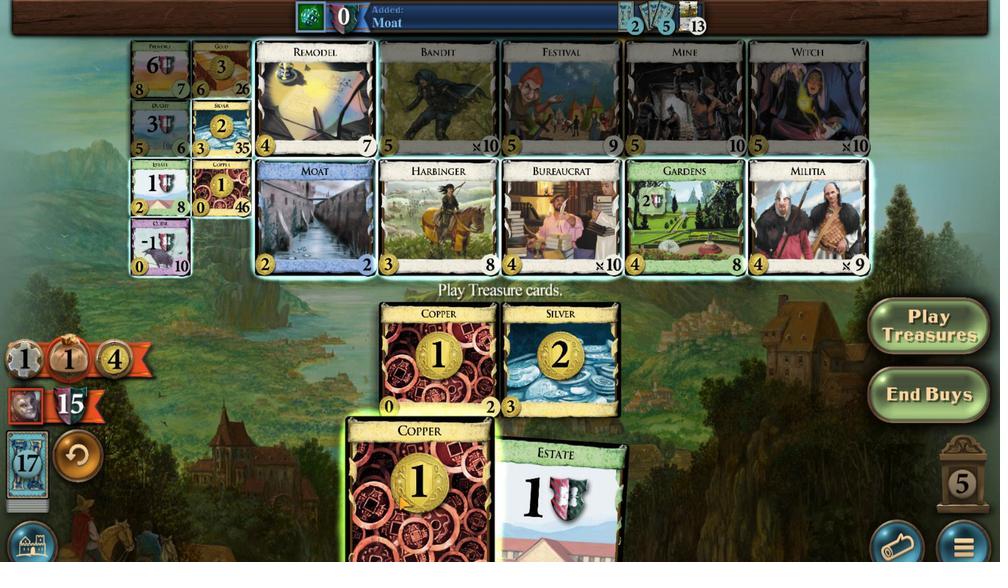 
Action: Mouse moved to (452, 482)
Screenshot: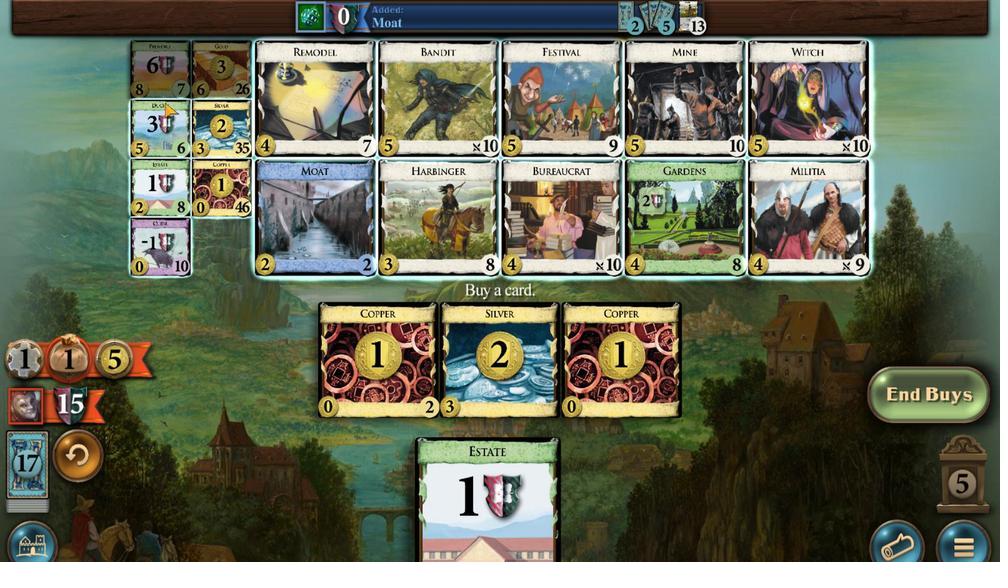 
Action: Mouse pressed left at (452, 482)
Screenshot: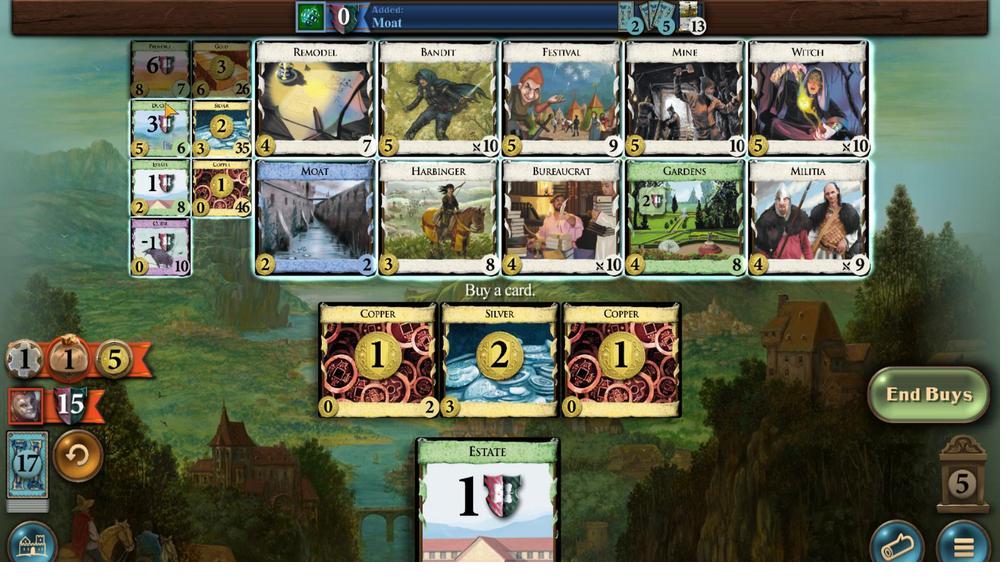 
Action: Mouse moved to (505, 378)
Screenshot: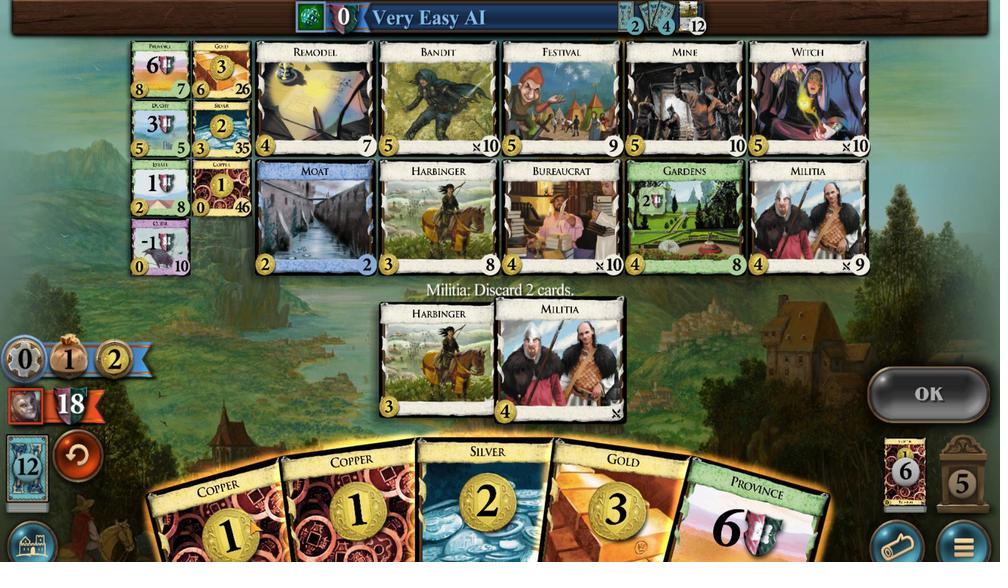 
Action: Mouse scrolled (505, 378) with delta (0, 0)
Screenshot: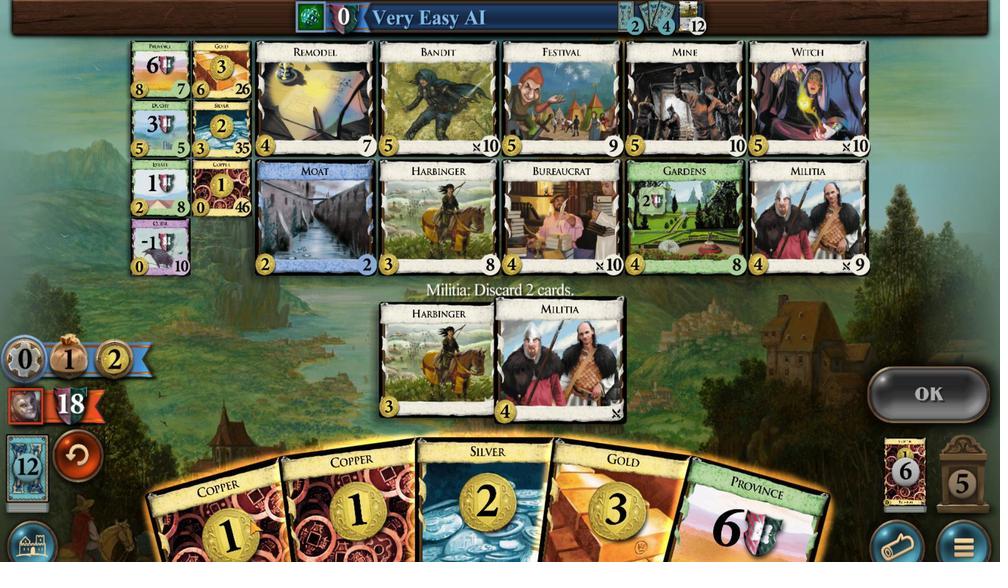 
Action: Mouse scrolled (505, 378) with delta (0, 0)
Screenshot: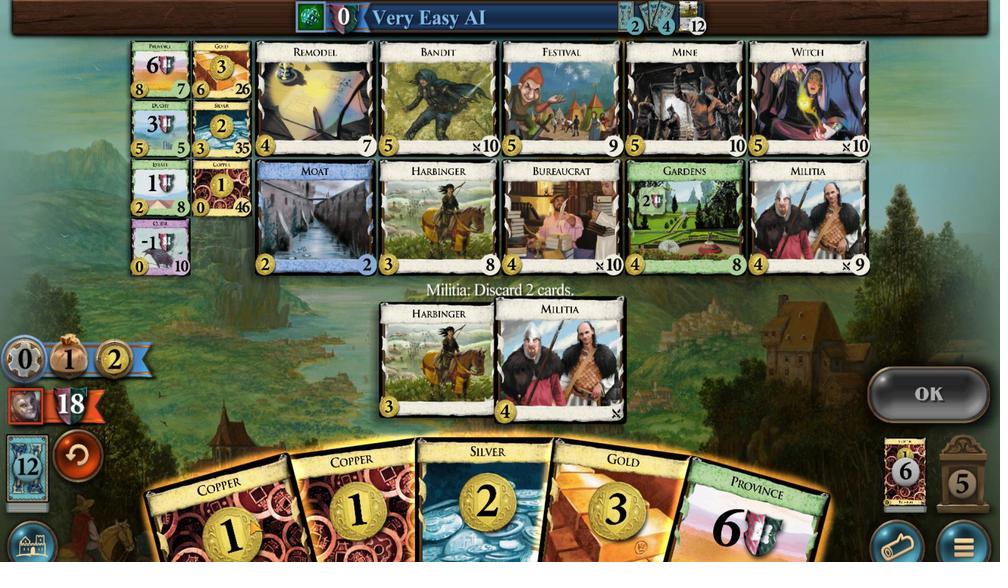 
Action: Mouse scrolled (505, 378) with delta (0, 0)
Screenshot: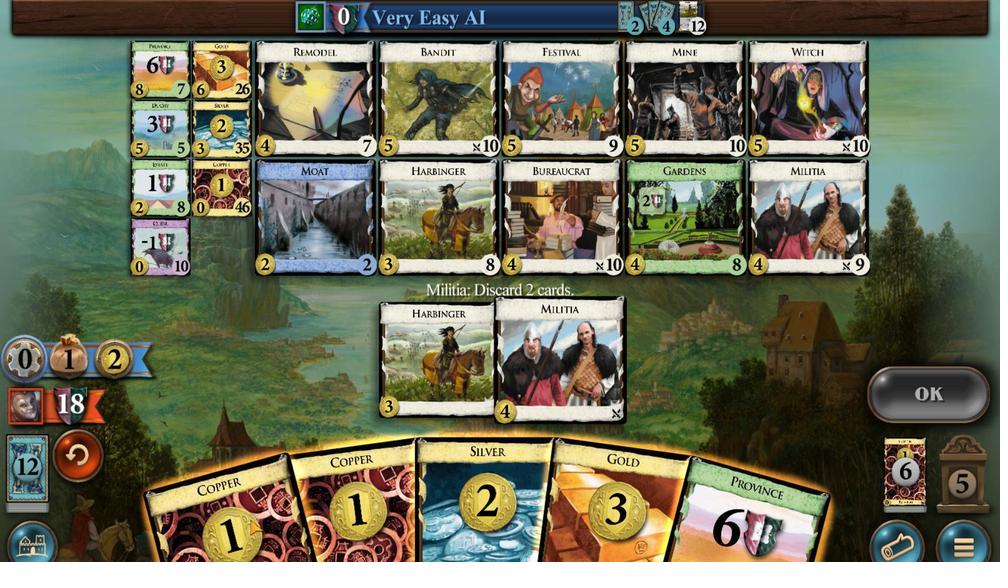 
Action: Mouse scrolled (505, 378) with delta (0, 0)
Screenshot: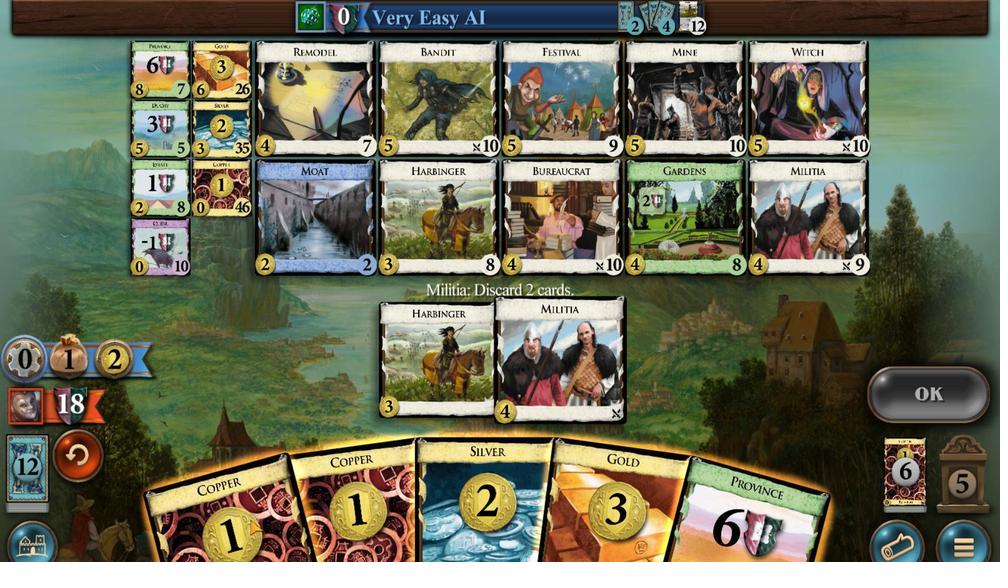 
Action: Mouse scrolled (505, 378) with delta (0, 0)
Screenshot: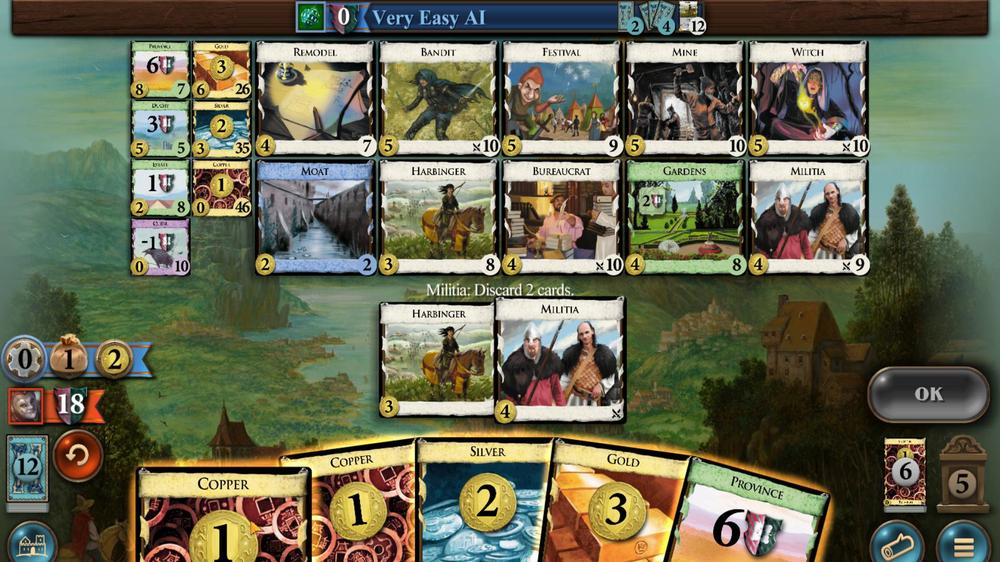 
Action: Mouse moved to (820, 385)
Screenshot: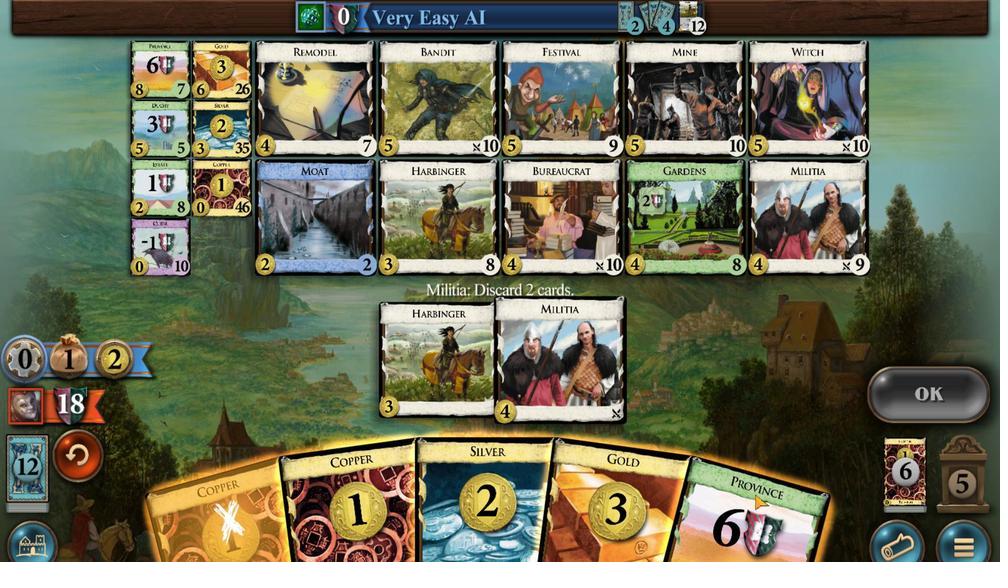
Action: Mouse scrolled (820, 385) with delta (0, 0)
Screenshot: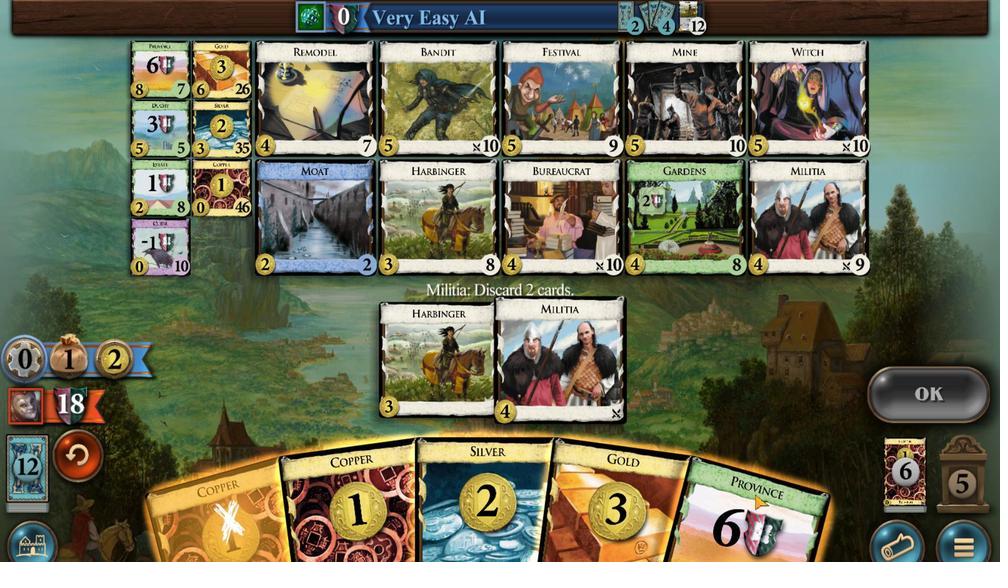 
Action: Mouse scrolled (820, 385) with delta (0, 0)
Screenshot: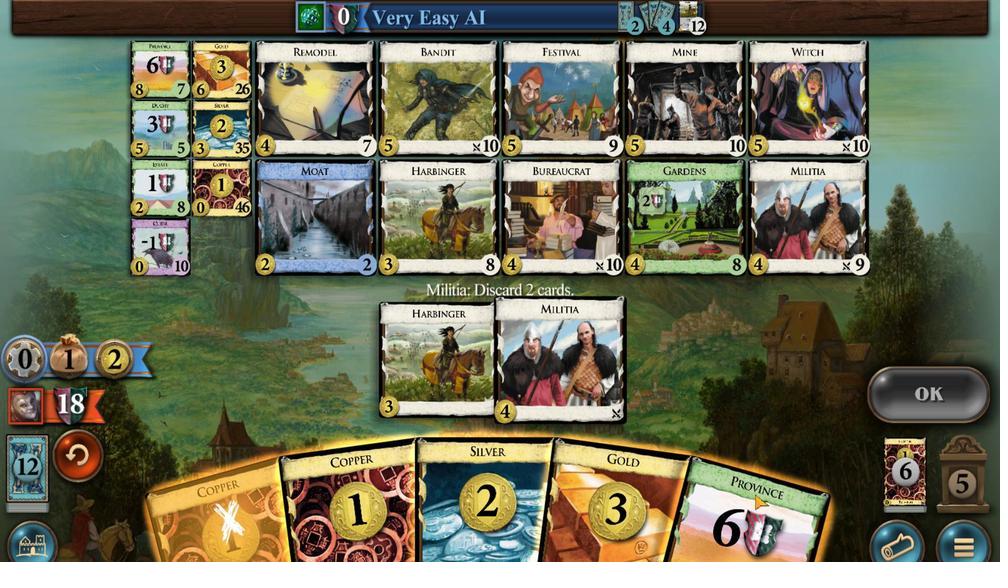 
Action: Mouse scrolled (820, 385) with delta (0, 0)
Screenshot: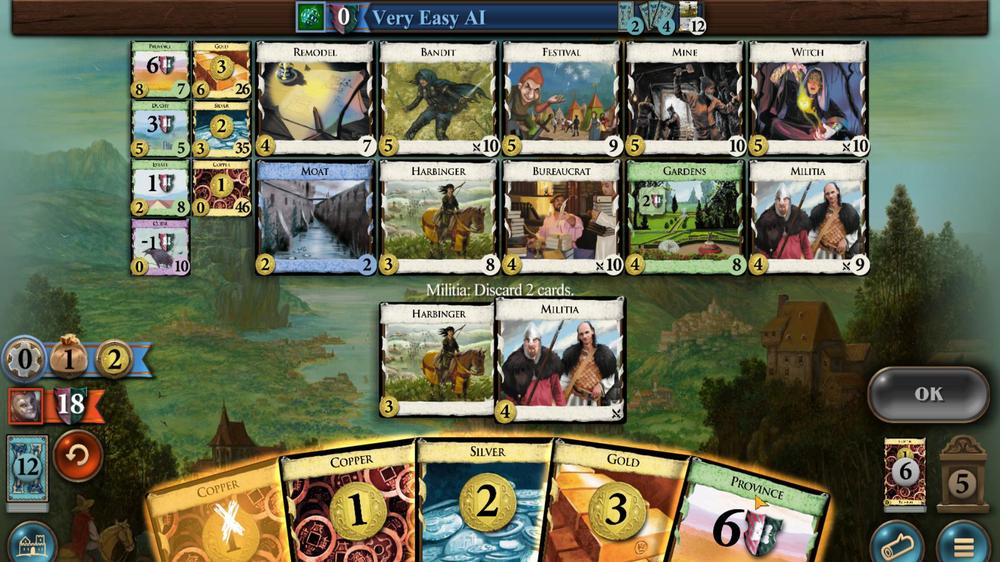 
Action: Mouse scrolled (820, 385) with delta (0, 0)
Screenshot: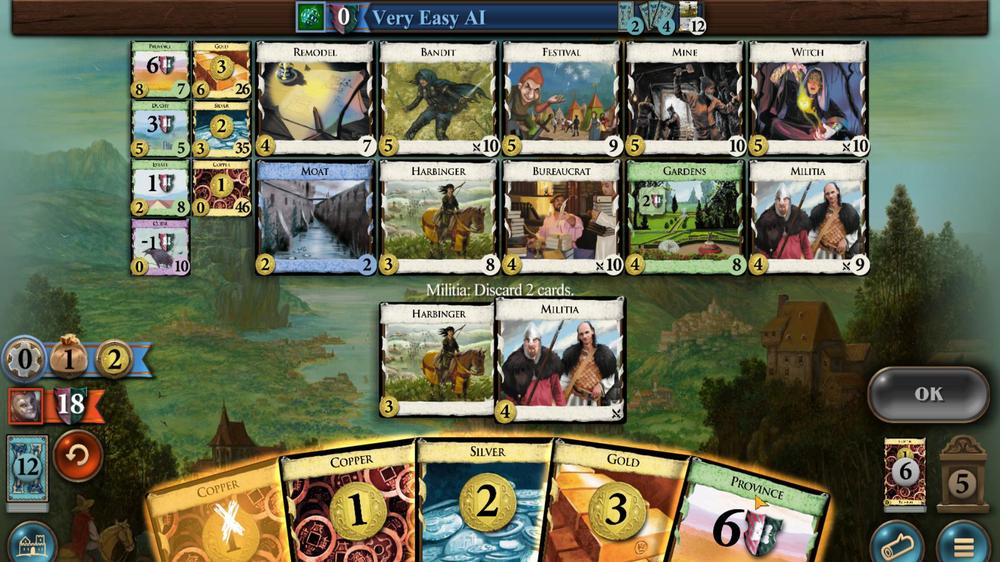 
Action: Mouse moved to (929, 406)
Screenshot: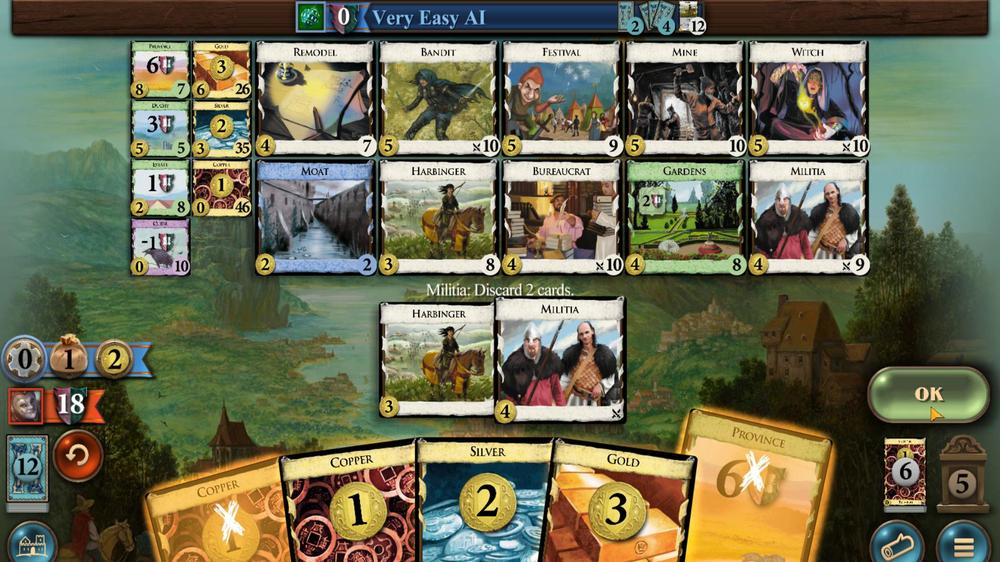 
Action: Mouse pressed left at (929, 406)
Screenshot: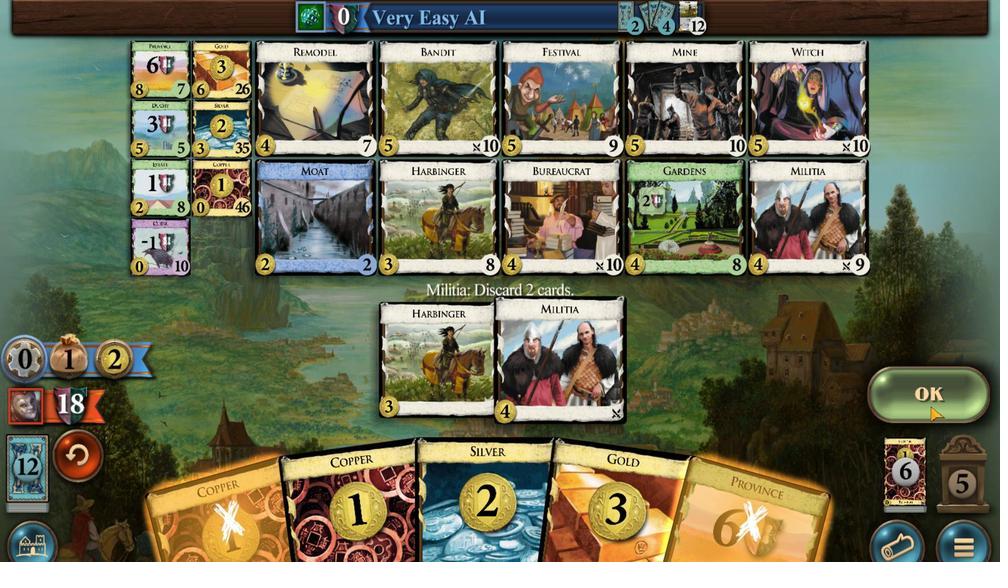 
Action: Mouse moved to (592, 389)
Screenshot: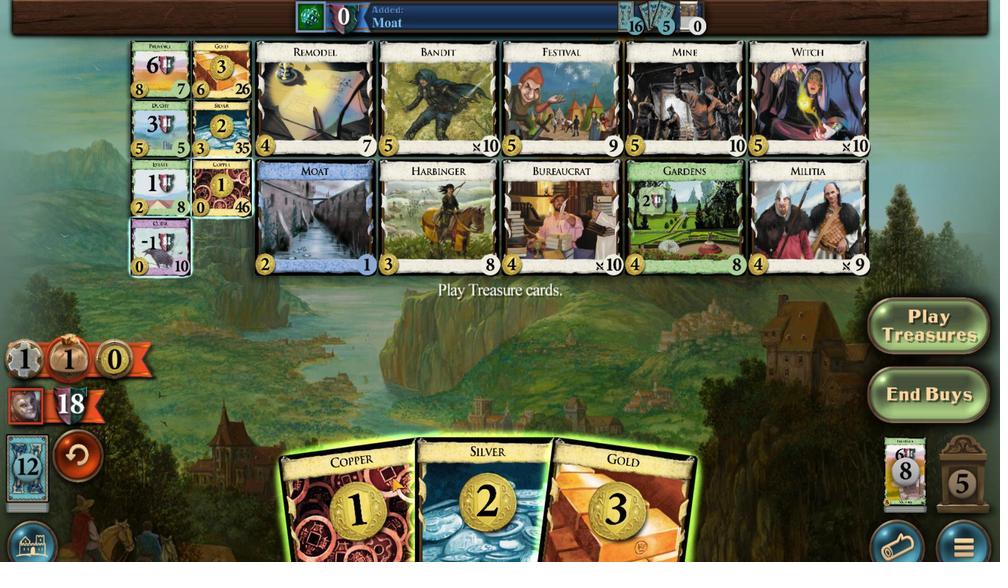 
Action: Mouse scrolled (592, 389) with delta (0, 0)
Screenshot: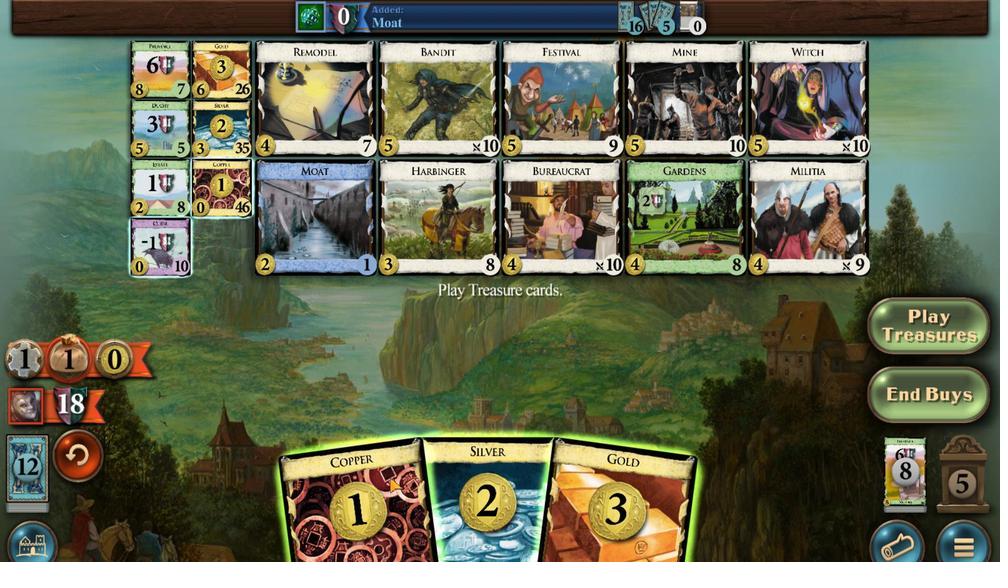 
Action: Mouse scrolled (592, 388) with delta (0, 0)
Screenshot: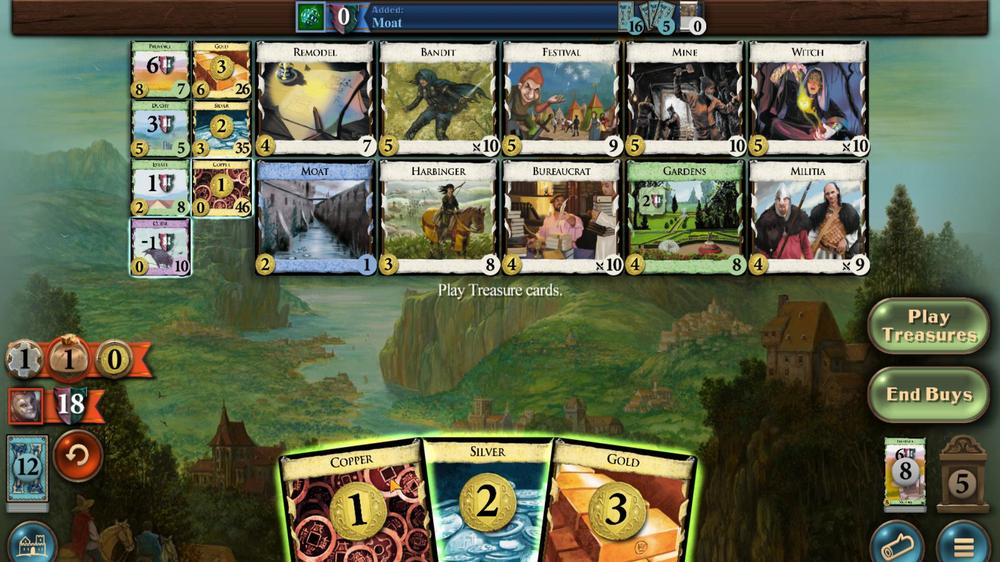 
Action: Mouse scrolled (592, 389) with delta (0, 0)
Screenshot: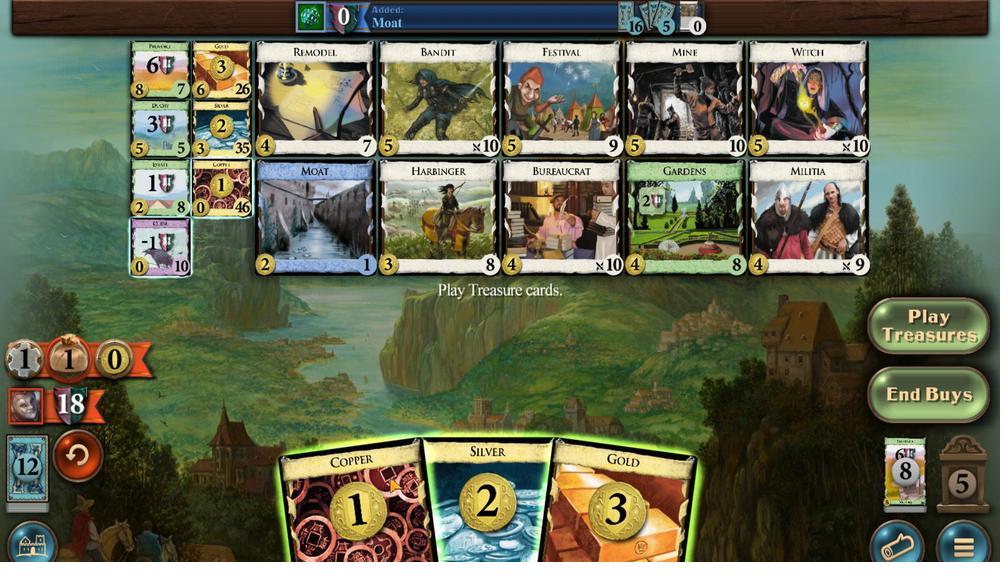 
Action: Mouse moved to (608, 390)
Screenshot: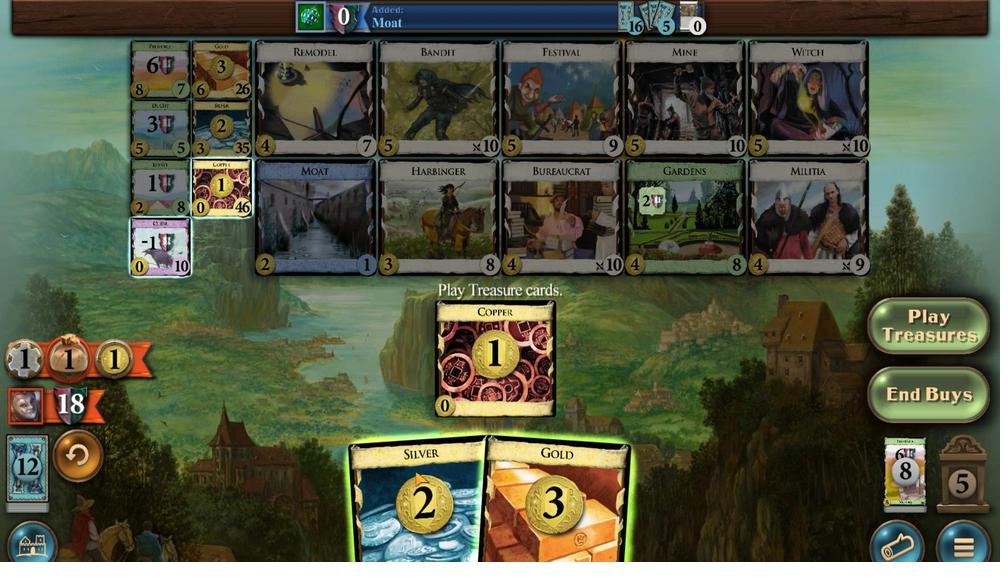 
Action: Mouse scrolled (608, 390) with delta (0, 0)
Screenshot: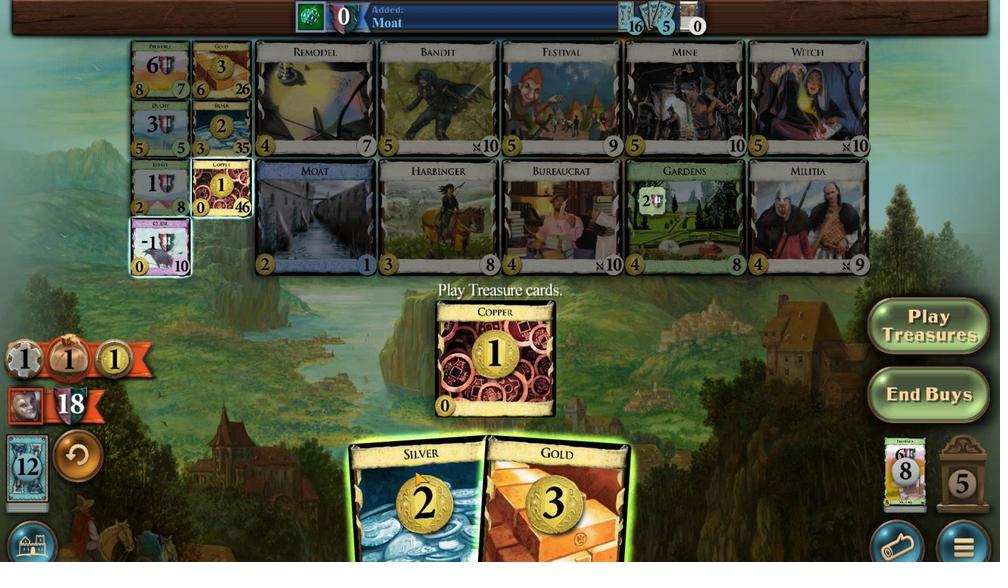 
Action: Mouse scrolled (608, 390) with delta (0, 0)
Screenshot: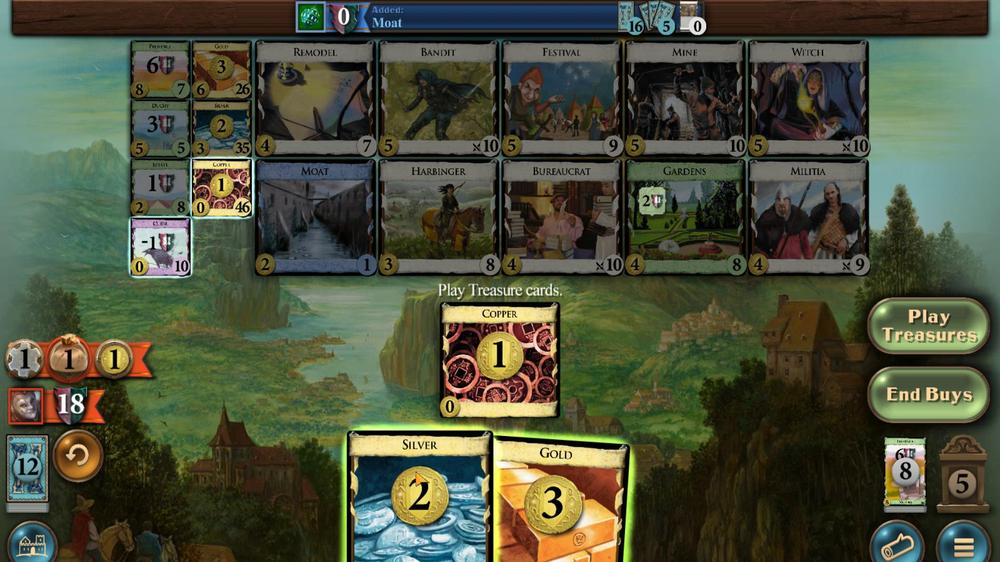 
Action: Mouse scrolled (608, 390) with delta (0, 0)
Screenshot: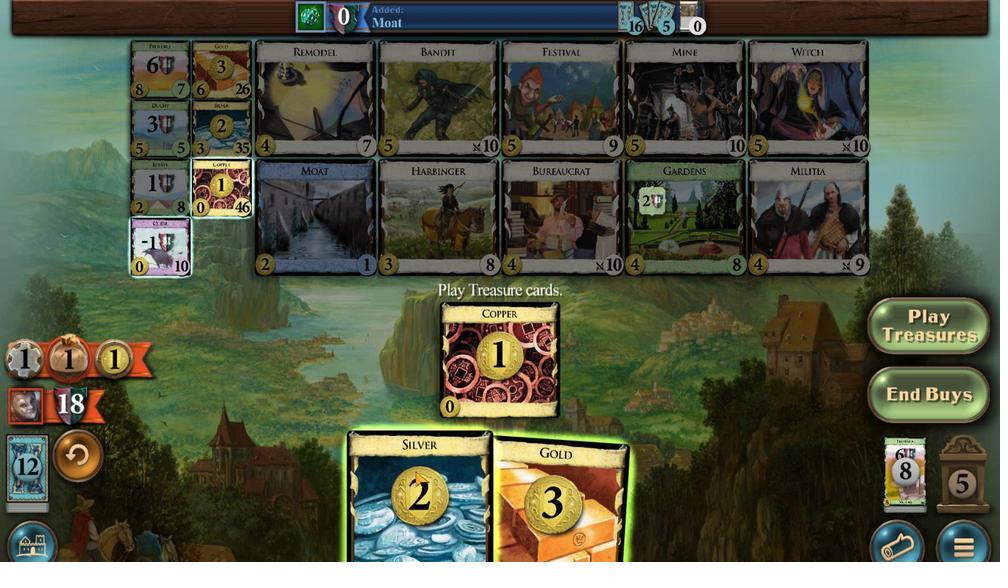 
Action: Mouse scrolled (608, 390) with delta (0, 0)
Screenshot: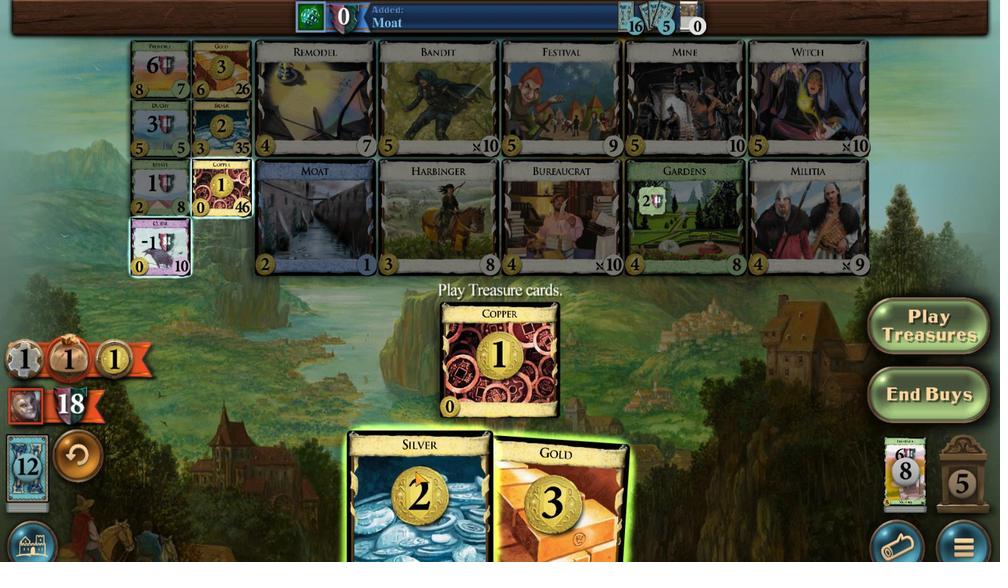 
Action: Mouse moved to (648, 392)
Screenshot: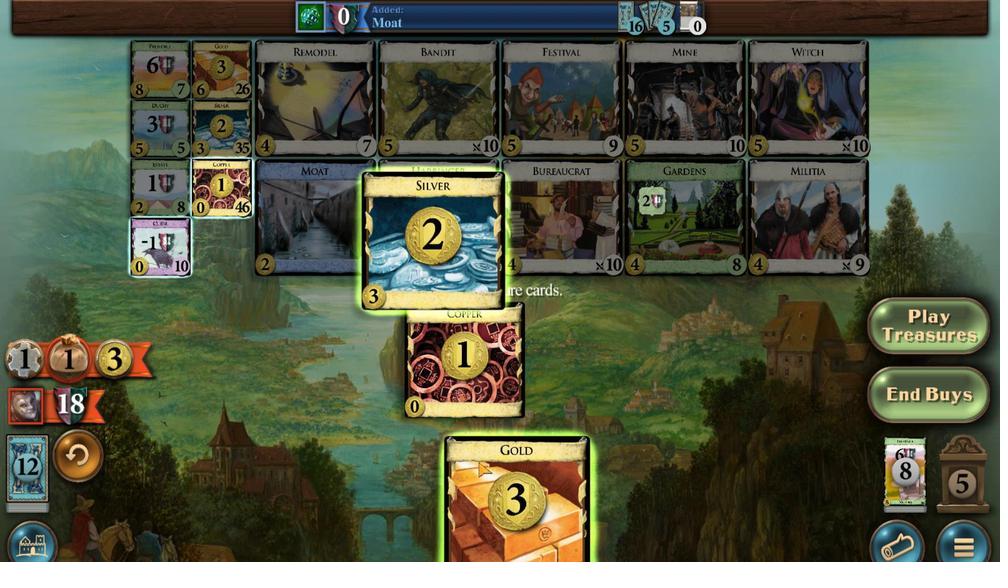 
Action: Mouse scrolled (648, 392) with delta (0, 0)
Screenshot: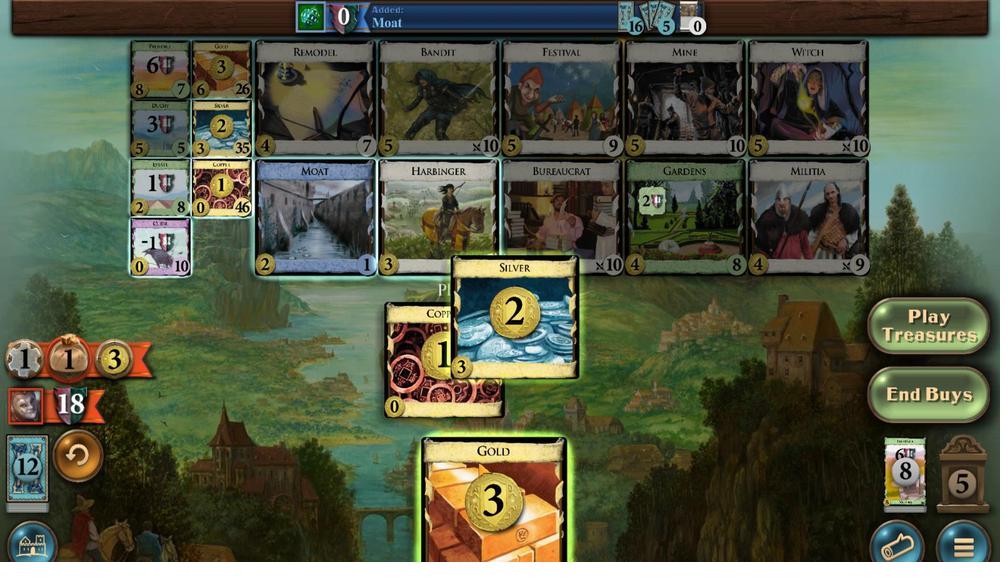 
Action: Mouse scrolled (648, 392) with delta (0, 0)
